 Task: Design a T-Shirt Graphic.
Action: Mouse moved to (37, 0)
Screenshot: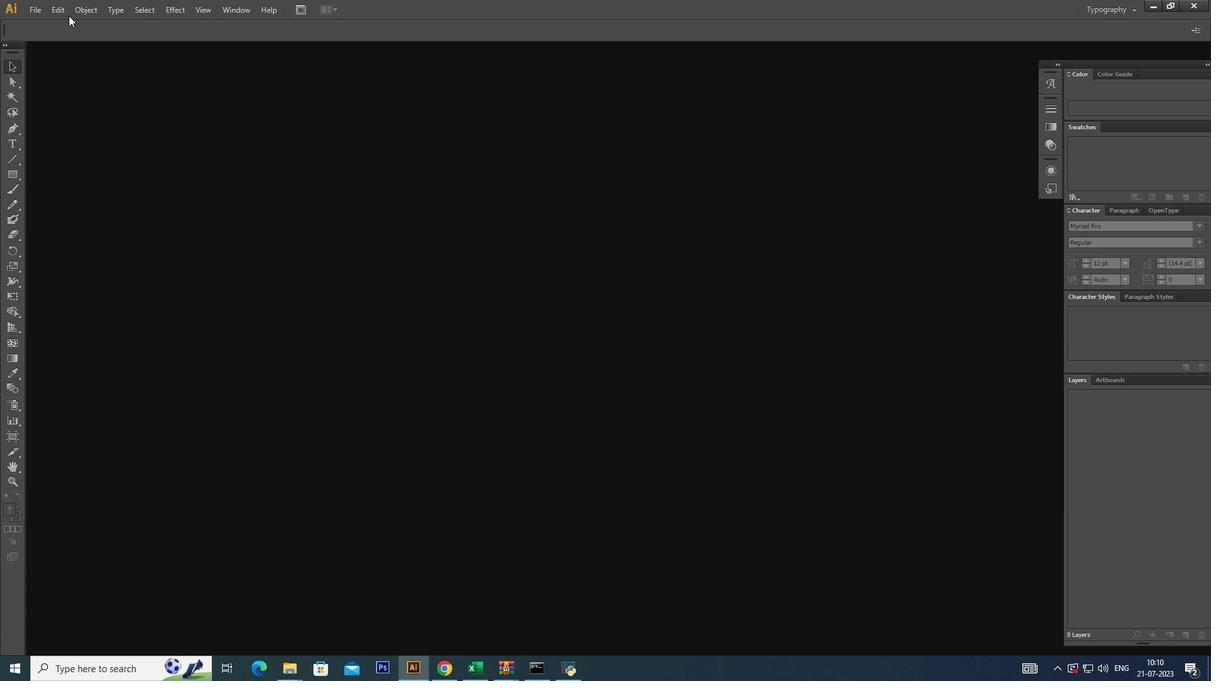 
Action: Mouse pressed left at (37, 0)
Screenshot: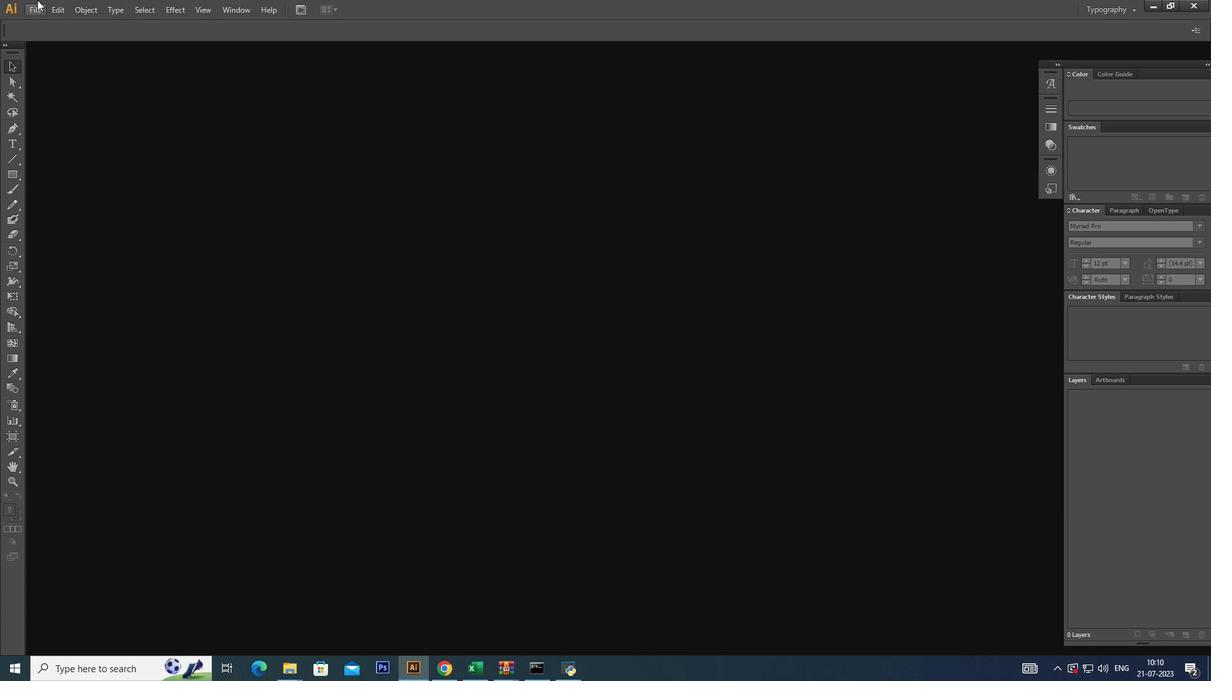 
Action: Mouse moved to (68, 46)
Screenshot: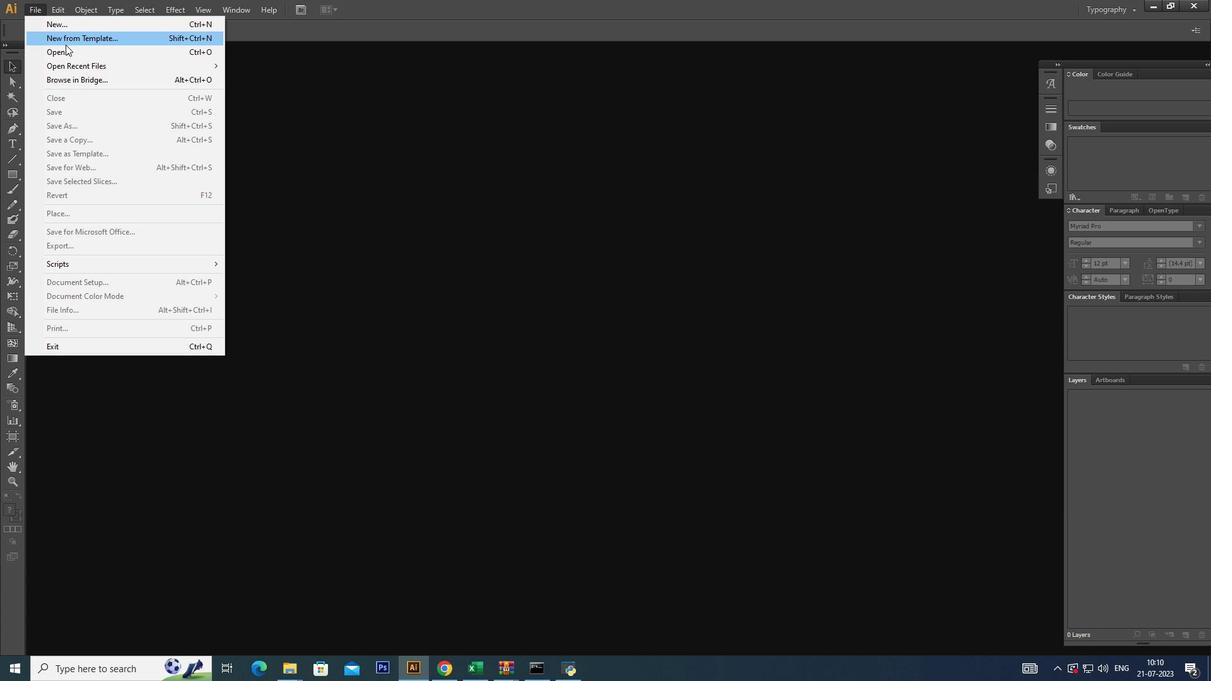 
Action: Mouse pressed left at (68, 46)
Screenshot: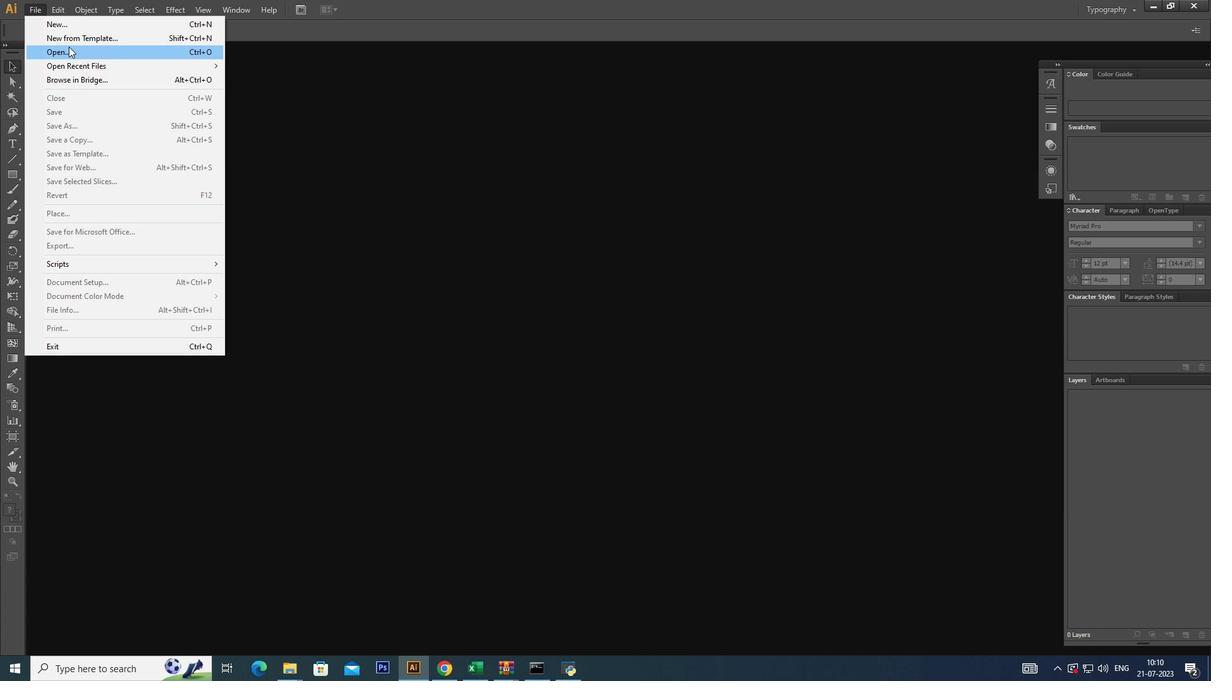 
Action: Mouse moved to (108, 68)
Screenshot: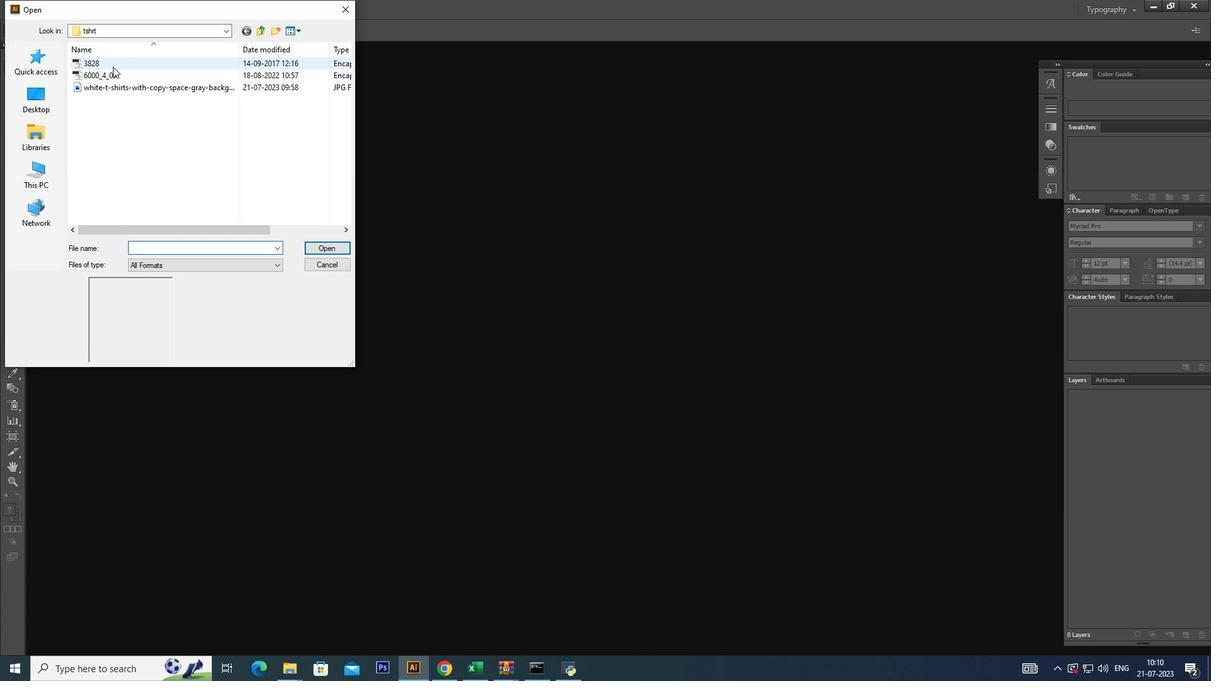 
Action: Mouse pressed left at (108, 68)
Screenshot: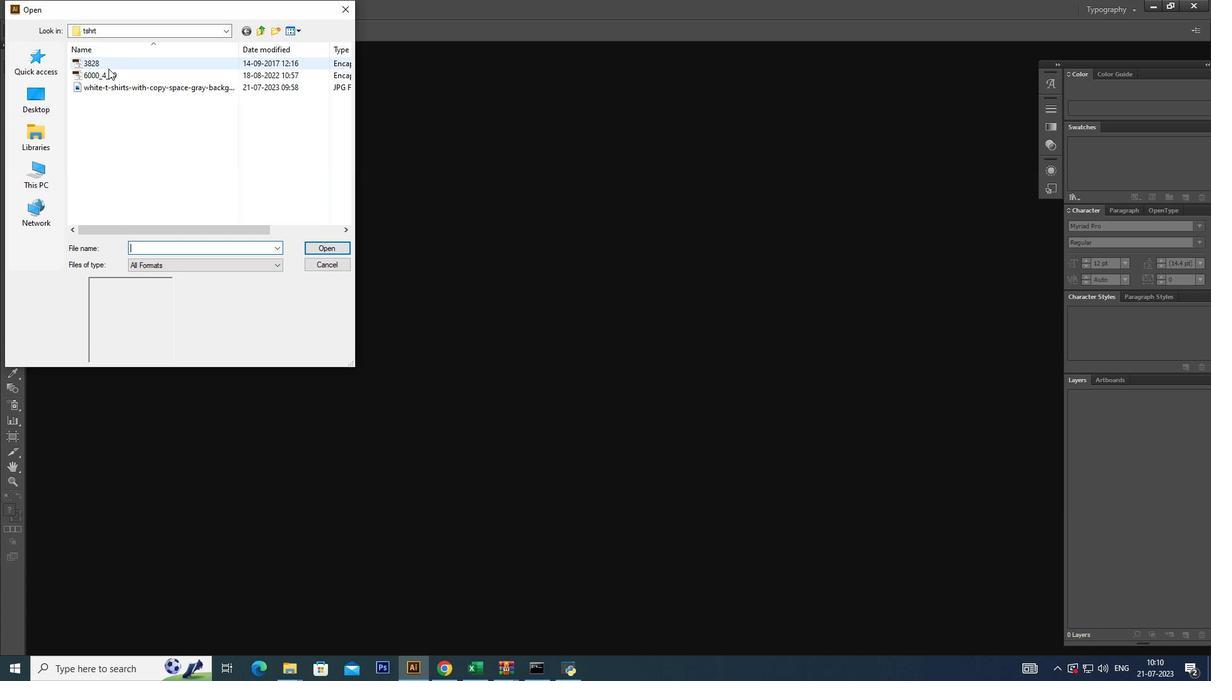 
Action: Mouse moved to (119, 73)
Screenshot: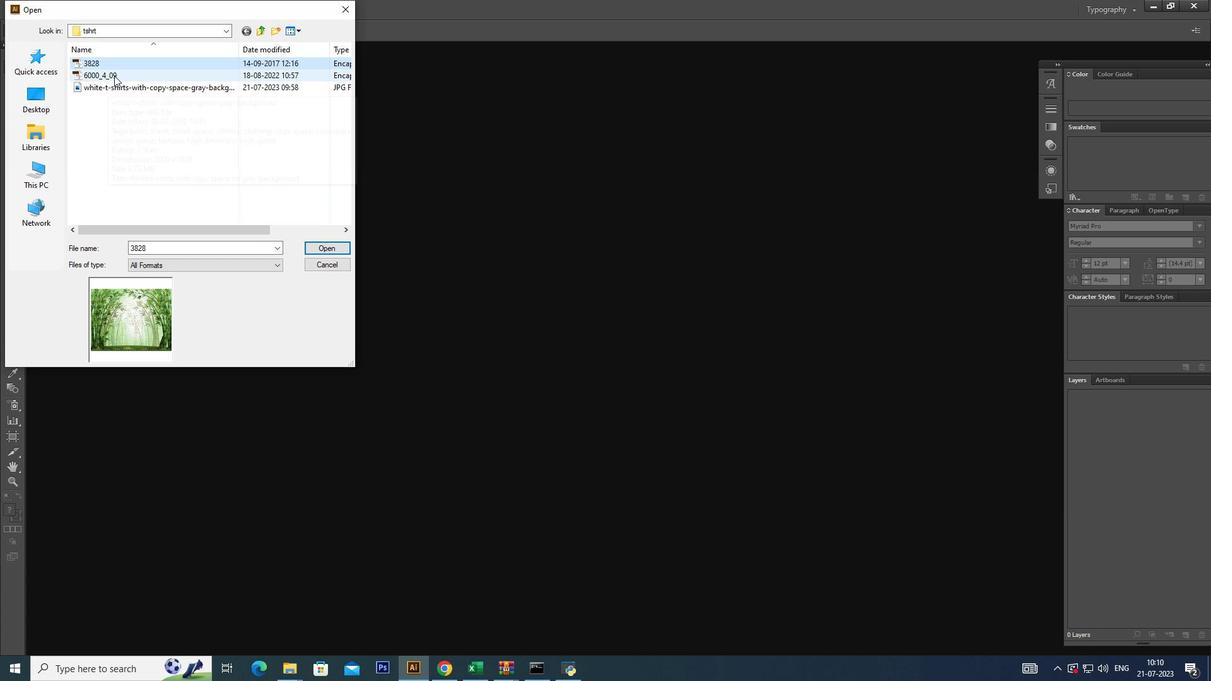 
Action: Mouse pressed left at (119, 73)
Screenshot: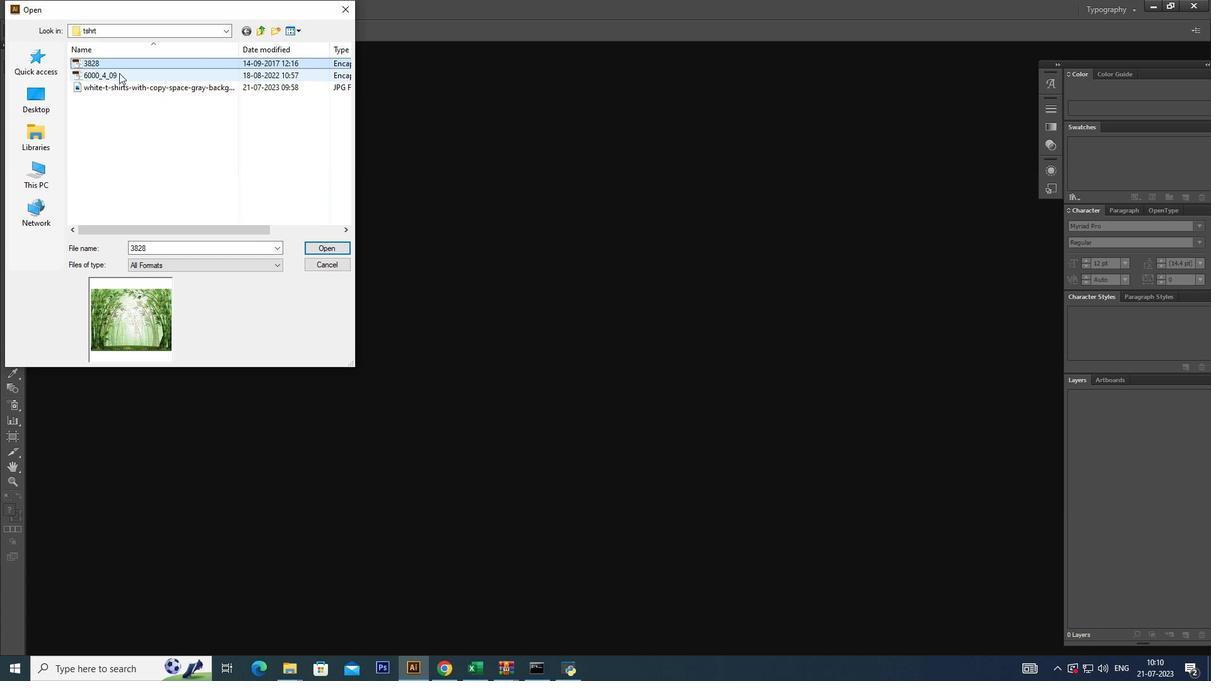 
Action: Mouse moved to (338, 249)
Screenshot: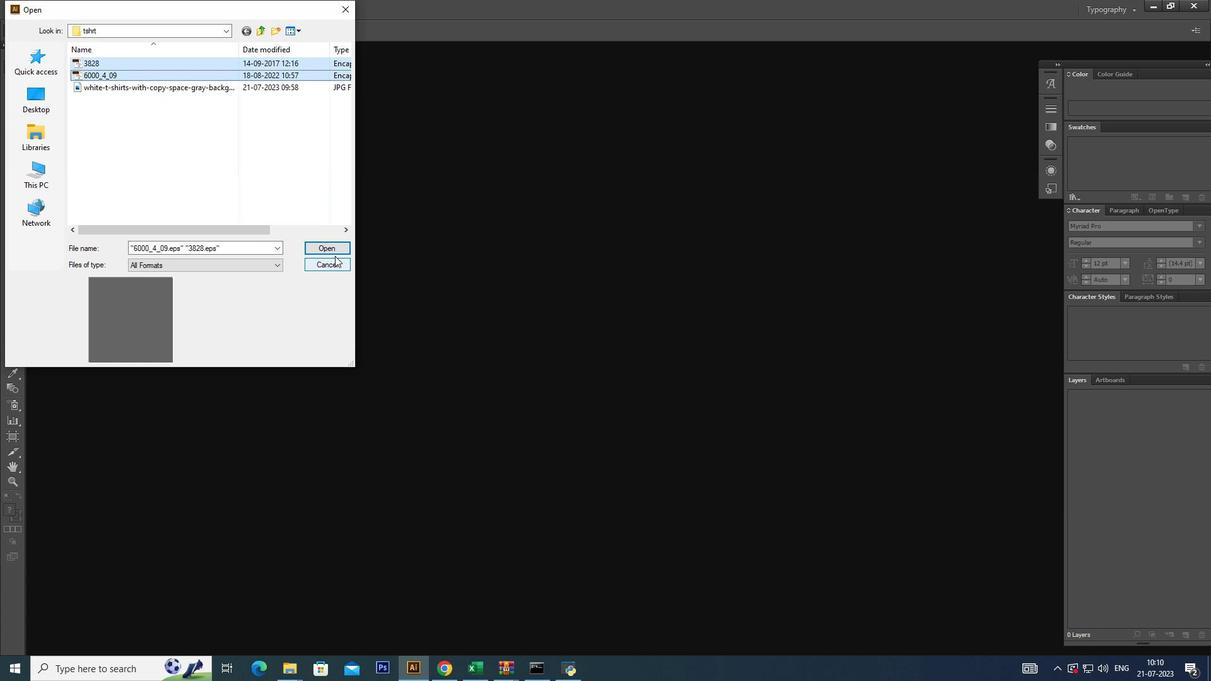 
Action: Mouse pressed left at (338, 249)
Screenshot: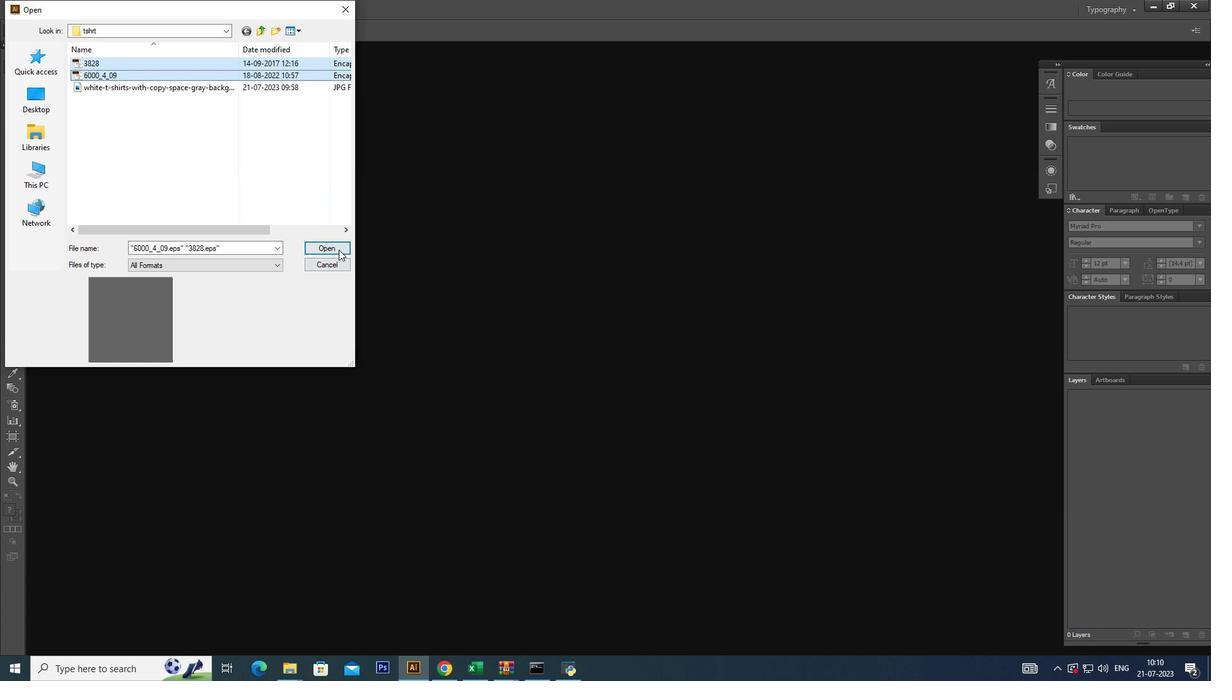 
Action: Mouse moved to (706, 370)
Screenshot: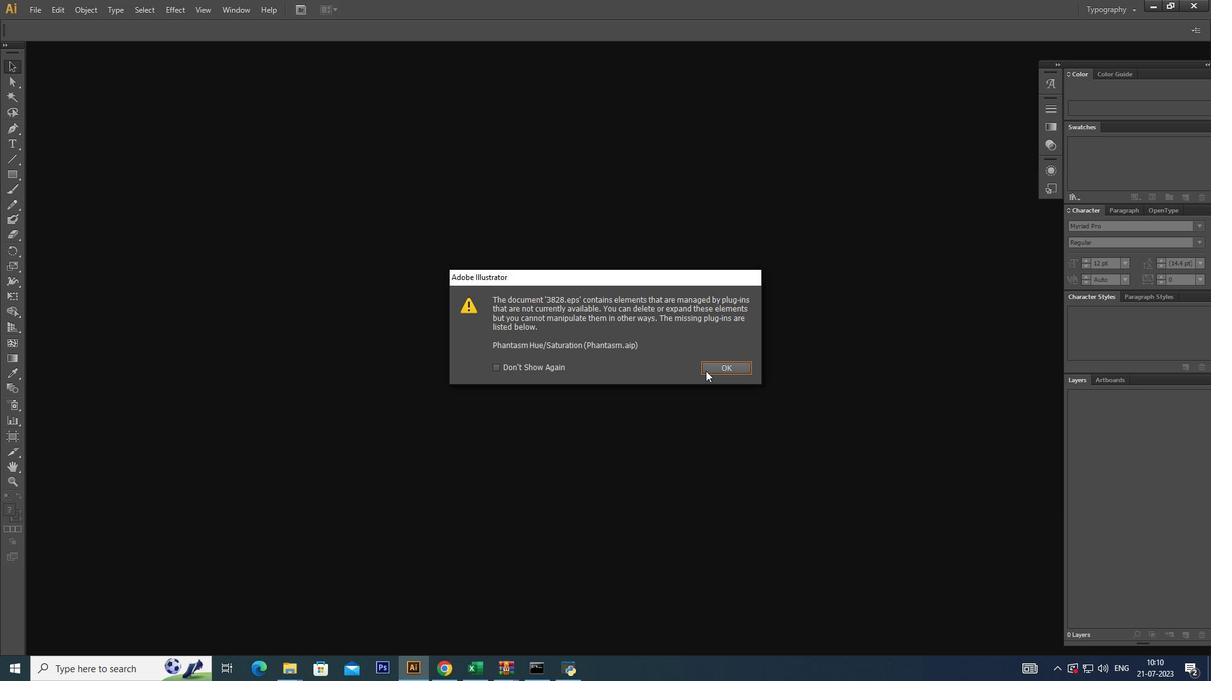 
Action: Mouse pressed left at (706, 370)
Screenshot: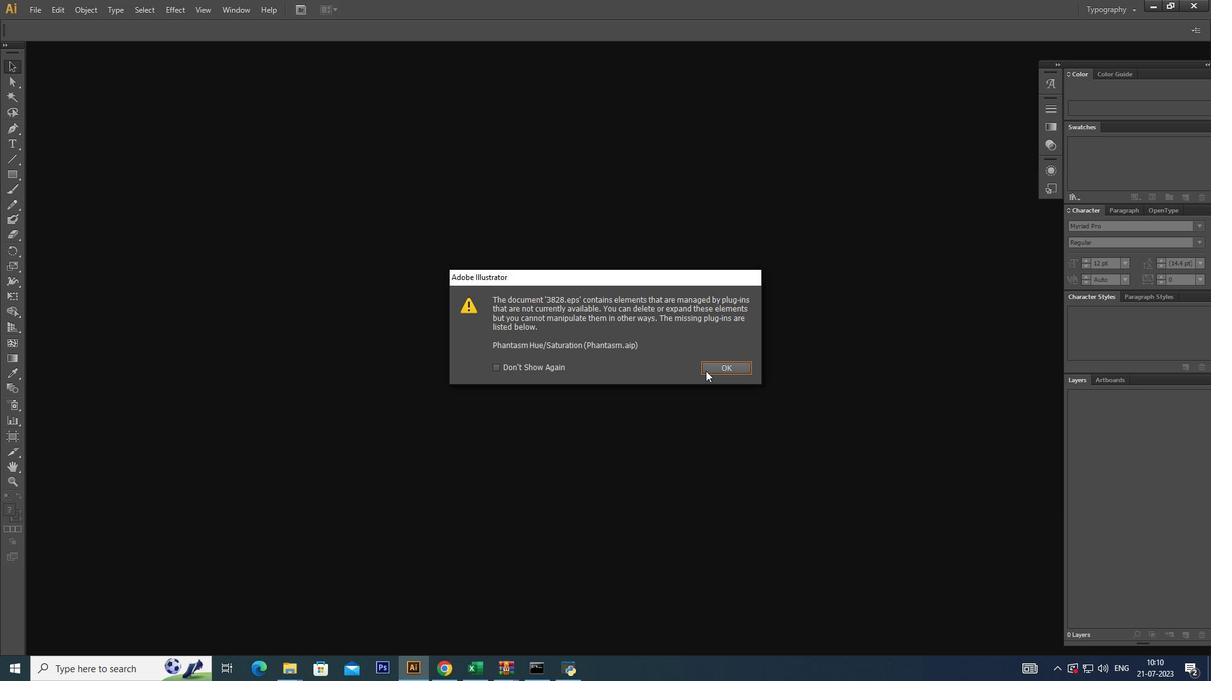 
Action: Mouse moved to (666, 353)
Screenshot: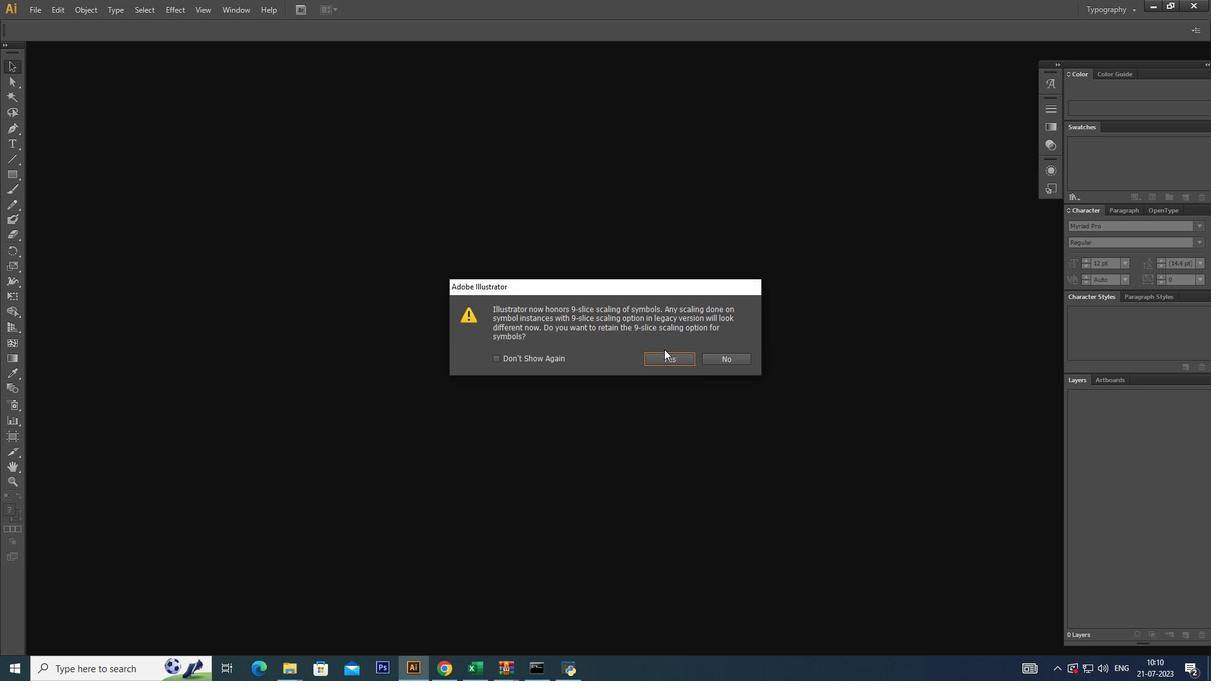 
Action: Mouse pressed left at (666, 353)
Screenshot: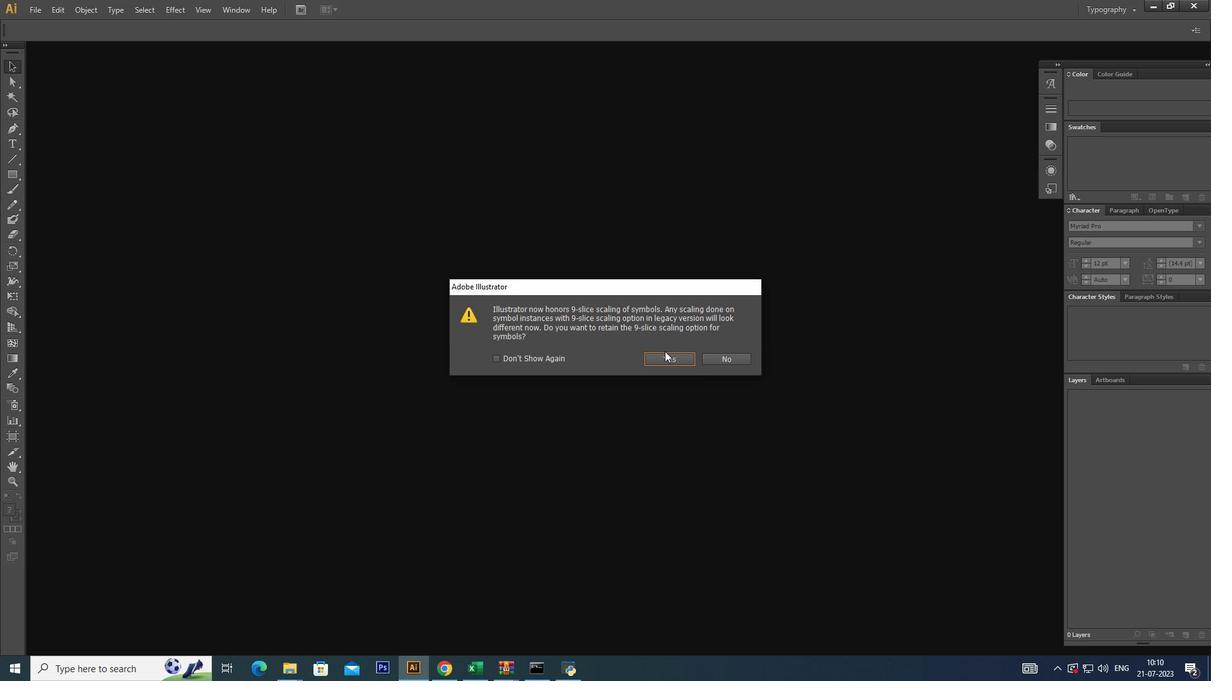 
Action: Mouse moved to (671, 357)
Screenshot: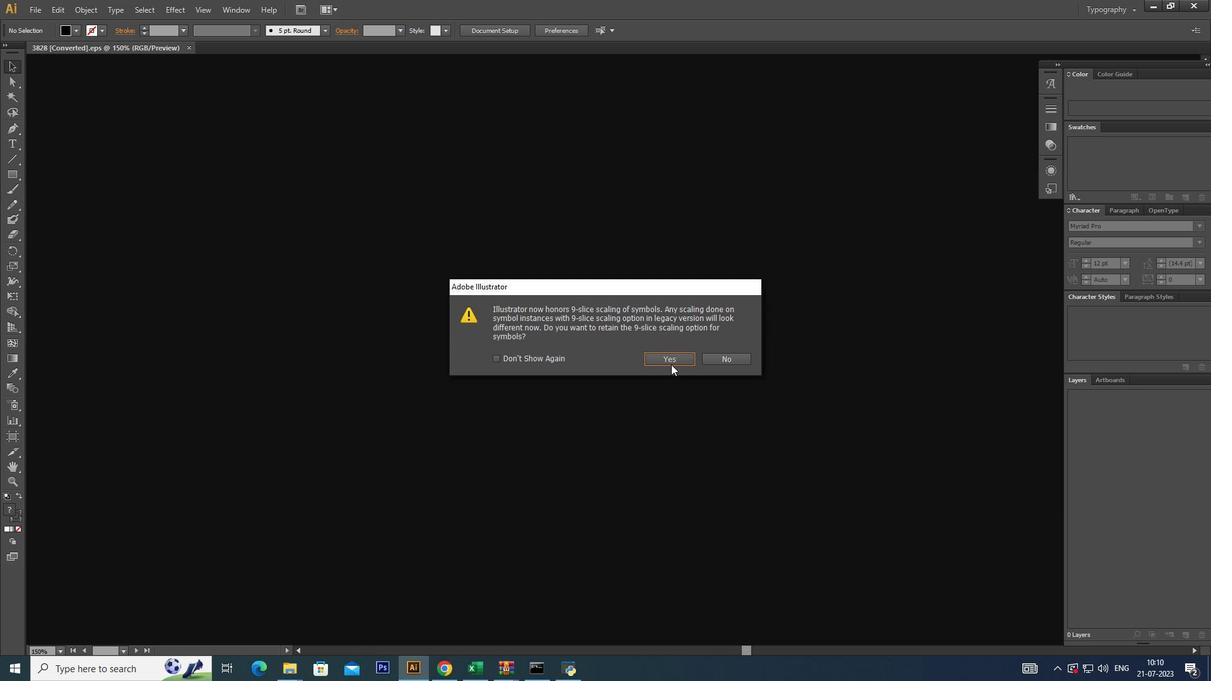 
Action: Mouse pressed left at (671, 357)
Screenshot: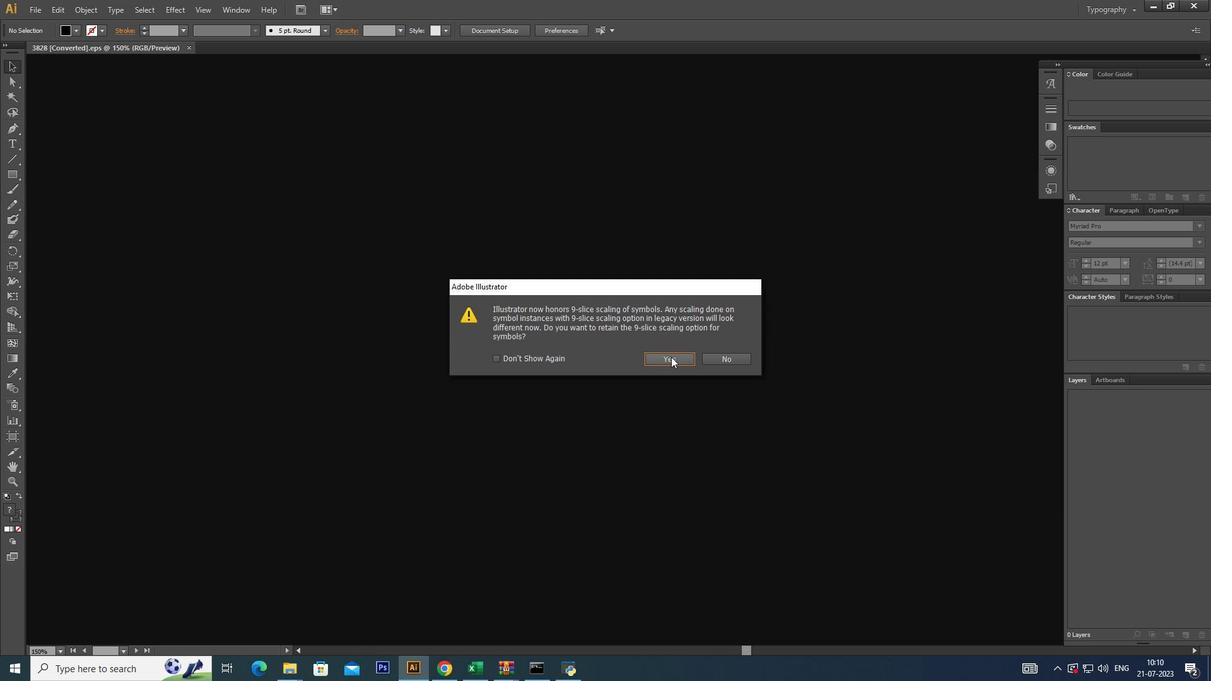 
Action: Mouse moved to (116, 52)
Screenshot: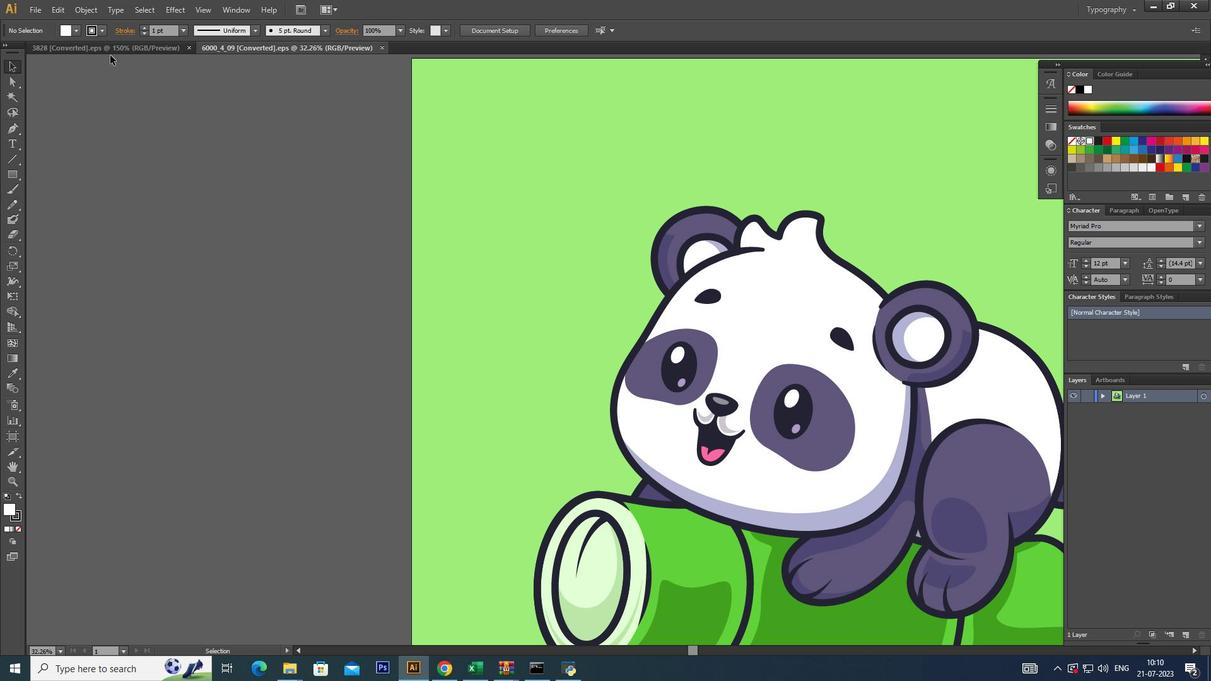 
Action: Mouse pressed left at (116, 52)
Screenshot: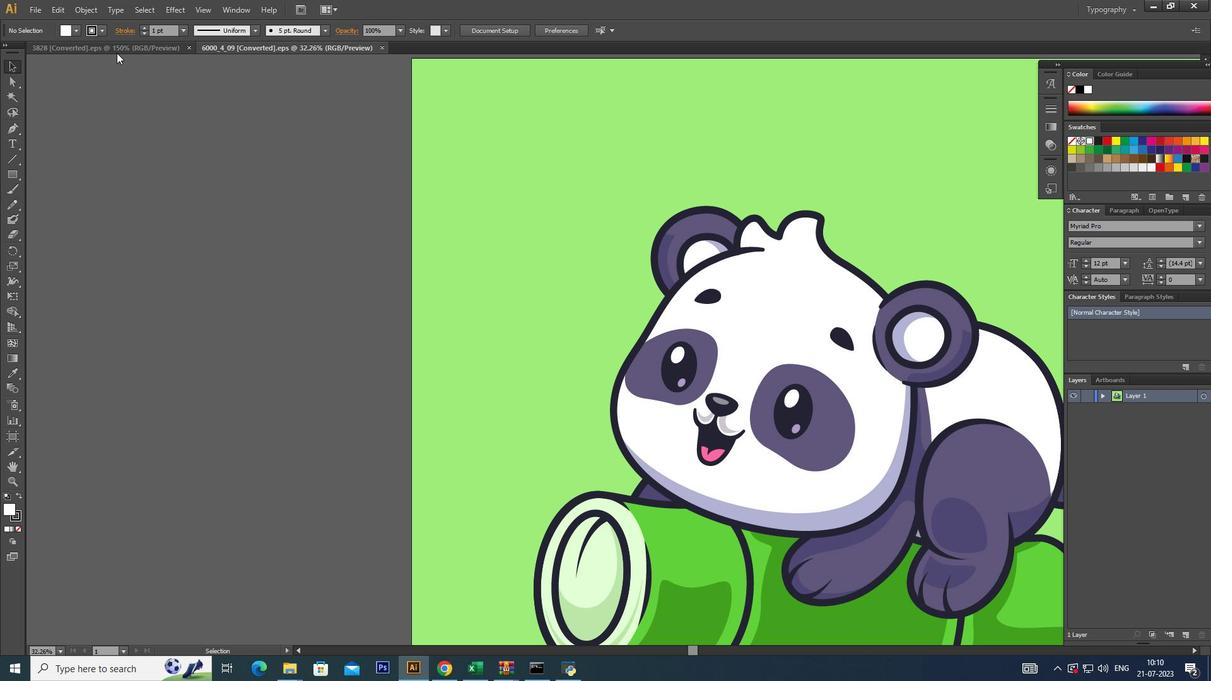 
Action: Mouse moved to (35, 8)
Screenshot: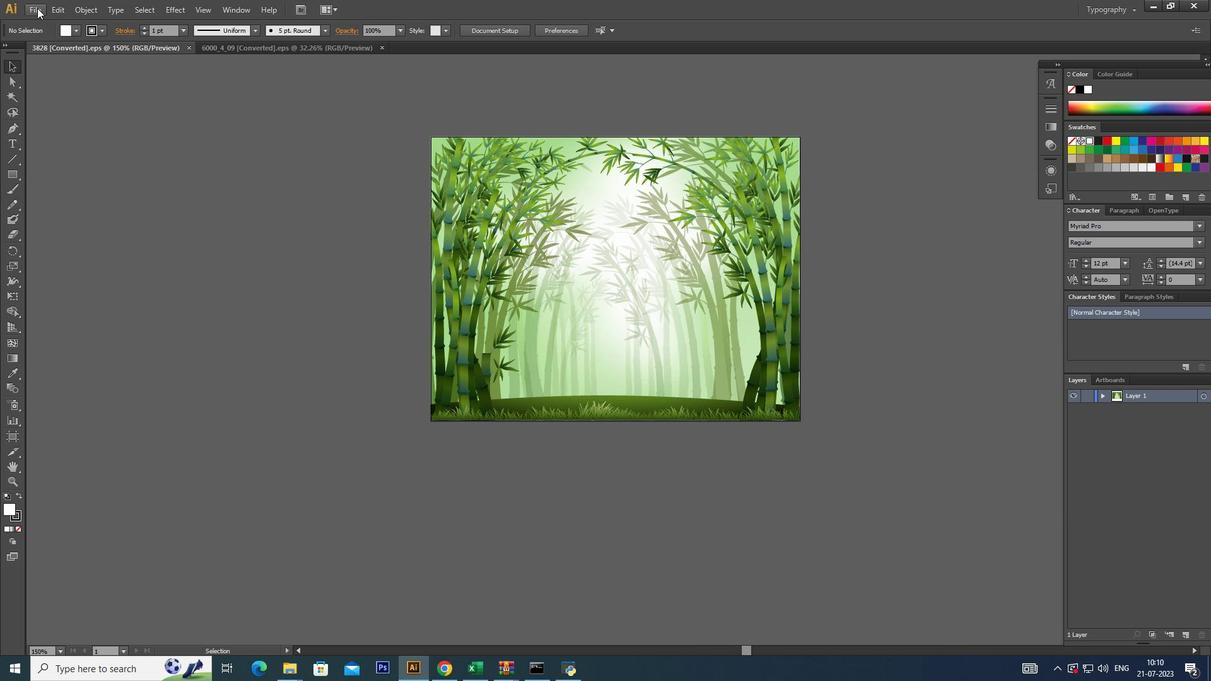 
Action: Mouse pressed left at (35, 8)
Screenshot: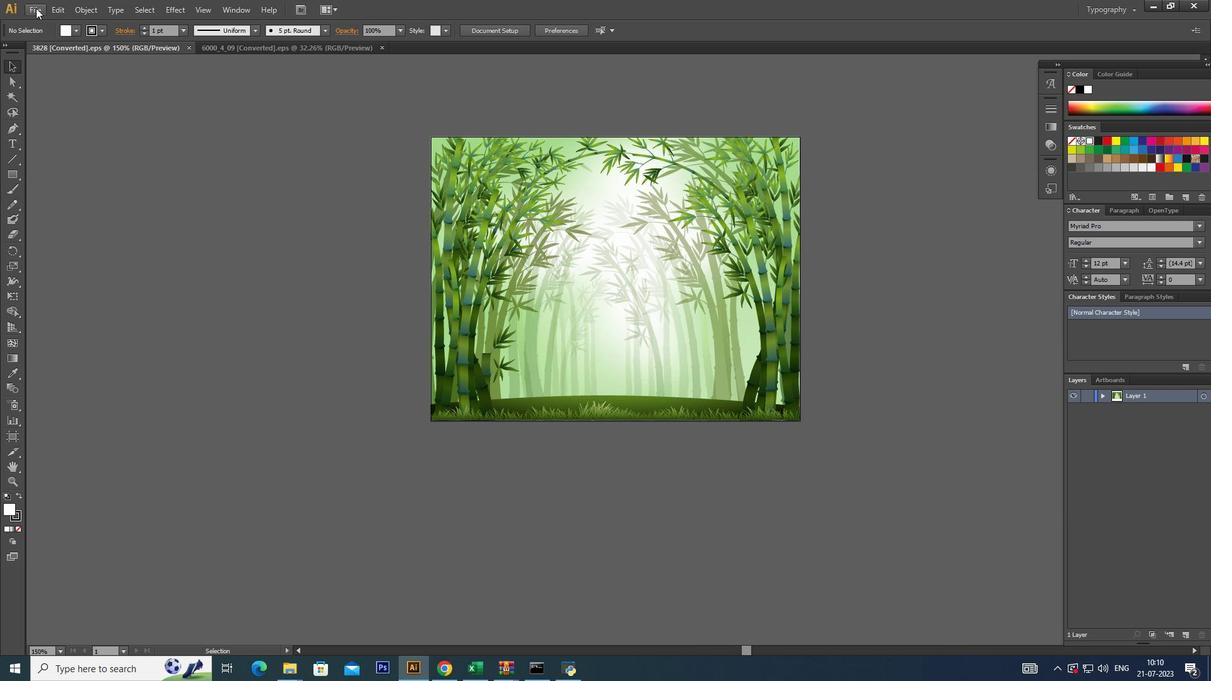 
Action: Mouse moved to (46, 18)
Screenshot: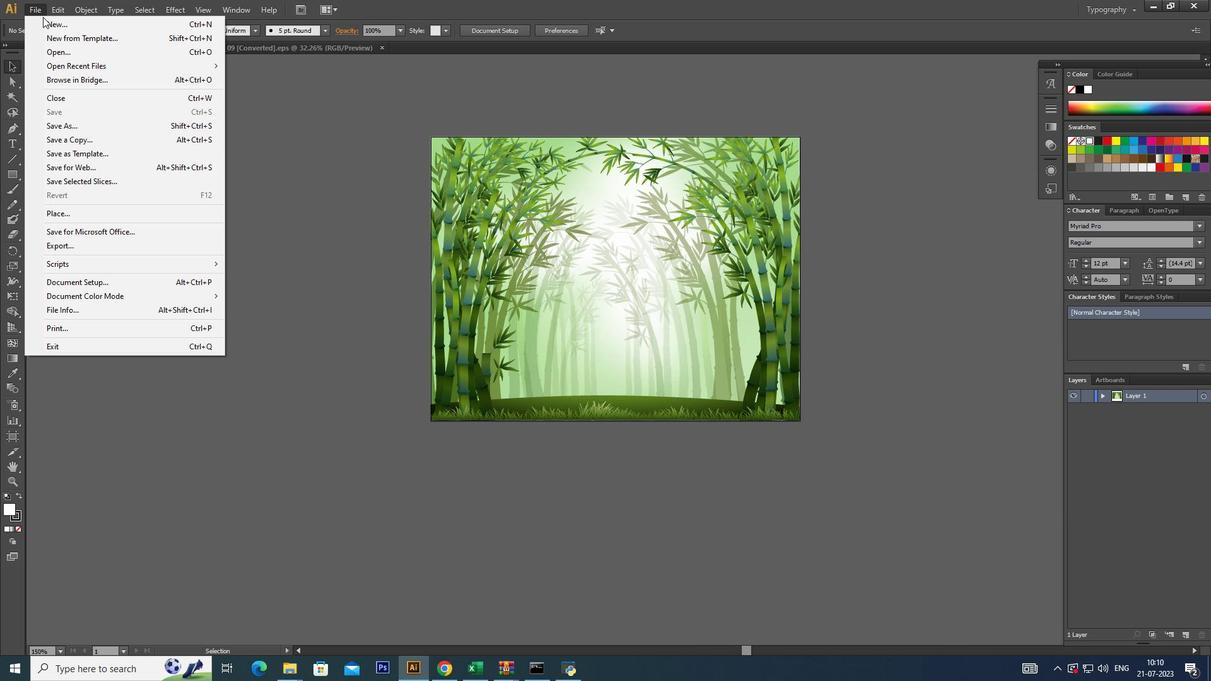 
Action: Mouse pressed left at (46, 18)
Screenshot: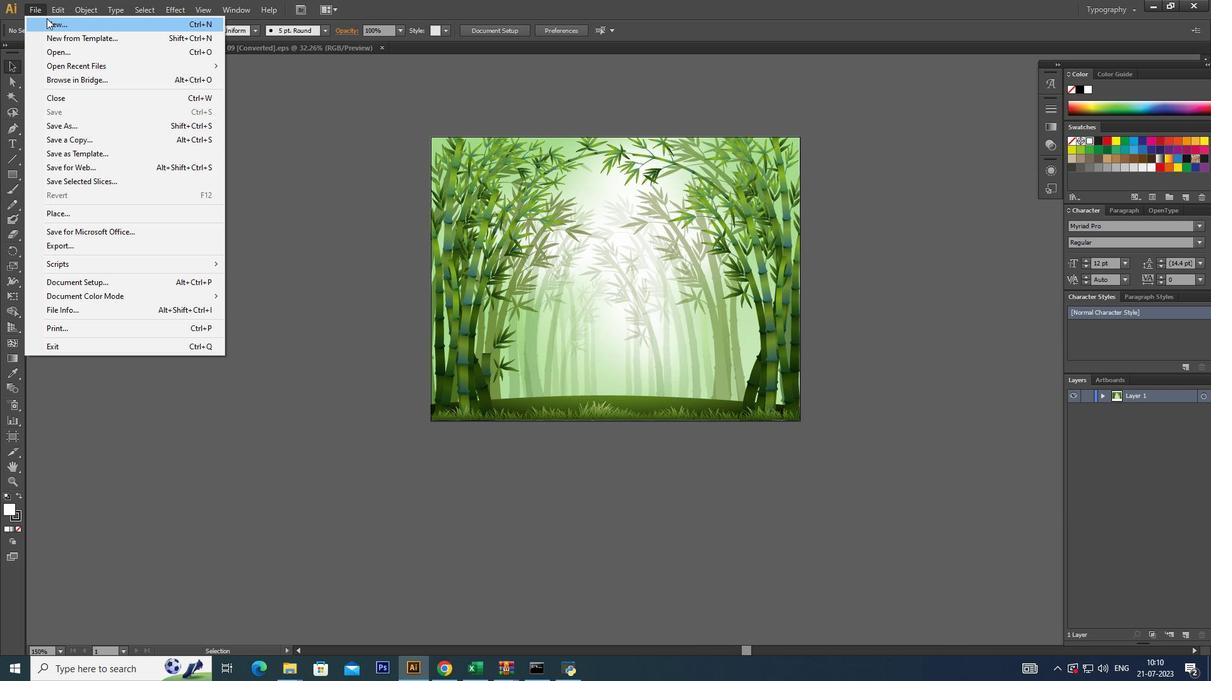 
Action: Mouse moved to (662, 446)
Screenshot: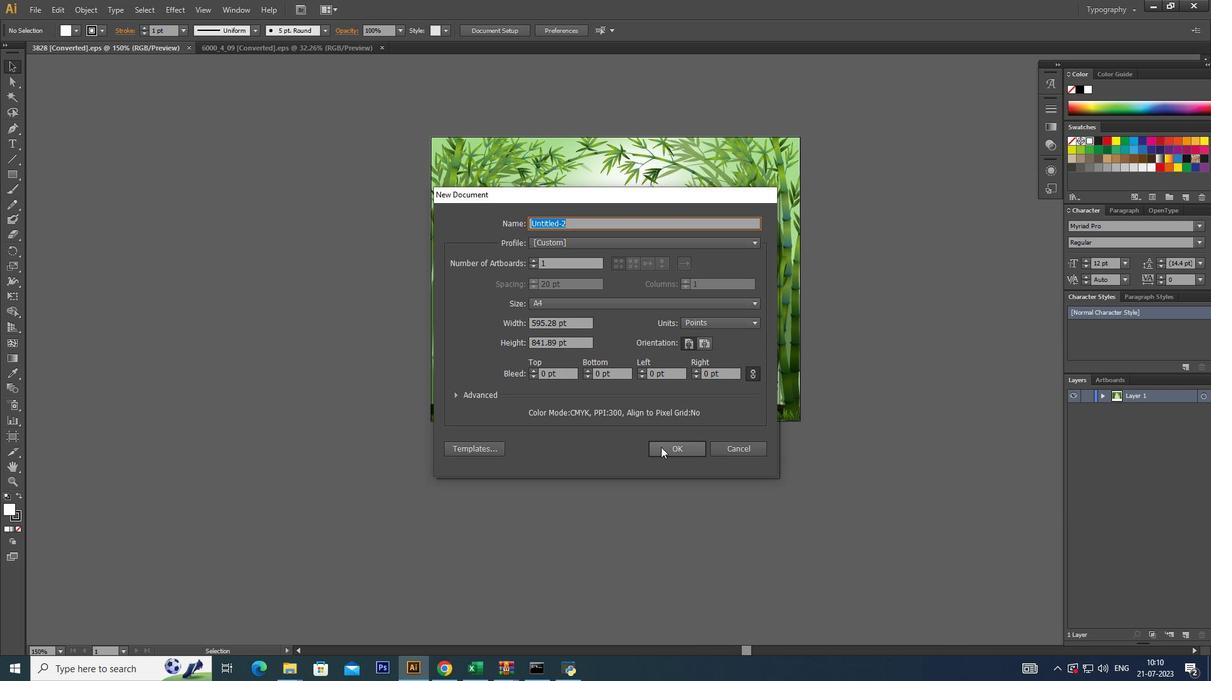 
Action: Mouse pressed left at (662, 446)
Screenshot: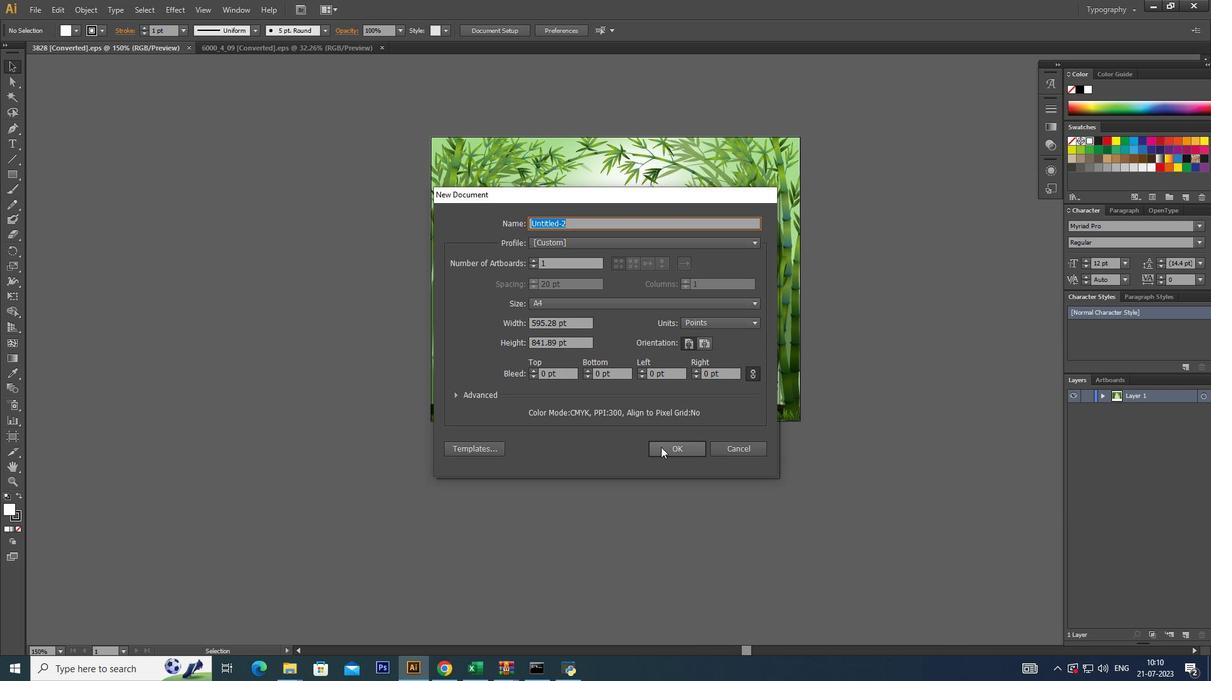 
Action: Mouse moved to (97, 49)
Screenshot: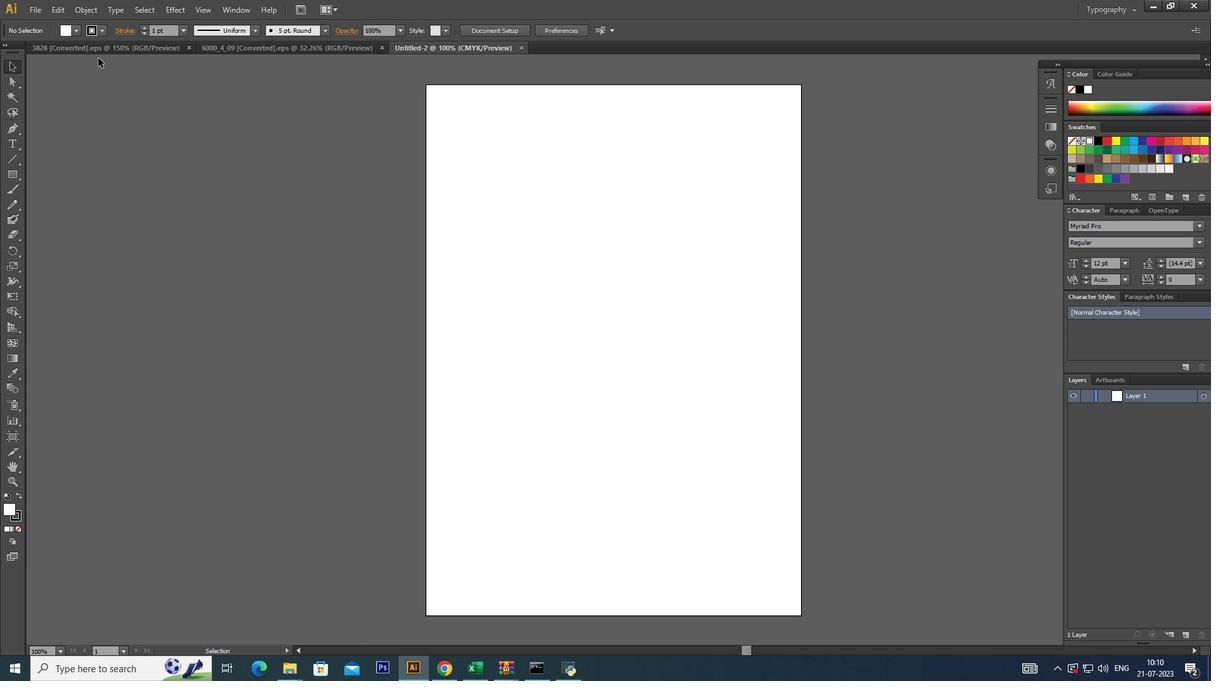 
Action: Mouse pressed left at (97, 49)
Screenshot: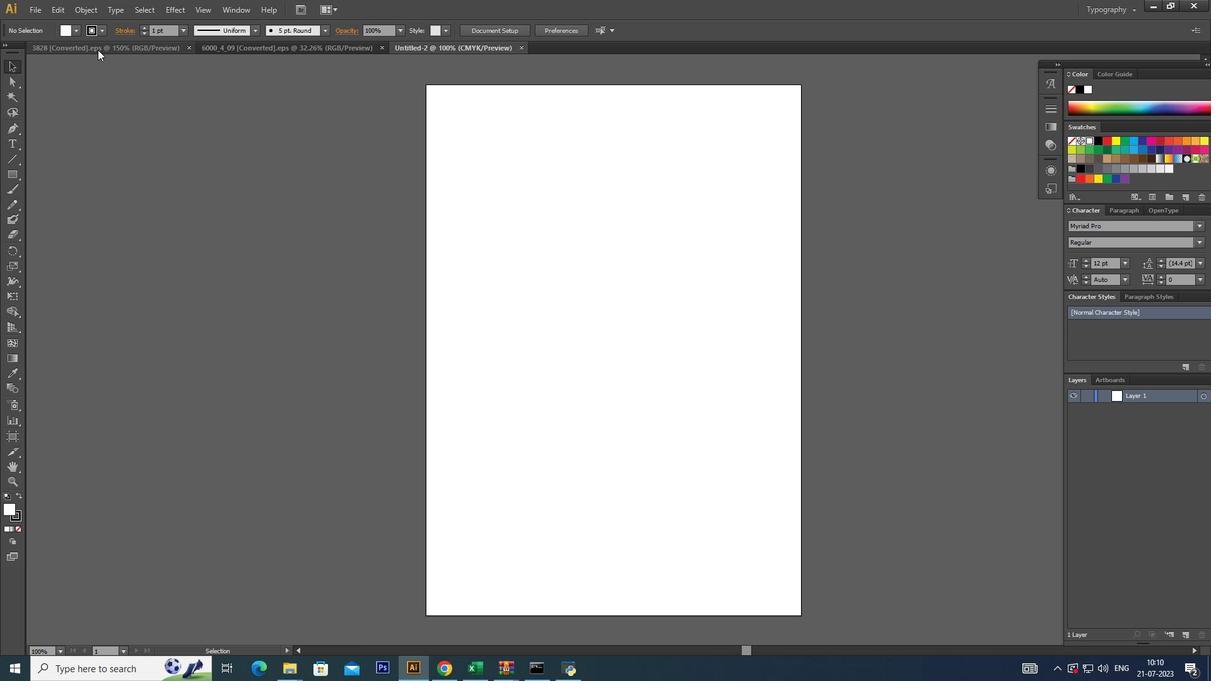 
Action: Mouse moved to (509, 195)
Screenshot: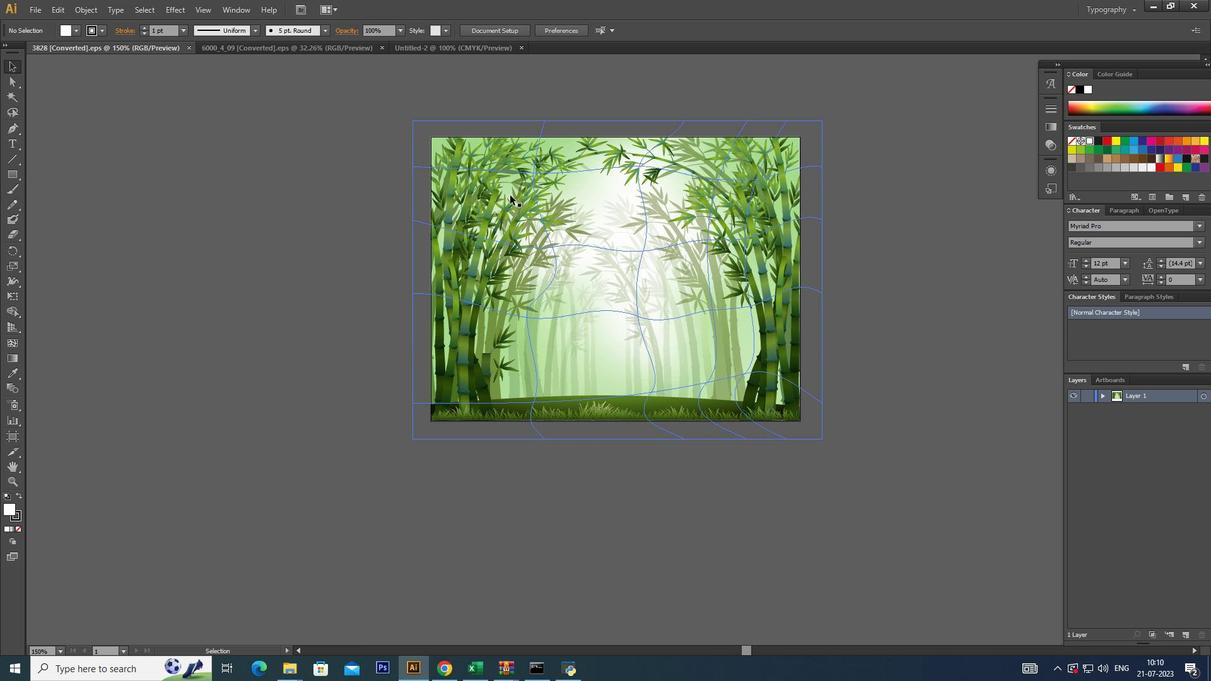 
Action: Mouse pressed left at (509, 195)
Screenshot: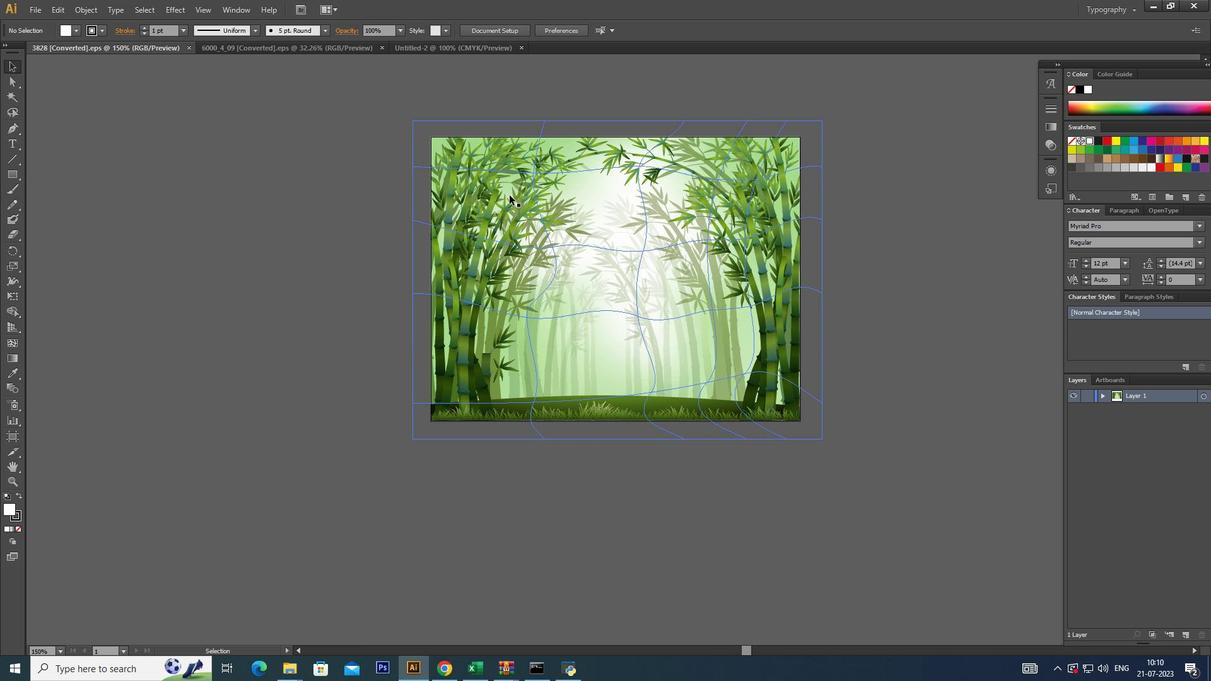 
Action: Mouse moved to (414, 44)
Screenshot: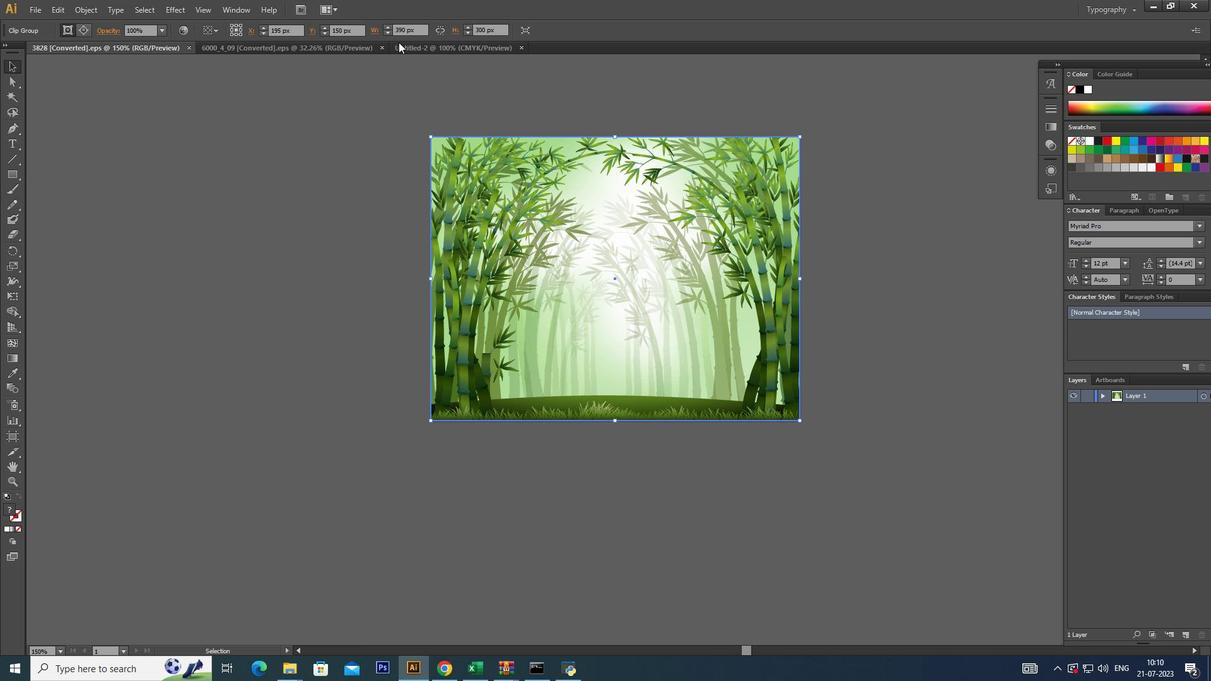 
Action: Mouse pressed left at (414, 44)
Screenshot: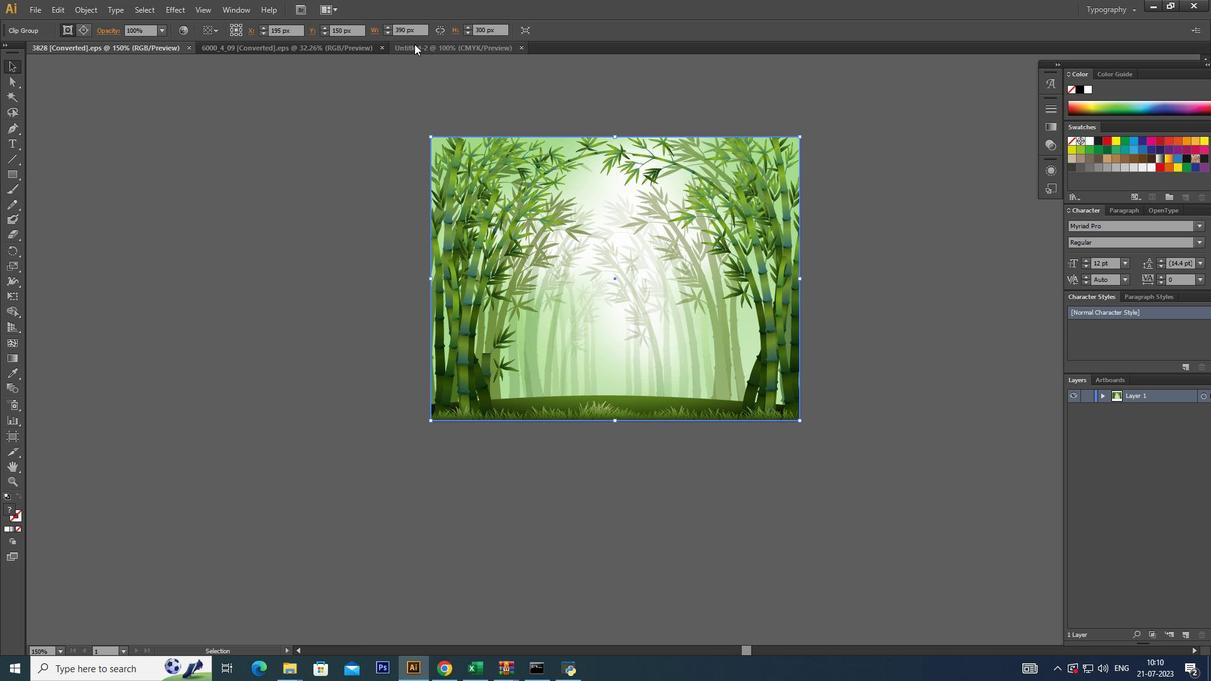 
Action: Mouse moved to (1189, 633)
Screenshot: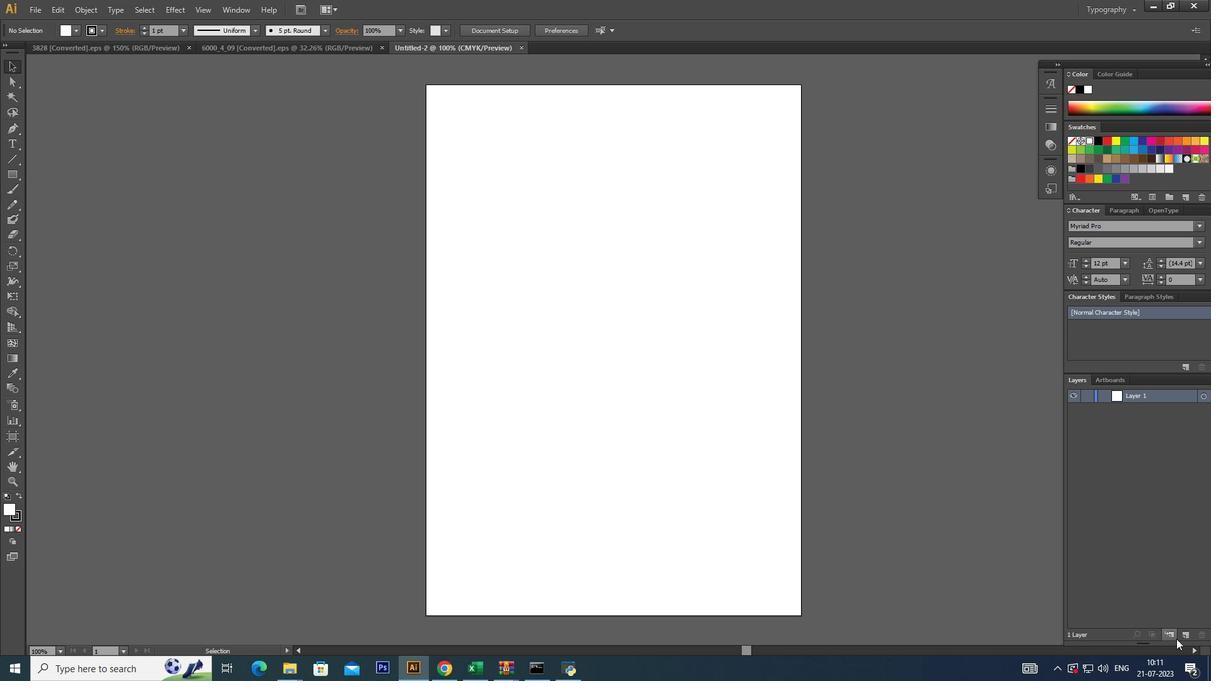 
Action: Mouse pressed left at (1189, 633)
Screenshot: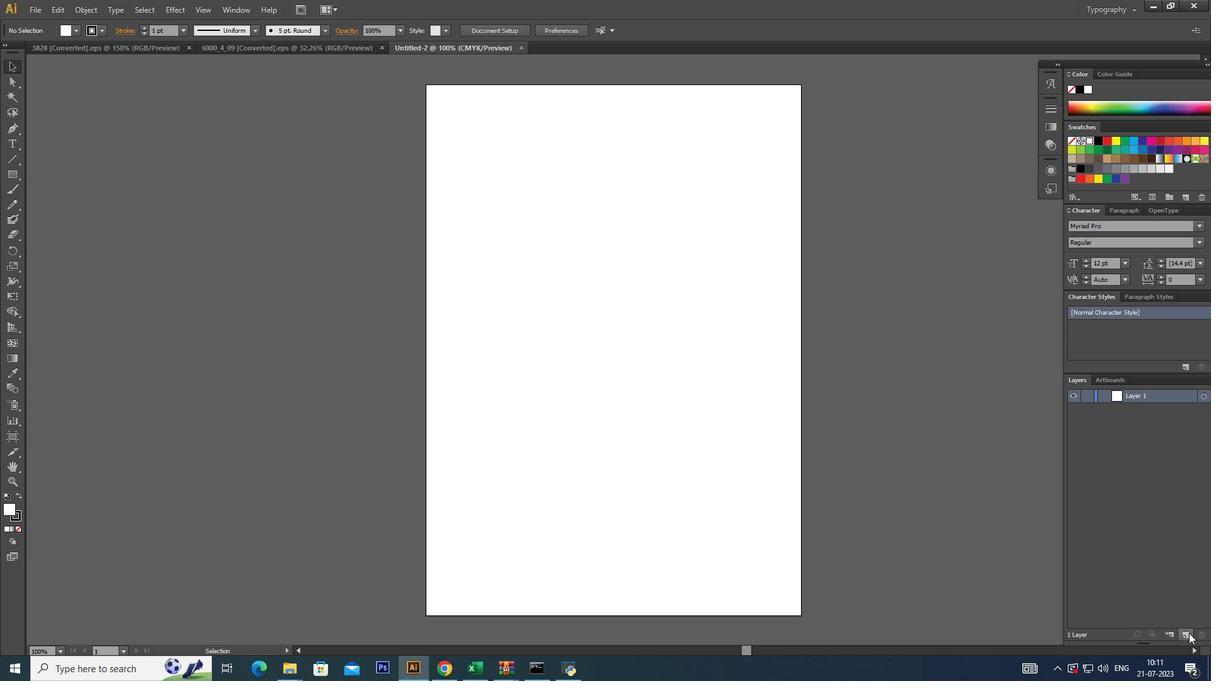 
Action: Mouse moved to (13, 174)
Screenshot: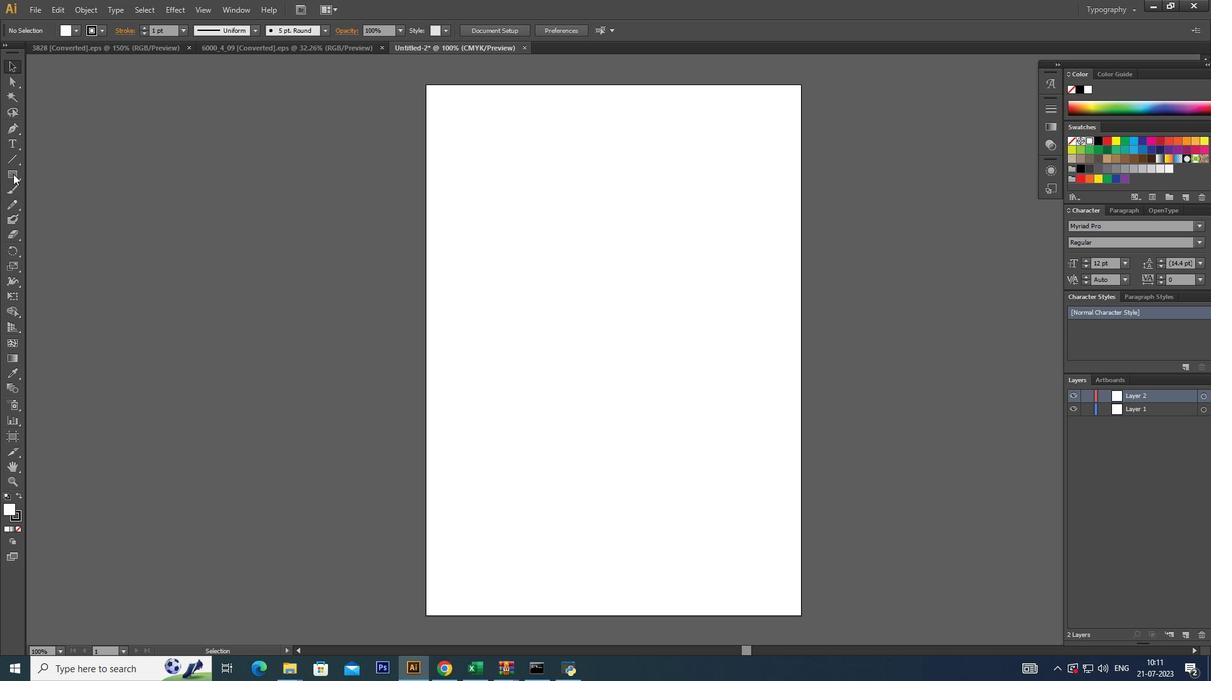 
Action: Mouse pressed left at (13, 174)
Screenshot: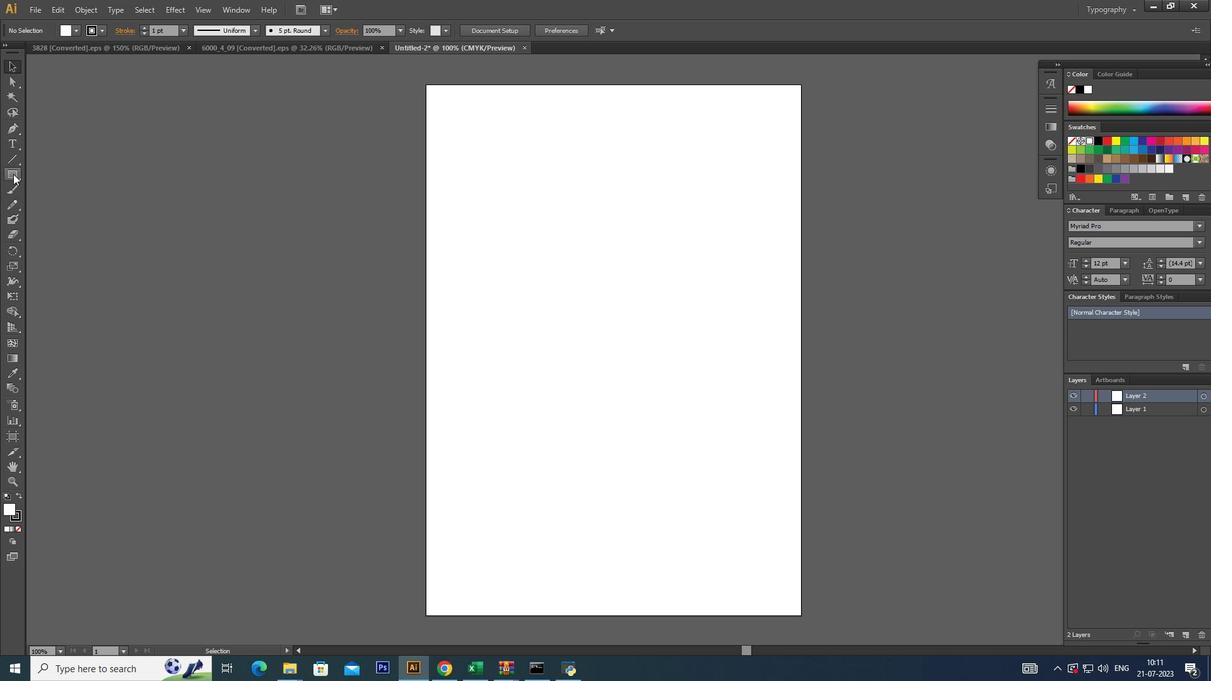 
Action: Mouse moved to (424, 85)
Screenshot: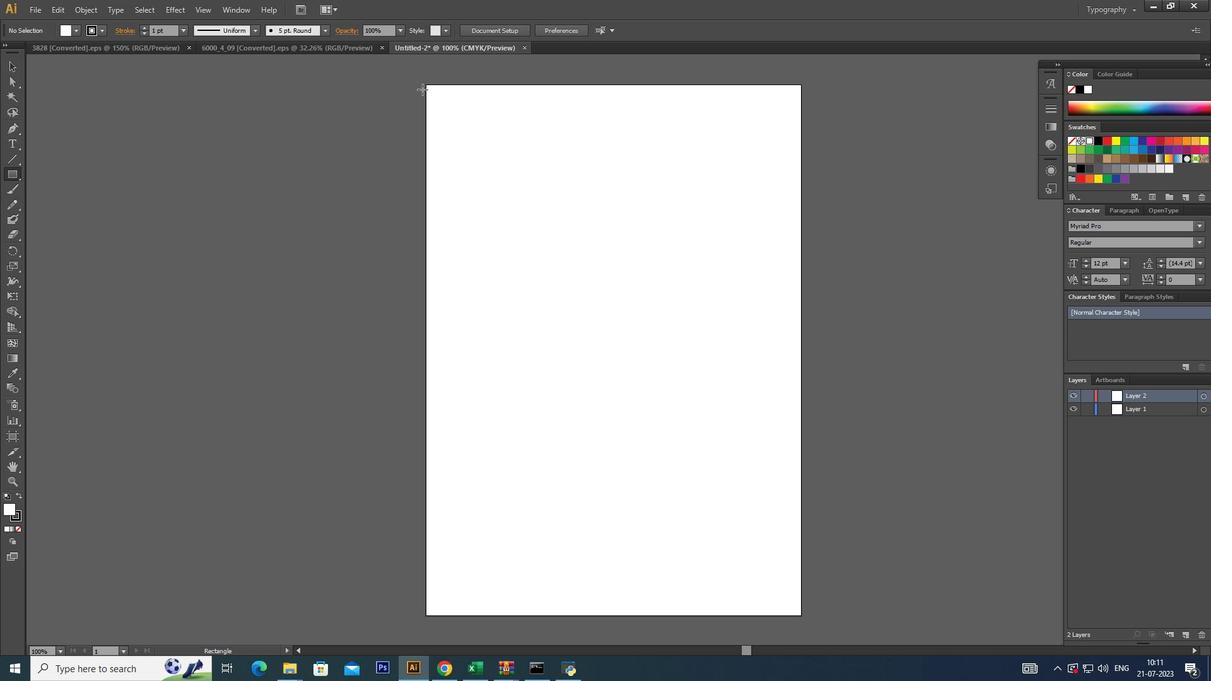 
Action: Mouse pressed left at (424, 85)
Screenshot: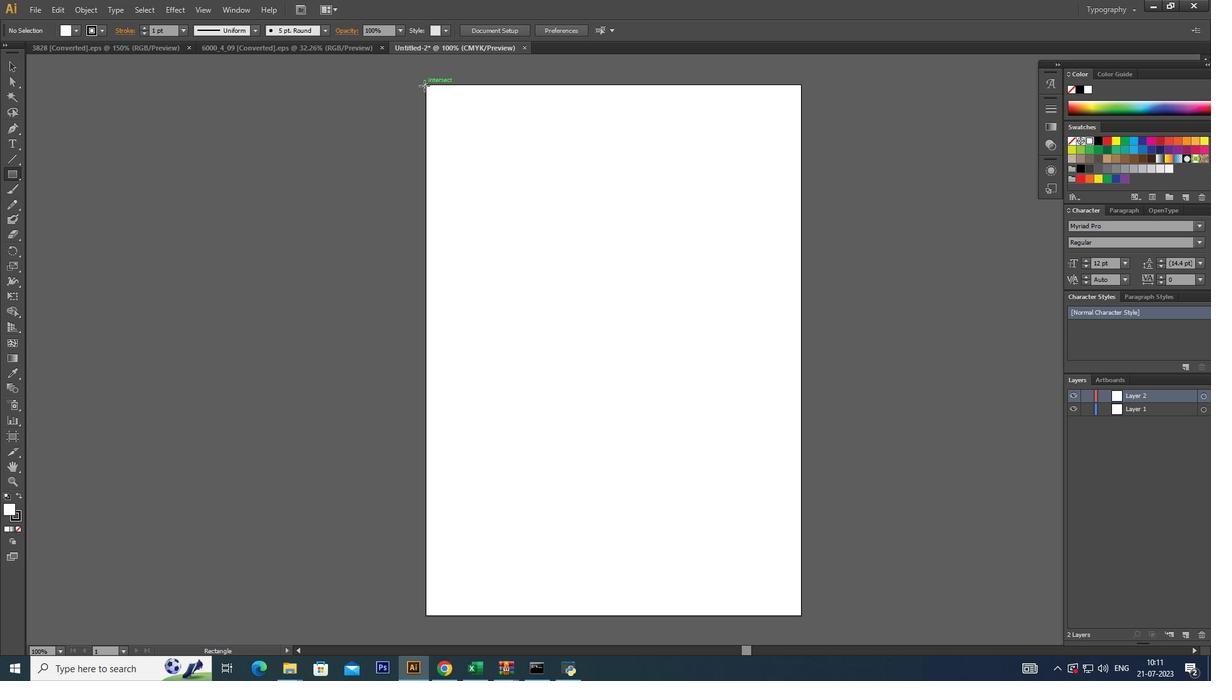 
Action: Mouse moved to (76, 27)
Screenshot: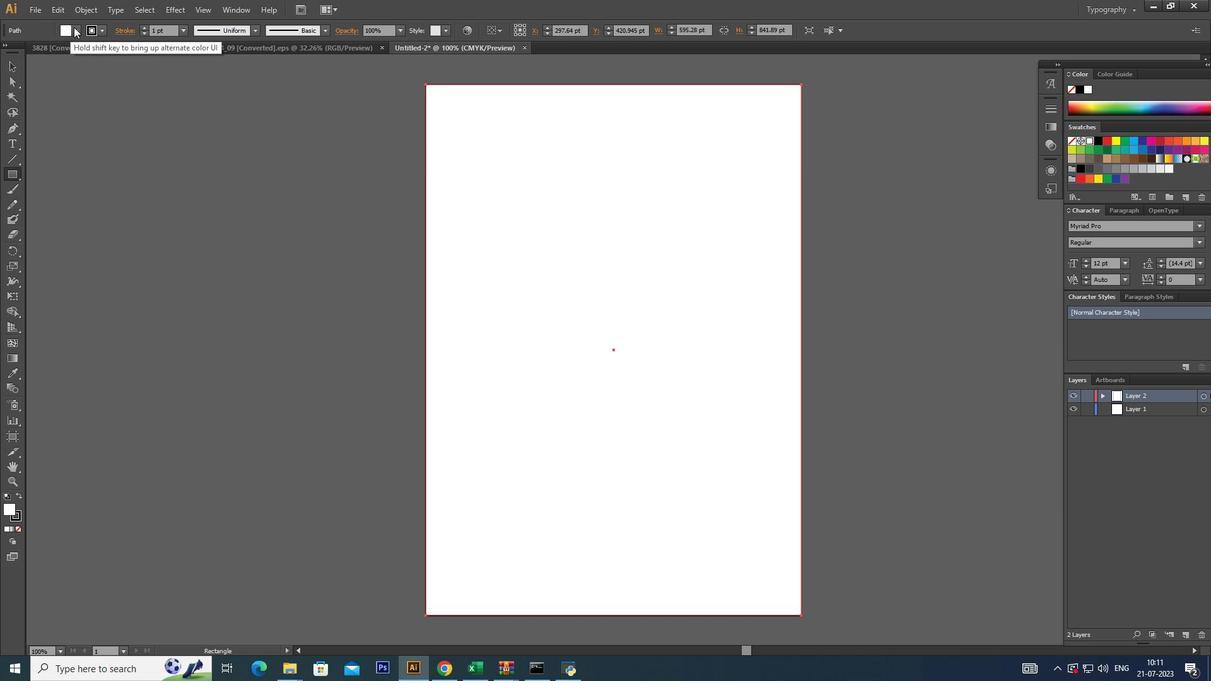 
Action: Mouse pressed left at (76, 27)
Screenshot: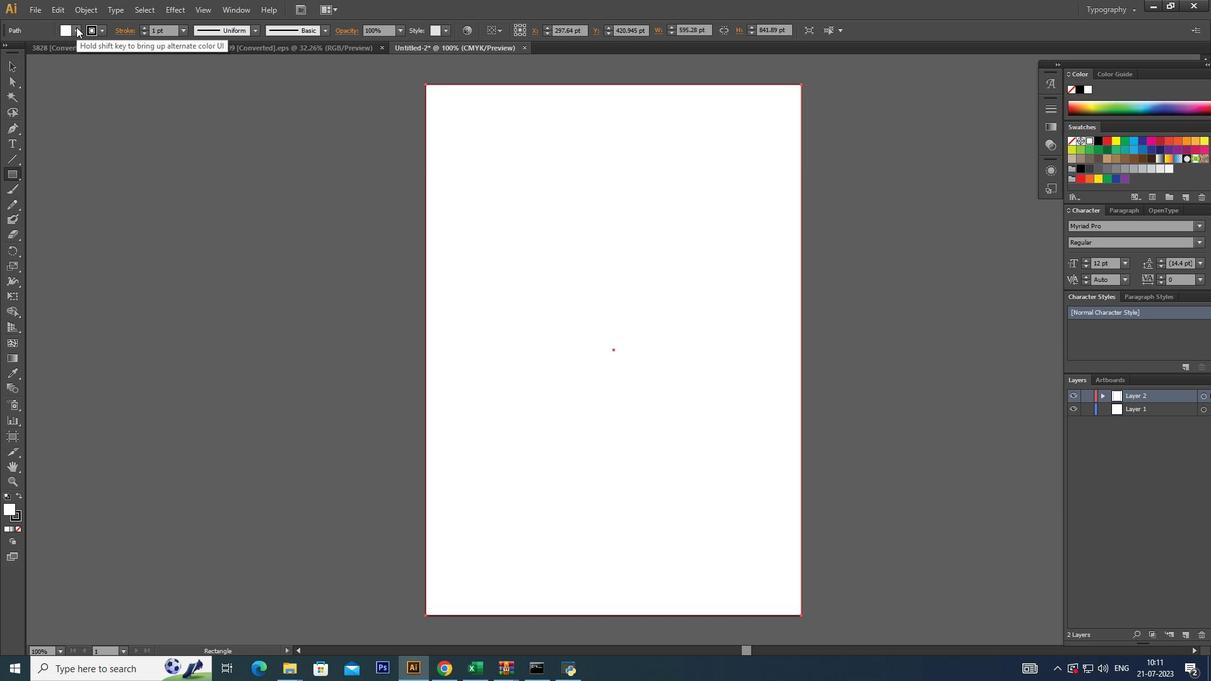 
Action: Mouse moved to (34, 61)
Screenshot: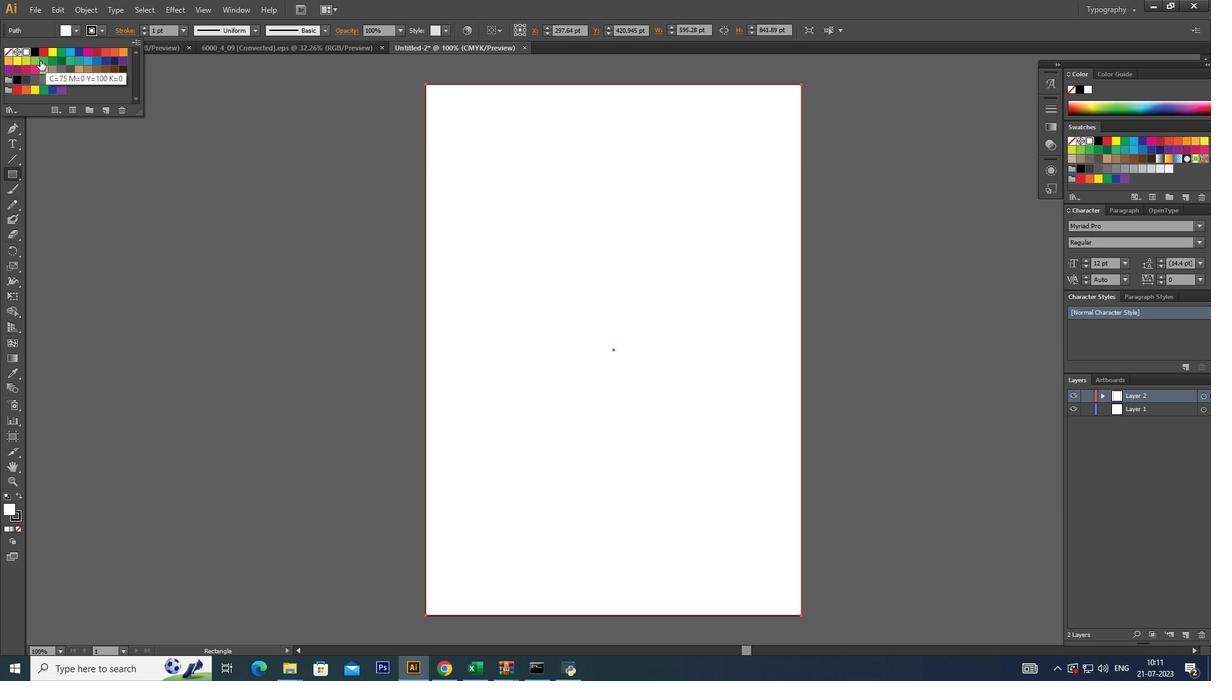 
Action: Mouse pressed left at (34, 61)
Screenshot: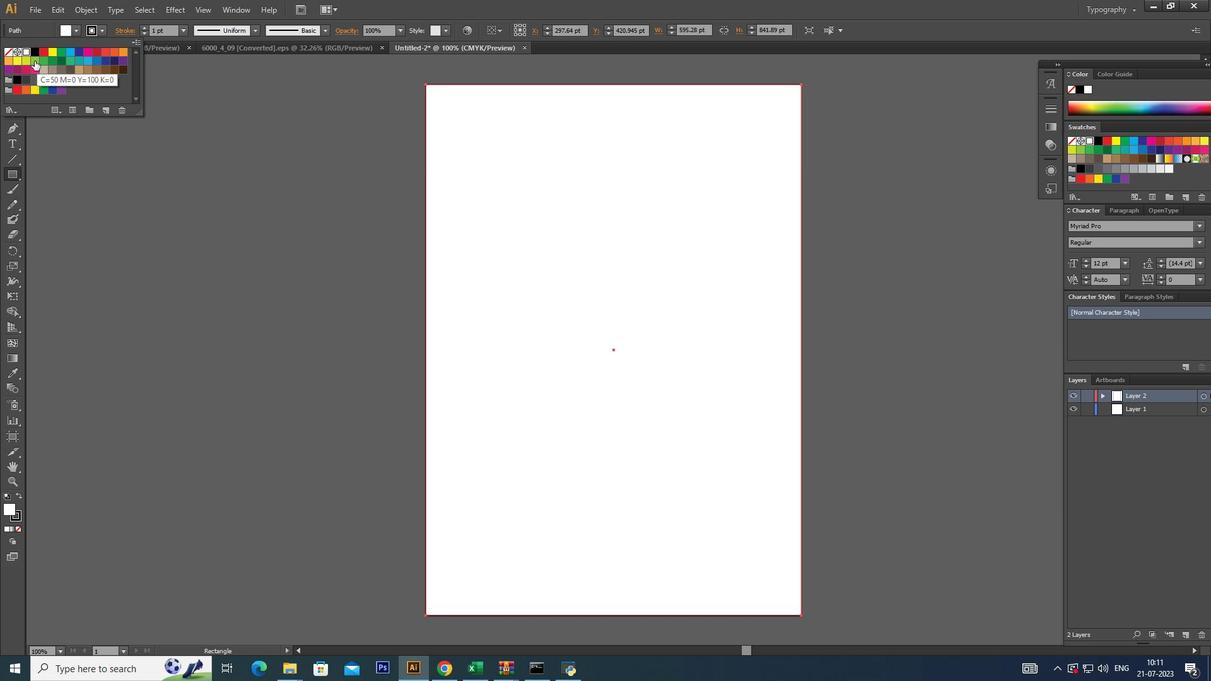 
Action: Mouse moved to (75, 25)
Screenshot: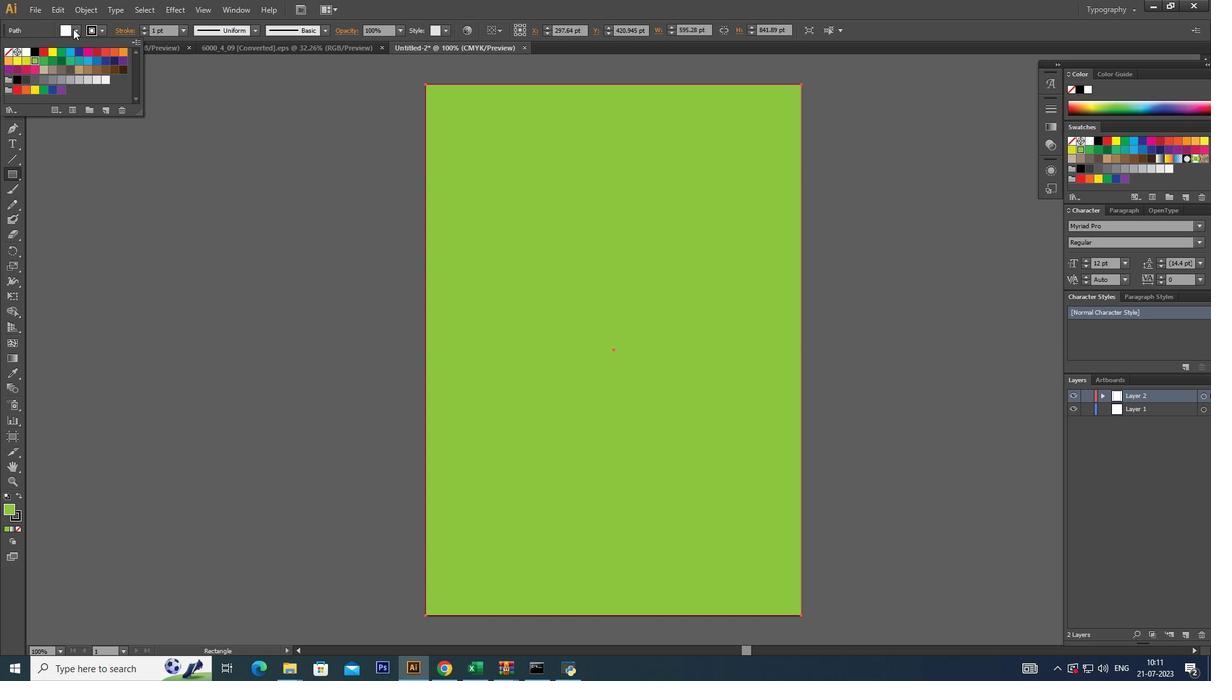 
Action: Mouse pressed left at (75, 25)
Screenshot: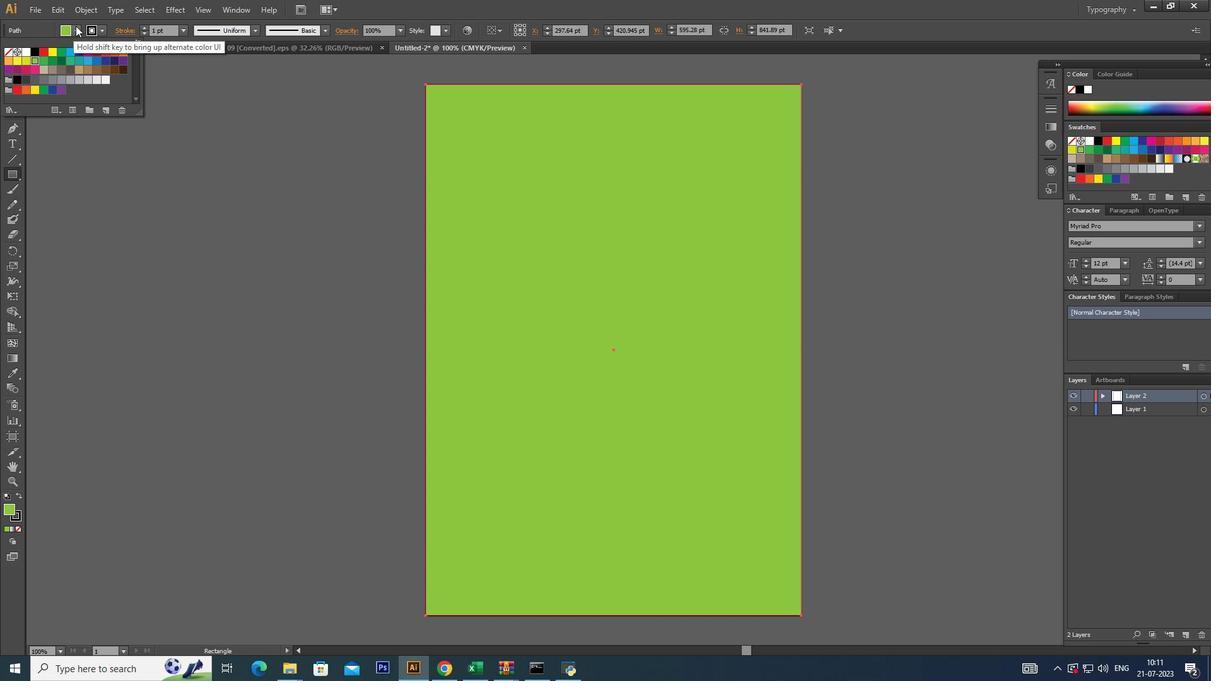 
Action: Mouse moved to (346, 290)
Screenshot: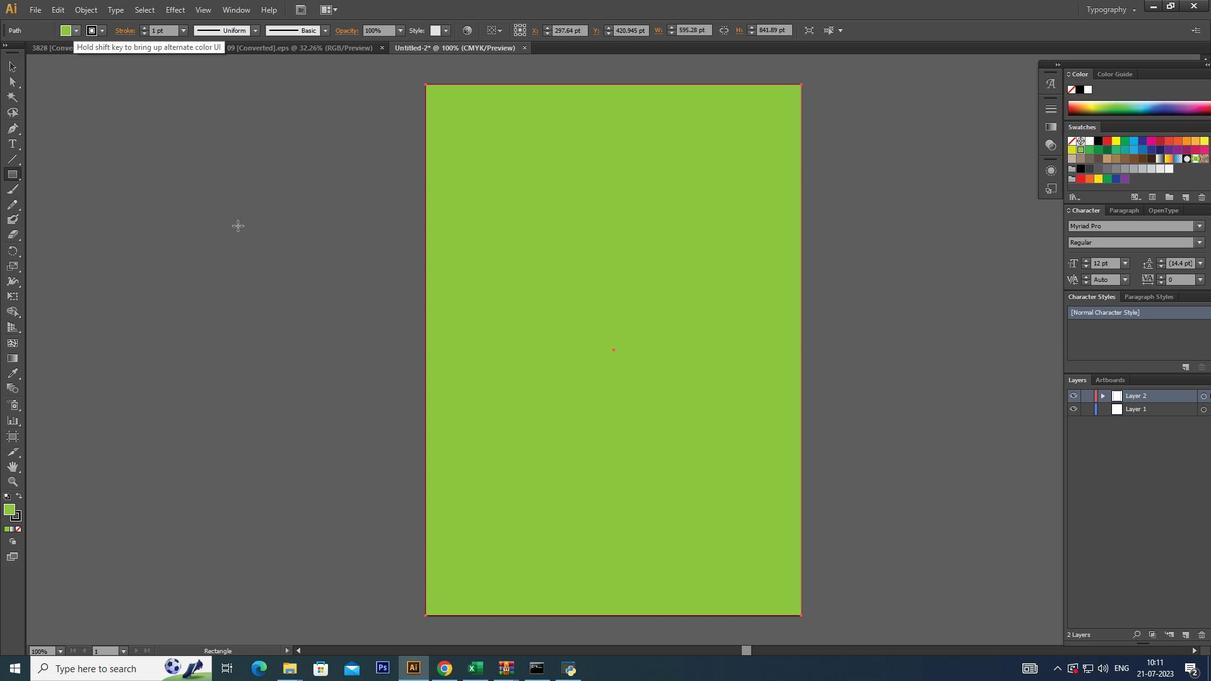 
Action: Mouse pressed left at (346, 290)
Screenshot: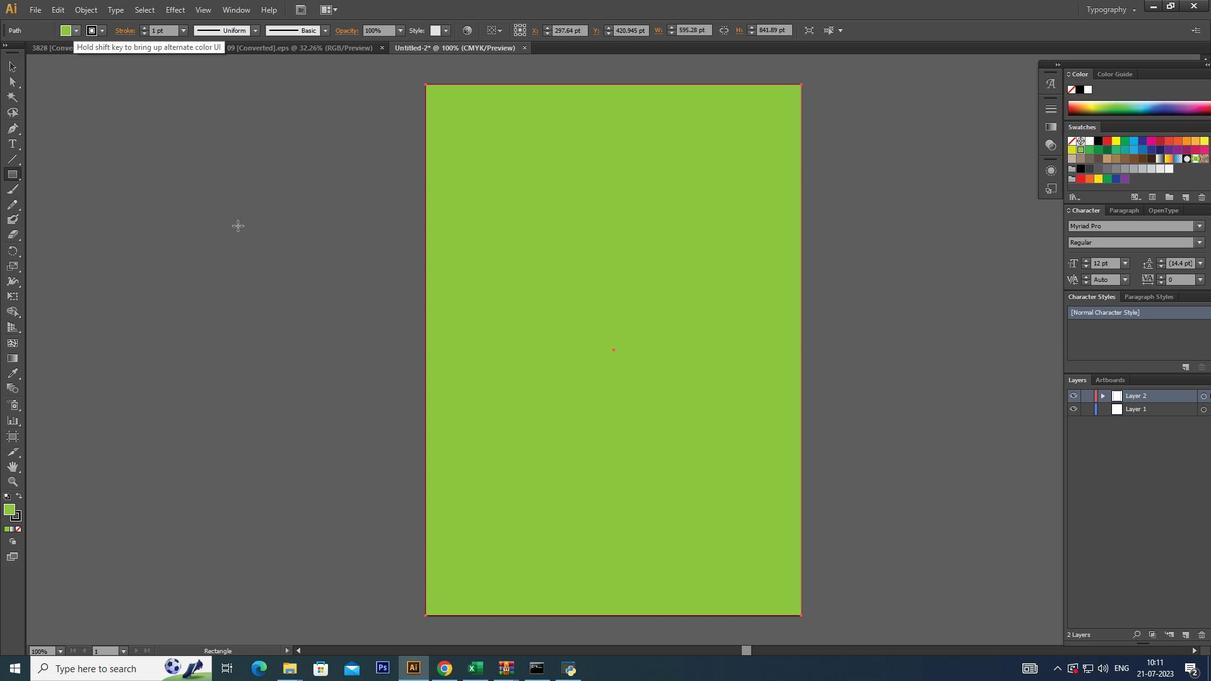 
Action: Mouse moved to (8, 61)
Screenshot: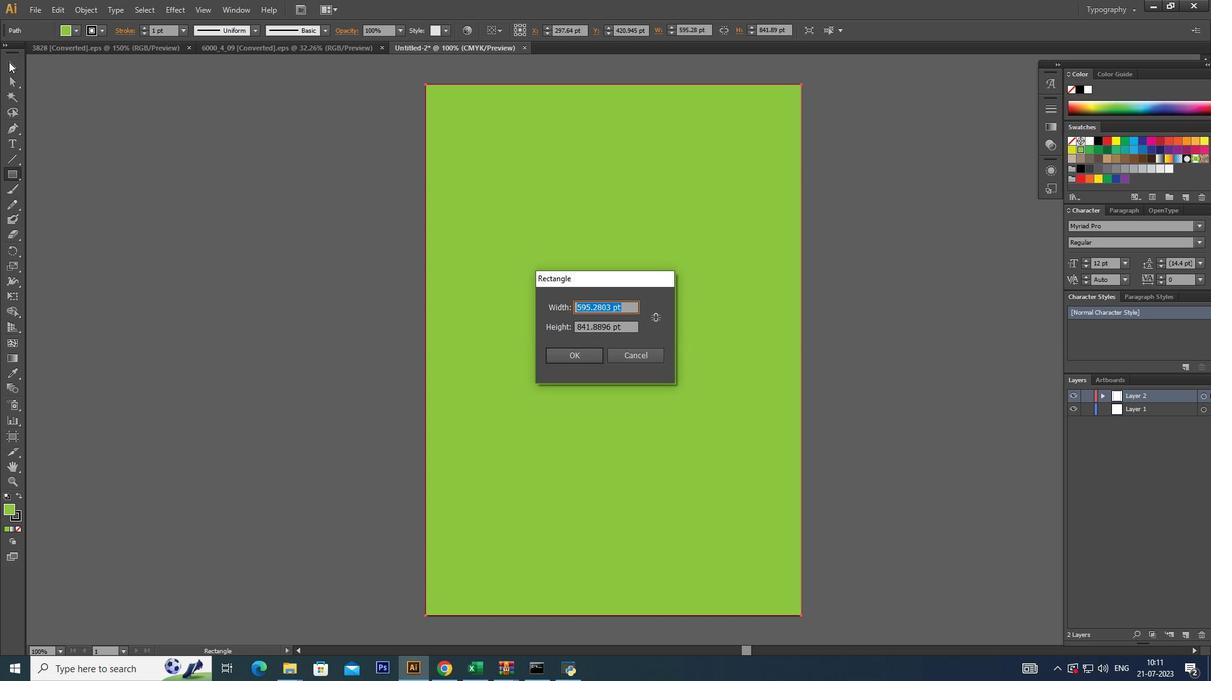 
Action: Mouse pressed left at (8, 61)
Screenshot: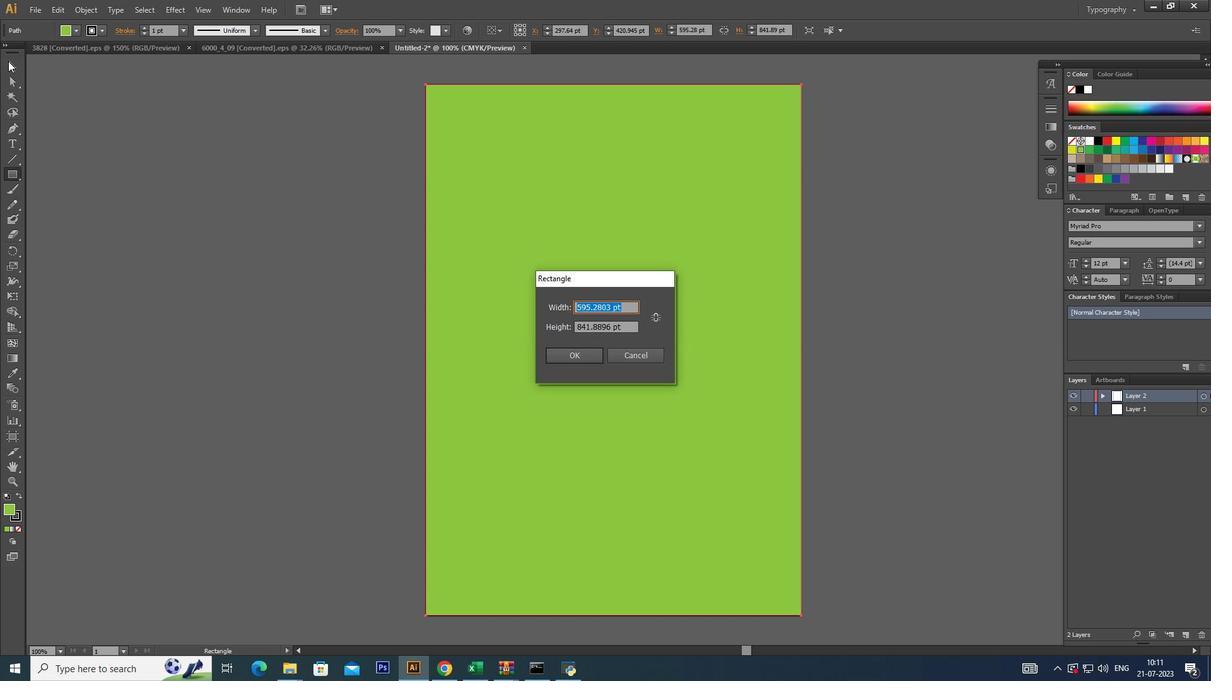 
Action: Mouse moved to (598, 358)
Screenshot: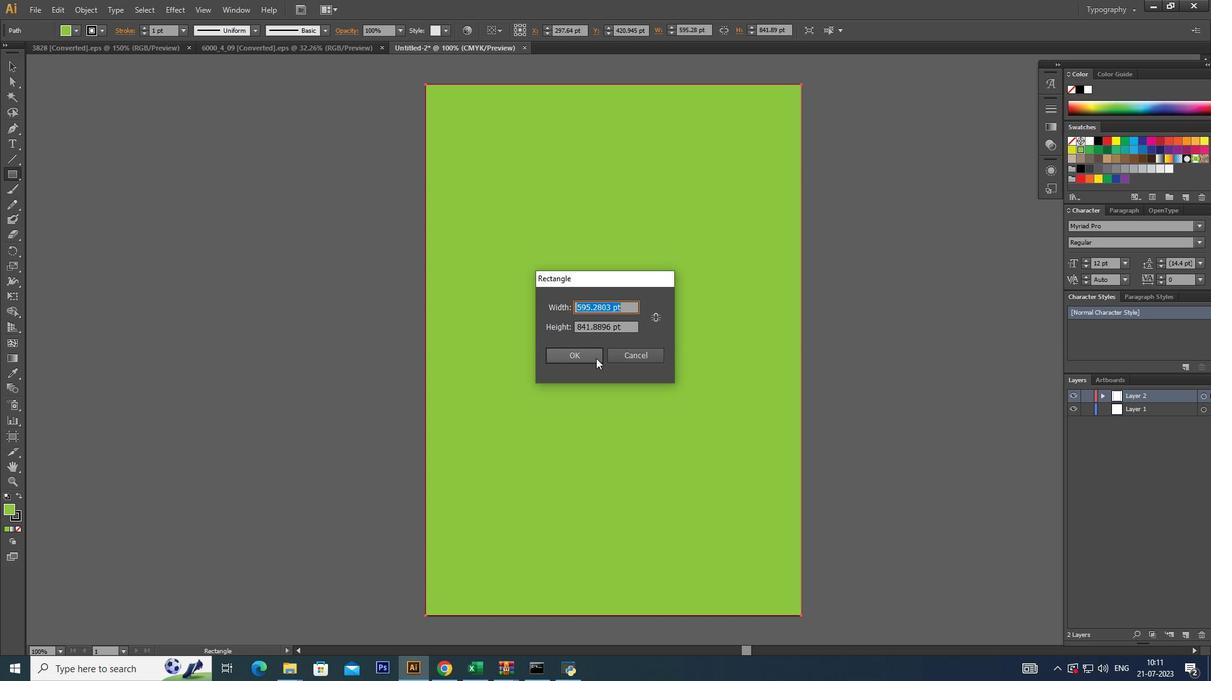 
Action: Mouse pressed left at (598, 358)
Screenshot: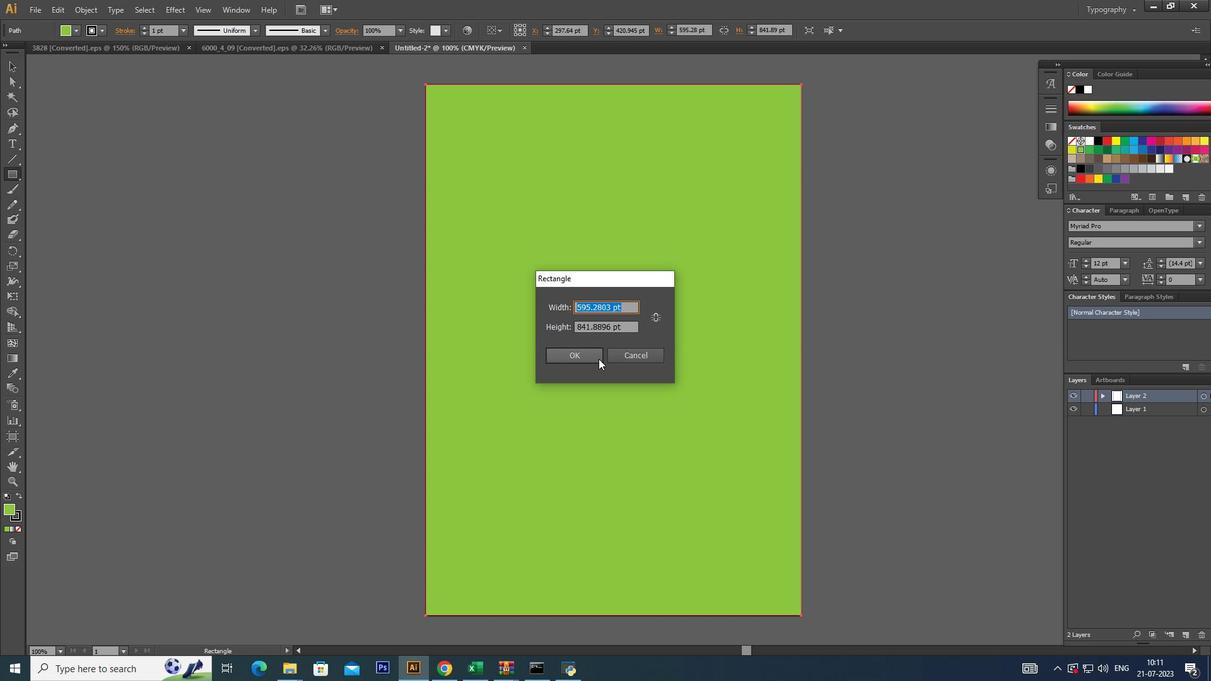 
Action: Mouse moved to (269, 236)
Screenshot: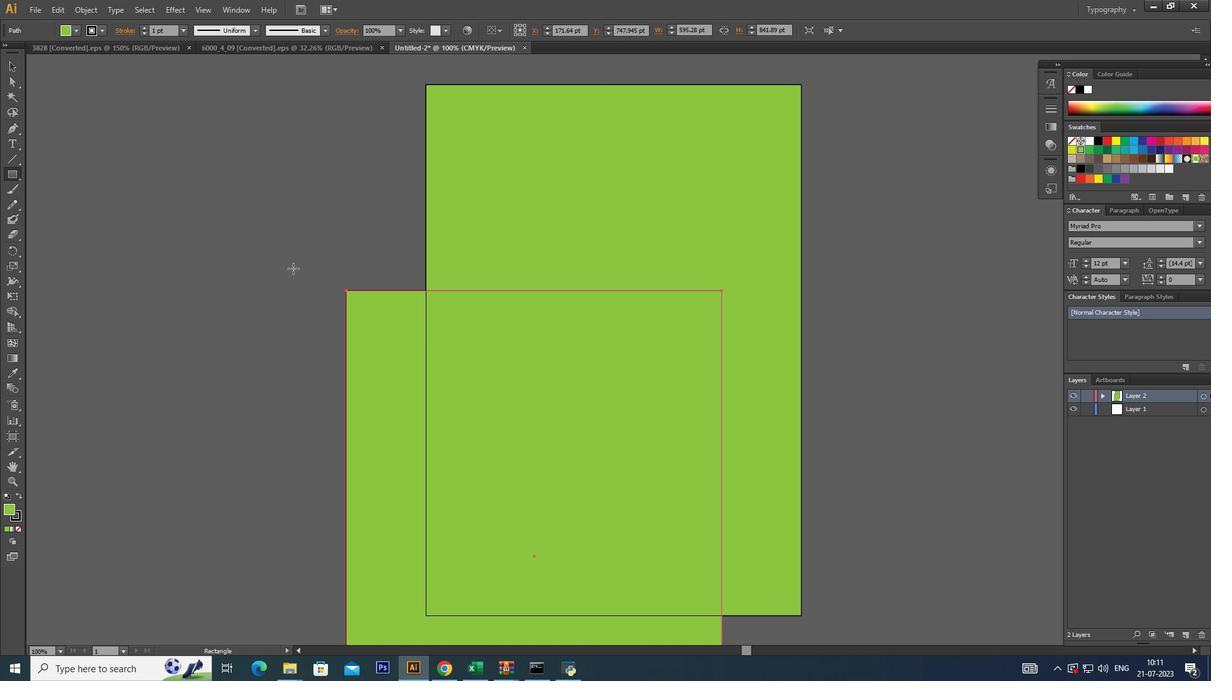 
Action: Key pressed ctrl+Z
Screenshot: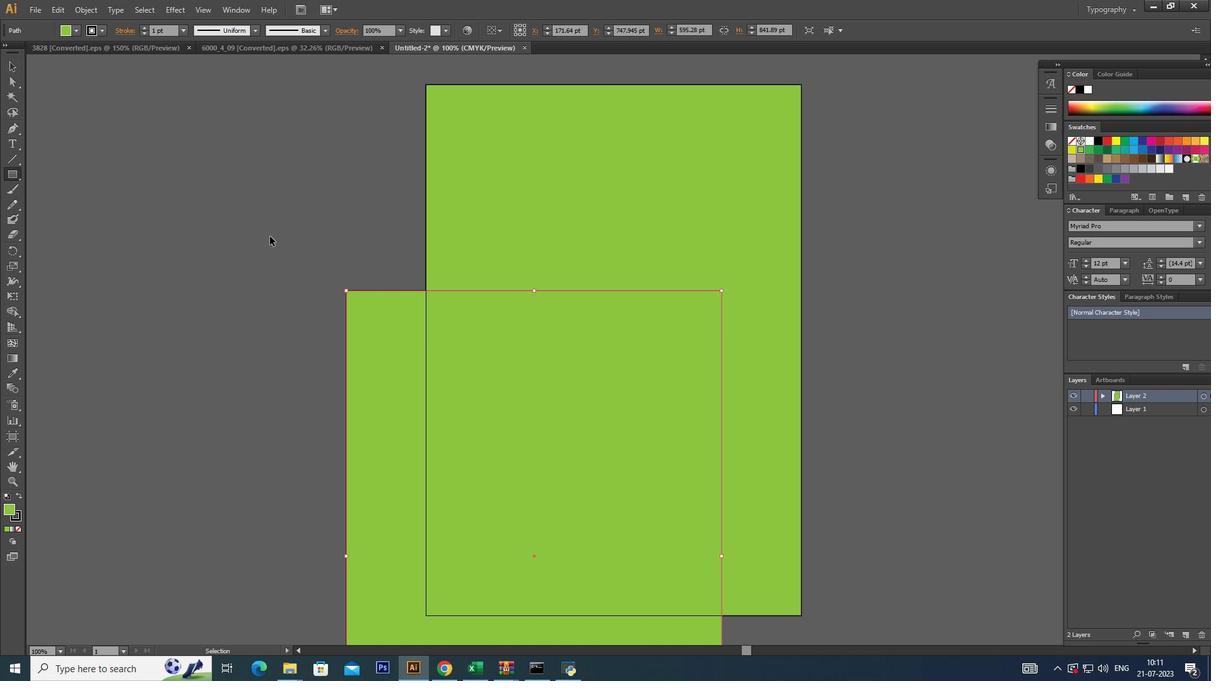 
Action: Mouse moved to (16, 64)
Screenshot: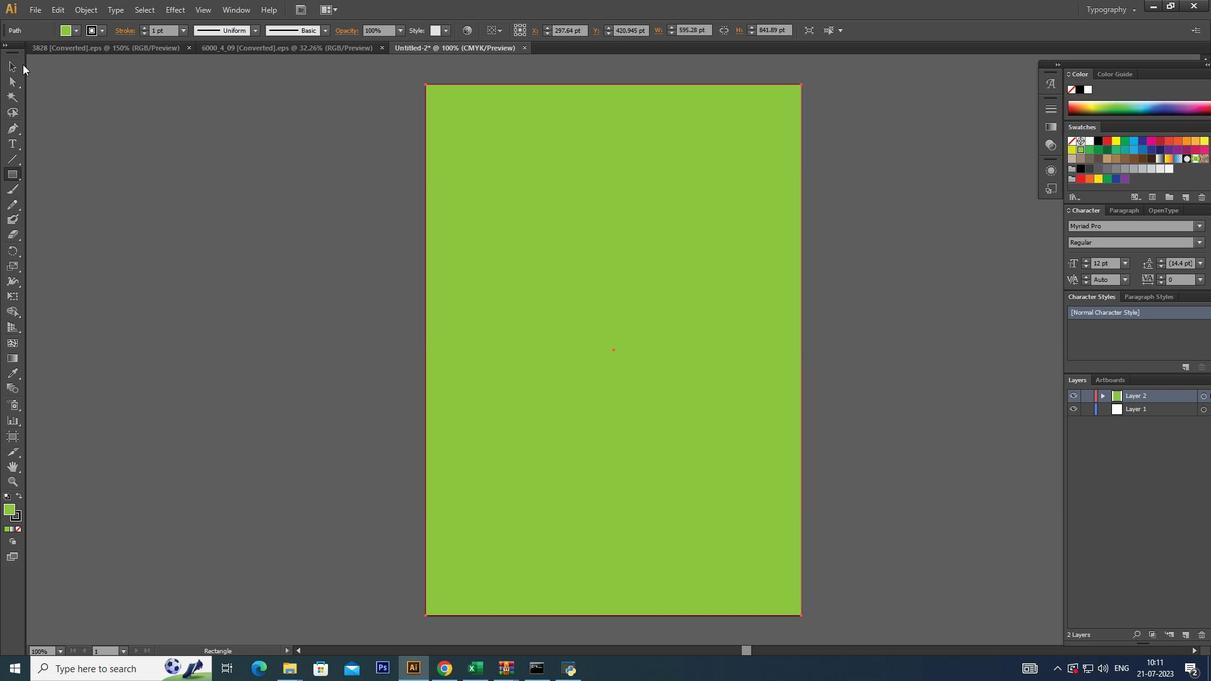 
Action: Mouse pressed left at (16, 64)
Screenshot: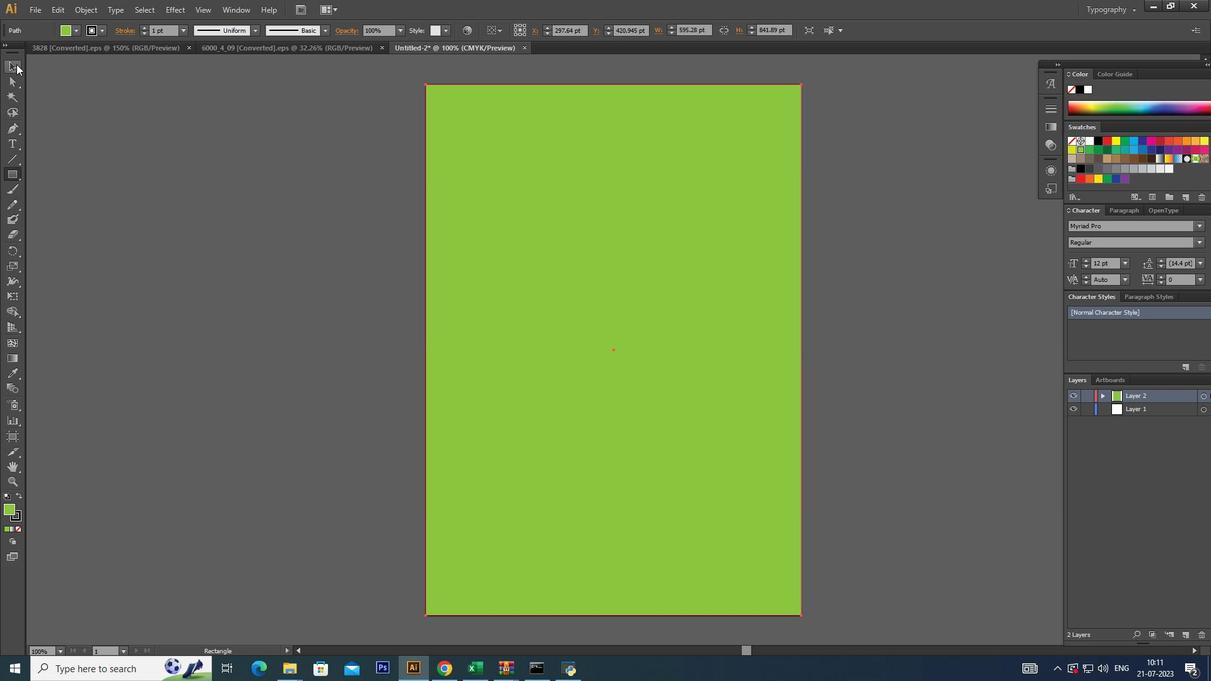 
Action: Mouse moved to (151, 120)
Screenshot: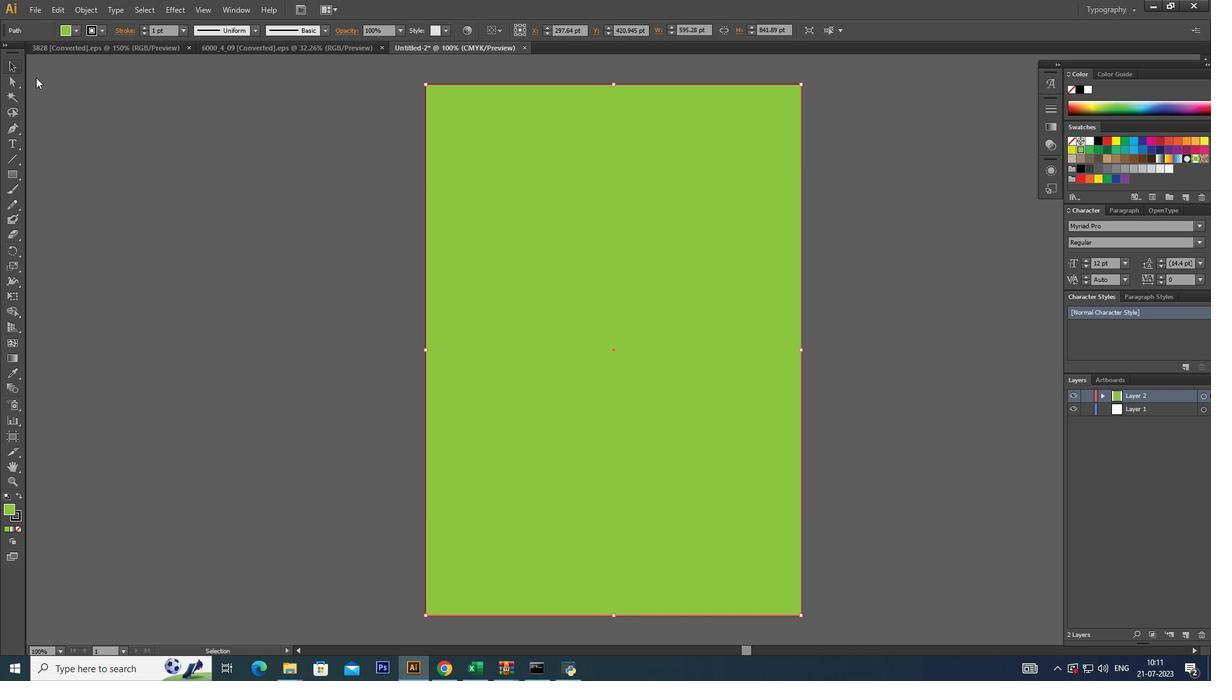 
Action: Mouse pressed left at (151, 120)
Screenshot: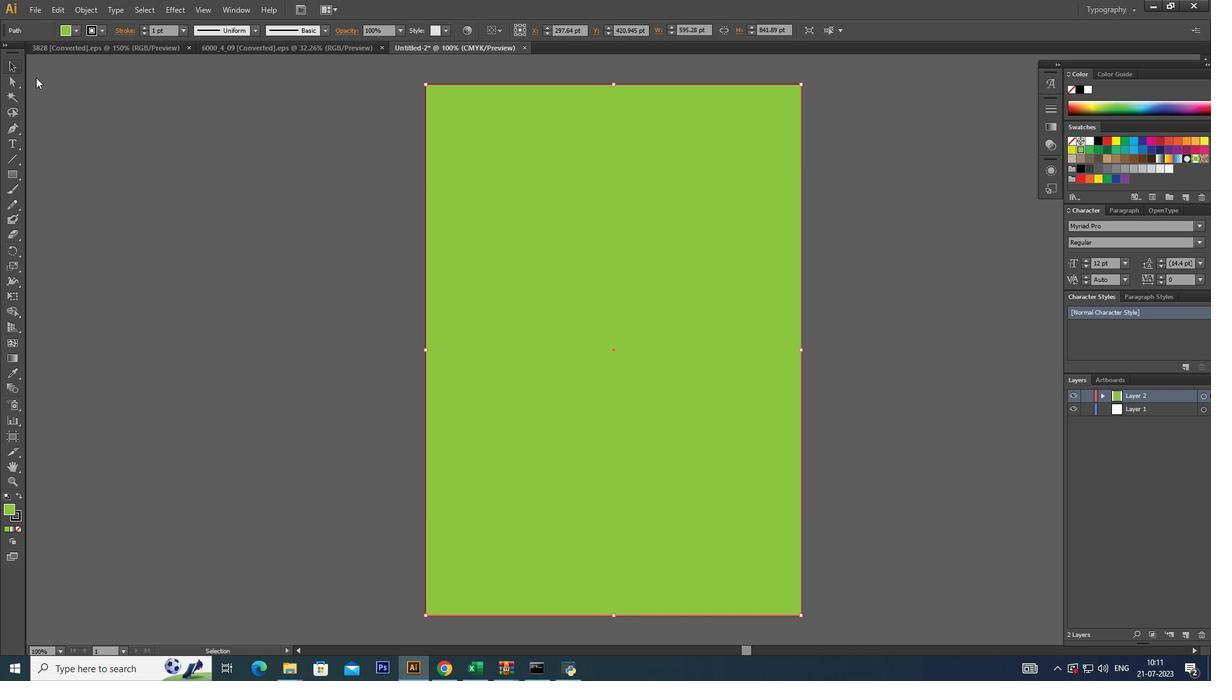 
Action: Mouse moved to (257, 51)
Screenshot: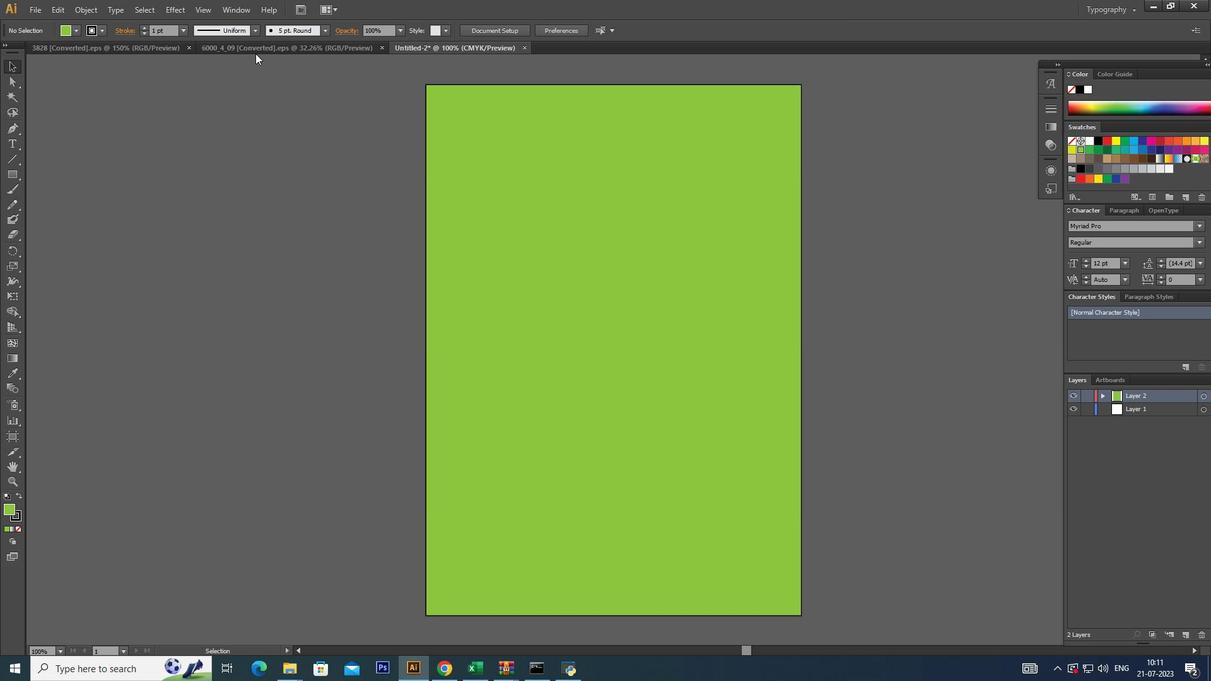 
Action: Mouse pressed left at (257, 51)
Screenshot: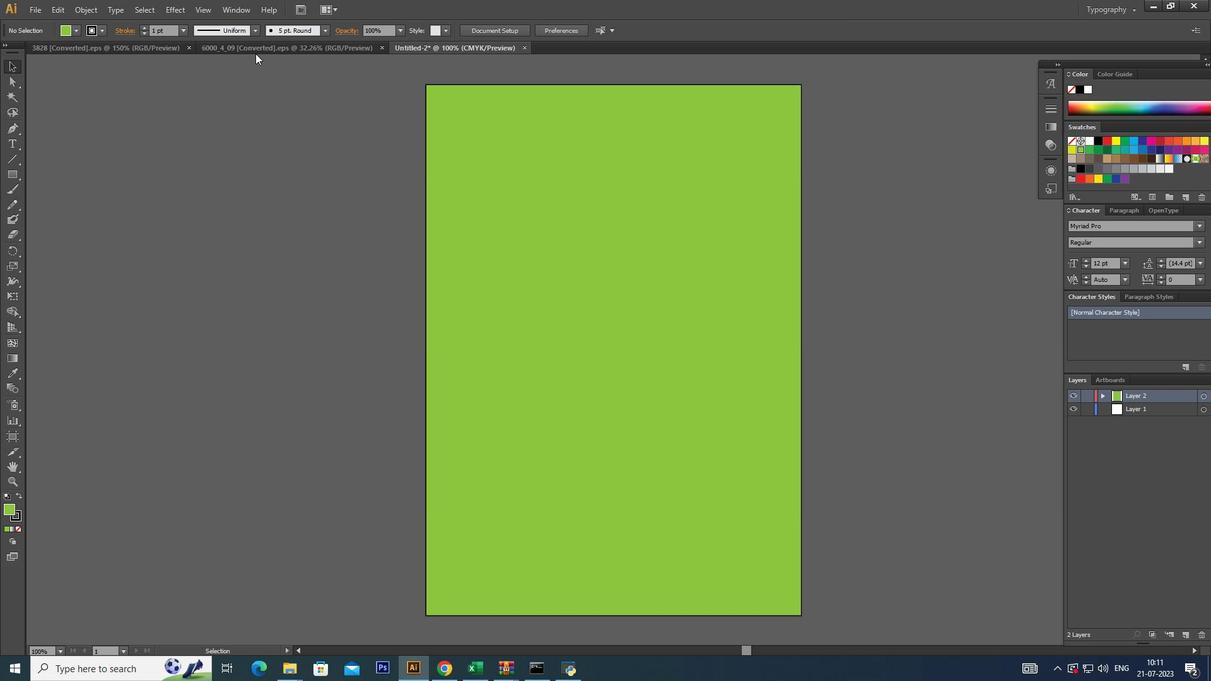 
Action: Mouse moved to (818, 333)
Screenshot: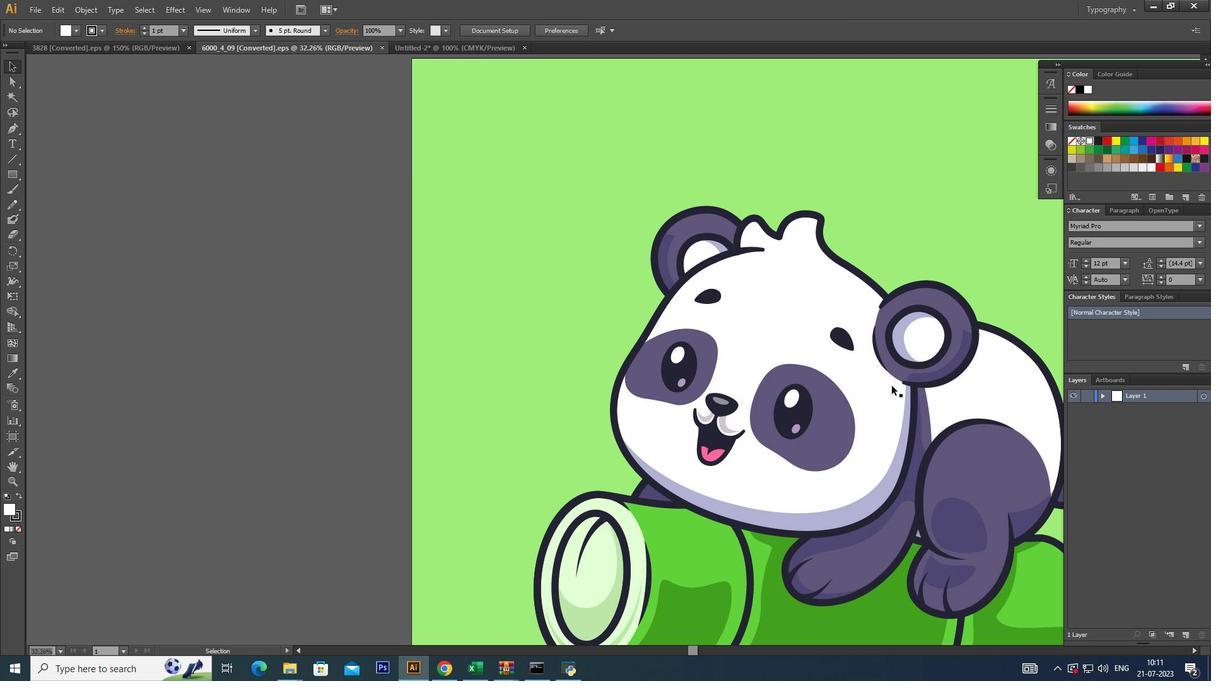 
Action: Mouse pressed left at (818, 333)
Screenshot: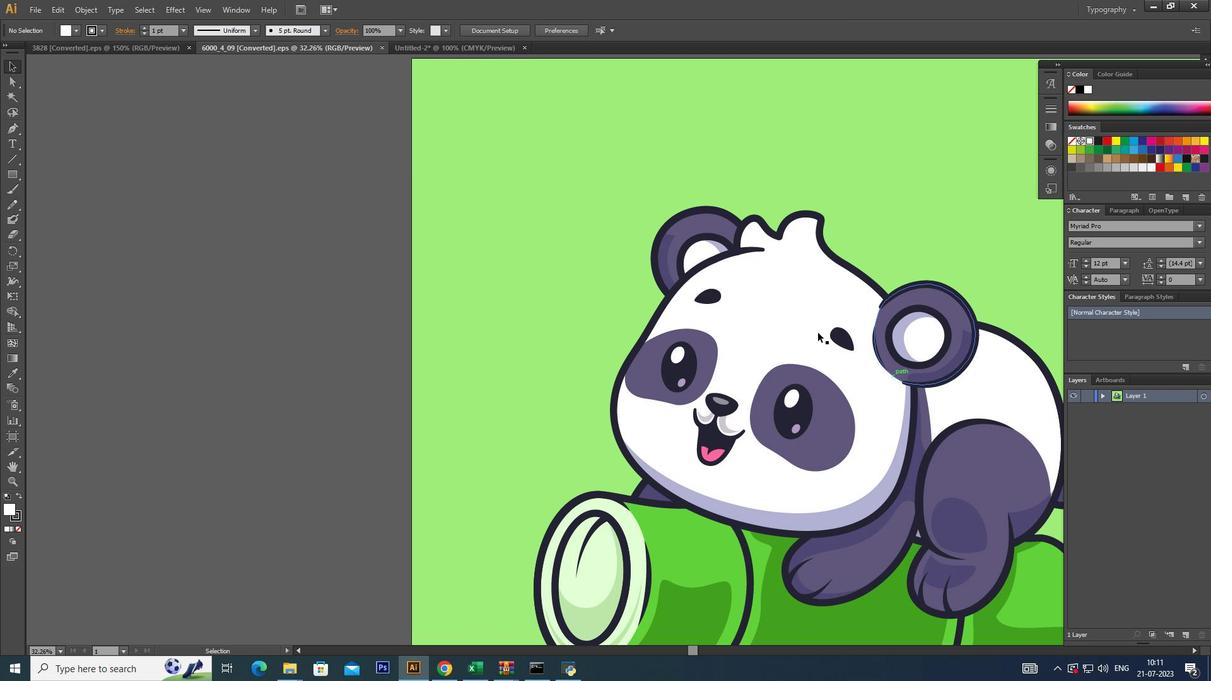 
Action: Mouse moved to (818, 333)
Screenshot: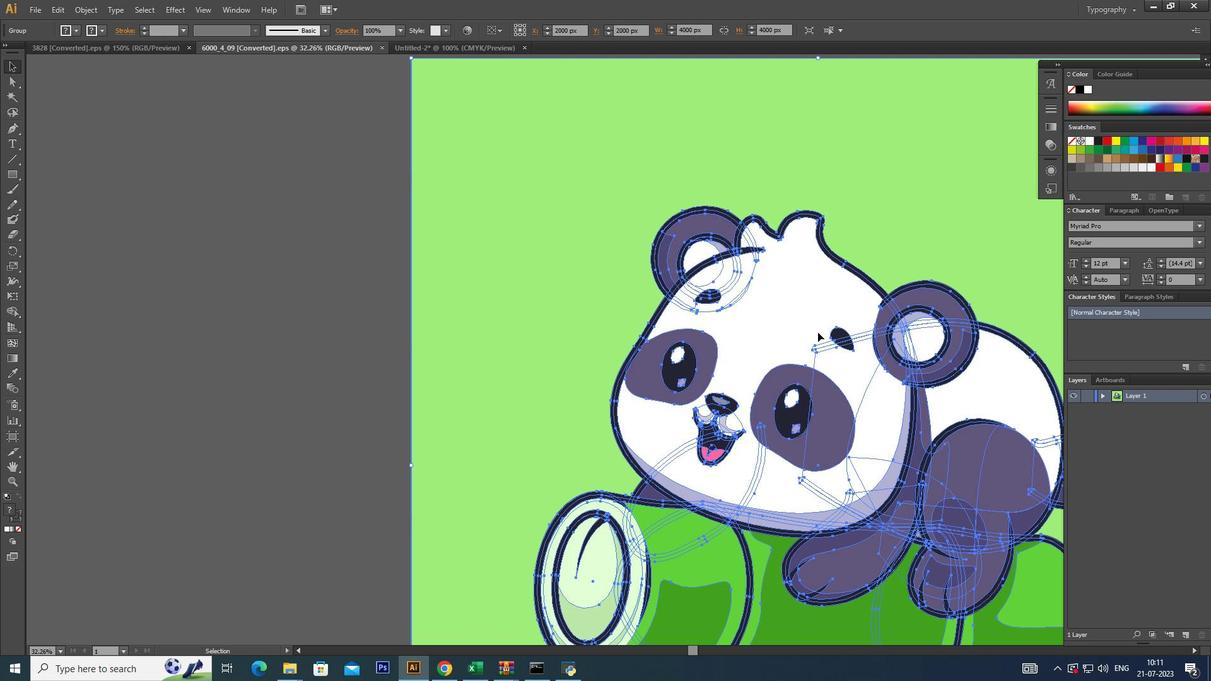 
Action: Mouse pressed right at (818, 333)
Screenshot: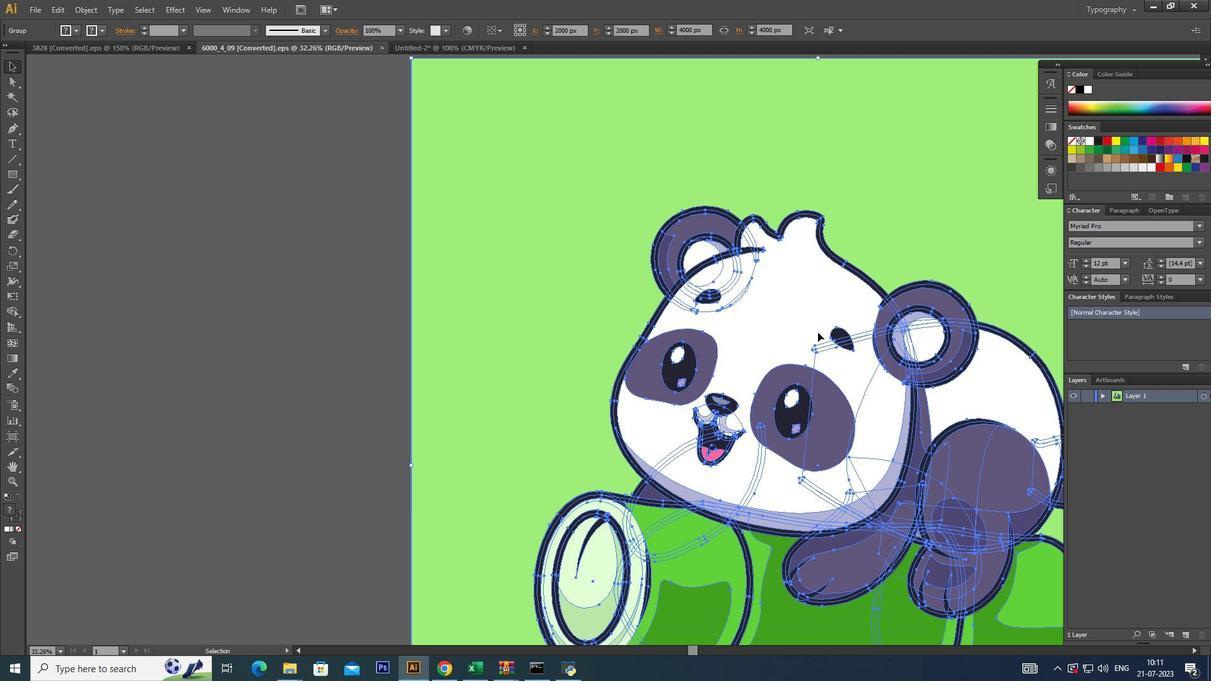 
Action: Mouse moved to (876, 402)
Screenshot: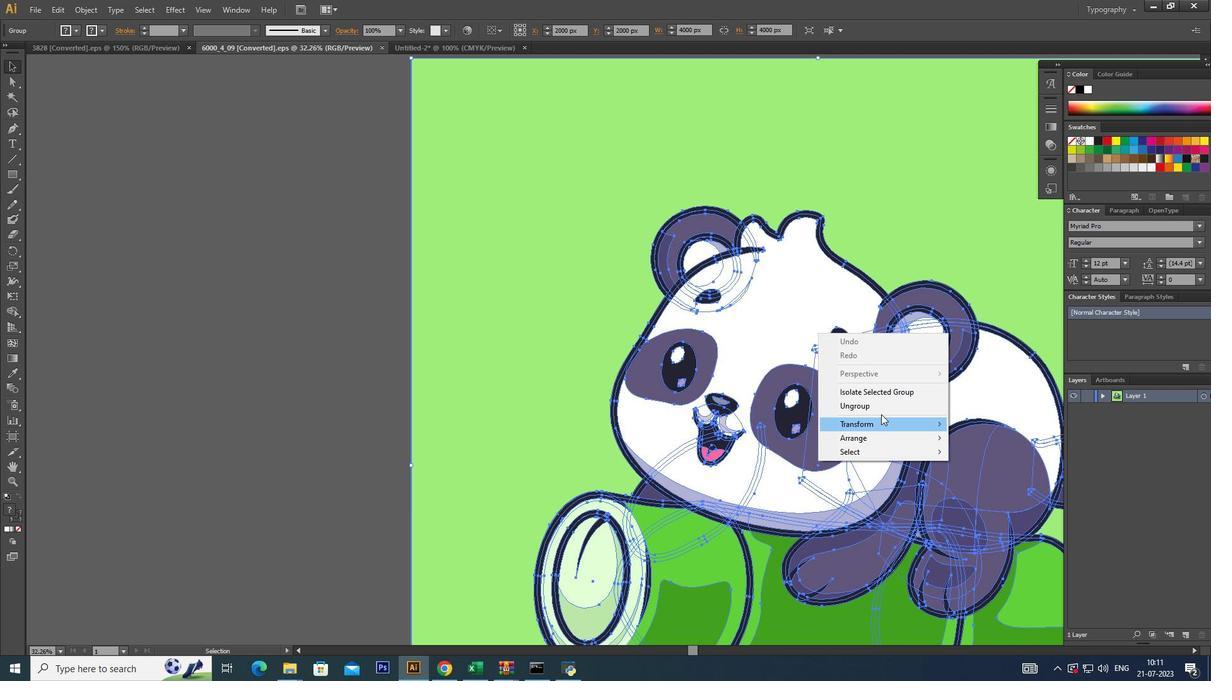 
Action: Mouse pressed left at (876, 402)
Screenshot: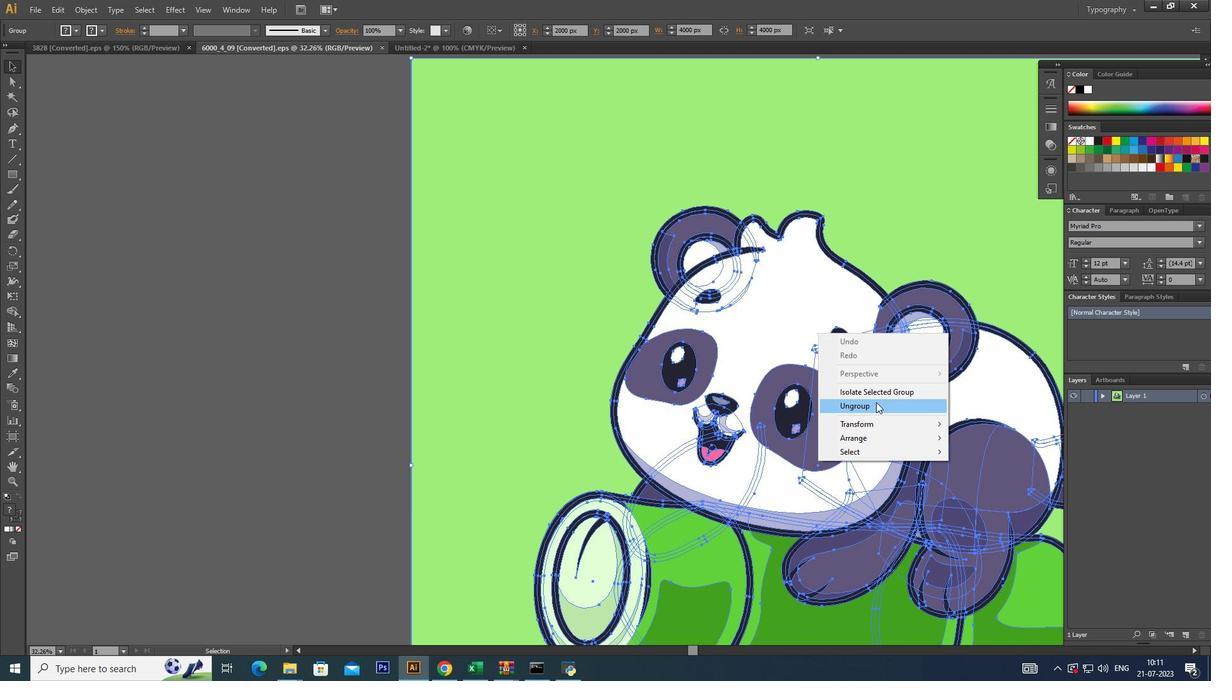 
Action: Mouse moved to (158, 290)
Screenshot: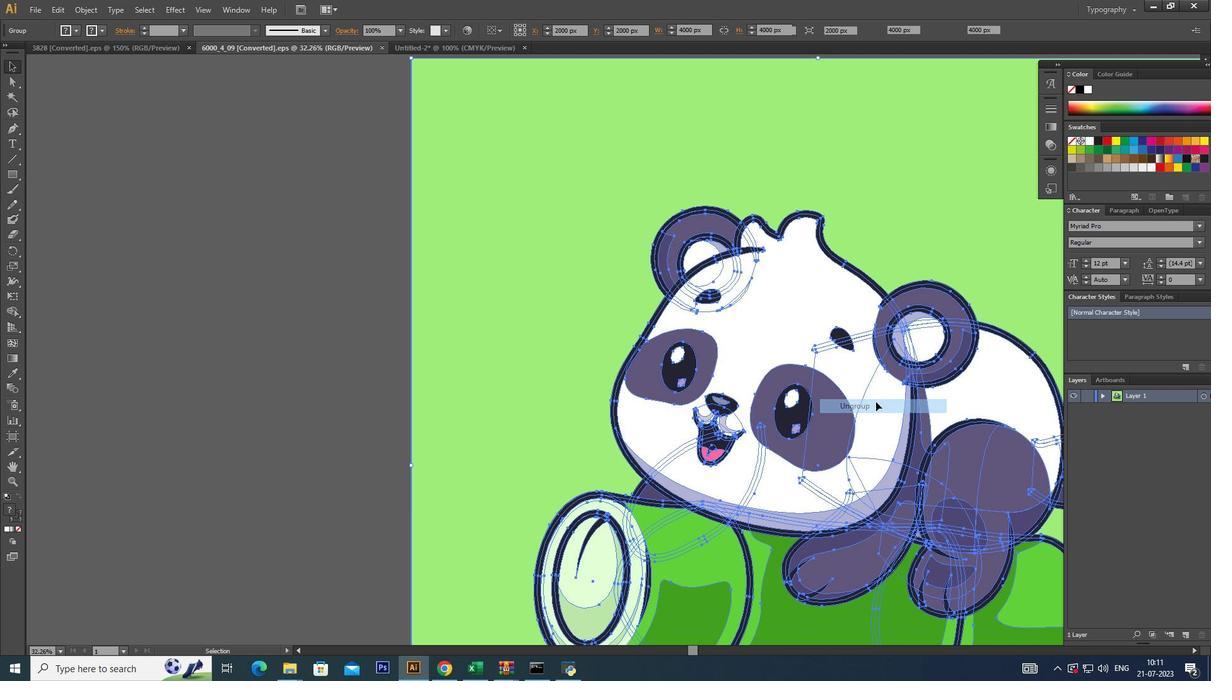 
Action: Mouse pressed left at (158, 290)
Screenshot: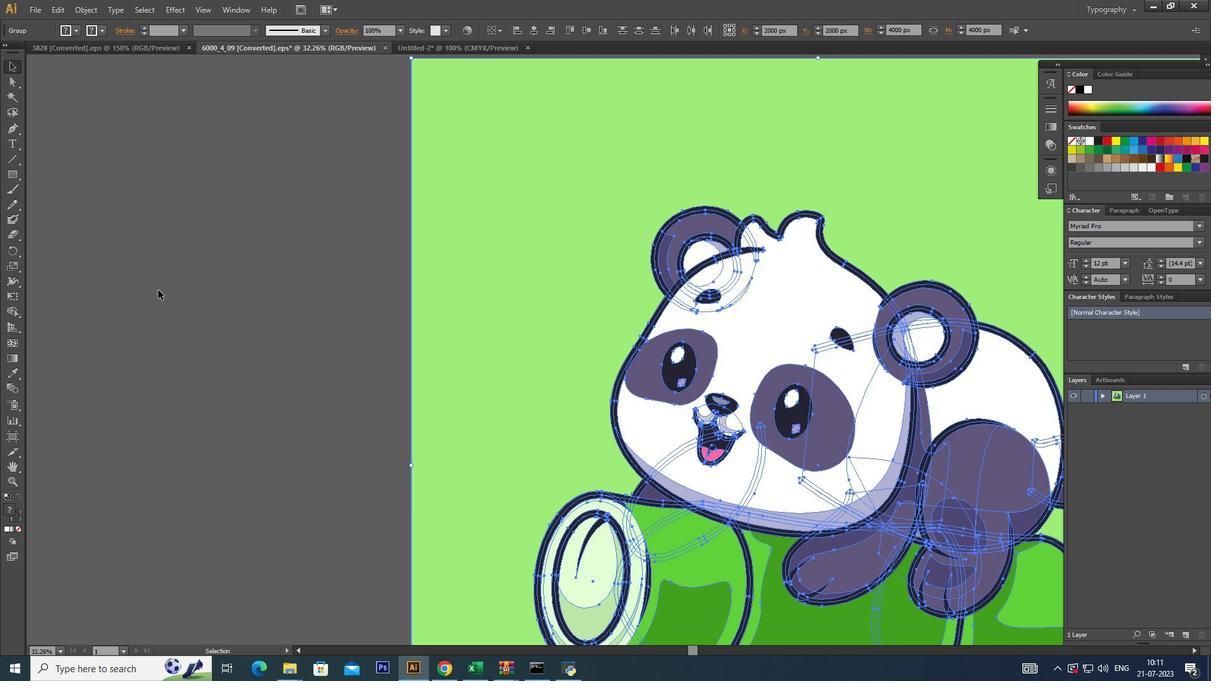 
Action: Mouse moved to (755, 372)
Screenshot: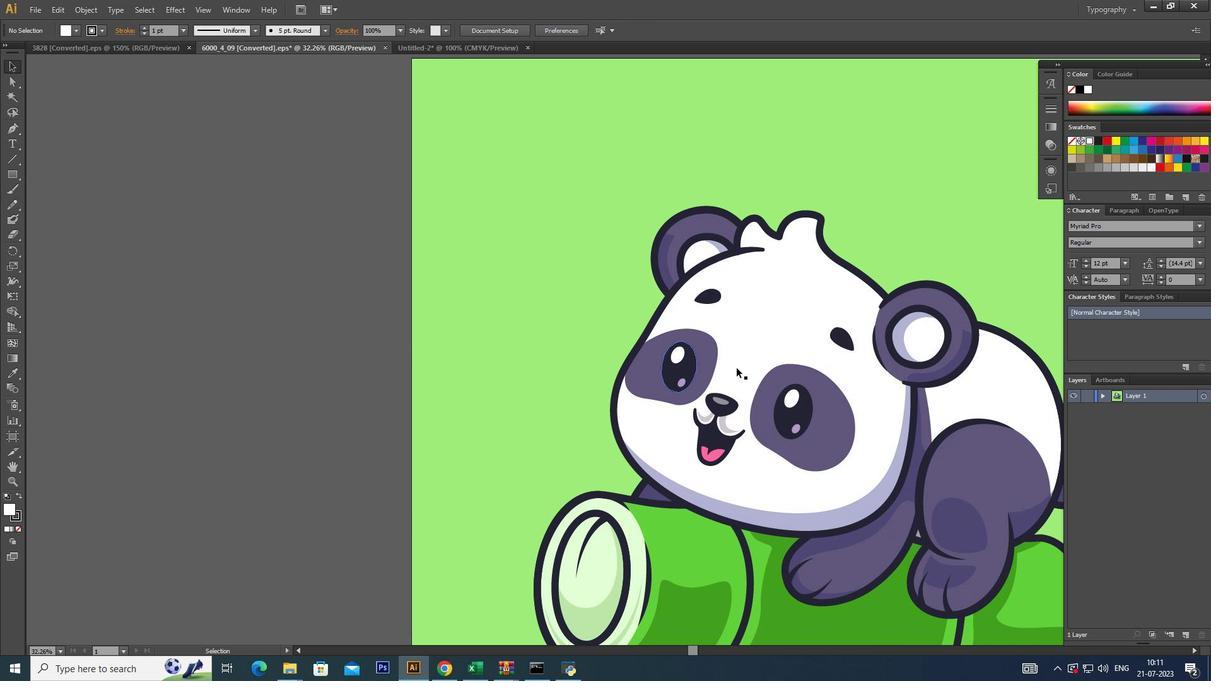 
Action: Mouse pressed left at (755, 372)
Screenshot: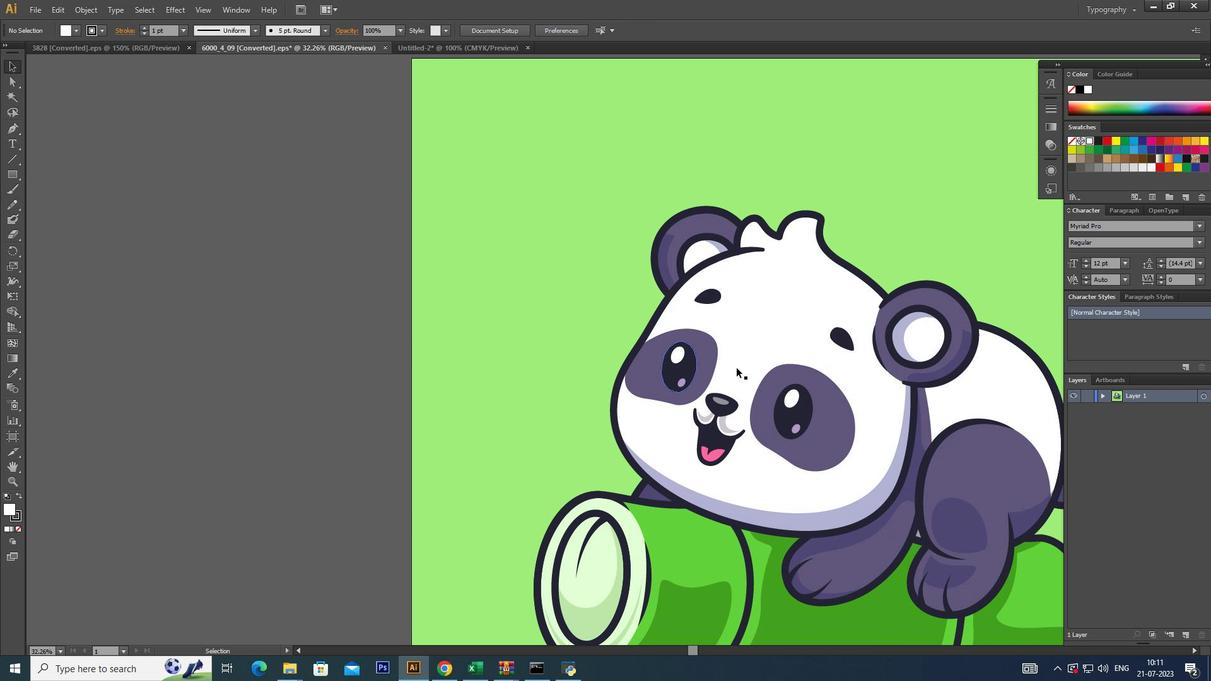 
Action: Mouse moved to (829, 344)
Screenshot: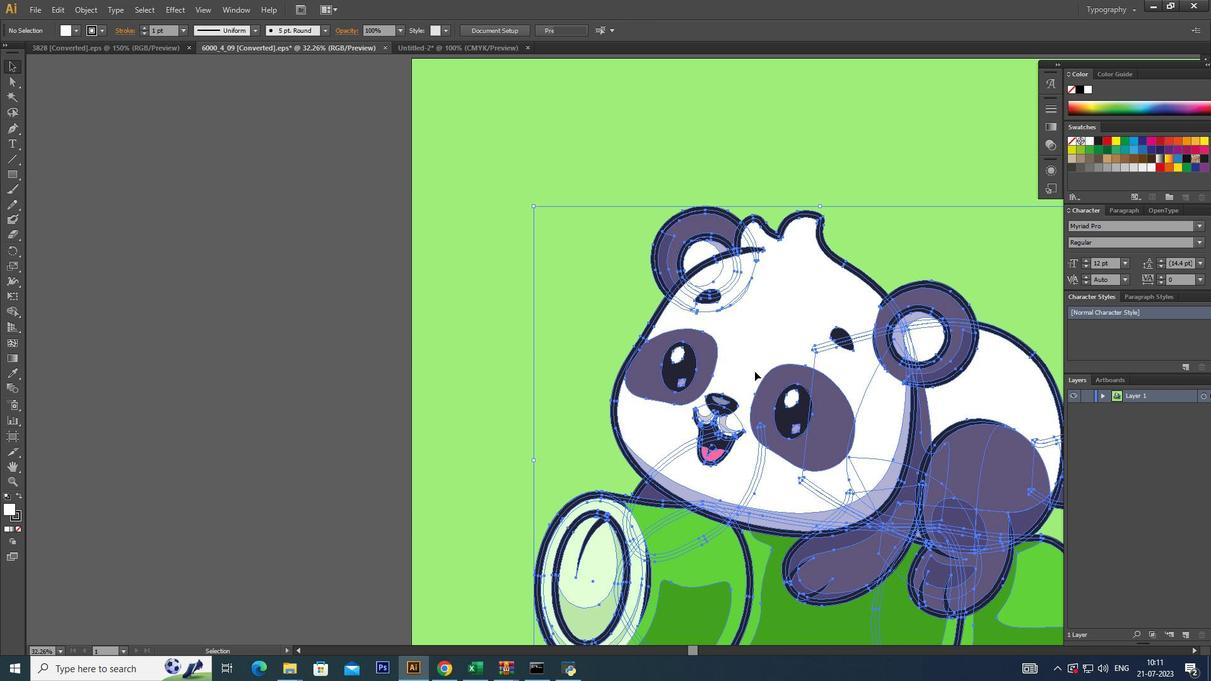
Action: Mouse pressed left at (829, 344)
Screenshot: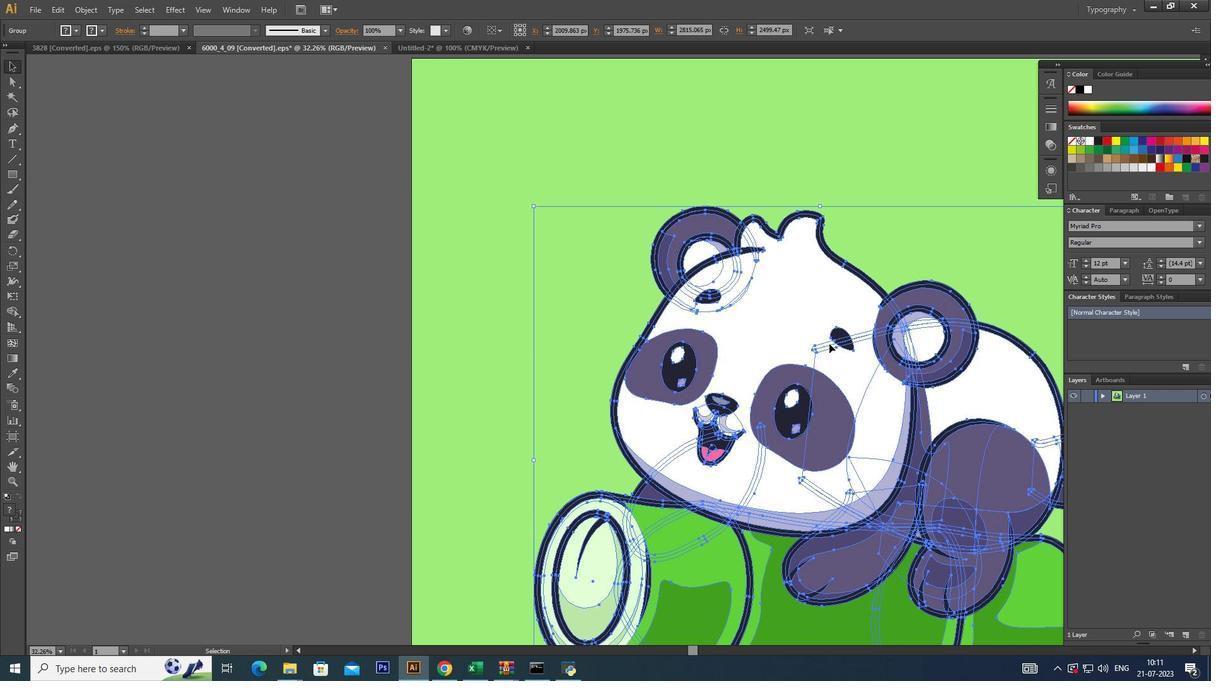
Action: Mouse moved to (538, 295)
Screenshot: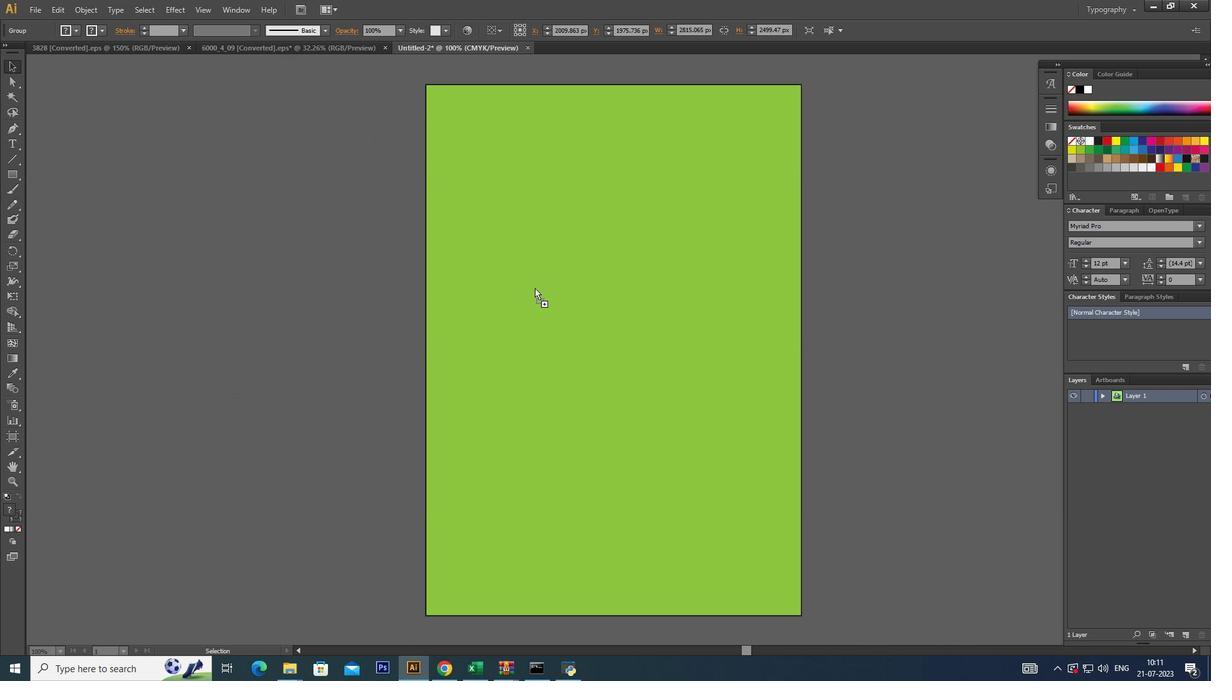 
Action: Key pressed <<189>><<189>><<189>><<189>>
Screenshot: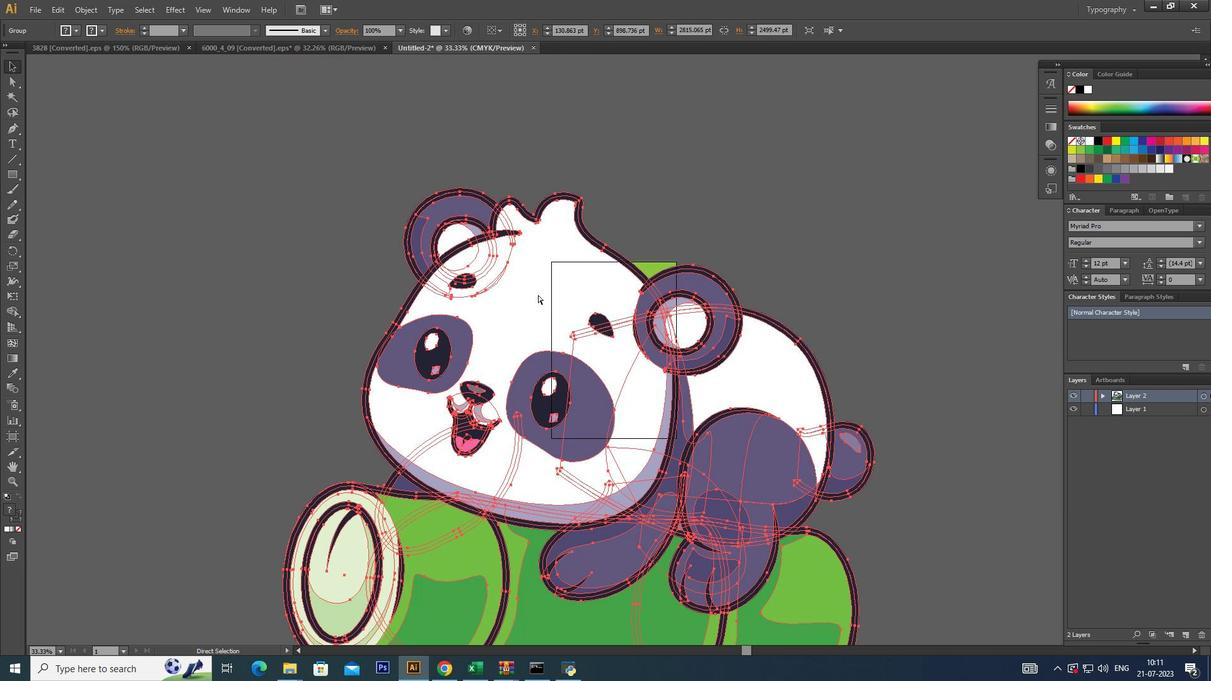 
Action: Mouse moved to (809, 227)
Screenshot: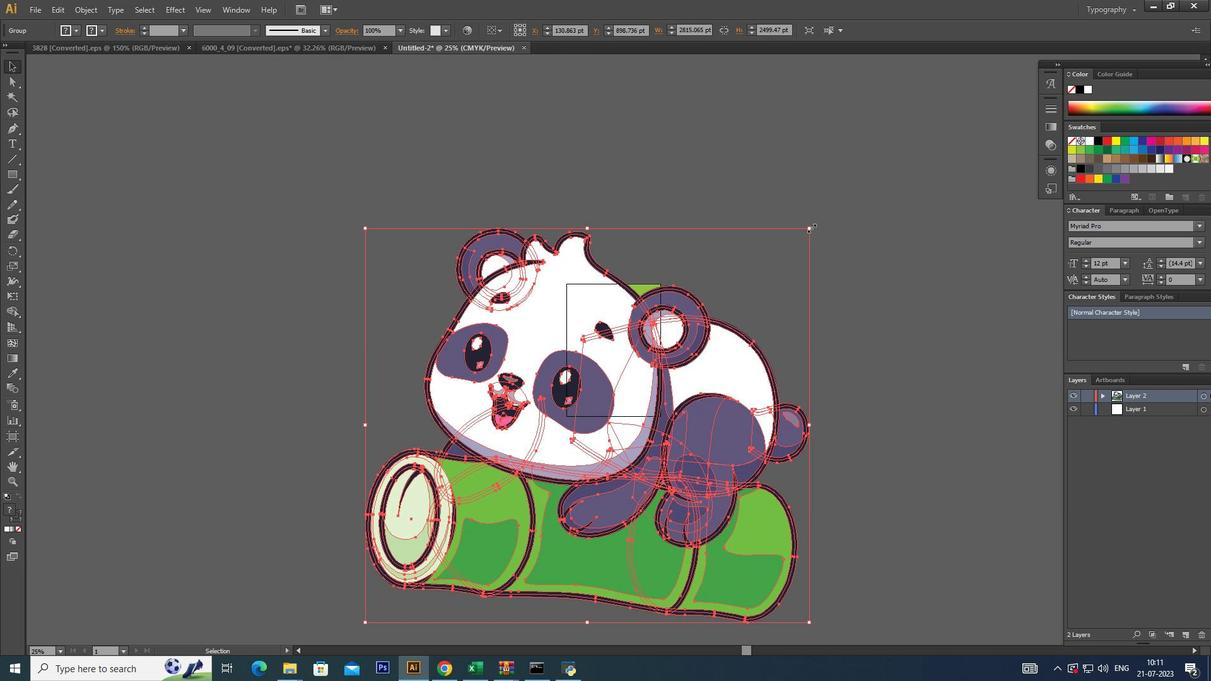 
Action: Key pressed <Key.shift><Key.alt_l>
Screenshot: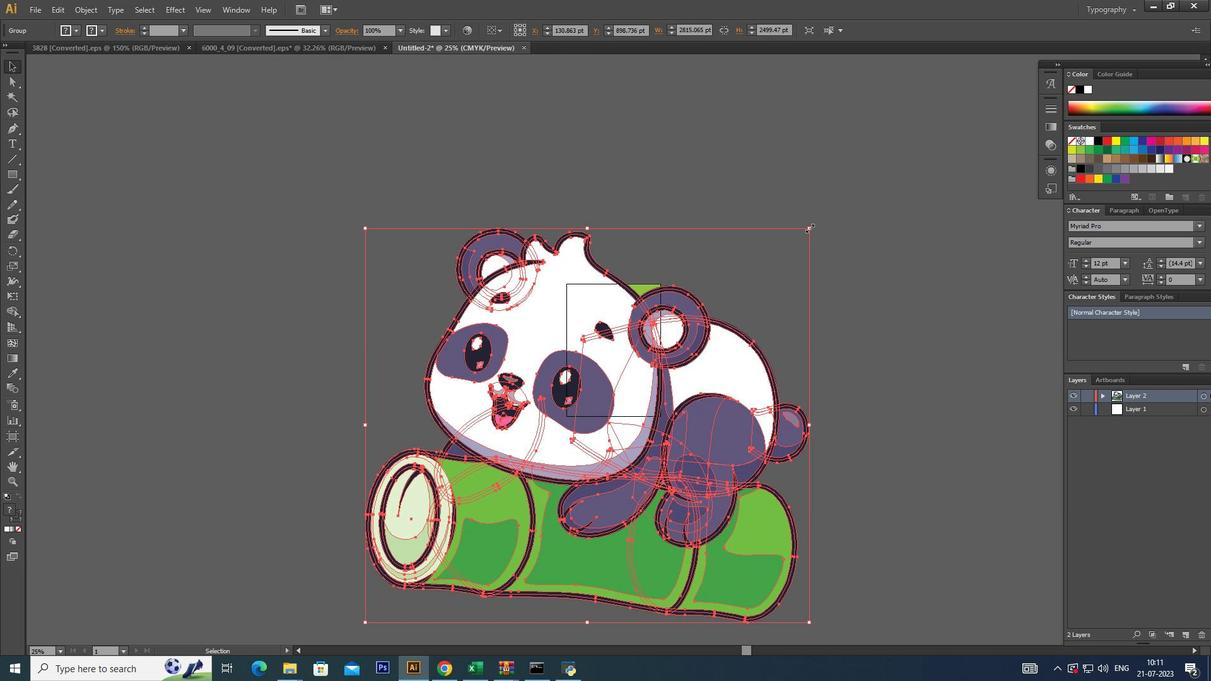 
Action: Mouse pressed left at (809, 227)
Screenshot: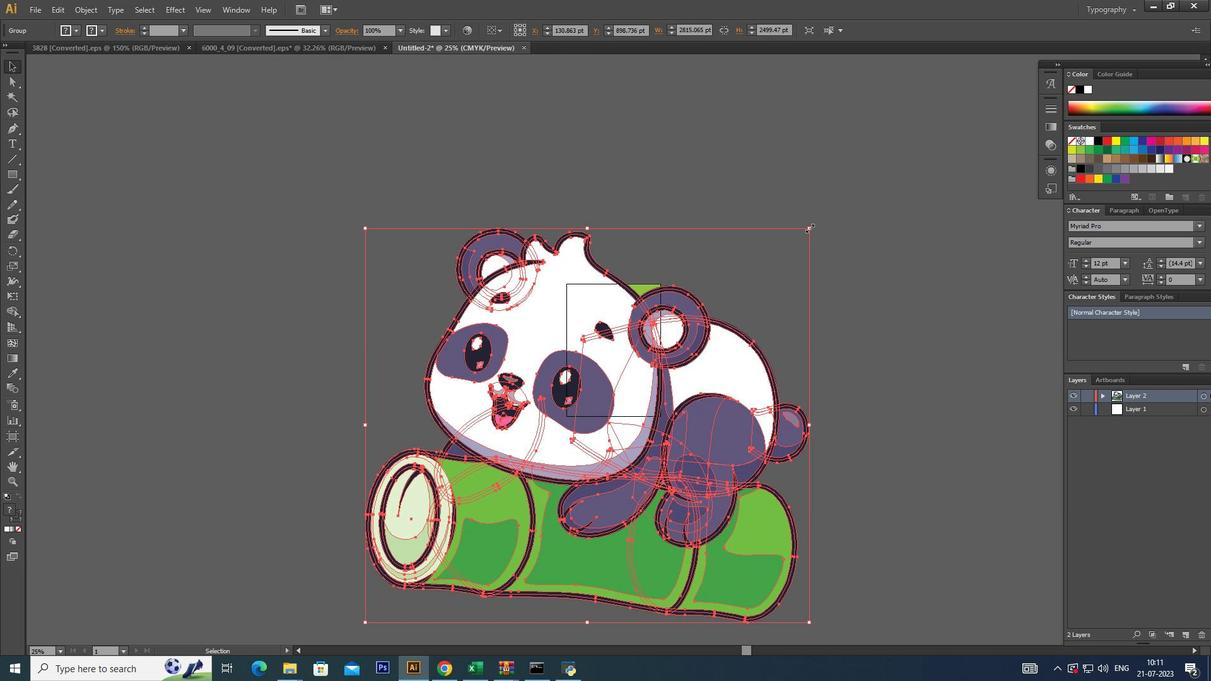 
Action: Mouse moved to (761, 281)
Screenshot: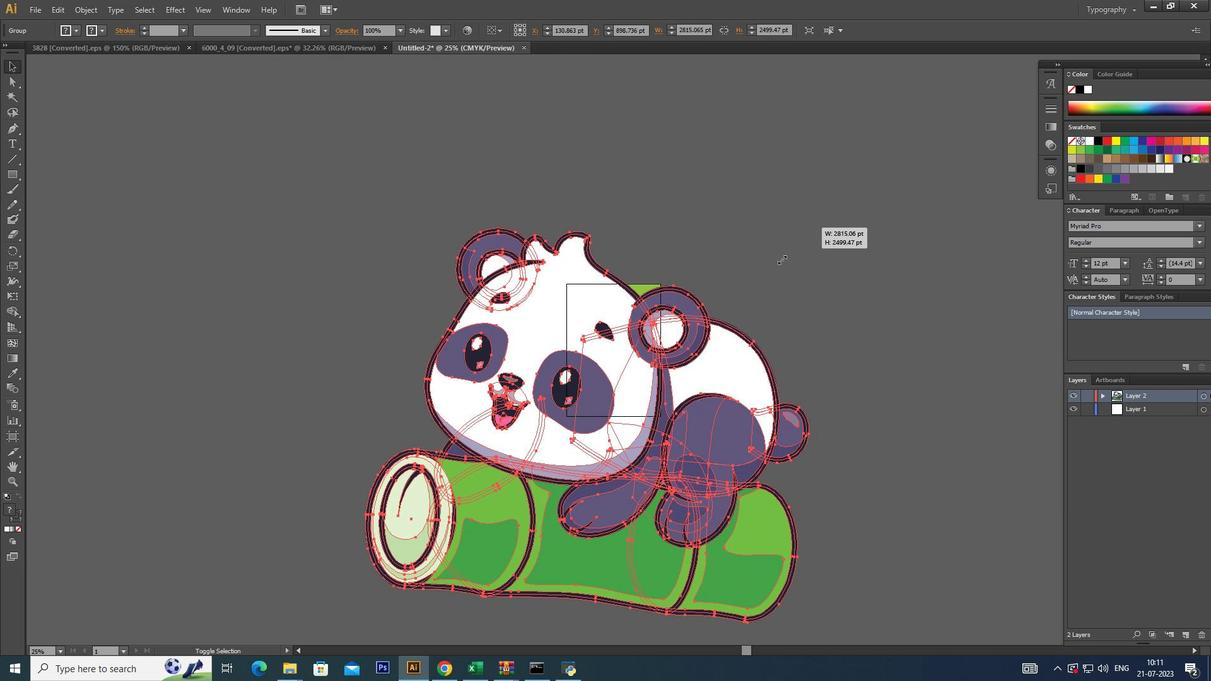 
Action: Key pressed <Key.alt_l>
Screenshot: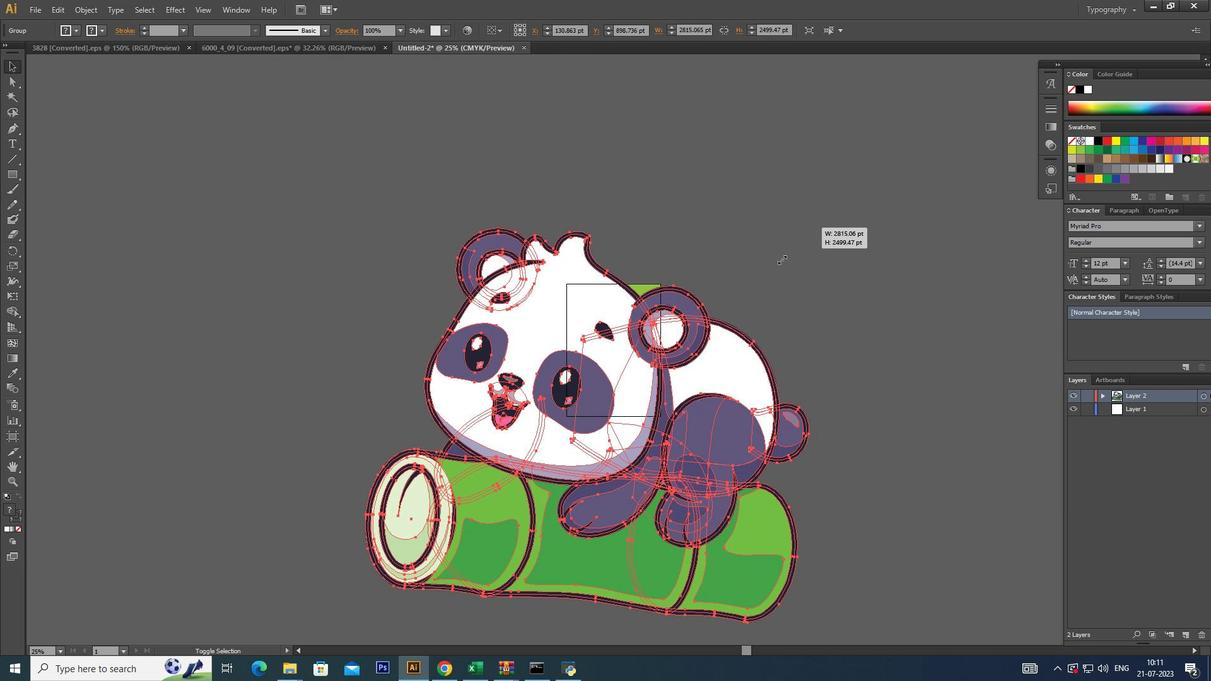 
Action: Mouse moved to (755, 288)
Screenshot: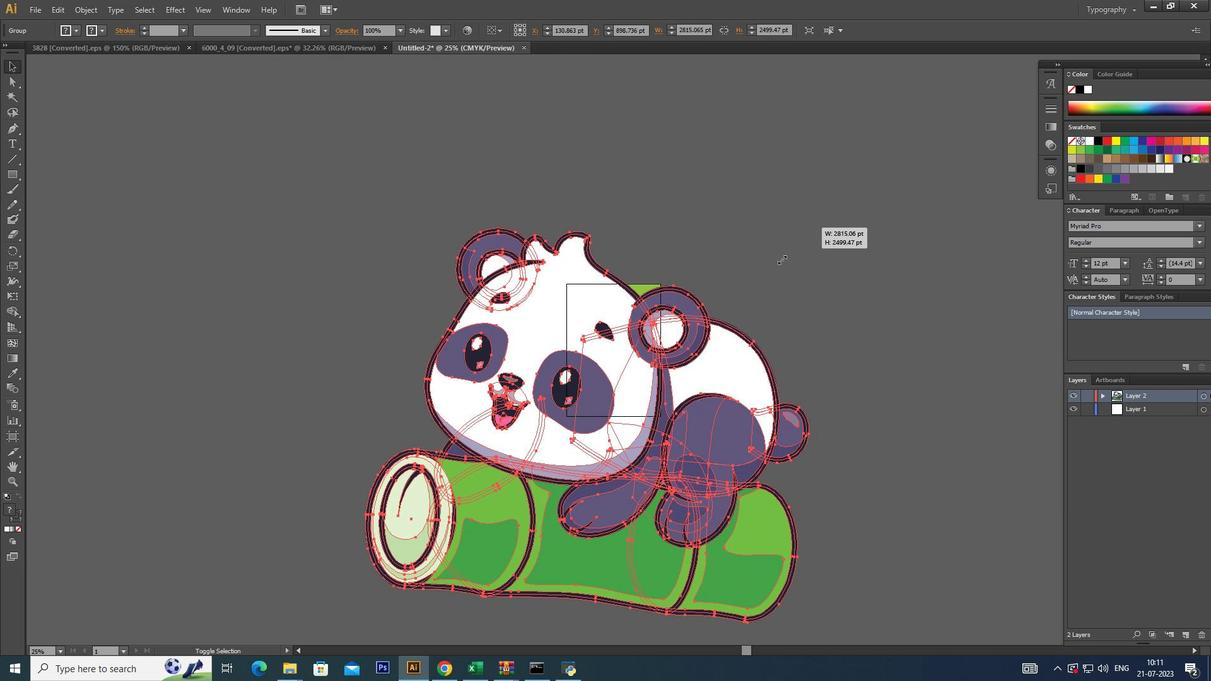 
Action: Key pressed <Key.alt_l>
Screenshot: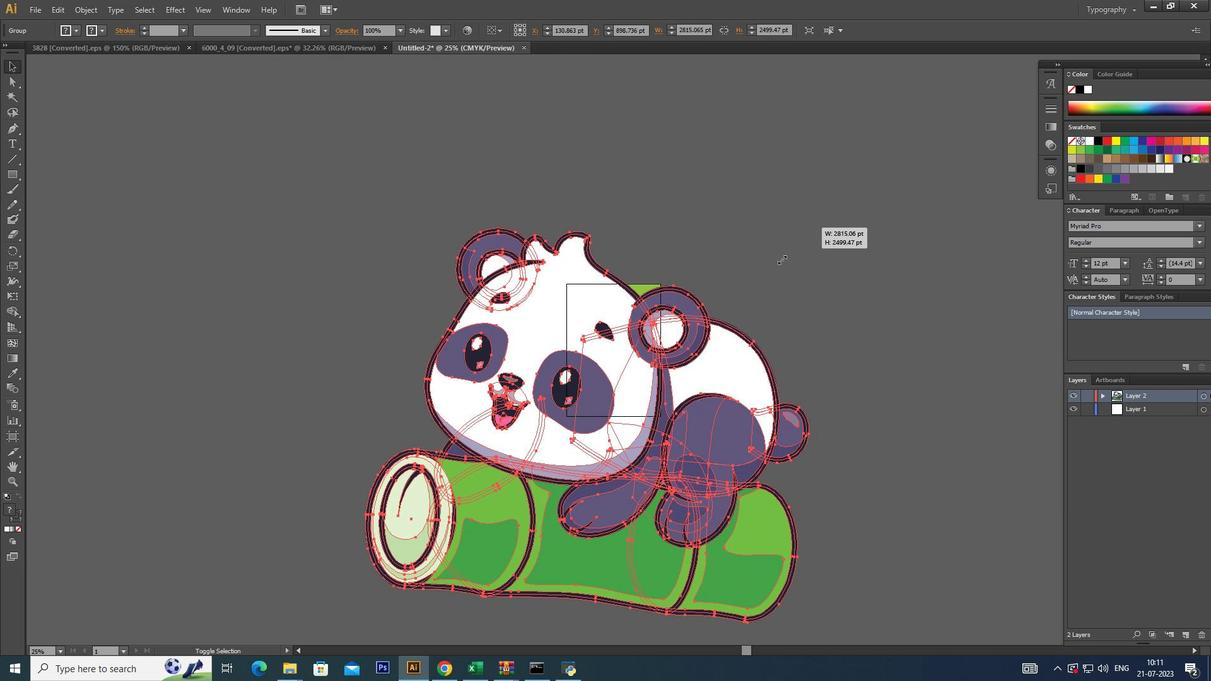 
Action: Mouse moved to (750, 293)
Screenshot: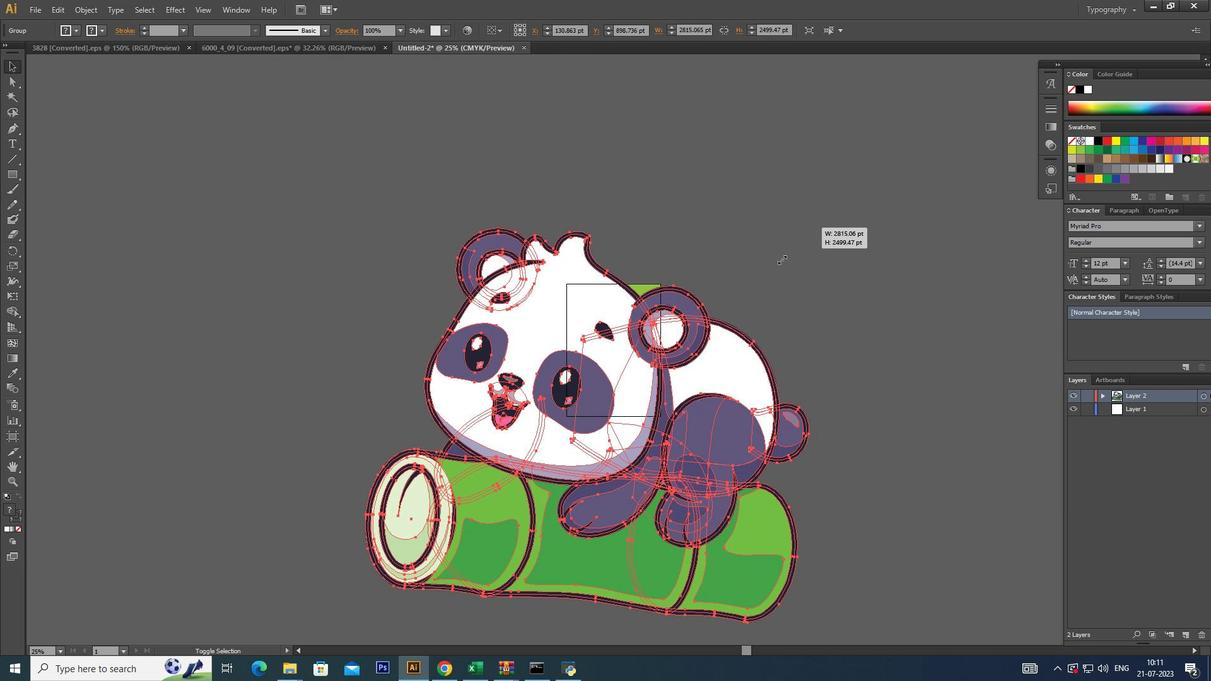 
Action: Key pressed <Key.alt_l>
Screenshot: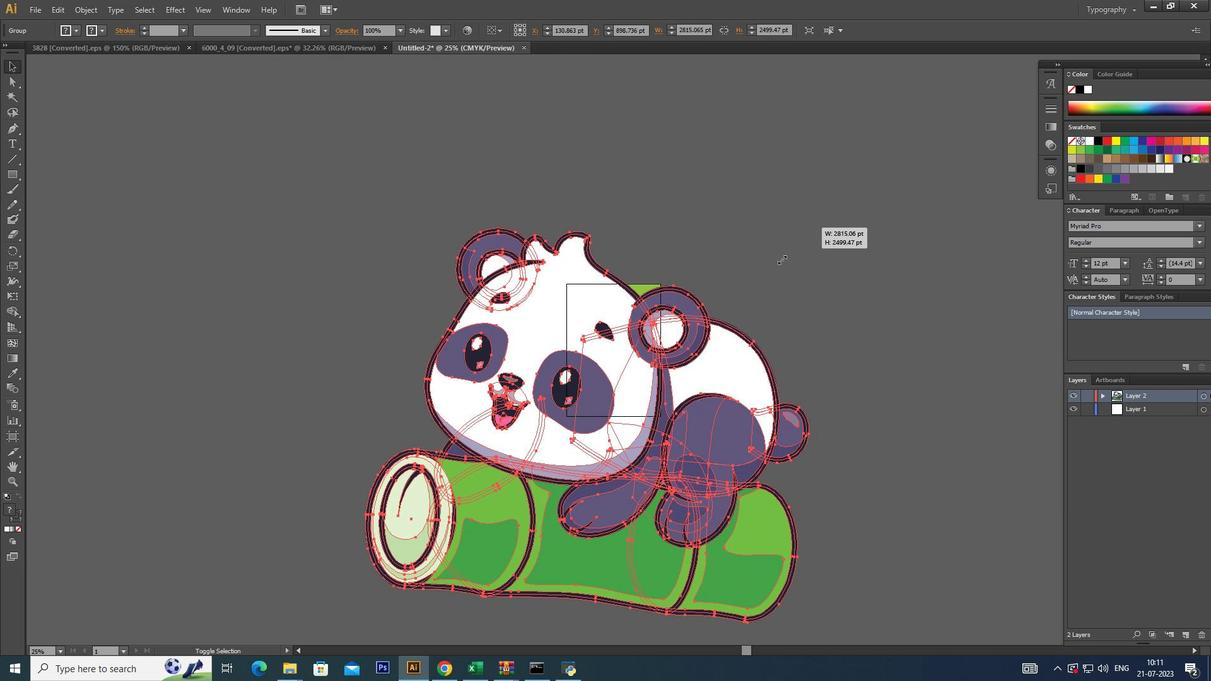 
Action: Mouse moved to (746, 297)
Screenshot: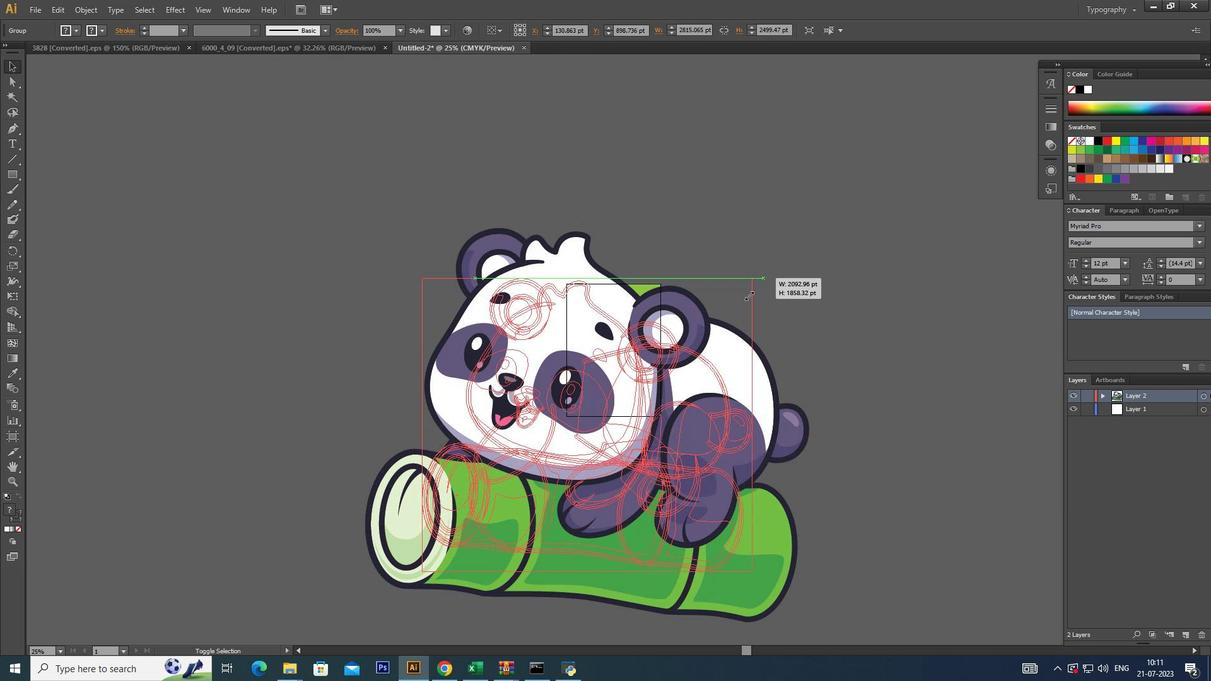 
Action: Key pressed <Key.alt_l>
Screenshot: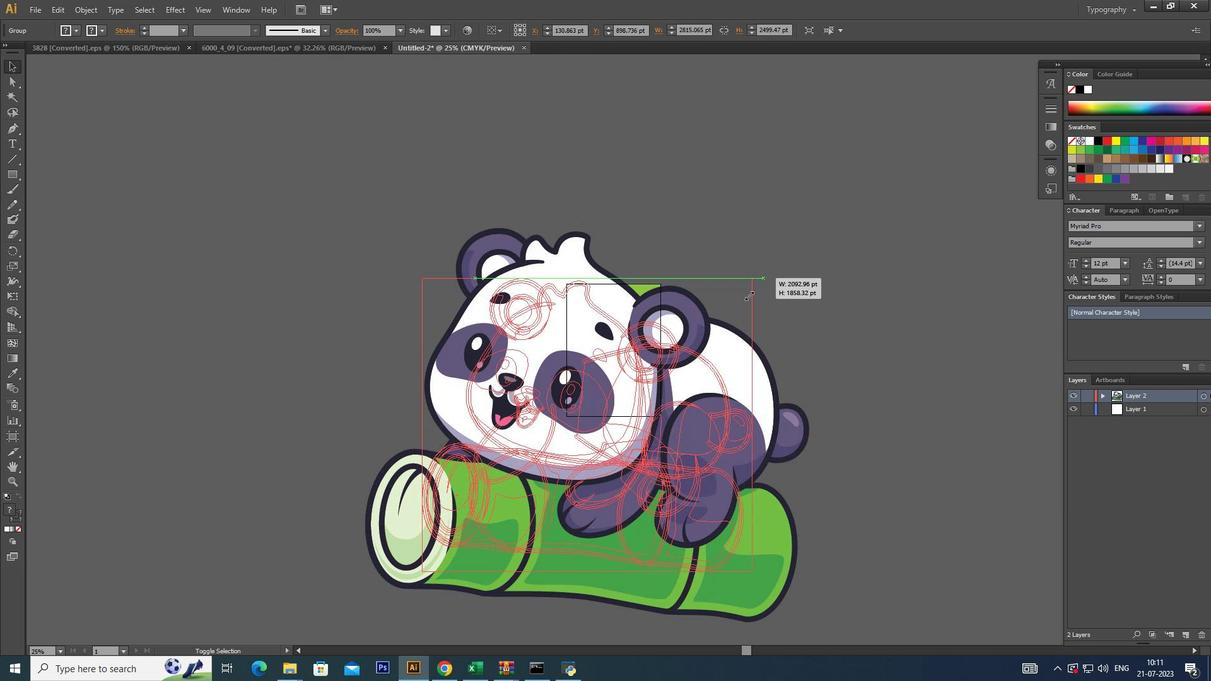 
Action: Mouse moved to (744, 298)
Screenshot: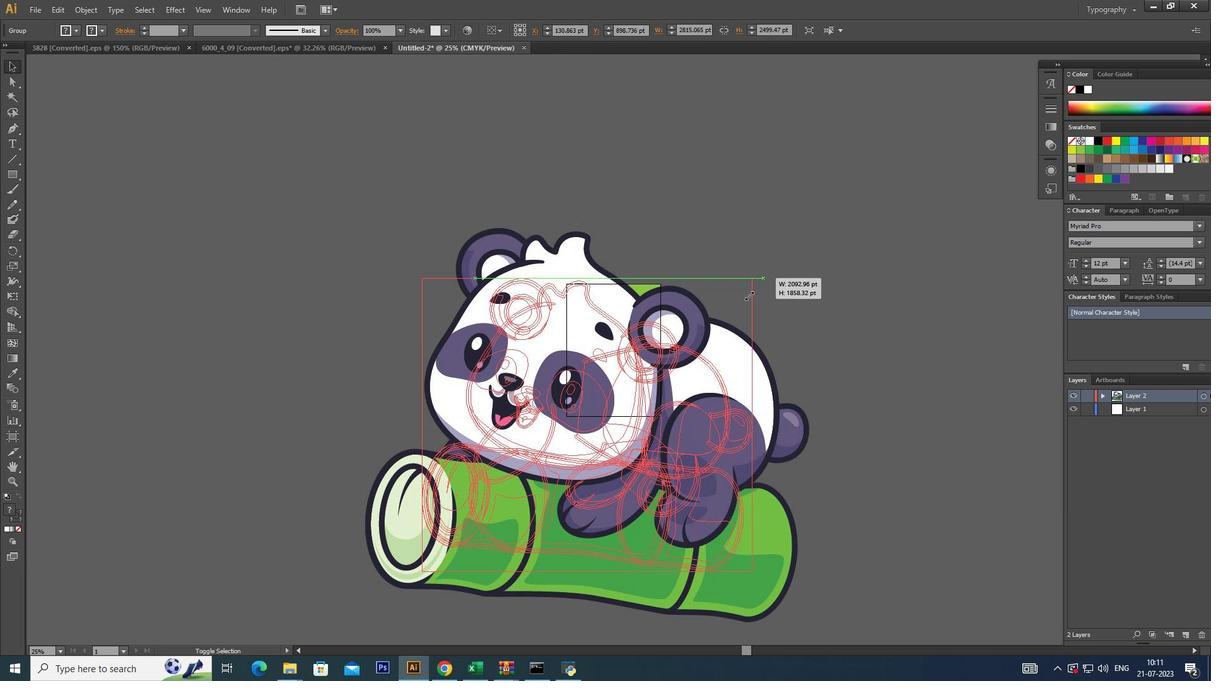 
Action: Key pressed <Key.alt_l>
Screenshot: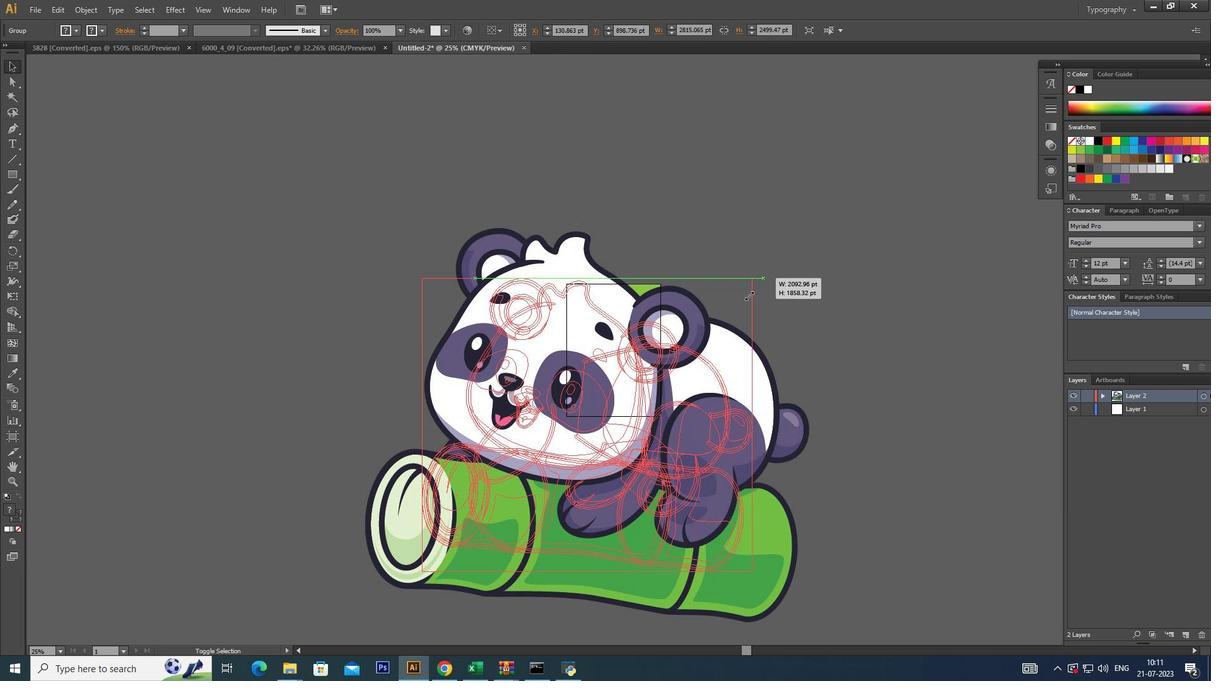 
Action: Mouse moved to (740, 302)
Screenshot: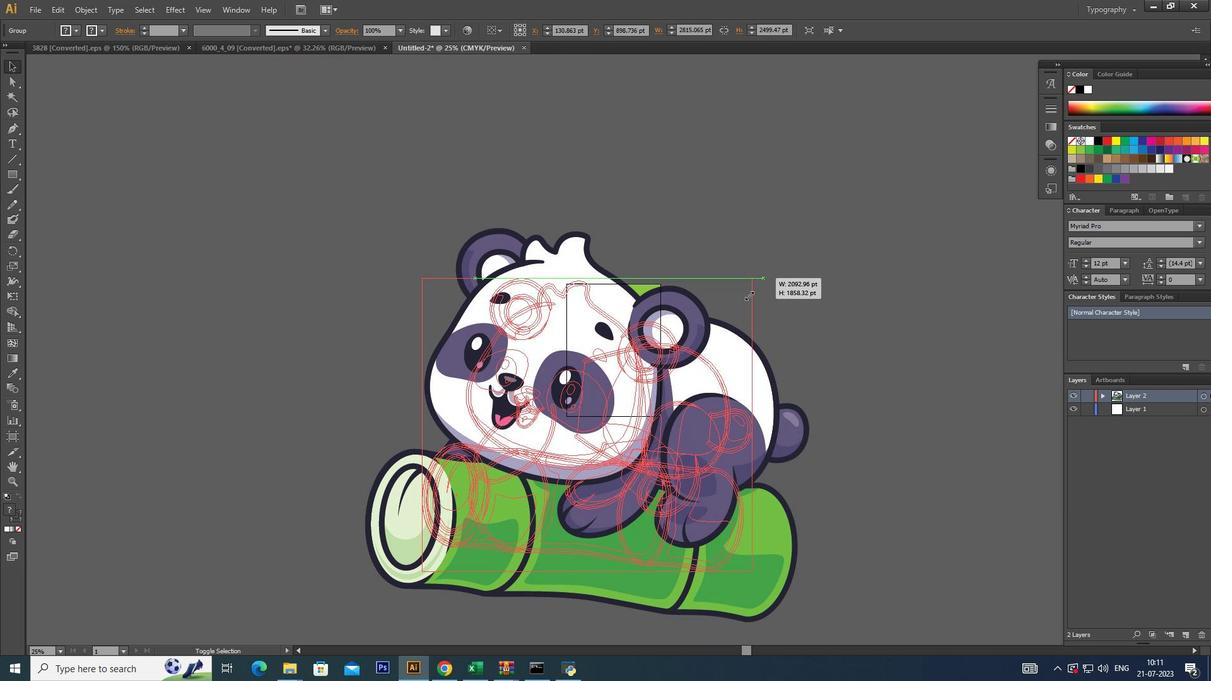 
Action: Key pressed <Key.alt_l>
Screenshot: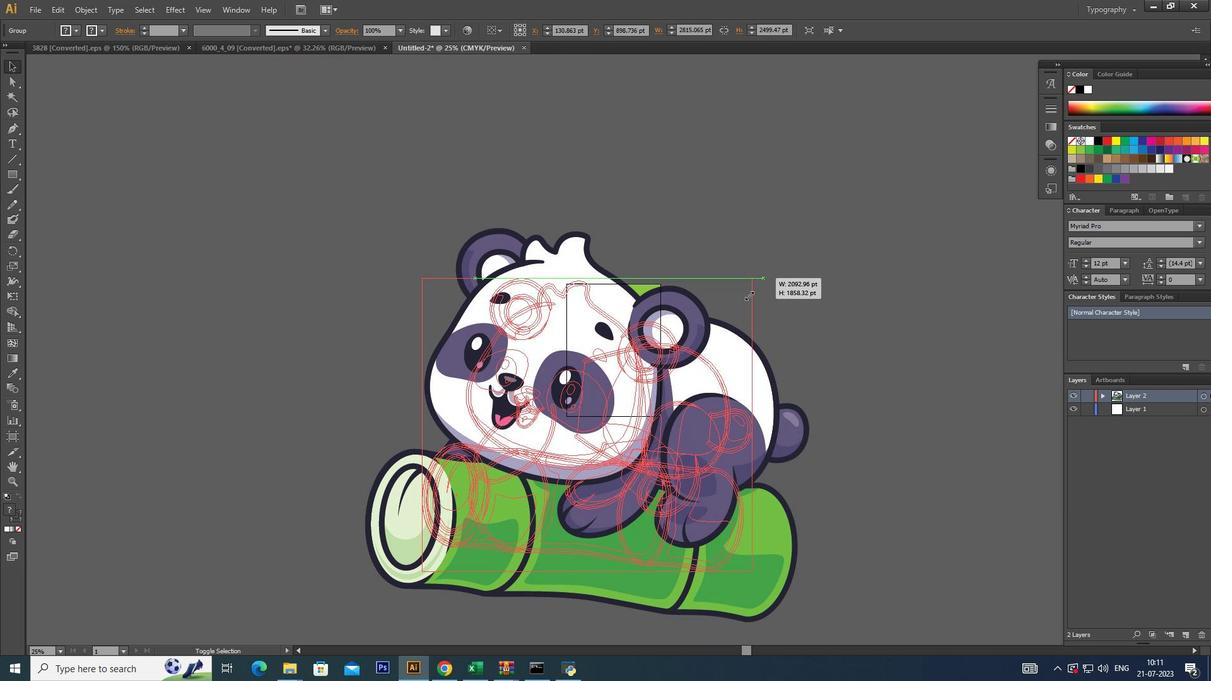 
Action: Mouse moved to (739, 303)
Screenshot: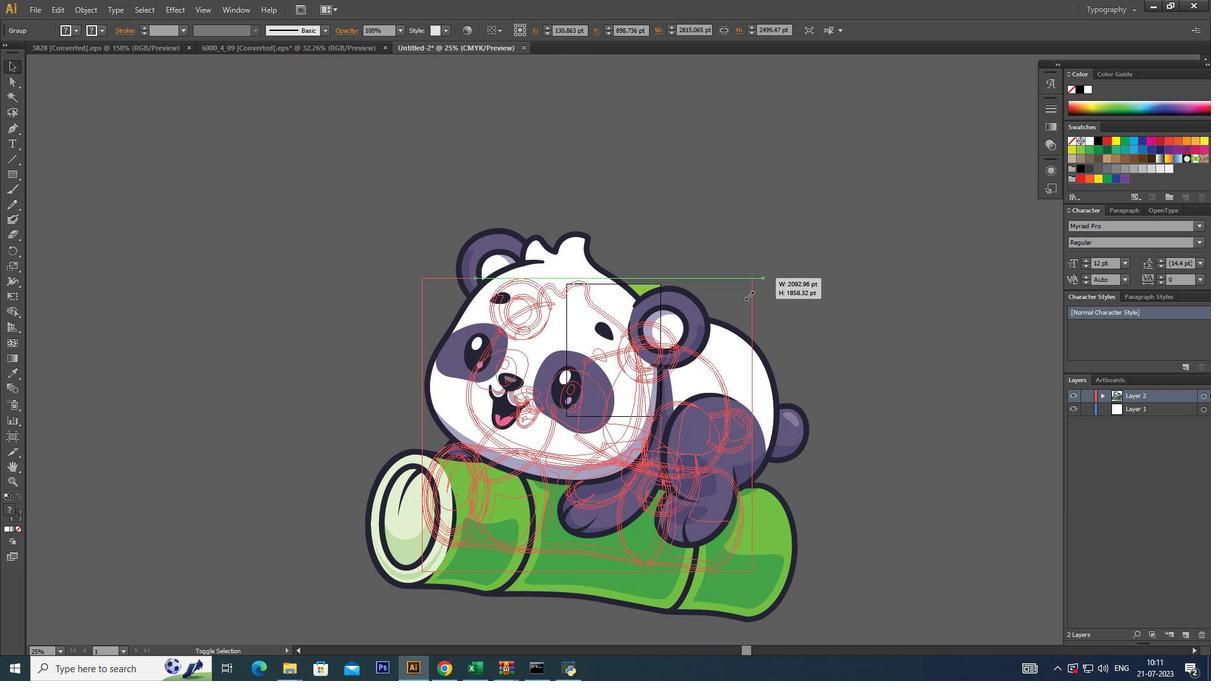 
Action: Key pressed <Key.alt_l>
Screenshot: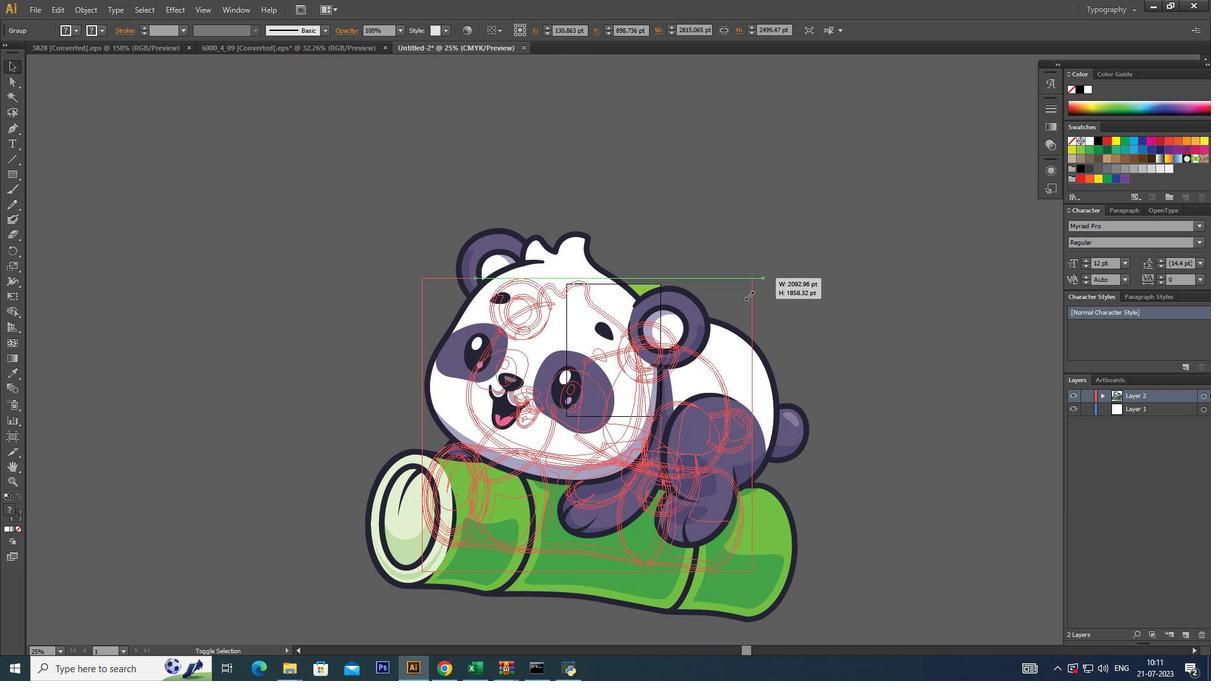 
Action: Mouse moved to (737, 305)
Screenshot: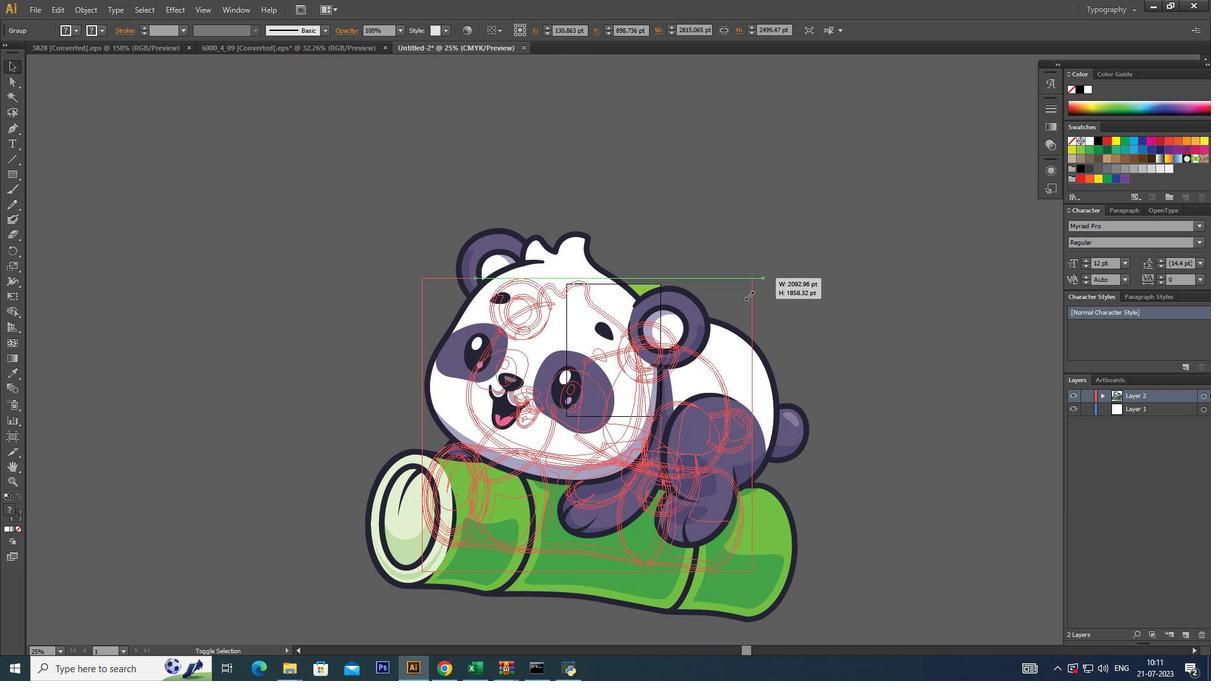 
Action: Key pressed <Key.alt_l>
Screenshot: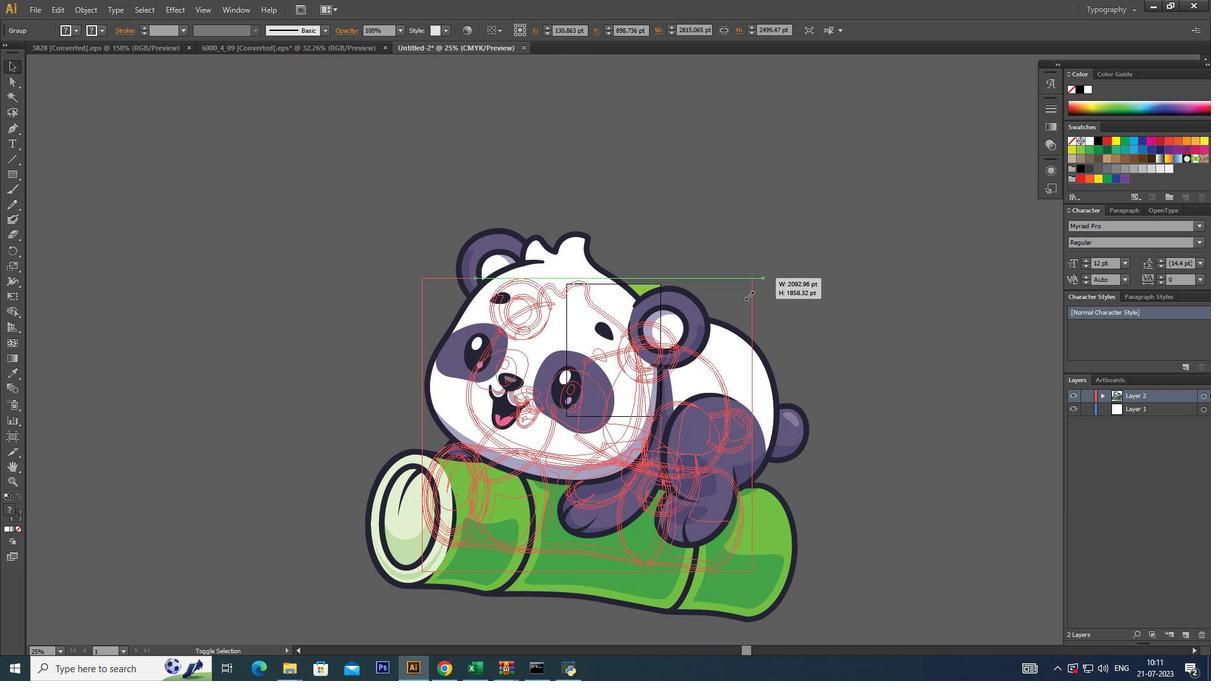 
Action: Mouse moved to (735, 307)
Screenshot: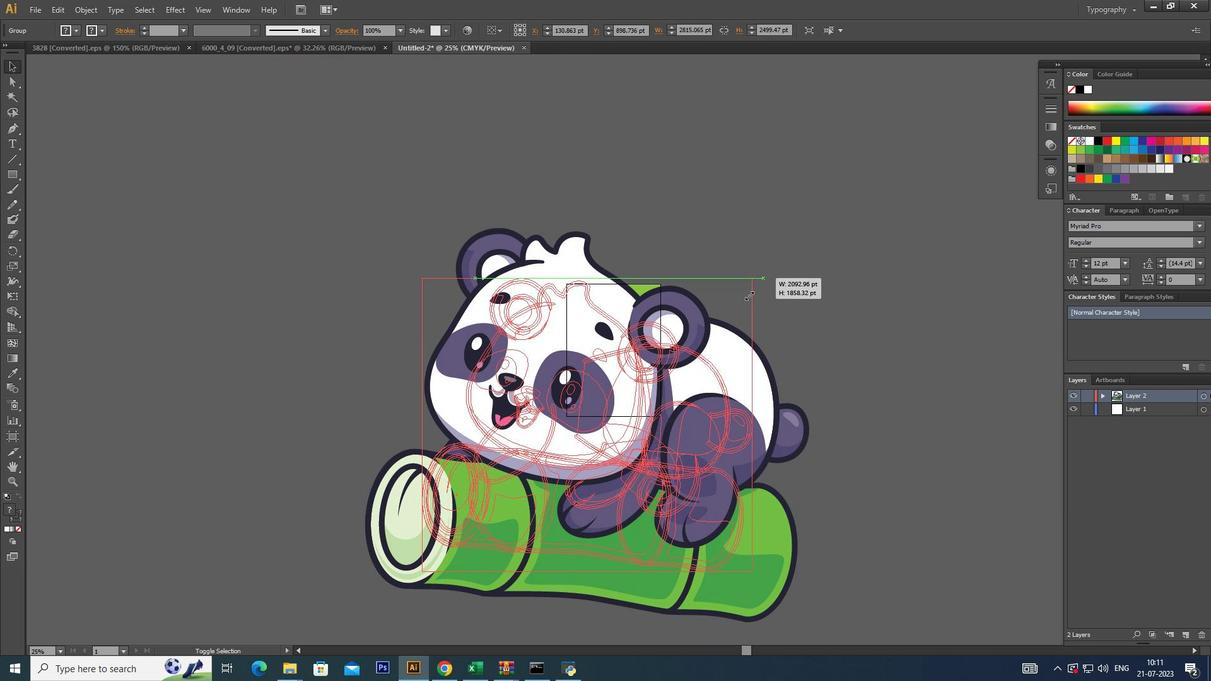 
Action: Key pressed <Key.alt_l>
Screenshot: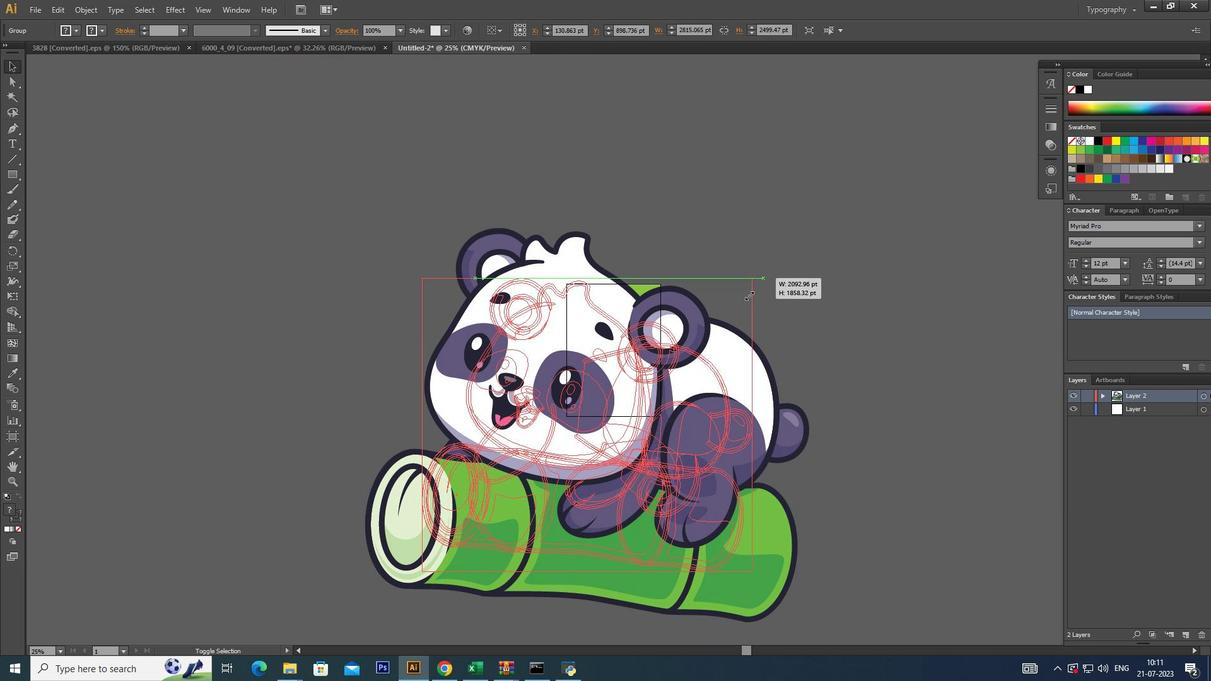 
Action: Mouse moved to (733, 309)
Screenshot: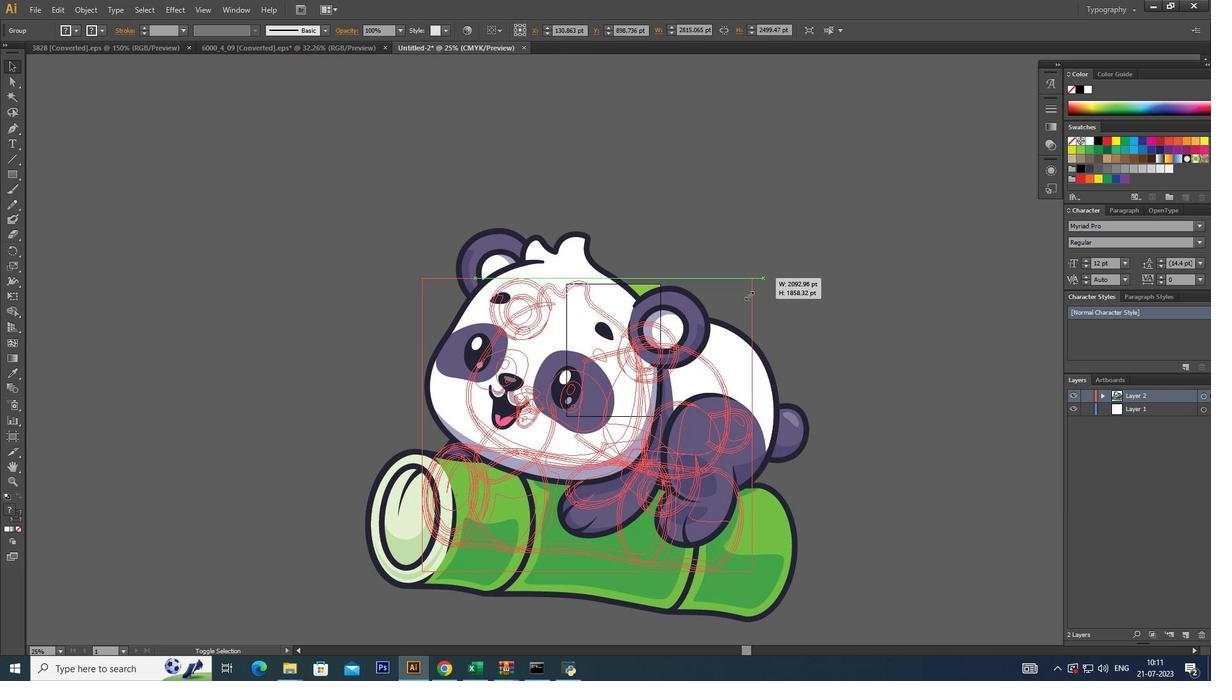 
Action: Key pressed <Key.alt_l>
Screenshot: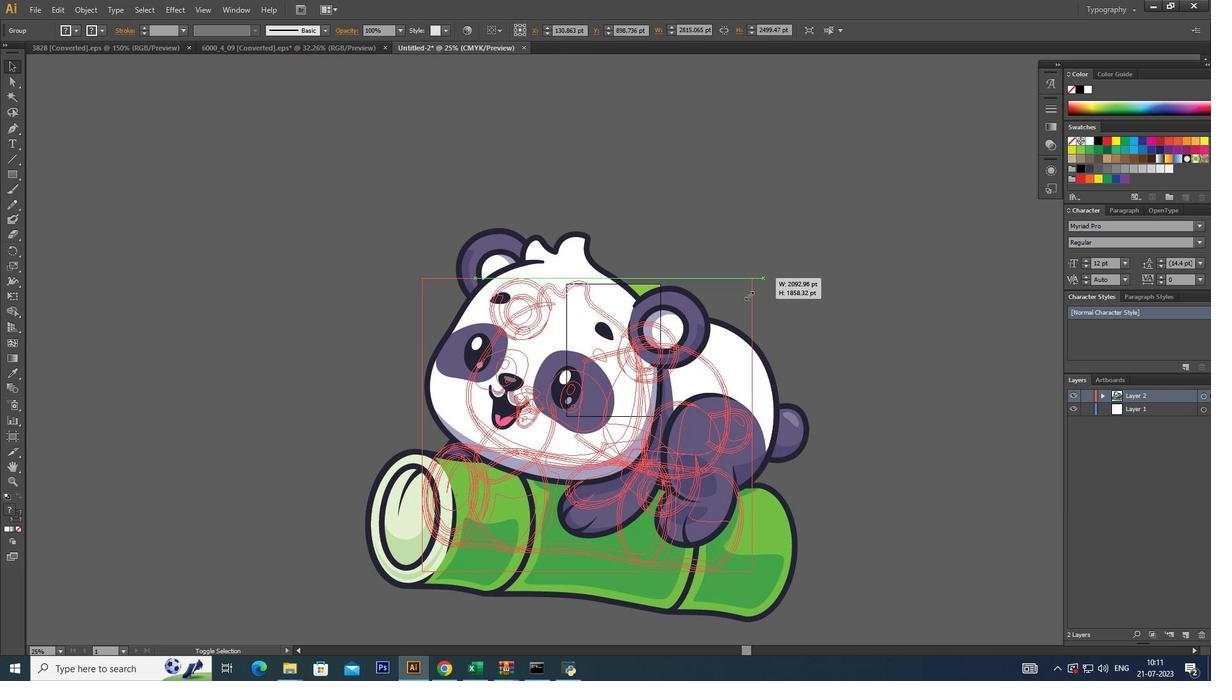 
Action: Mouse moved to (733, 309)
Screenshot: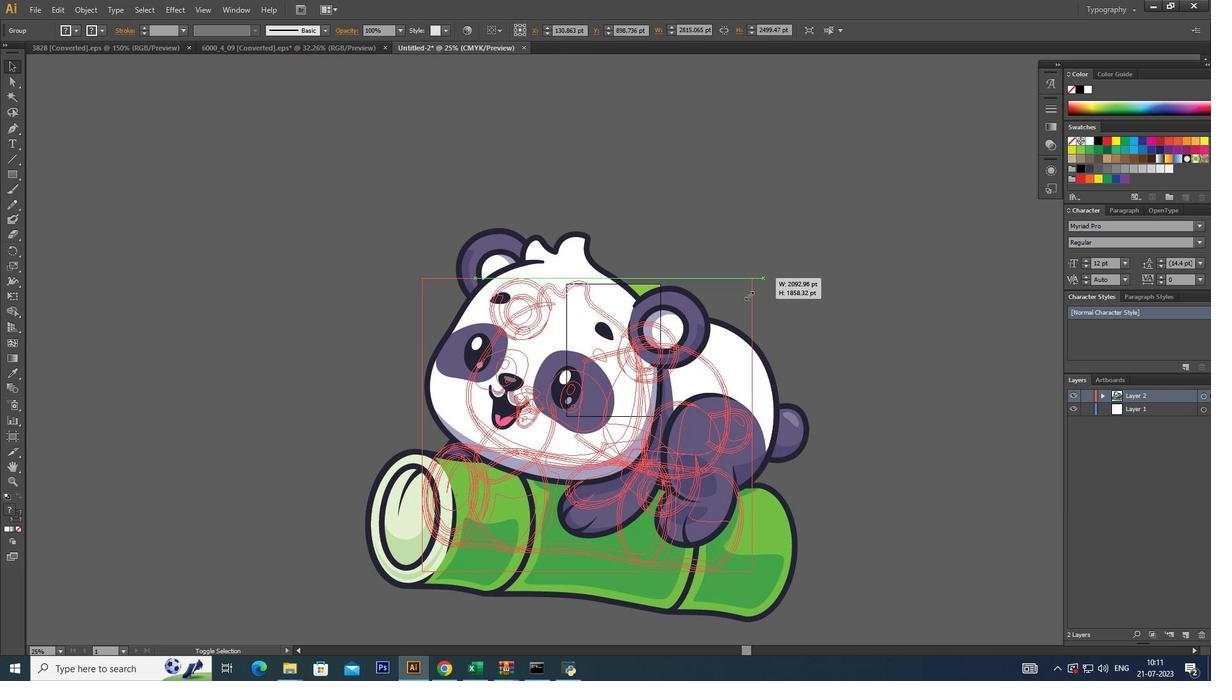
Action: Key pressed <Key.alt_l>
Screenshot: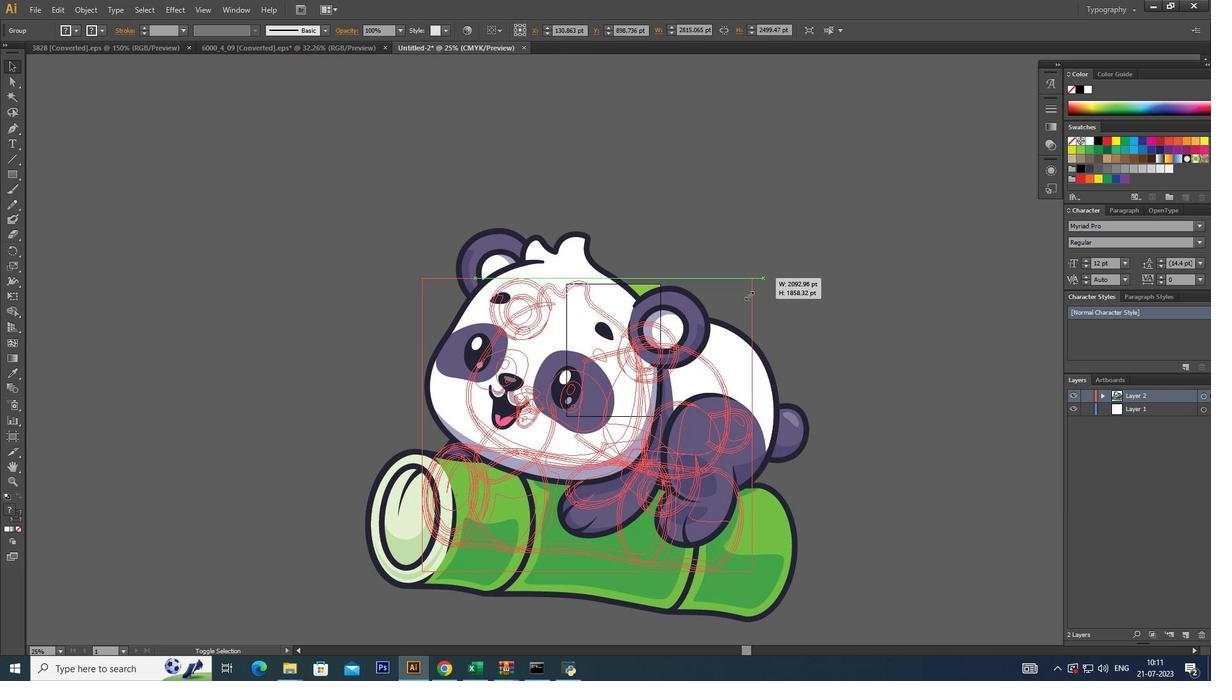 
Action: Mouse moved to (732, 309)
Screenshot: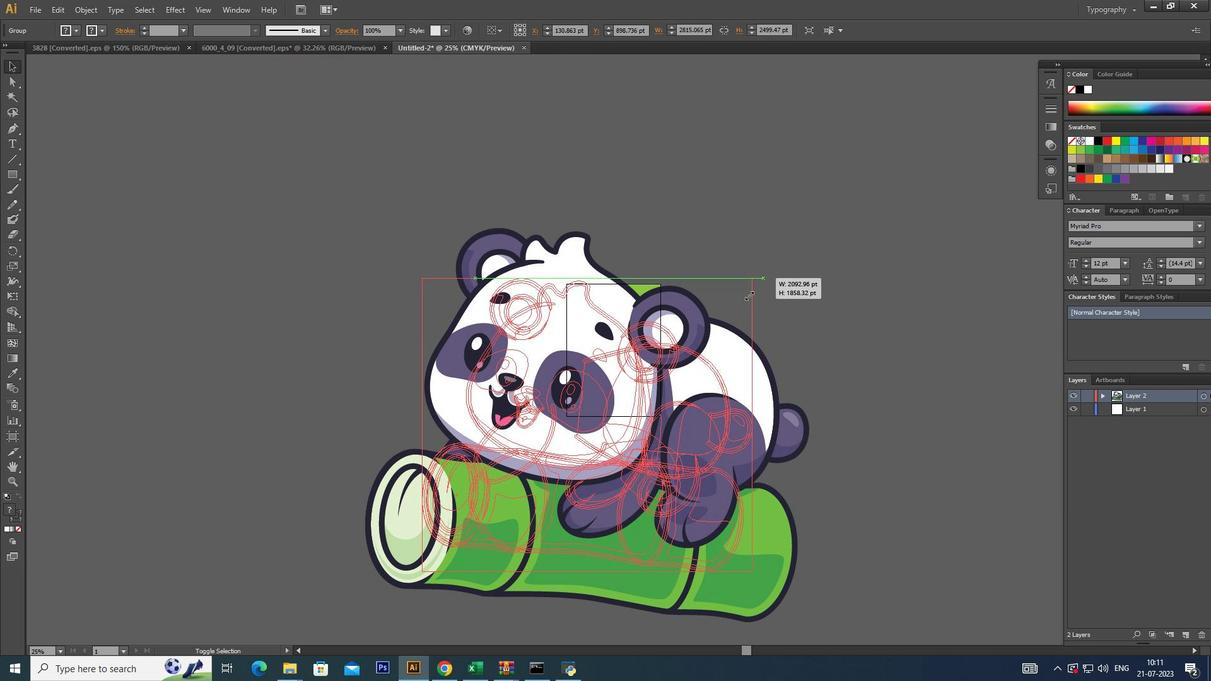 
Action: Key pressed <Key.alt_l>
Screenshot: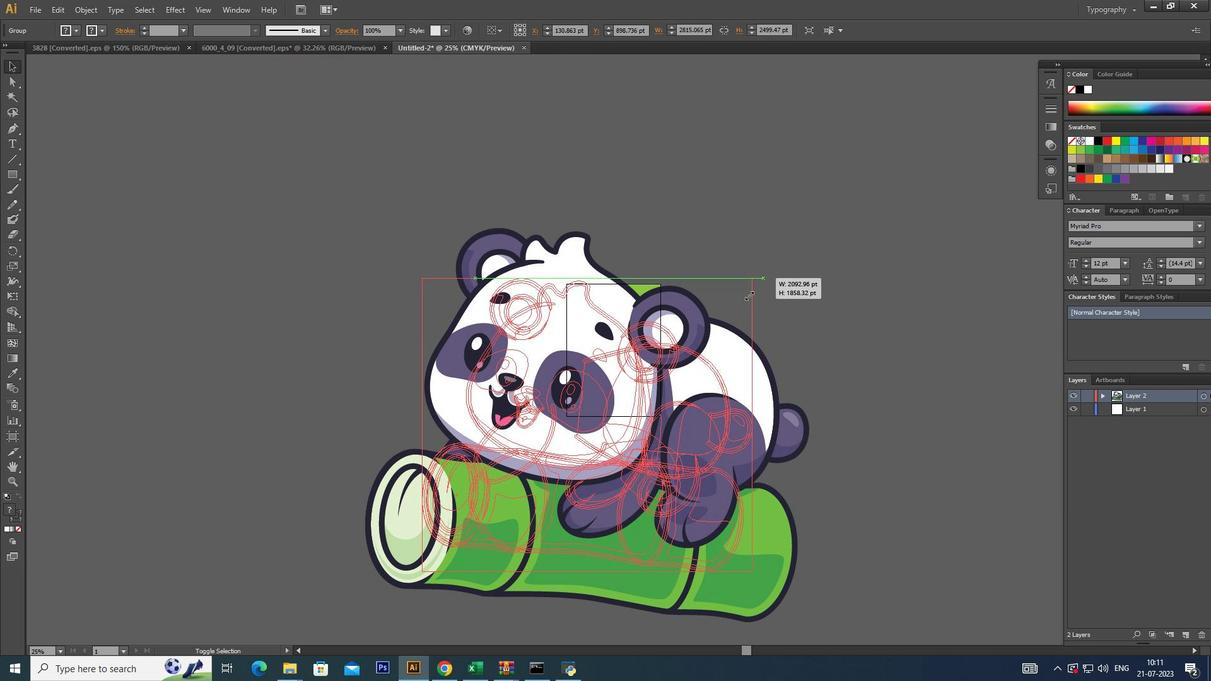 
Action: Mouse moved to (731, 310)
Screenshot: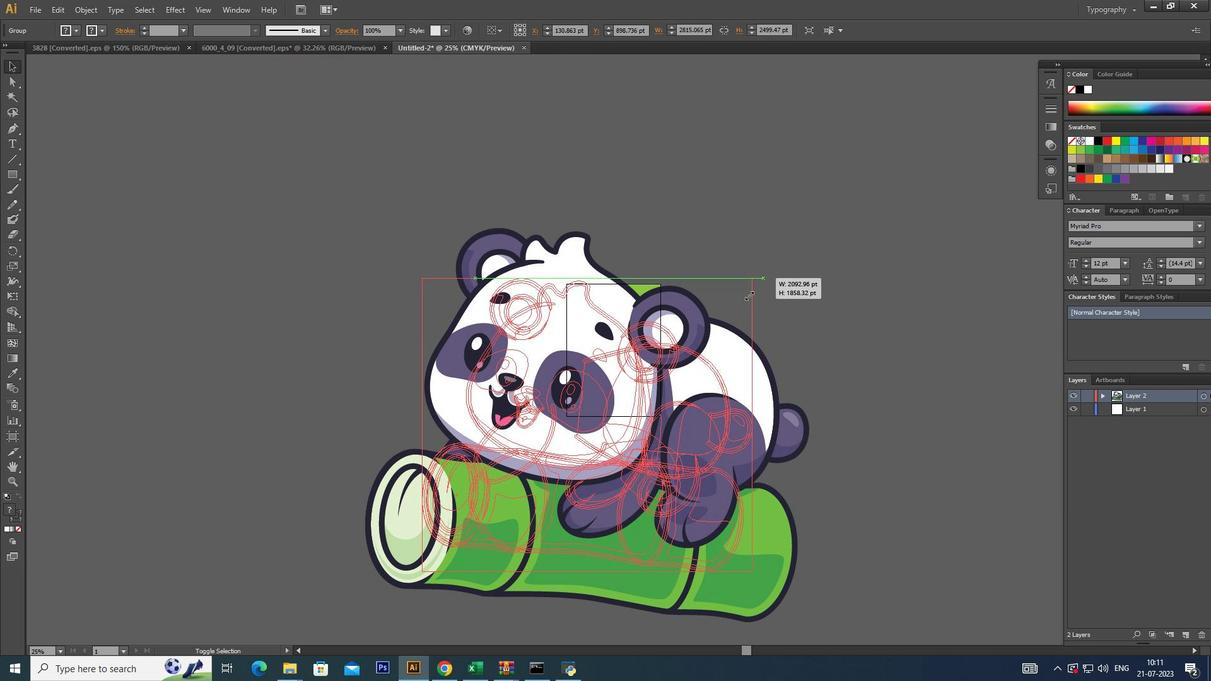 
Action: Key pressed <Key.alt_l>
Screenshot: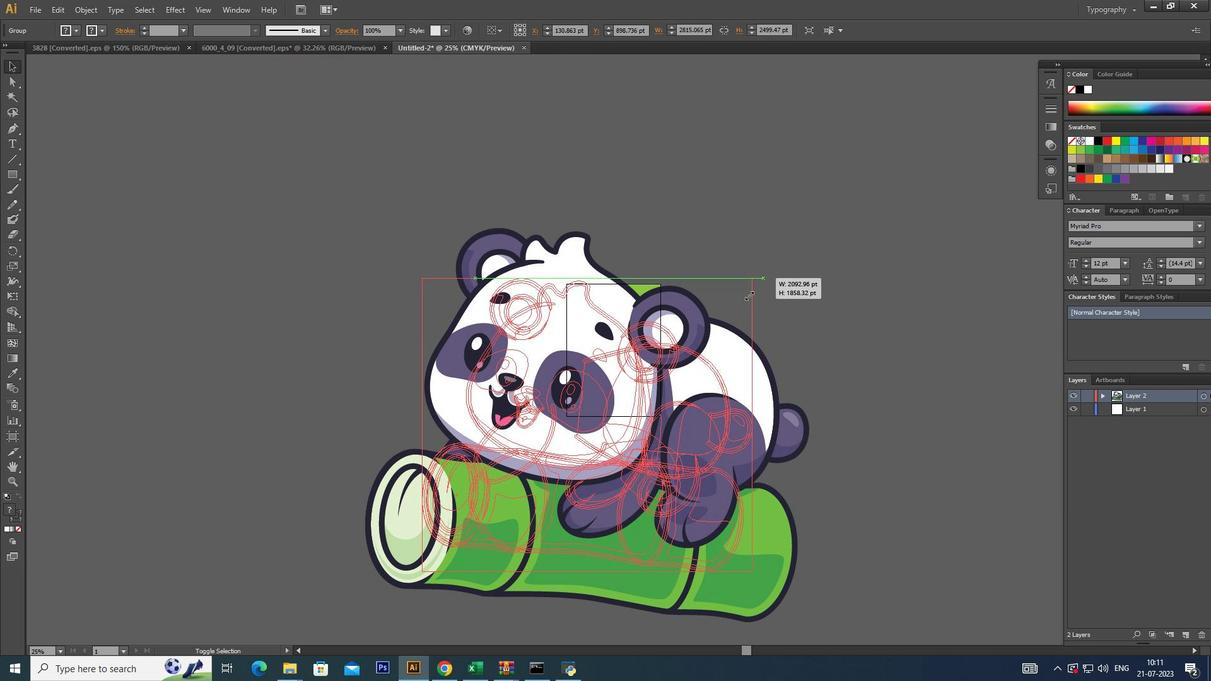 
Action: Mouse moved to (731, 310)
Screenshot: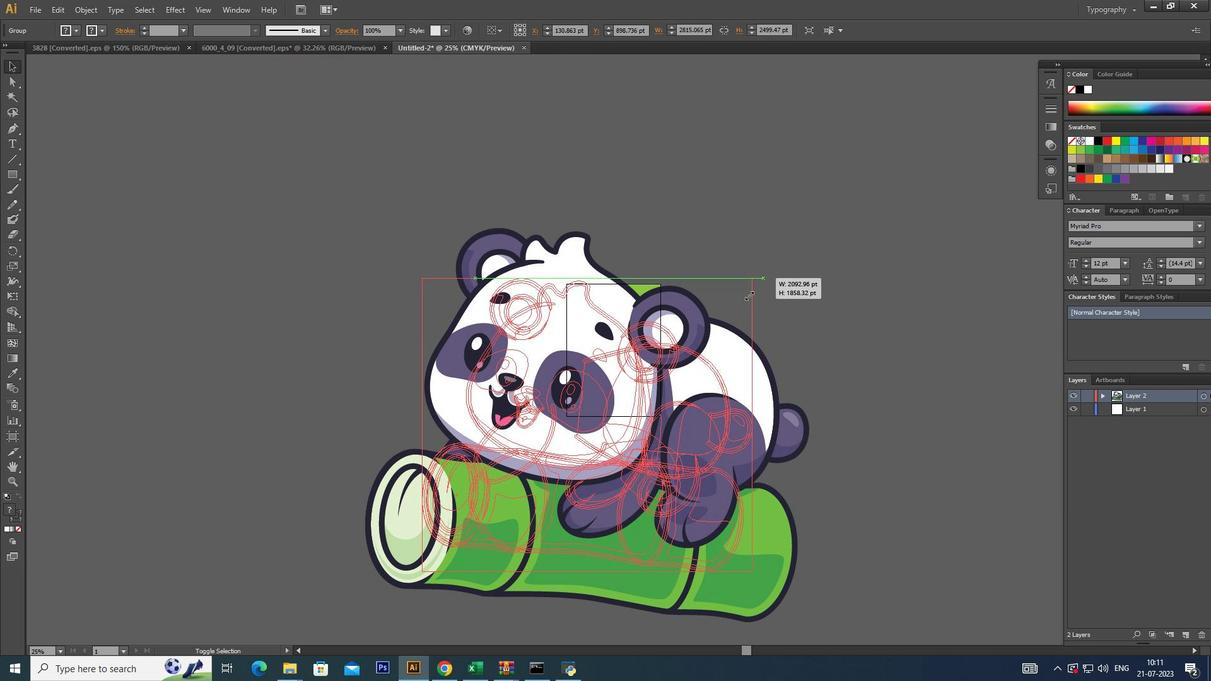 
Action: Key pressed <Key.alt_l>
Screenshot: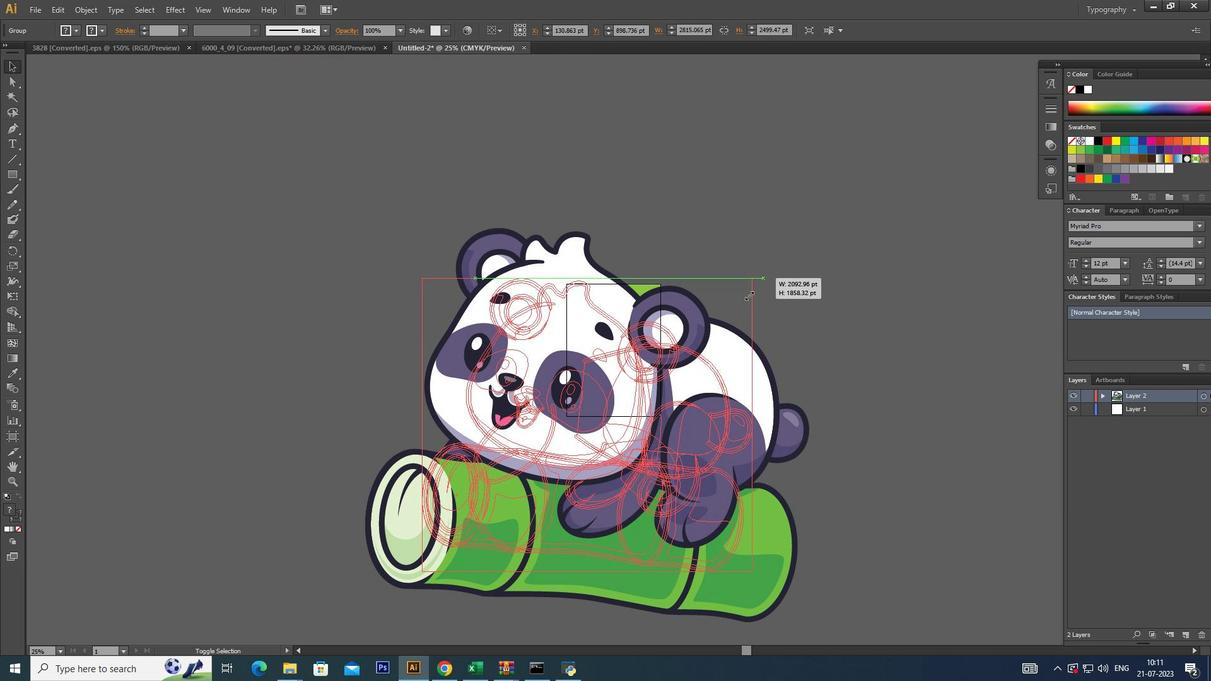 
Action: Mouse moved to (729, 312)
Screenshot: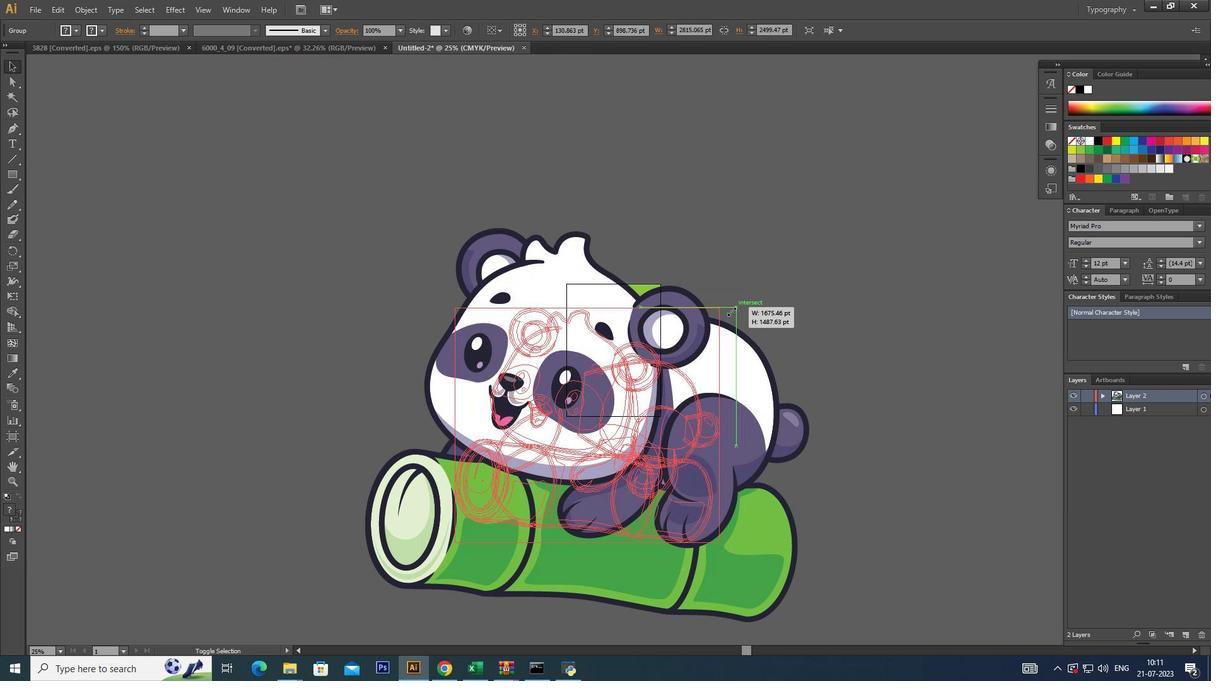 
Action: Key pressed <Key.alt_l>
Screenshot: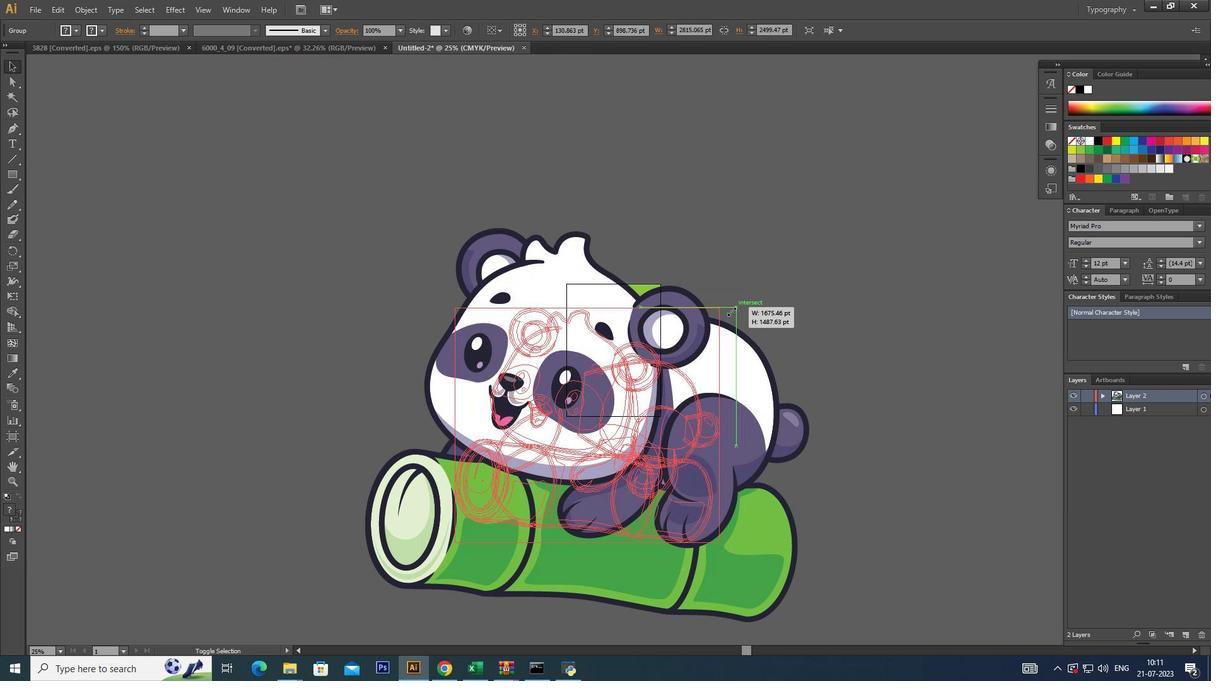 
Action: Mouse moved to (727, 314)
Screenshot: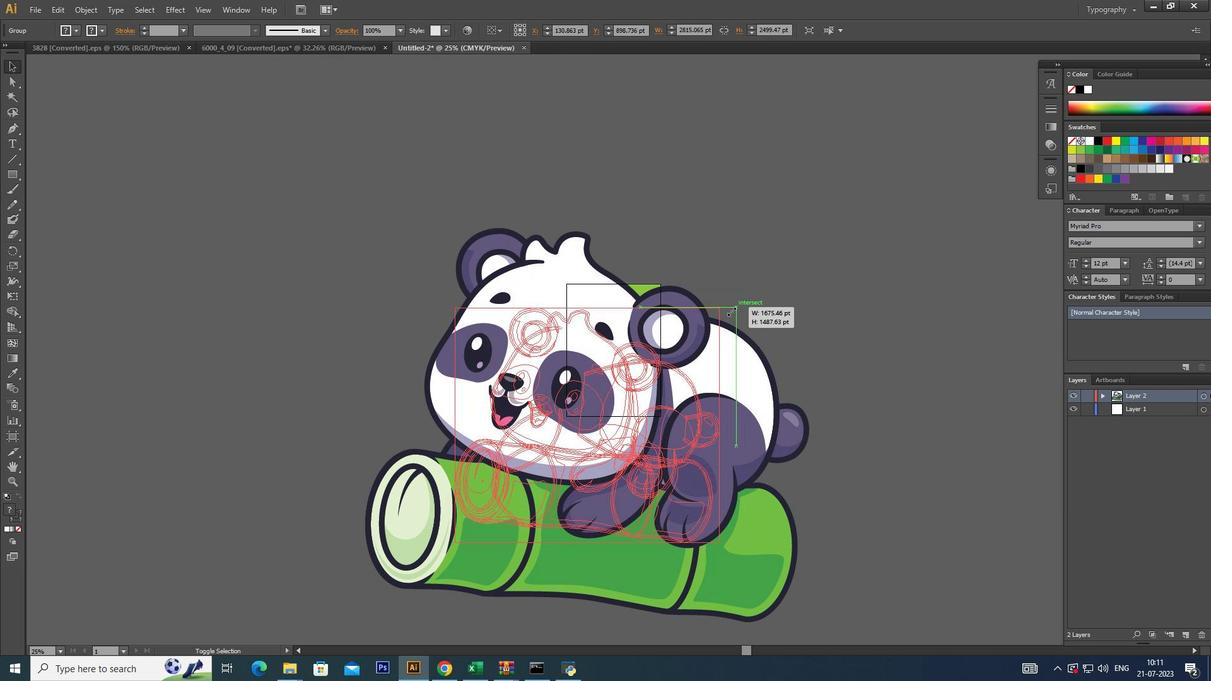 
Action: Key pressed <Key.alt_l>
Screenshot: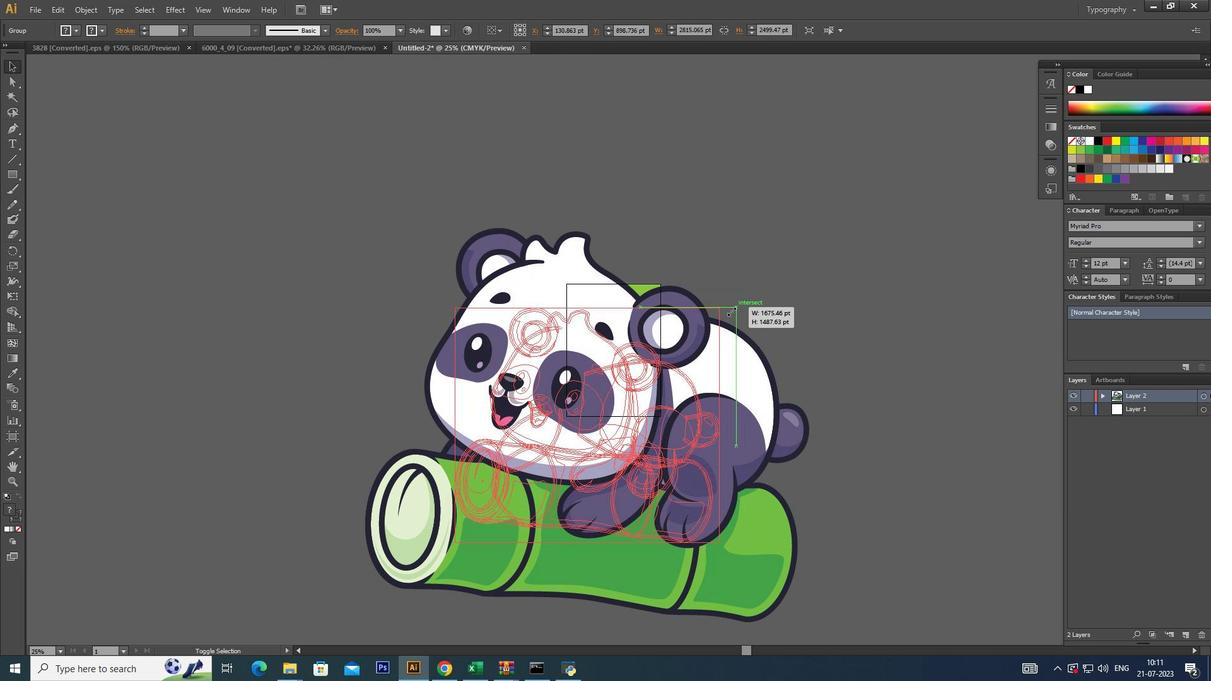 
Action: Mouse moved to (722, 319)
Screenshot: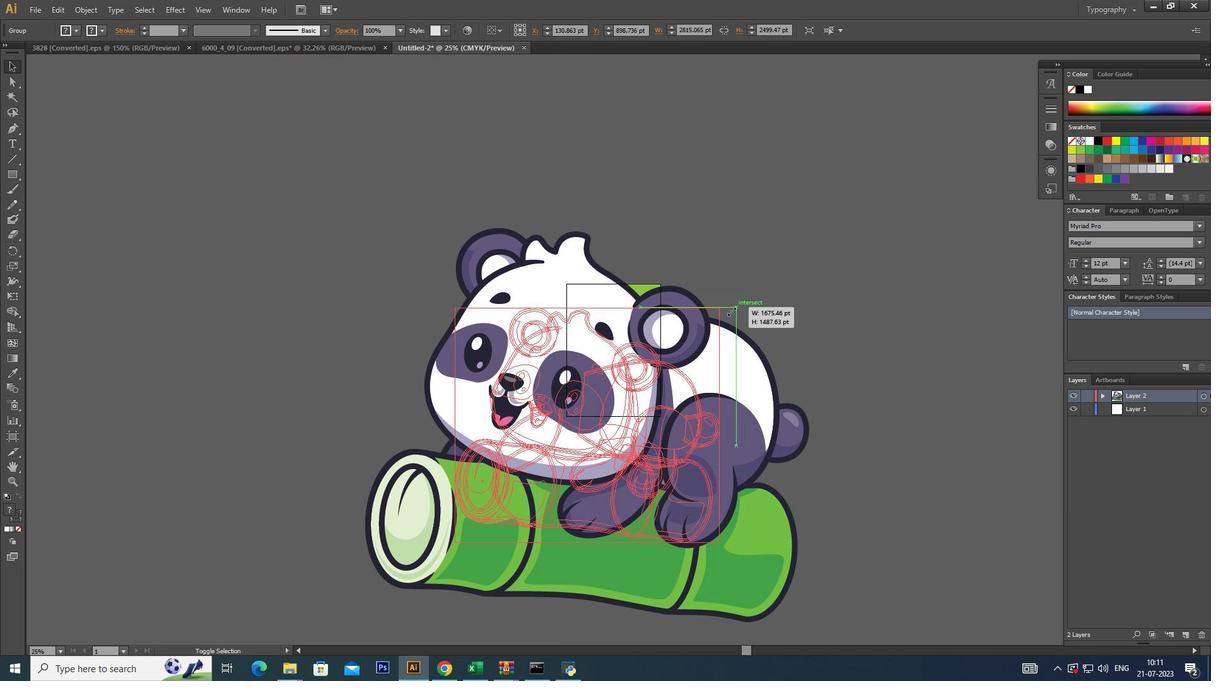 
Action: Key pressed <Key.alt_l>
Screenshot: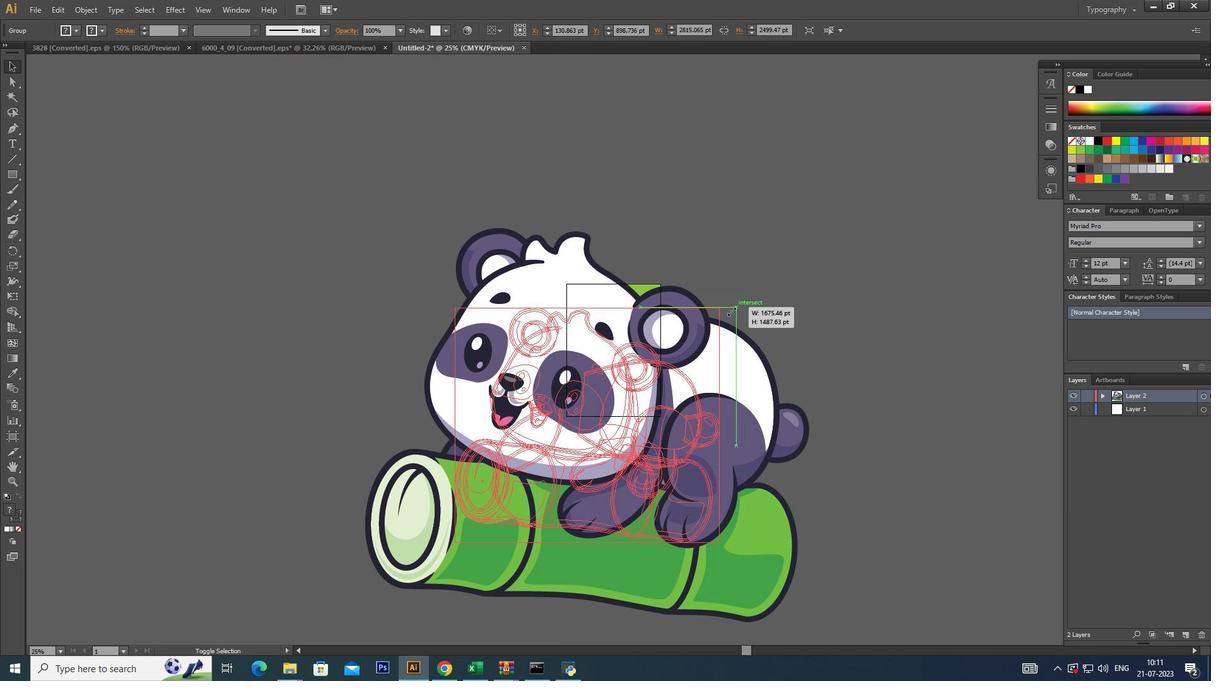 
Action: Mouse moved to (720, 321)
Screenshot: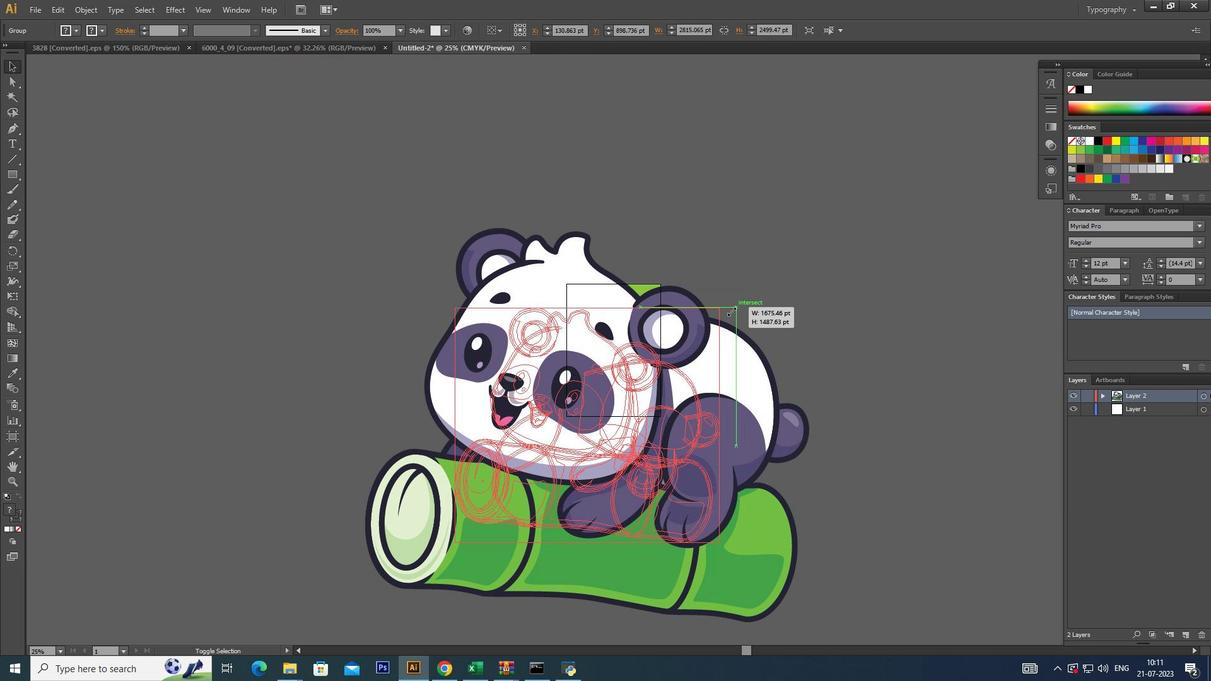 
Action: Key pressed <Key.alt_l>
Screenshot: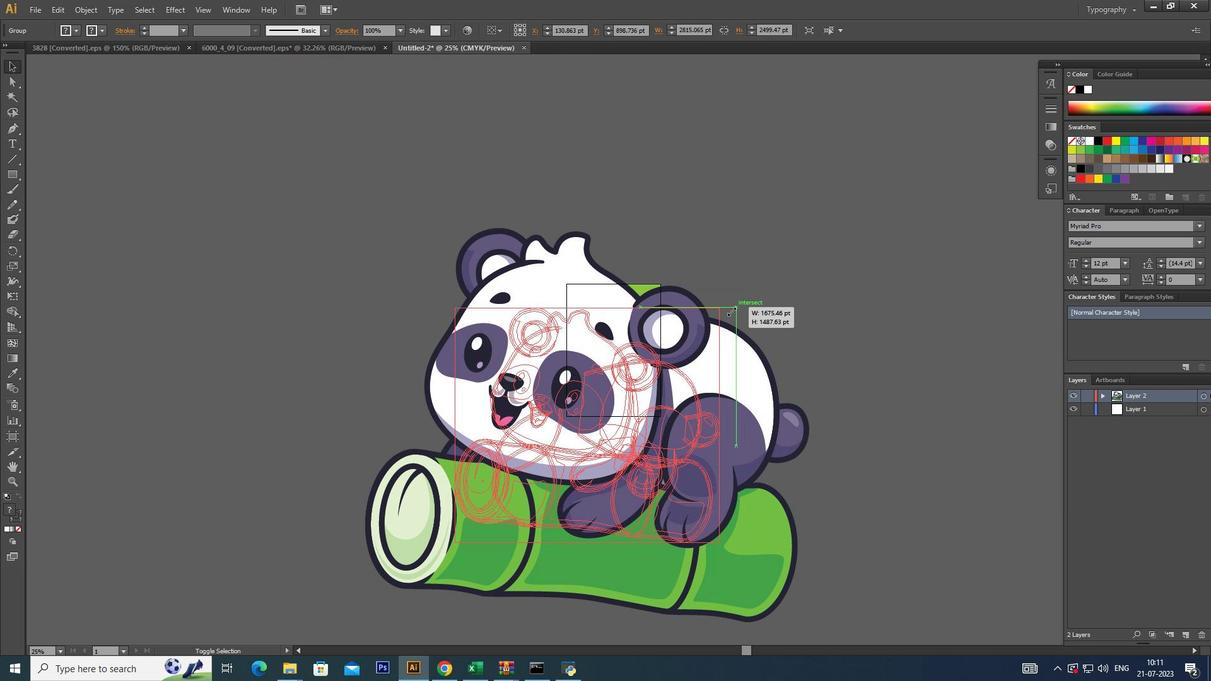 
Action: Mouse moved to (717, 325)
Screenshot: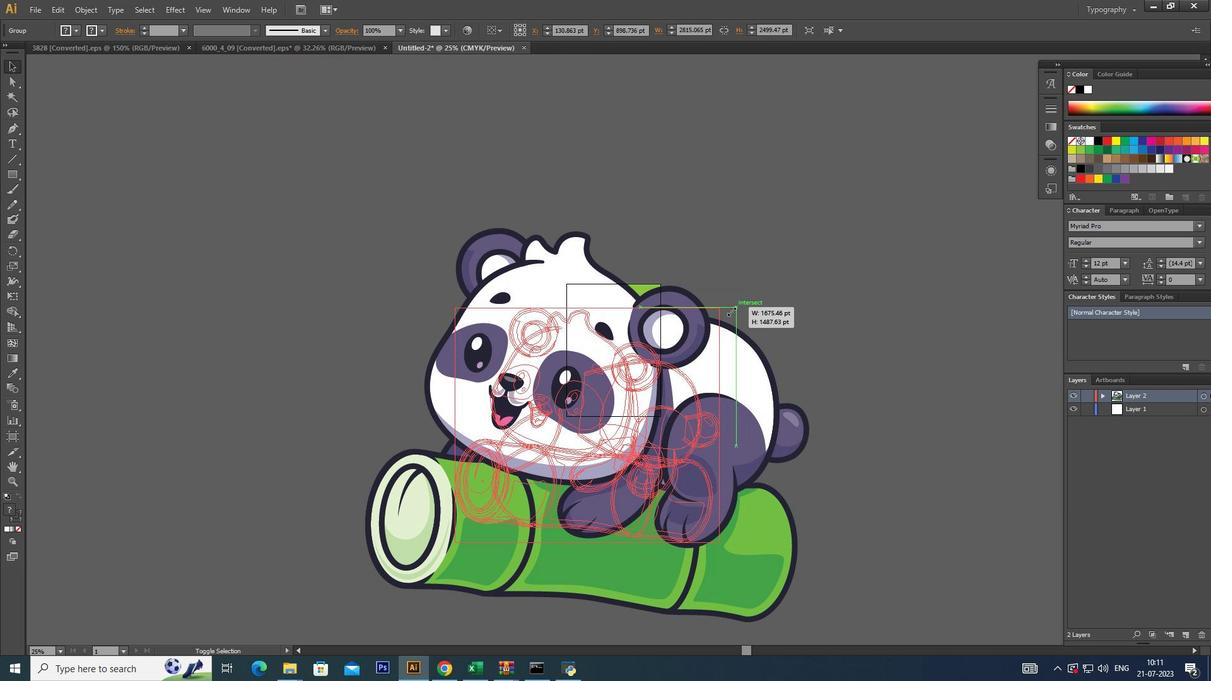 
Action: Key pressed <Key.alt_l><Key.alt_l><Key.alt_l><Key.alt_l><Key.alt_l>
Screenshot: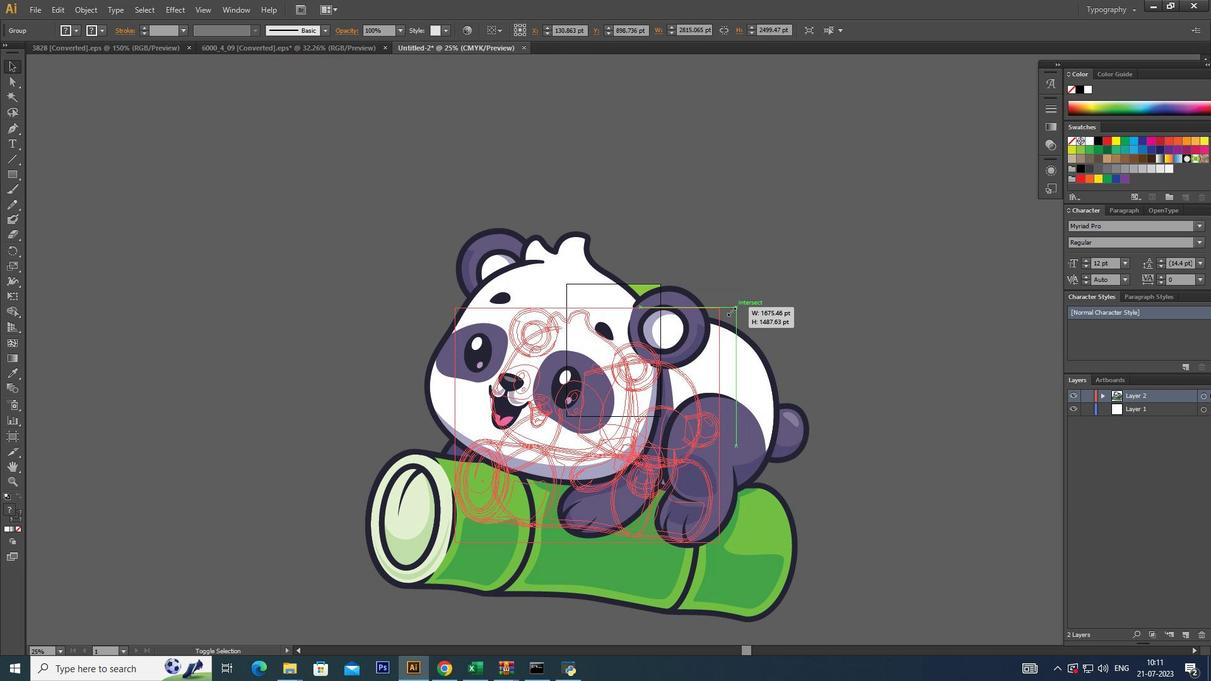 
Action: Mouse moved to (714, 328)
Screenshot: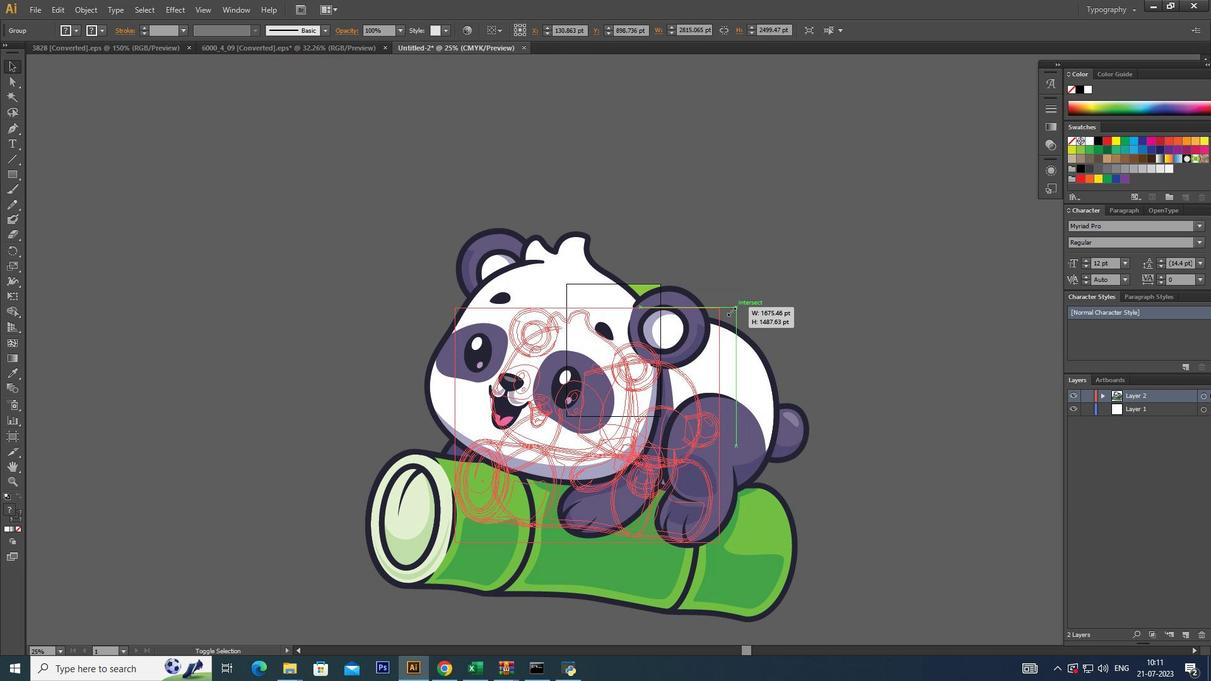 
Action: Key pressed <Key.alt_l>
Screenshot: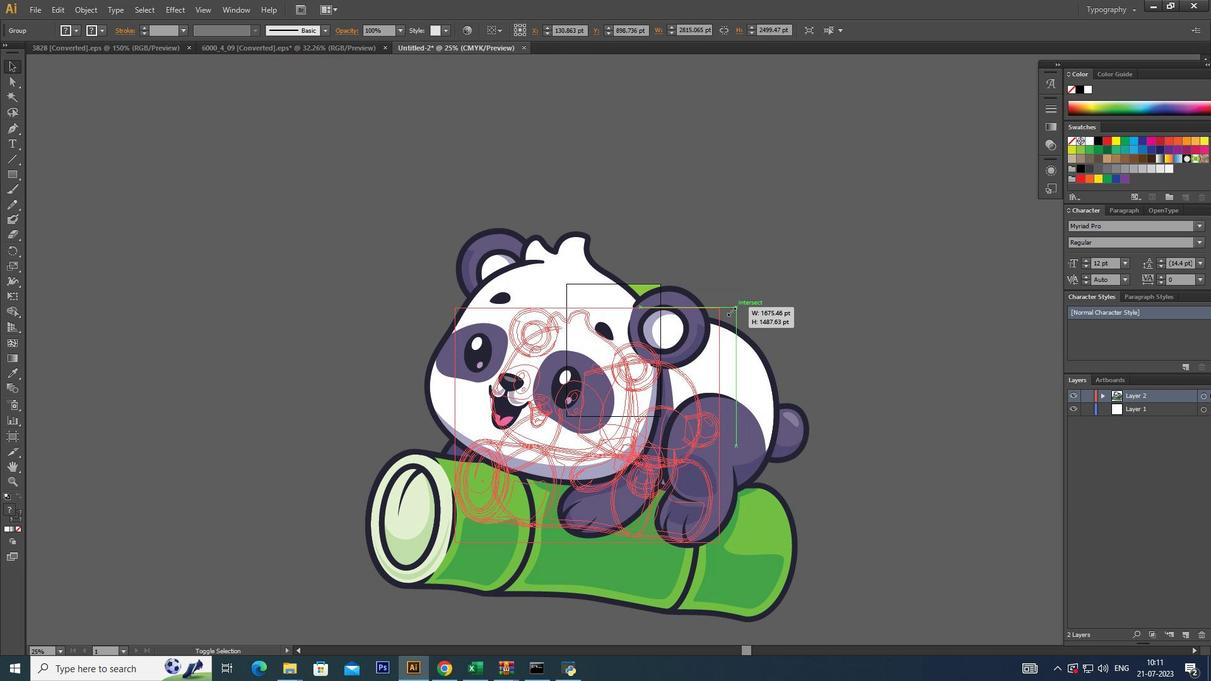 
Action: Mouse moved to (710, 331)
Screenshot: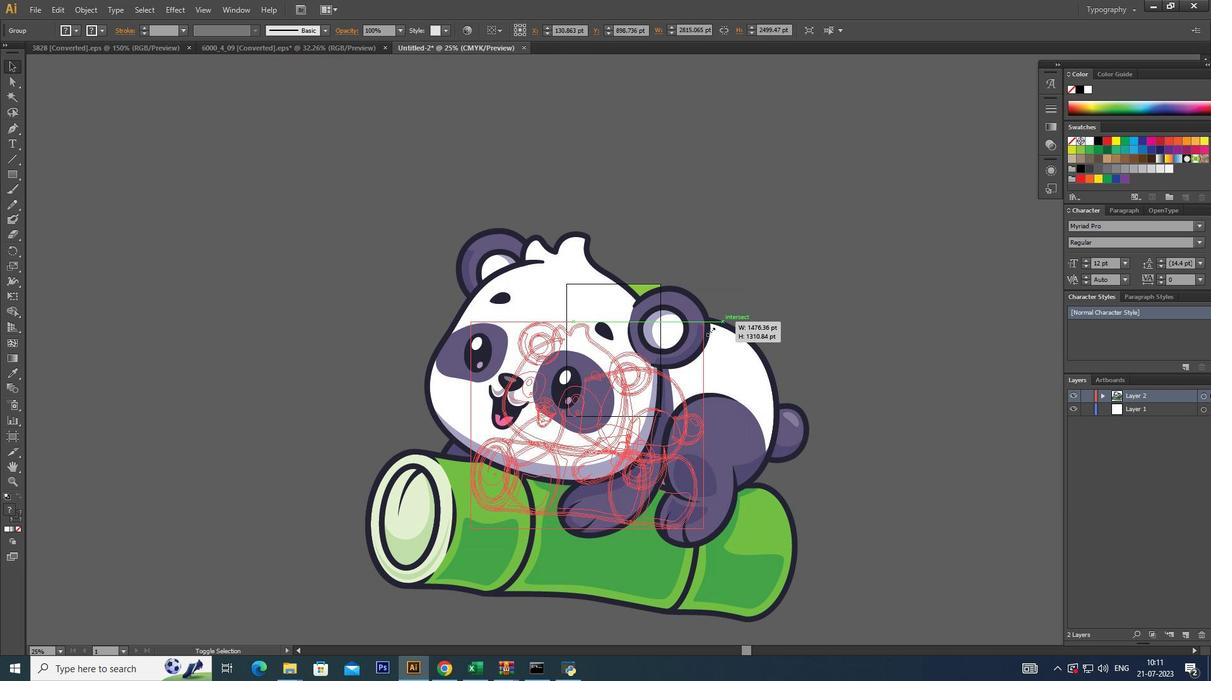
Action: Key pressed <Key.alt_l>
Screenshot: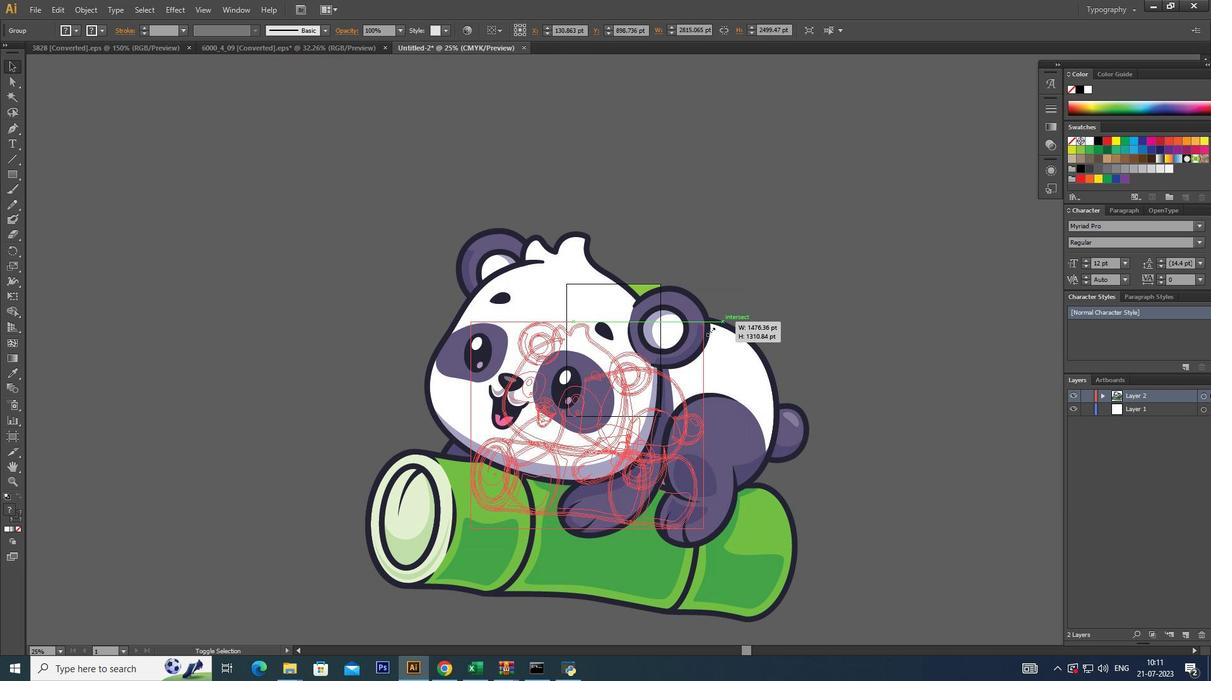 
Action: Mouse moved to (702, 337)
Screenshot: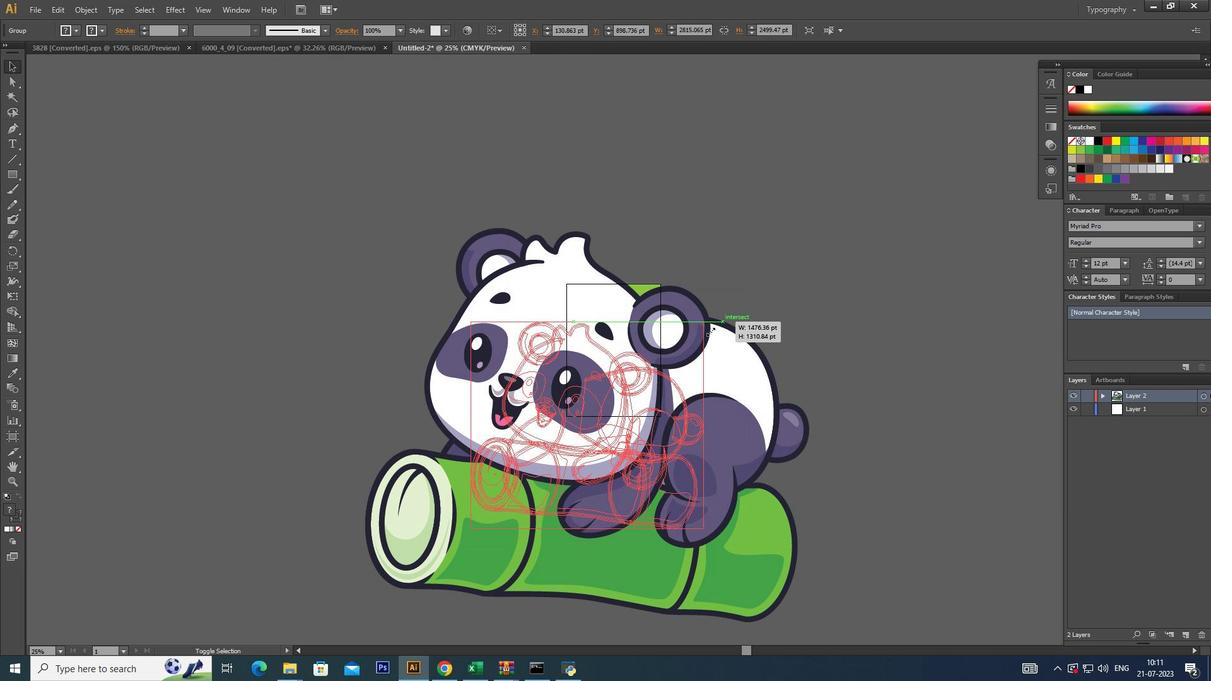 
Action: Key pressed <Key.alt_l>
Screenshot: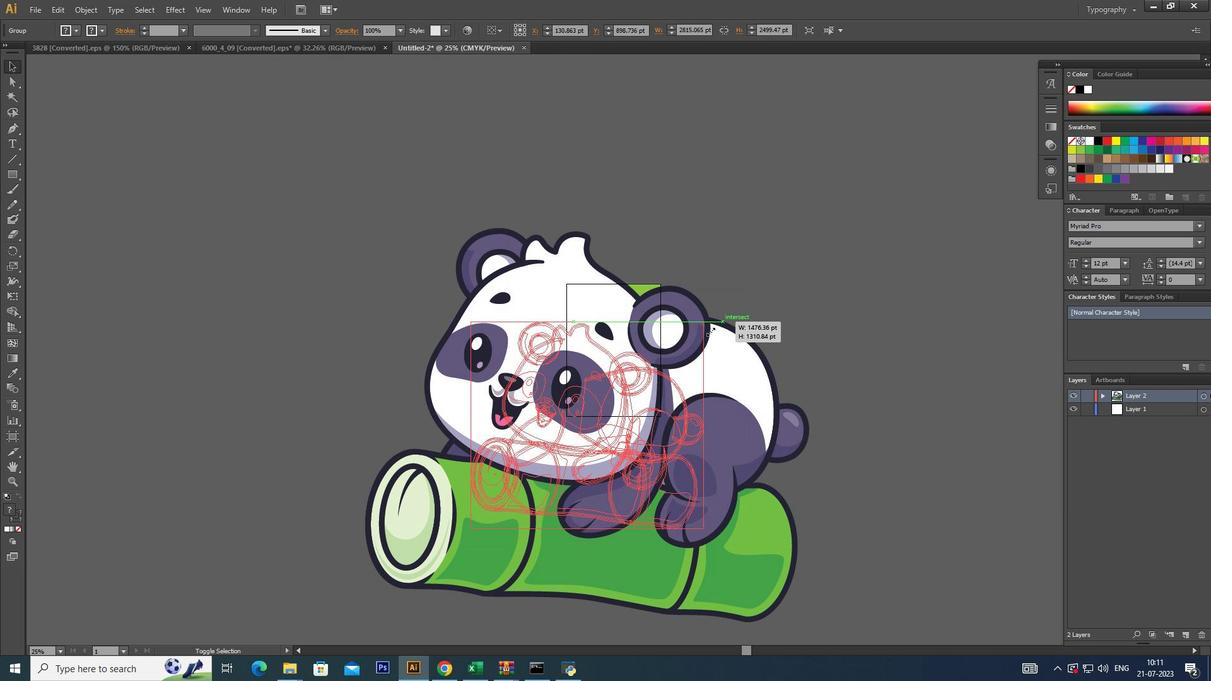 
Action: Mouse moved to (697, 341)
Screenshot: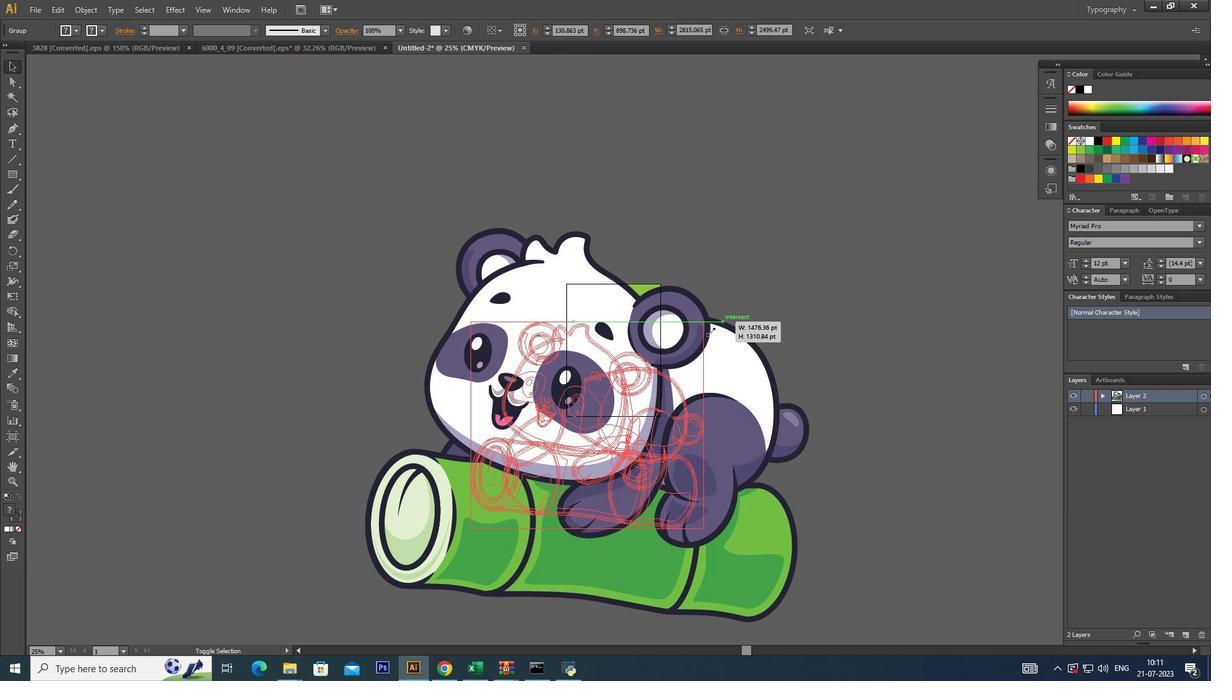 
Action: Key pressed <Key.alt_l>
Screenshot: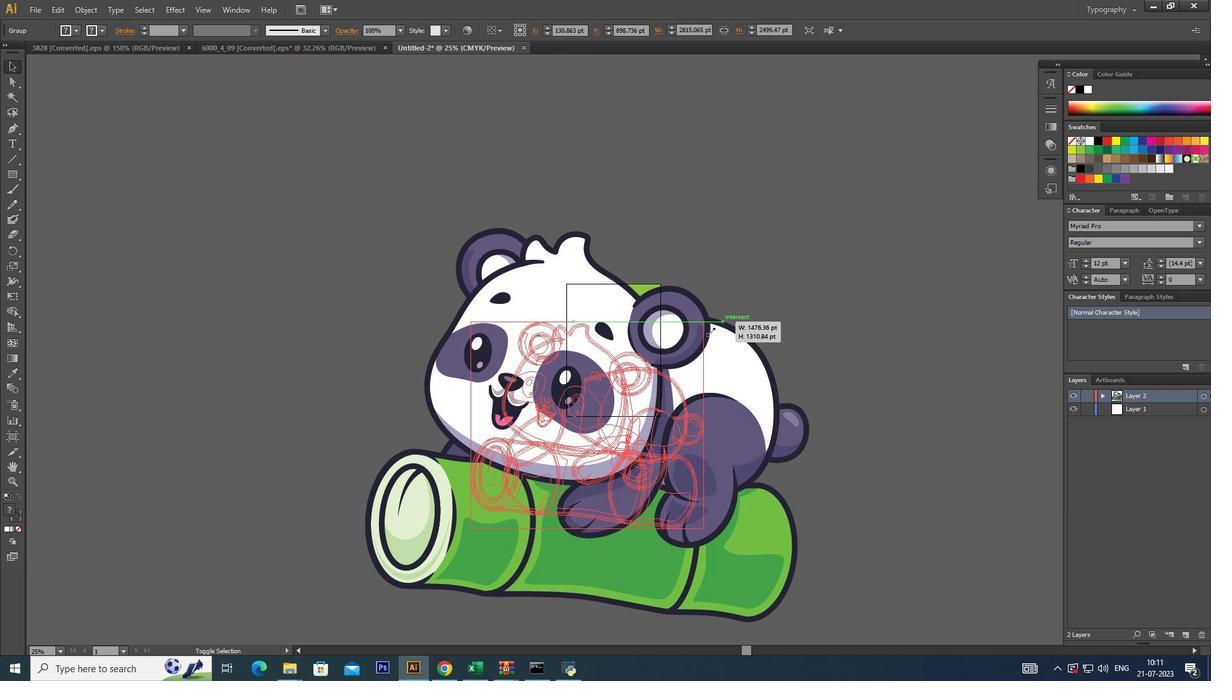 
Action: Mouse moved to (696, 343)
Screenshot: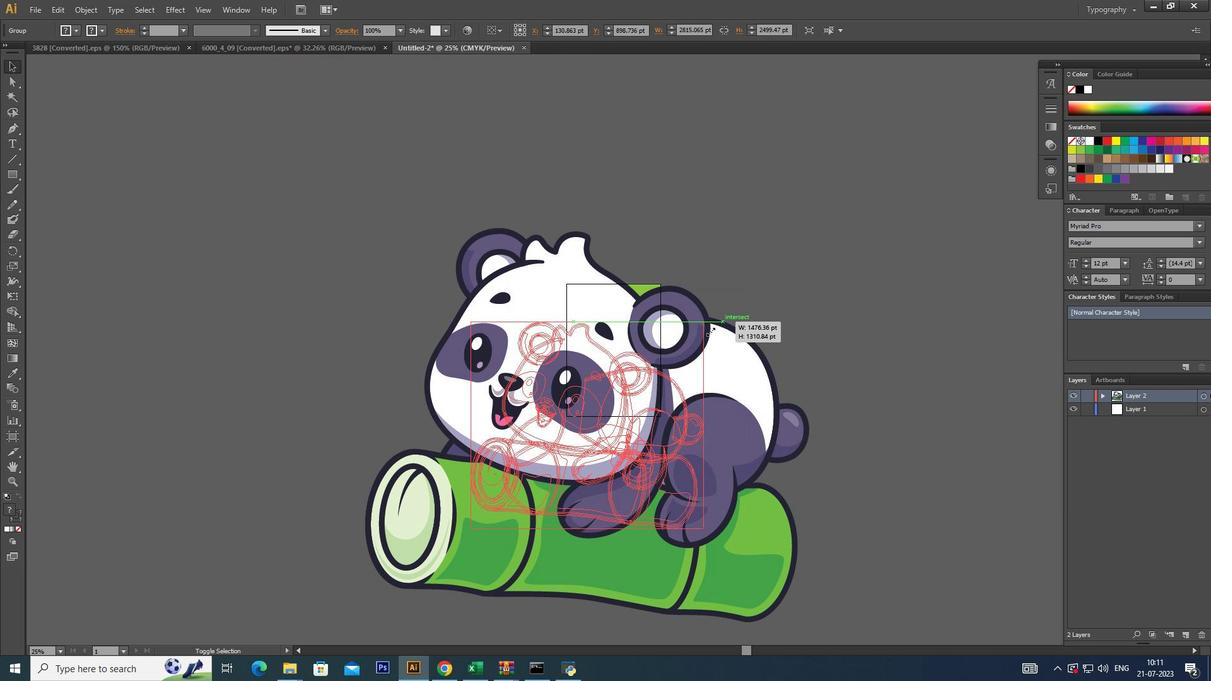 
Action: Key pressed <Key.alt_l><Key.alt_l><Key.alt_l><Key.alt_l><Key.alt_l><Key.alt_l><Key.alt_l><Key.alt_l><Key.alt_l><Key.alt_l><Key.alt_l><Key.alt_l><Key.alt_l><Key.alt_l>
Screenshot: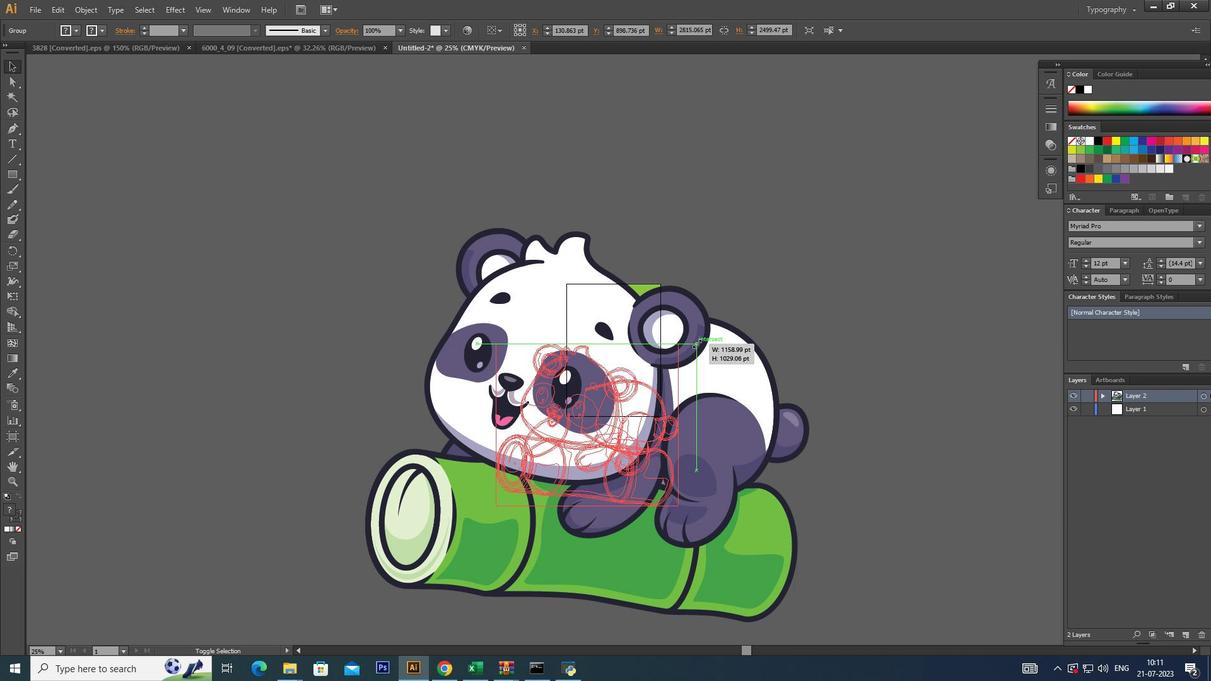 
Action: Mouse moved to (678, 345)
Screenshot: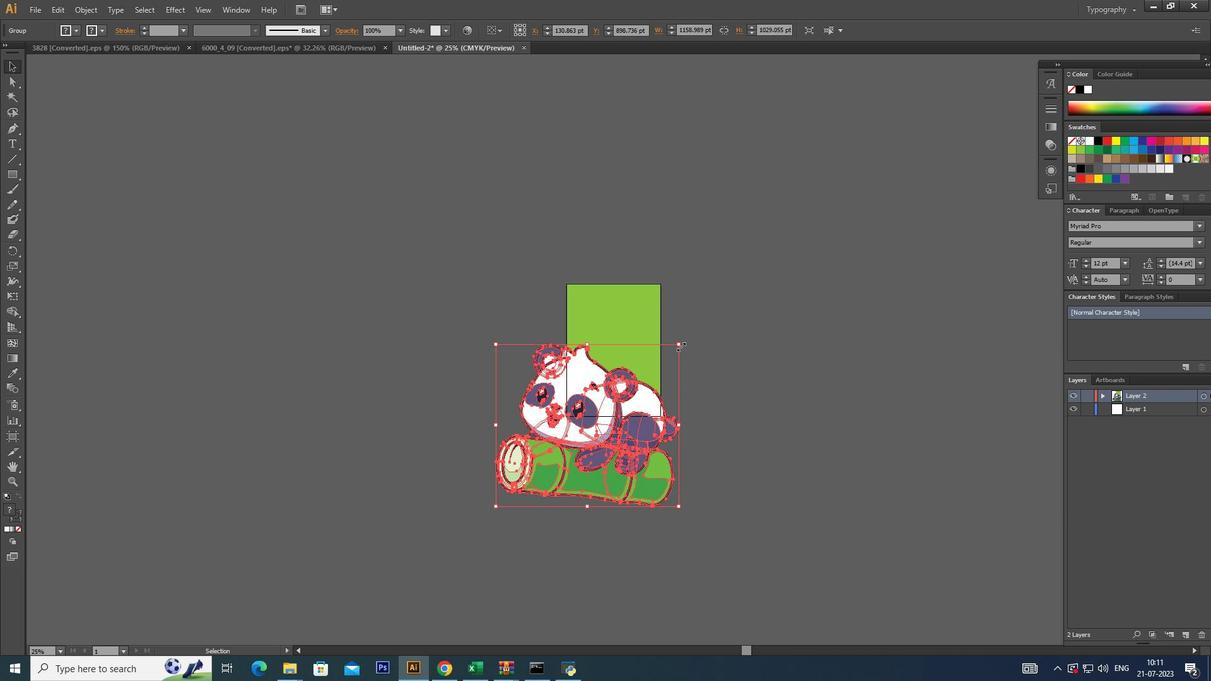 
Action: Mouse pressed left at (678, 345)
Screenshot: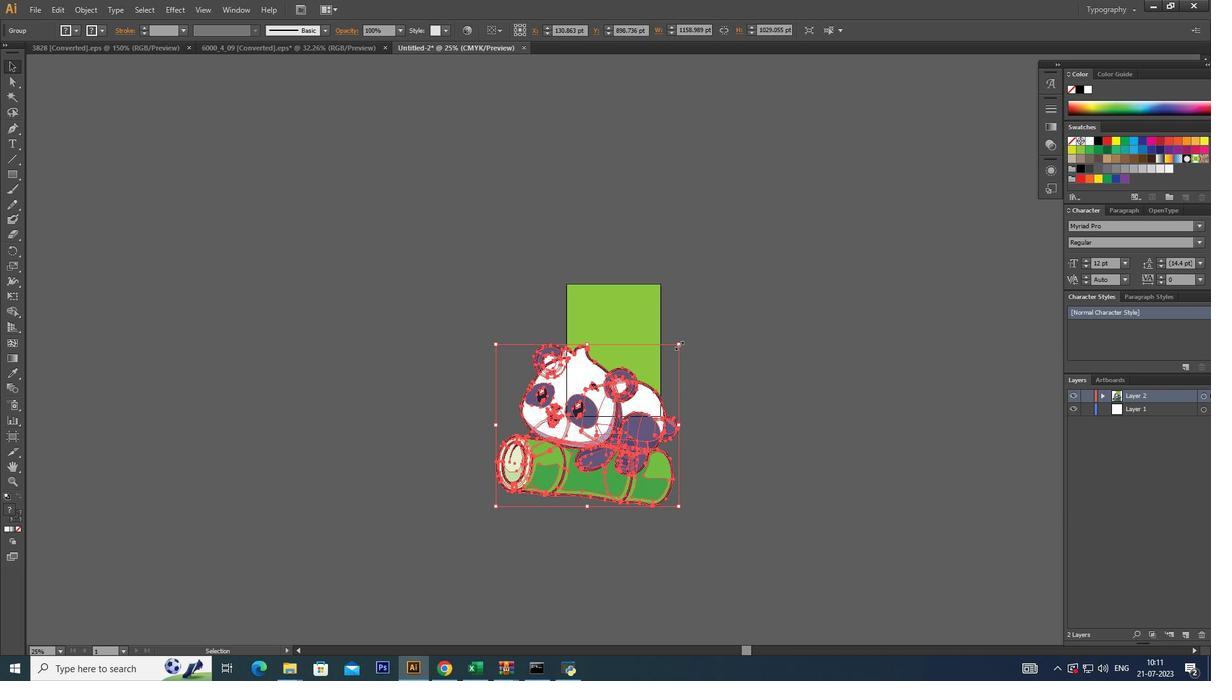 
Action: Key pressed <Key.shift><Key.alt_l>
Screenshot: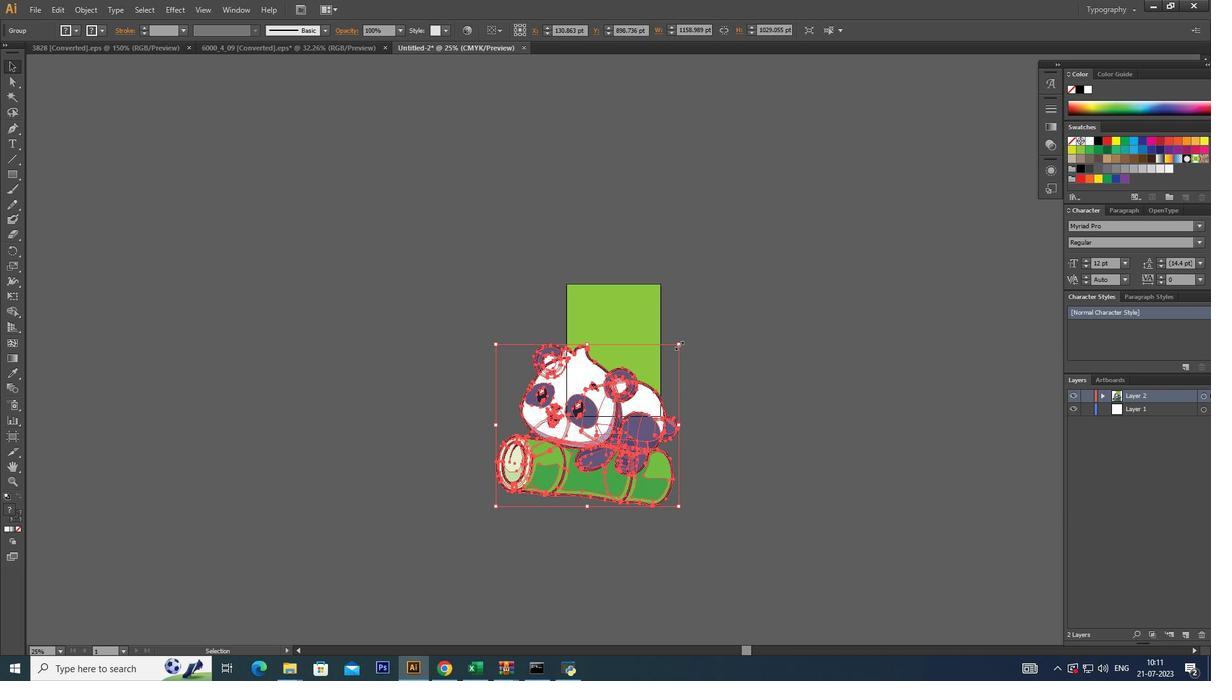 
Action: Mouse moved to (644, 366)
Screenshot: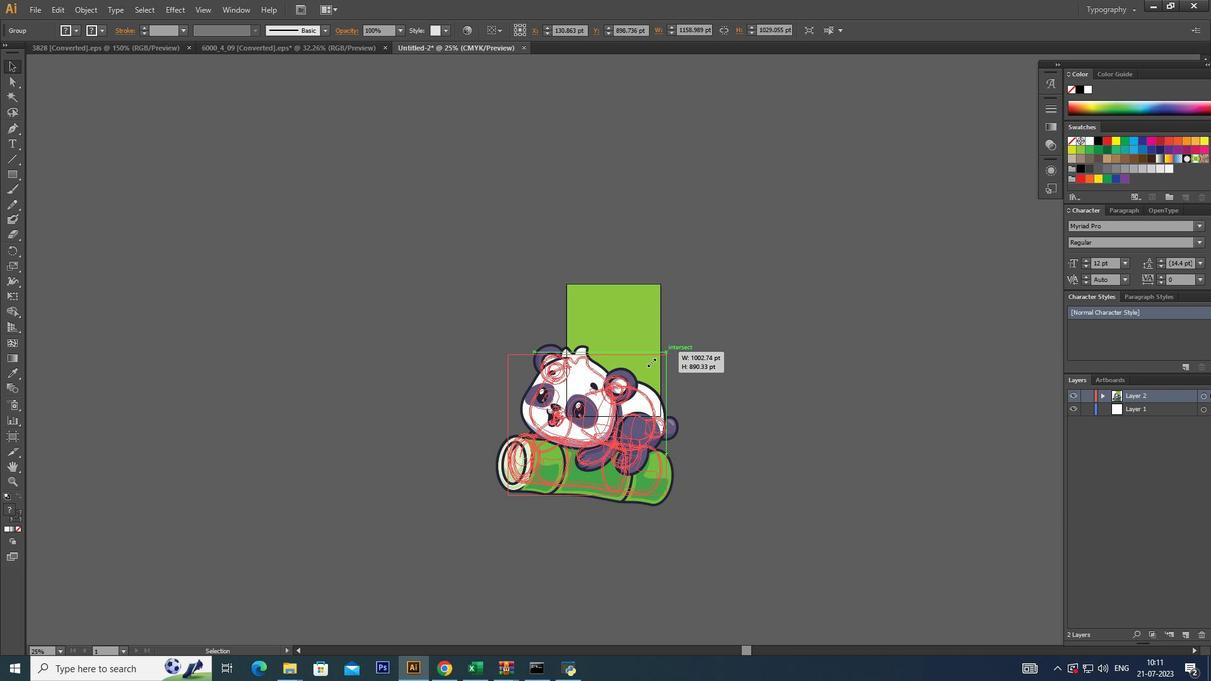 
Action: Key pressed <Key.shift><Key.alt_l>
Screenshot: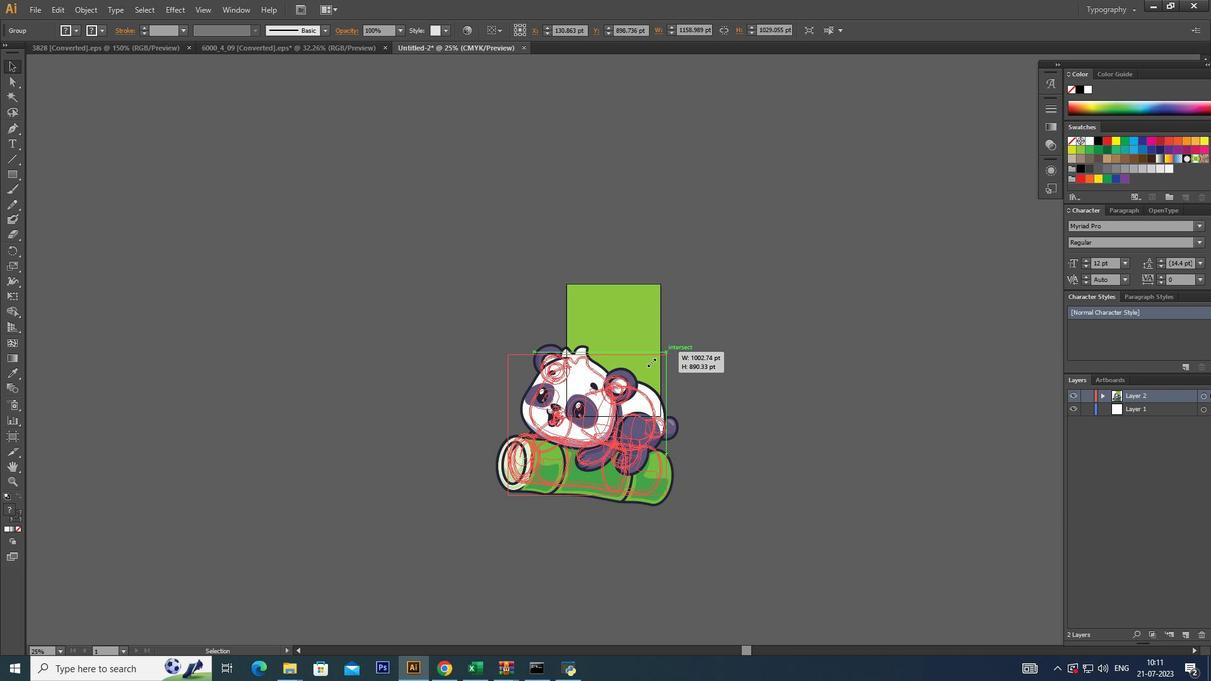 
Action: Mouse moved to (642, 367)
Screenshot: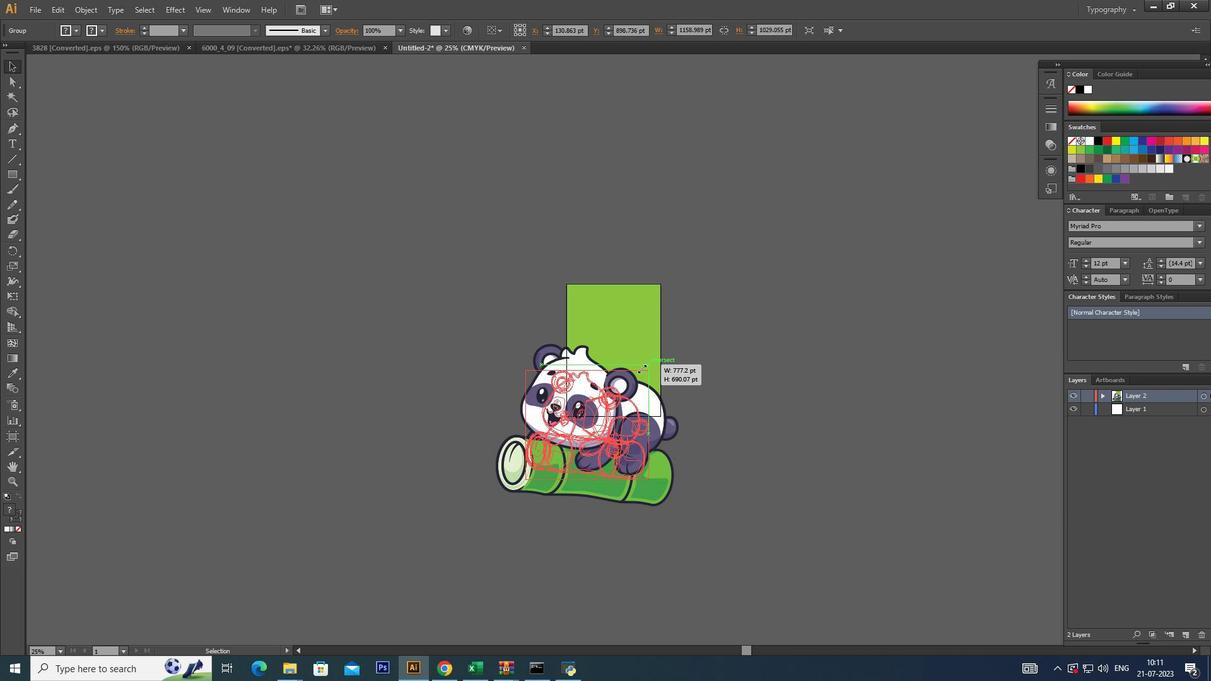 
Action: Key pressed <Key.shift><Key.alt_l>
Screenshot: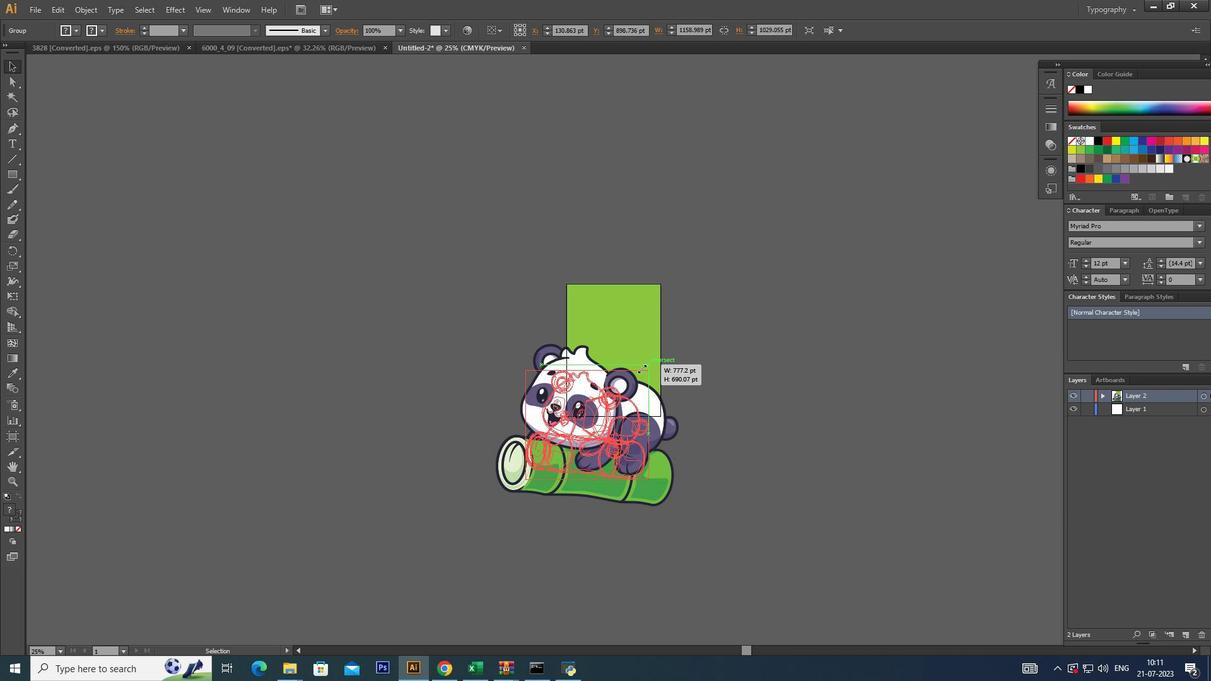 
Action: Mouse moved to (640, 369)
Screenshot: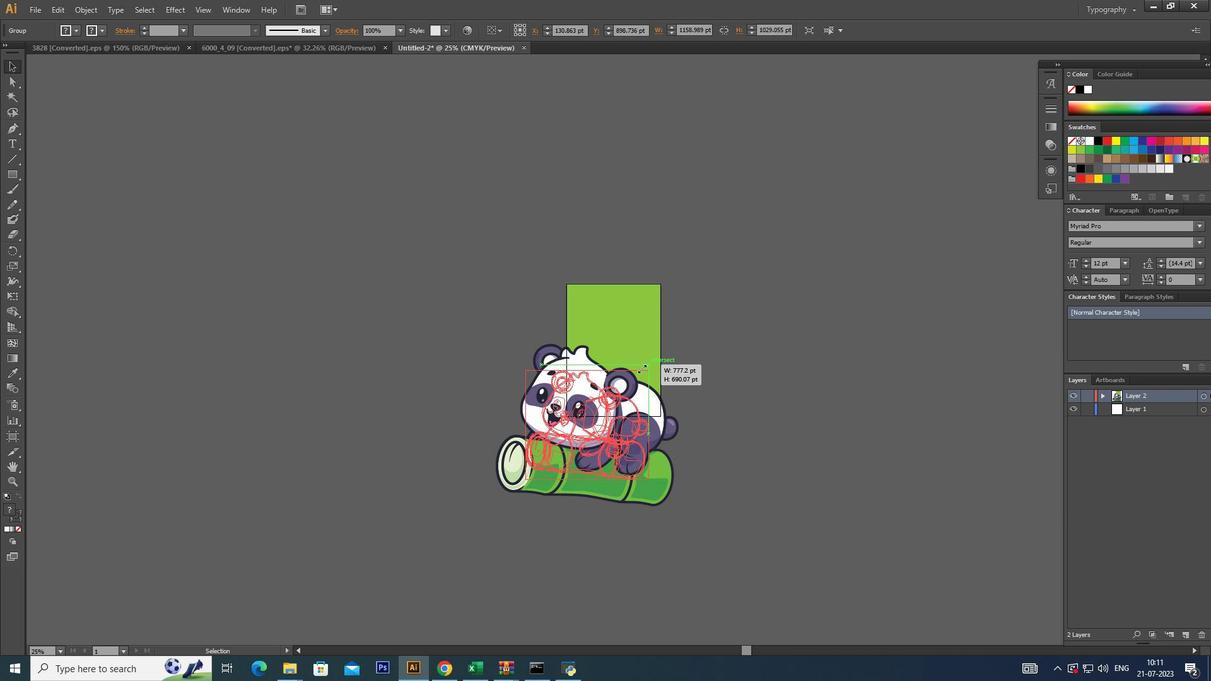 
Action: Key pressed <Key.shift>
Screenshot: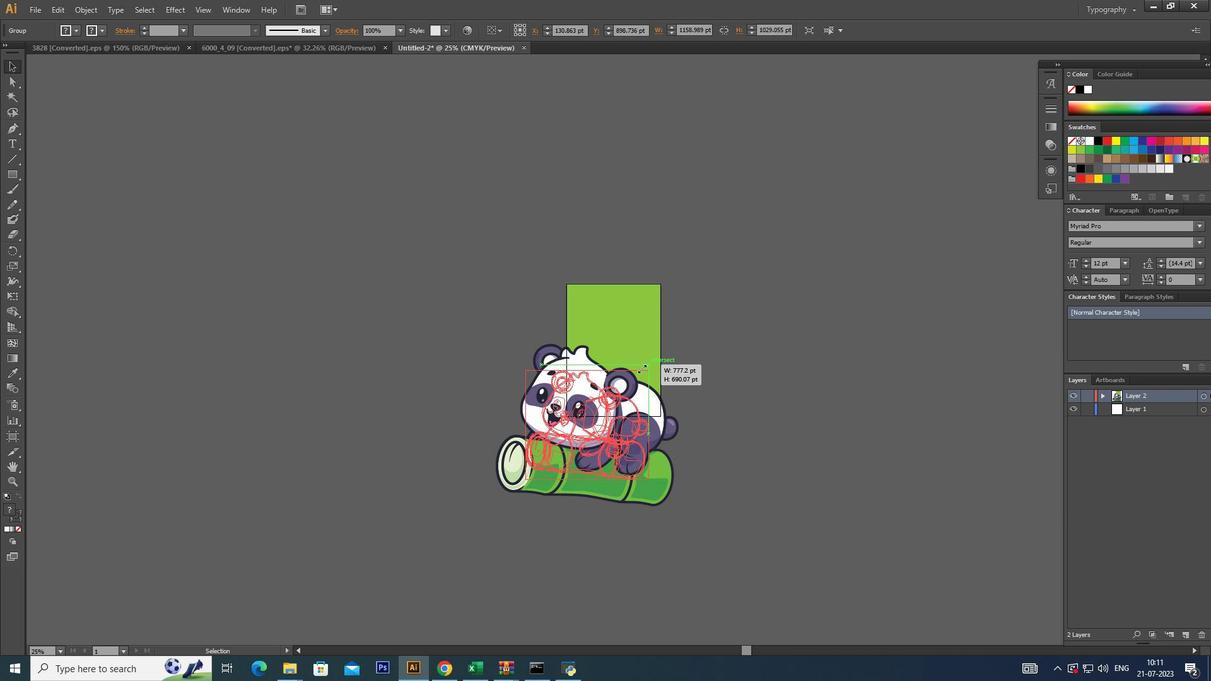 
Action: Mouse moved to (638, 369)
Screenshot: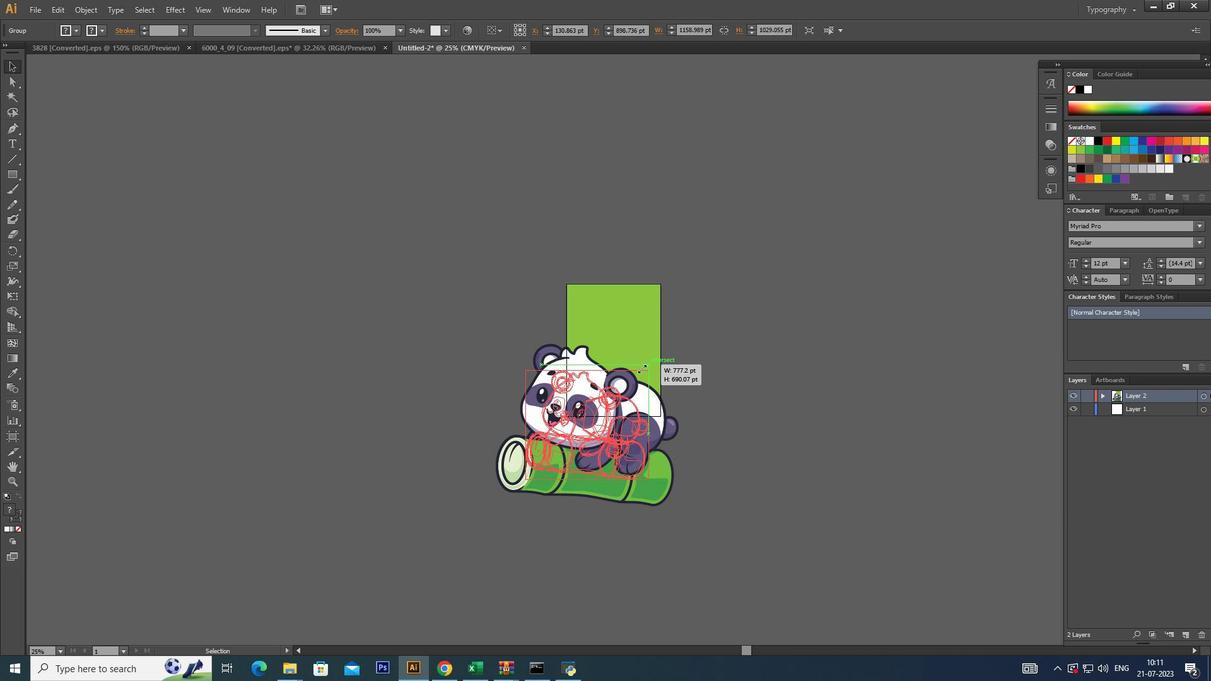 
Action: Key pressed <Key.alt_l><Key.shift><Key.alt_l><Key.shift><Key.alt_l><Key.shift><Key.alt_l><Key.shift><Key.alt_l><Key.shift><Key.alt_l><Key.shift><Key.alt_l><Key.shift><Key.alt_l><Key.shift><Key.alt_l><Key.shift><Key.alt_l><Key.shift><Key.alt_l><Key.shift><Key.alt_l><Key.shift><Key.alt_l><Key.shift><Key.alt_l><Key.shift><Key.alt_l><Key.shift><Key.alt_l>
Screenshot: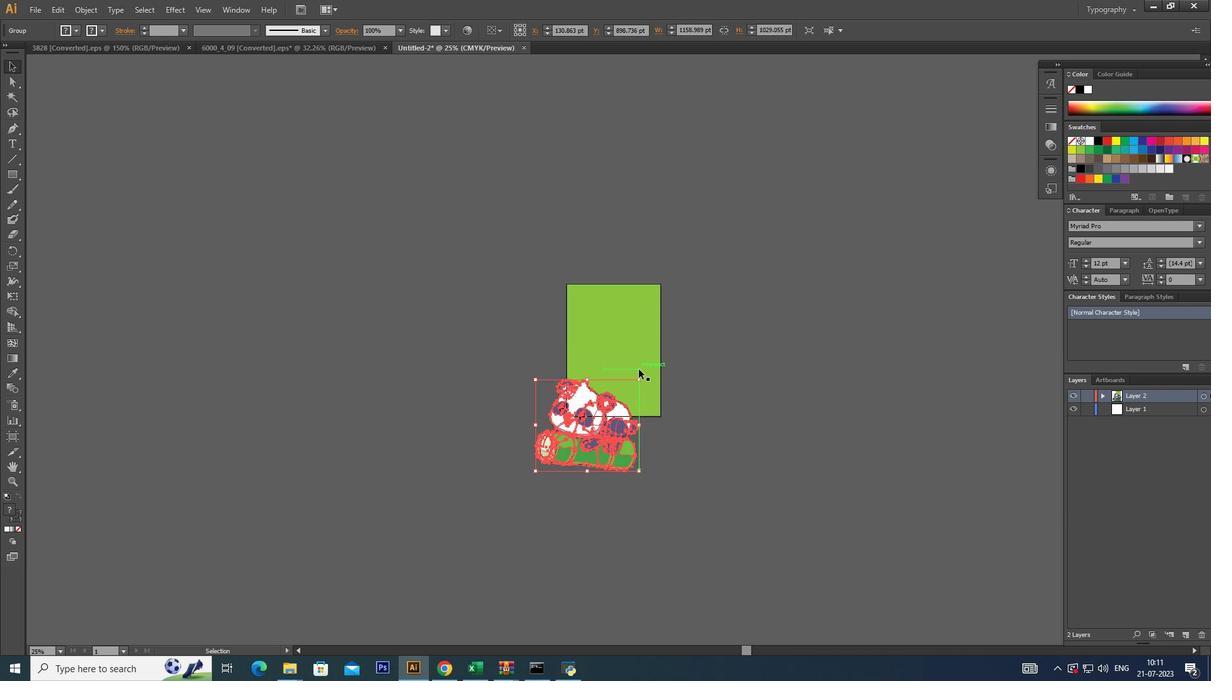 
Action: Mouse moved to (613, 424)
Screenshot: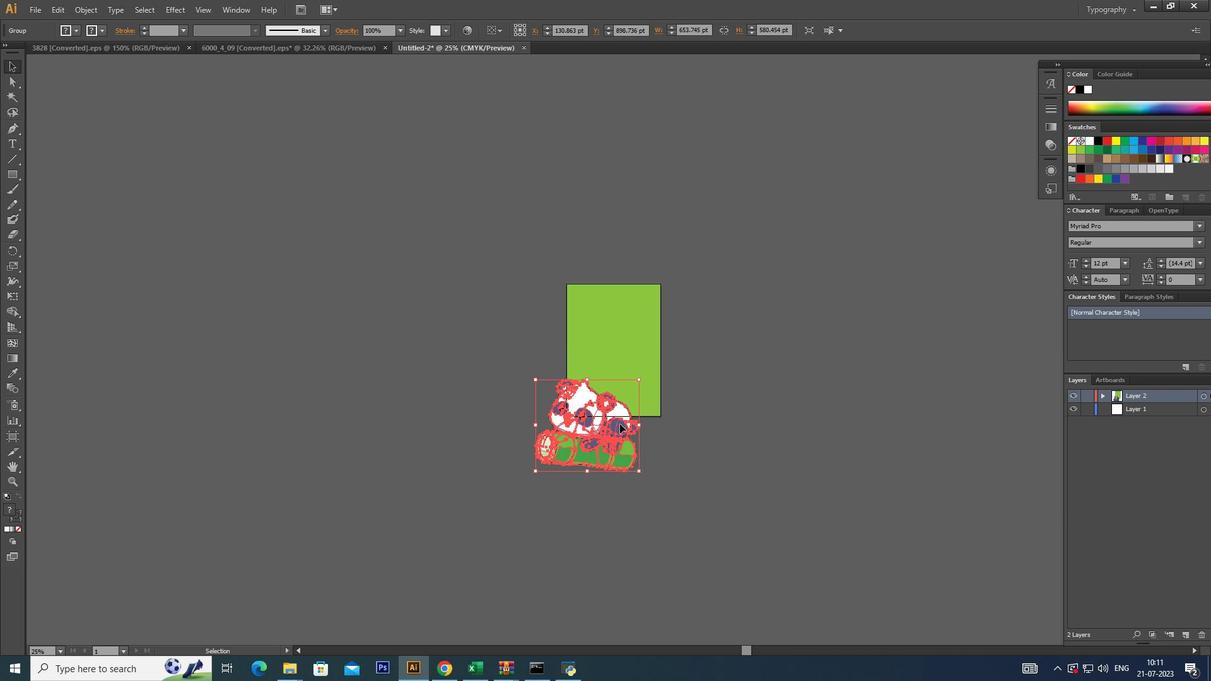 
Action: Mouse pressed left at (613, 424)
Screenshot: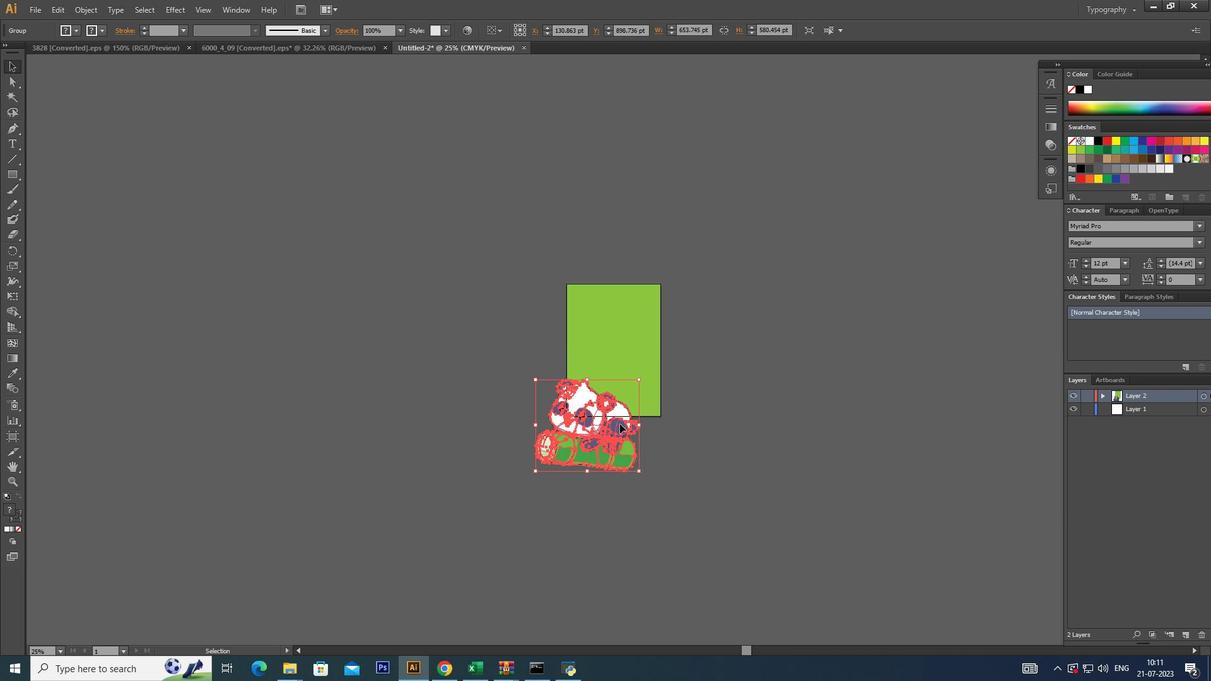 
Action: Mouse moved to (659, 309)
Screenshot: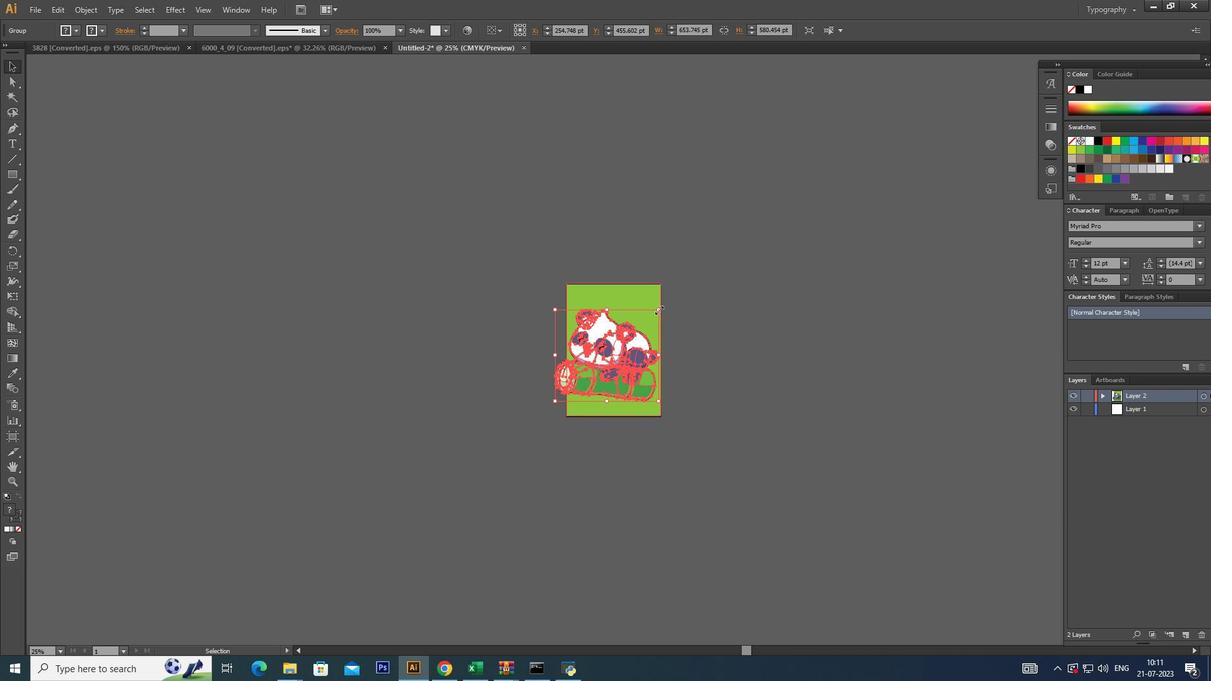
Action: Key pressed <Key.shift>
Screenshot: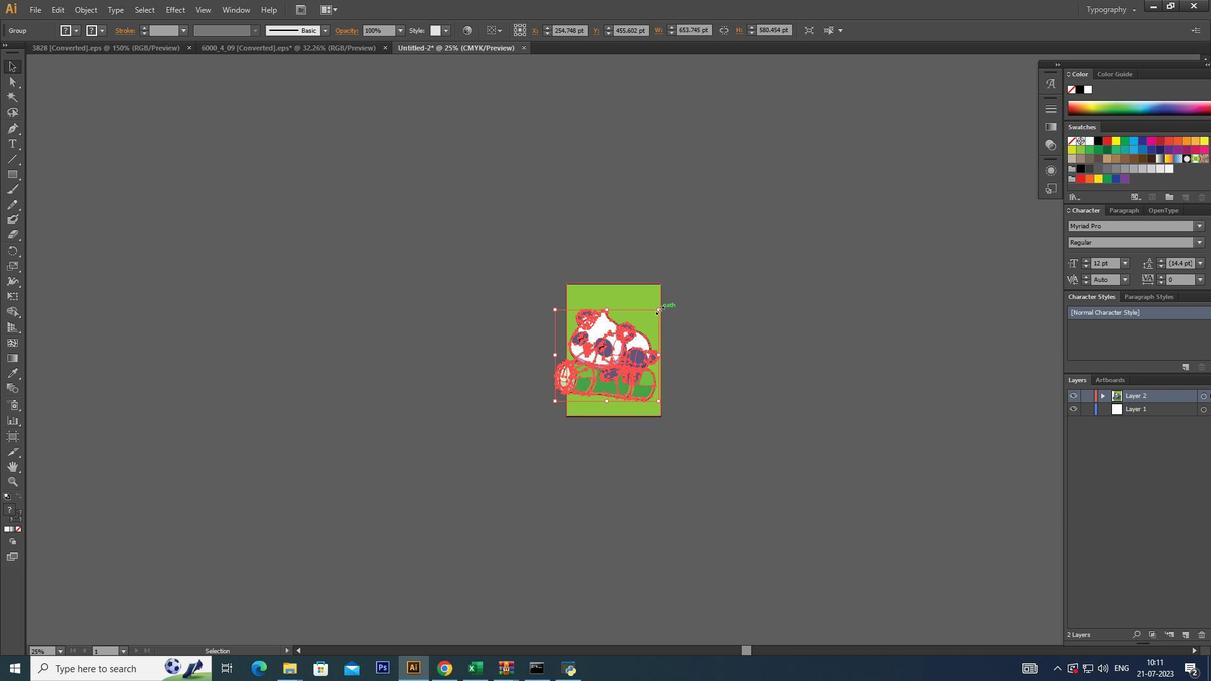 
Action: Mouse pressed left at (659, 309)
Screenshot: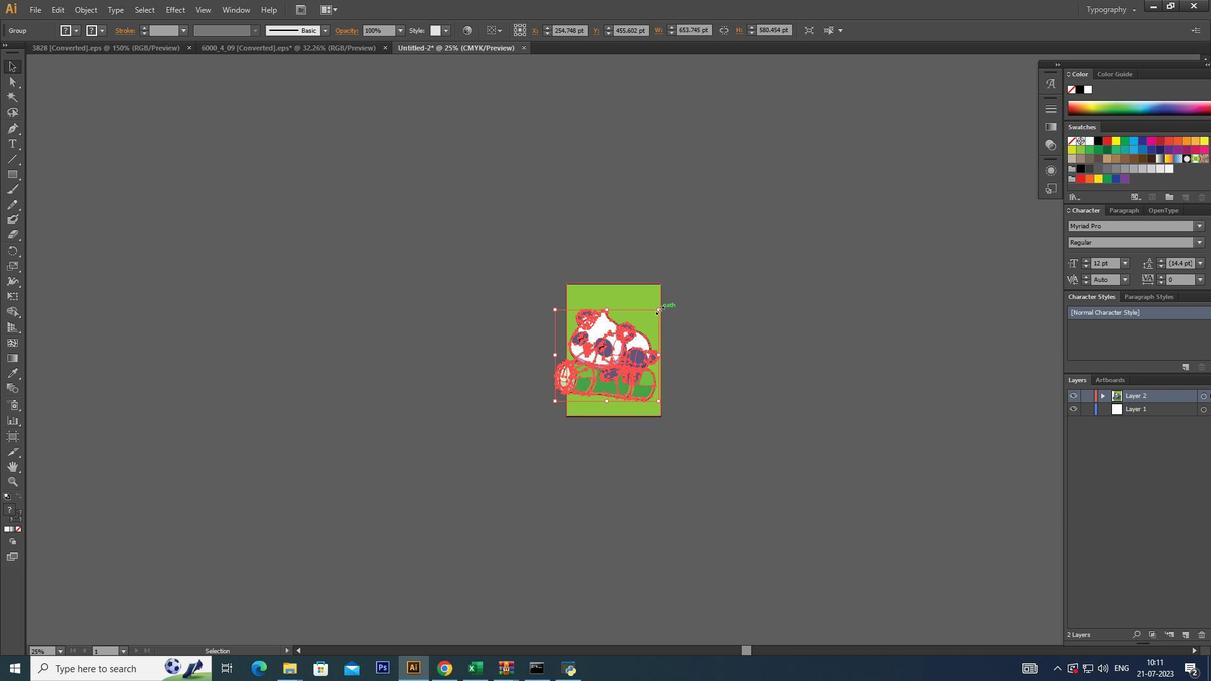 
Action: Key pressed <Key.alt_l>
Screenshot: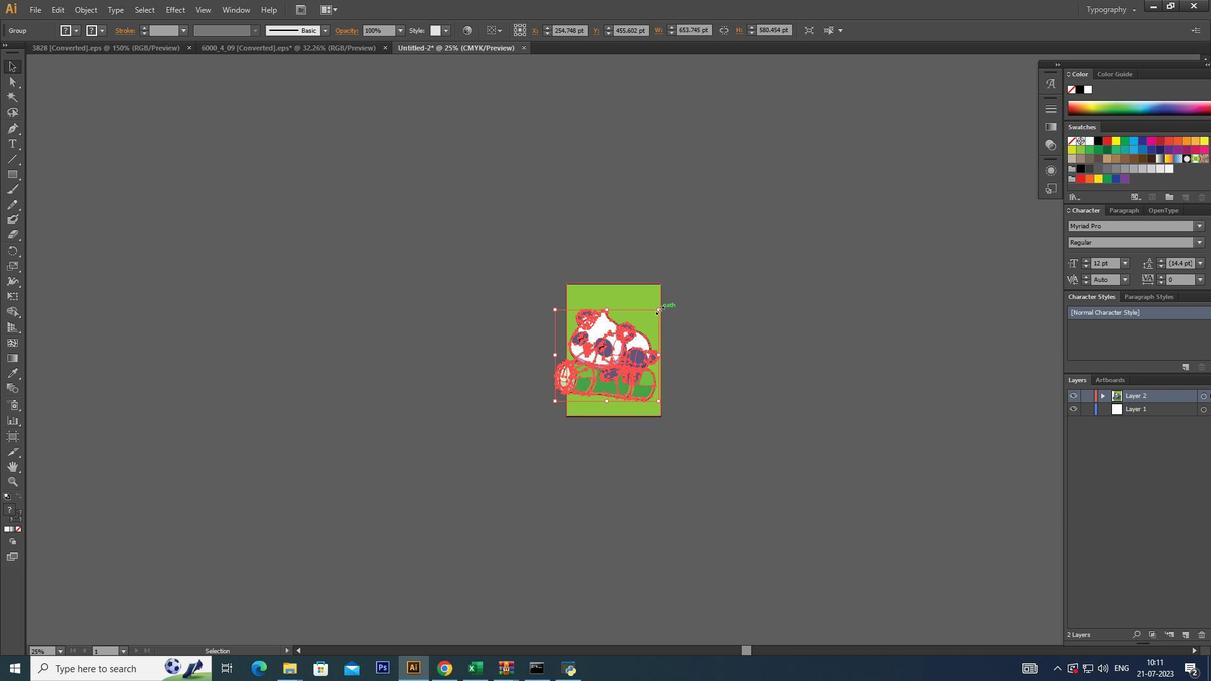 
Action: Mouse moved to (654, 321)
Screenshot: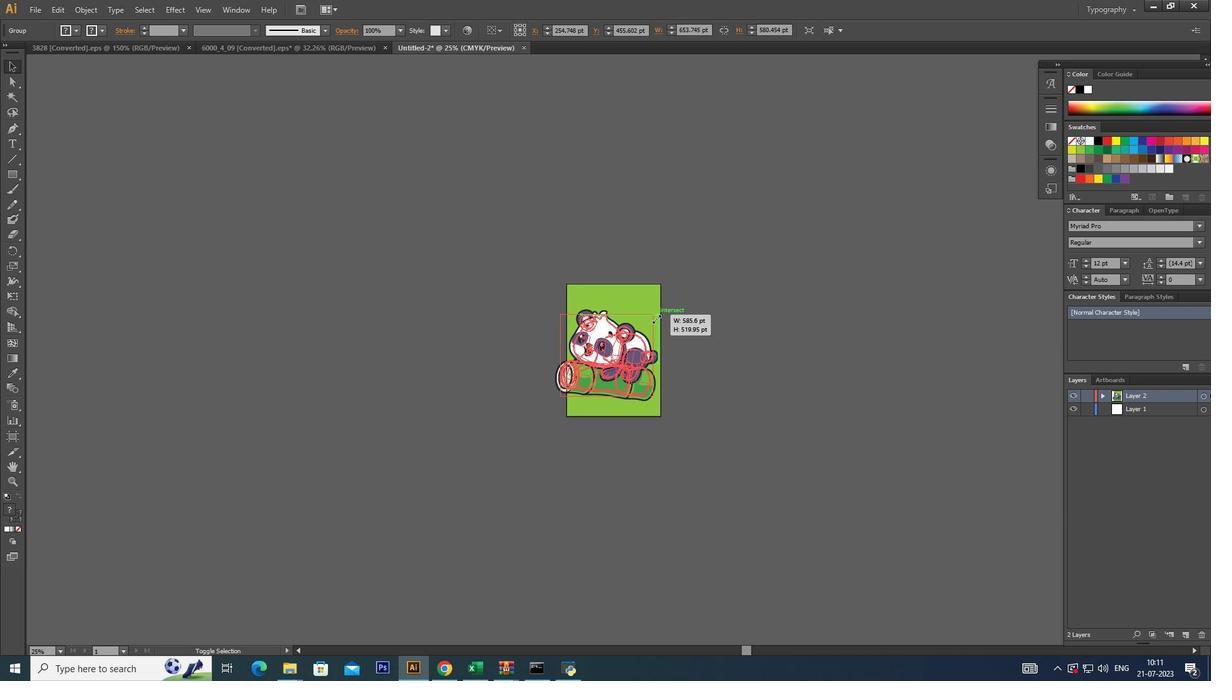 
Action: Key pressed <Key.alt_l>
Screenshot: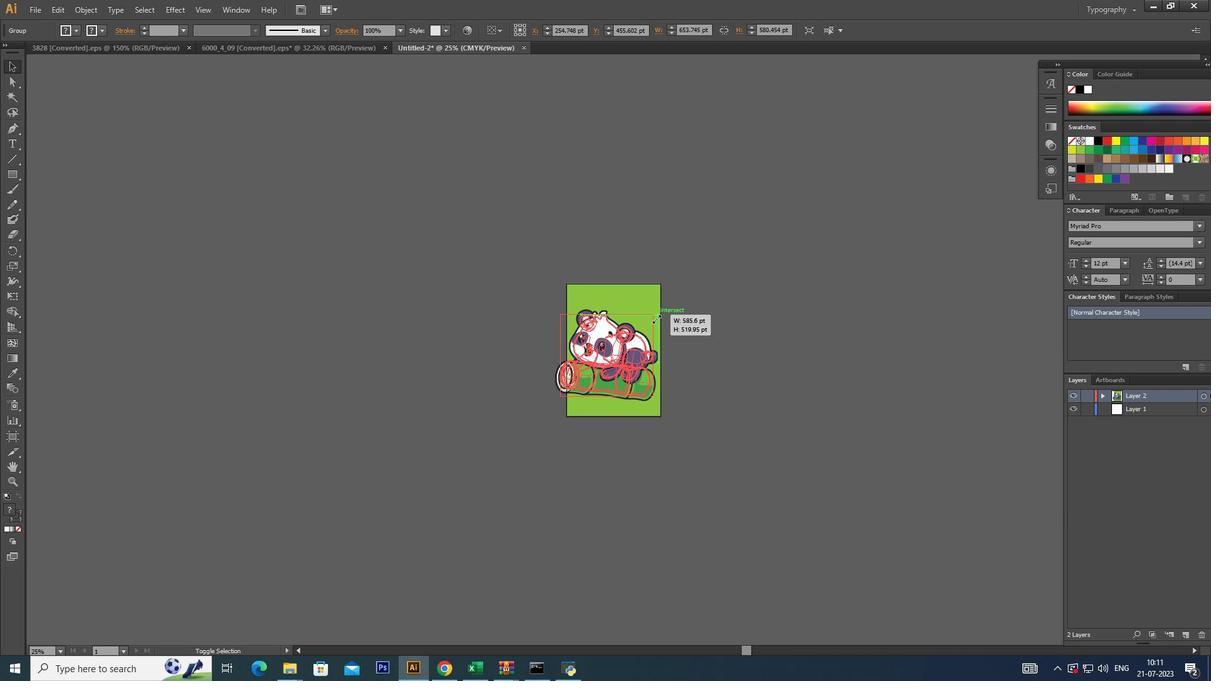 
Action: Mouse moved to (652, 322)
Screenshot: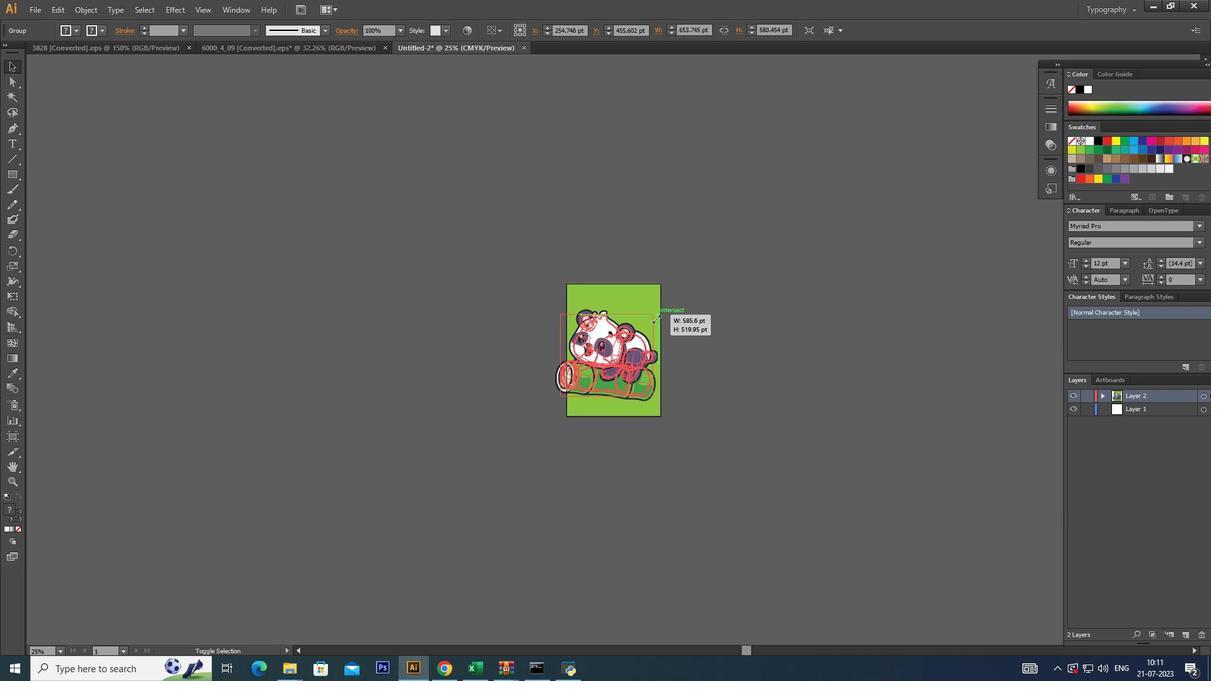 
Action: Key pressed <Key.alt_l>
Screenshot: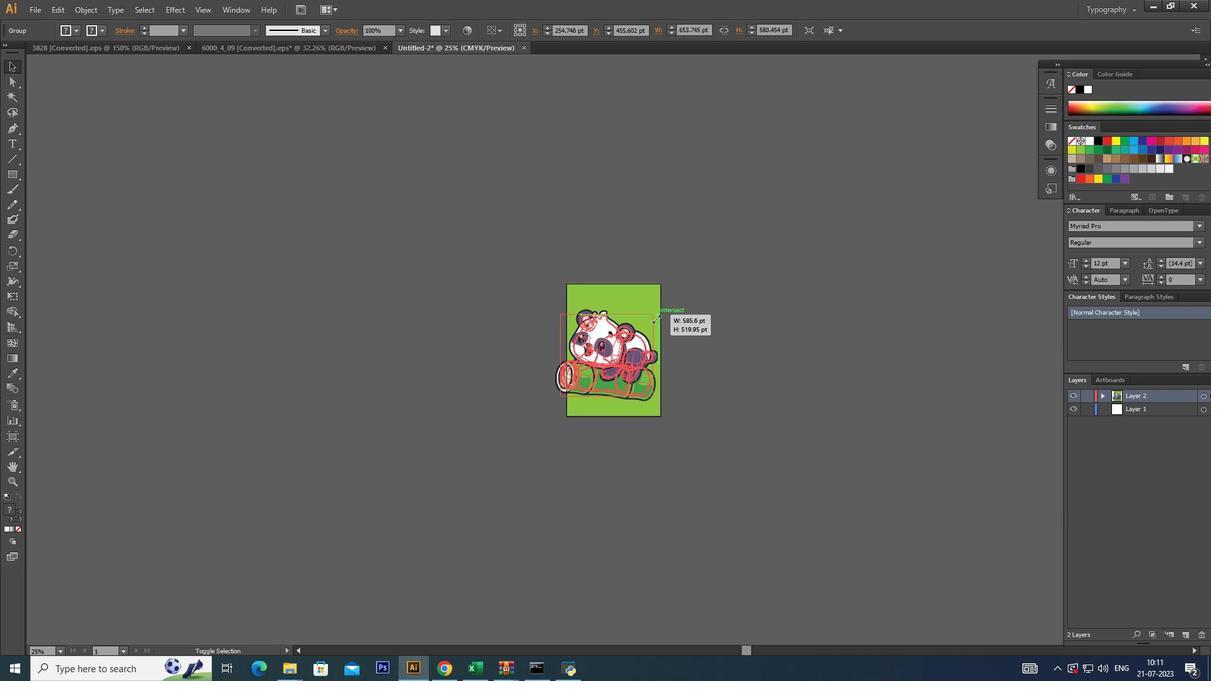 
Action: Mouse moved to (652, 323)
Screenshot: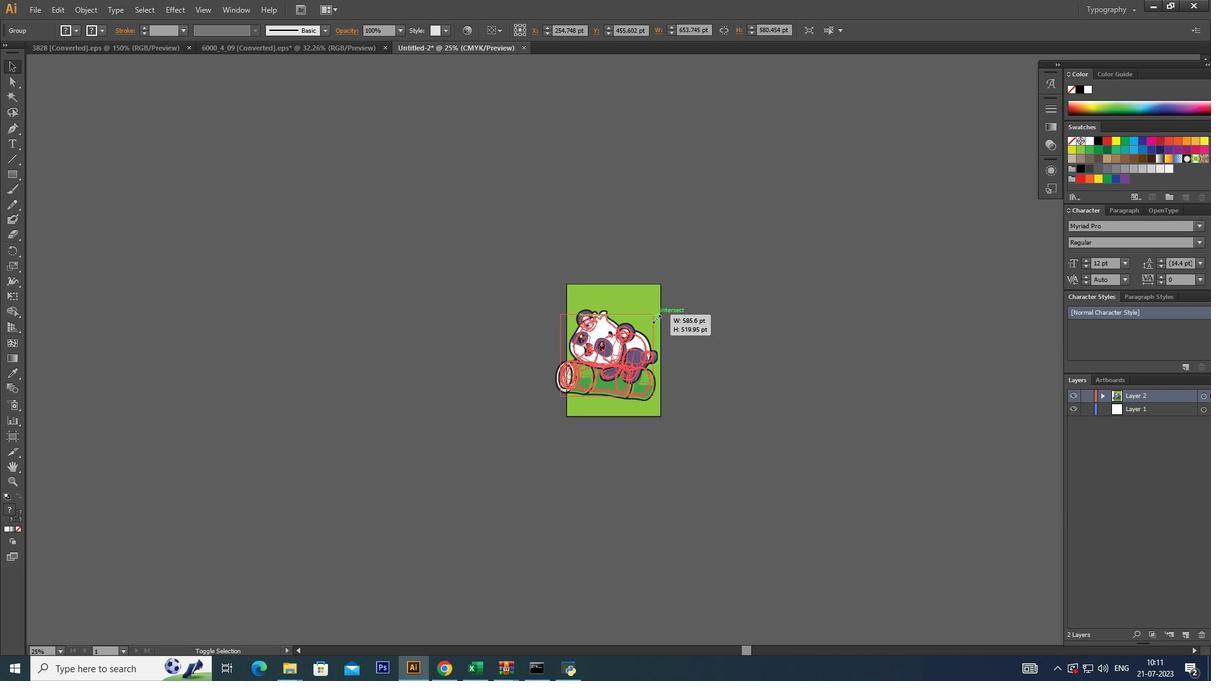 
Action: Key pressed <Key.alt_l>
Screenshot: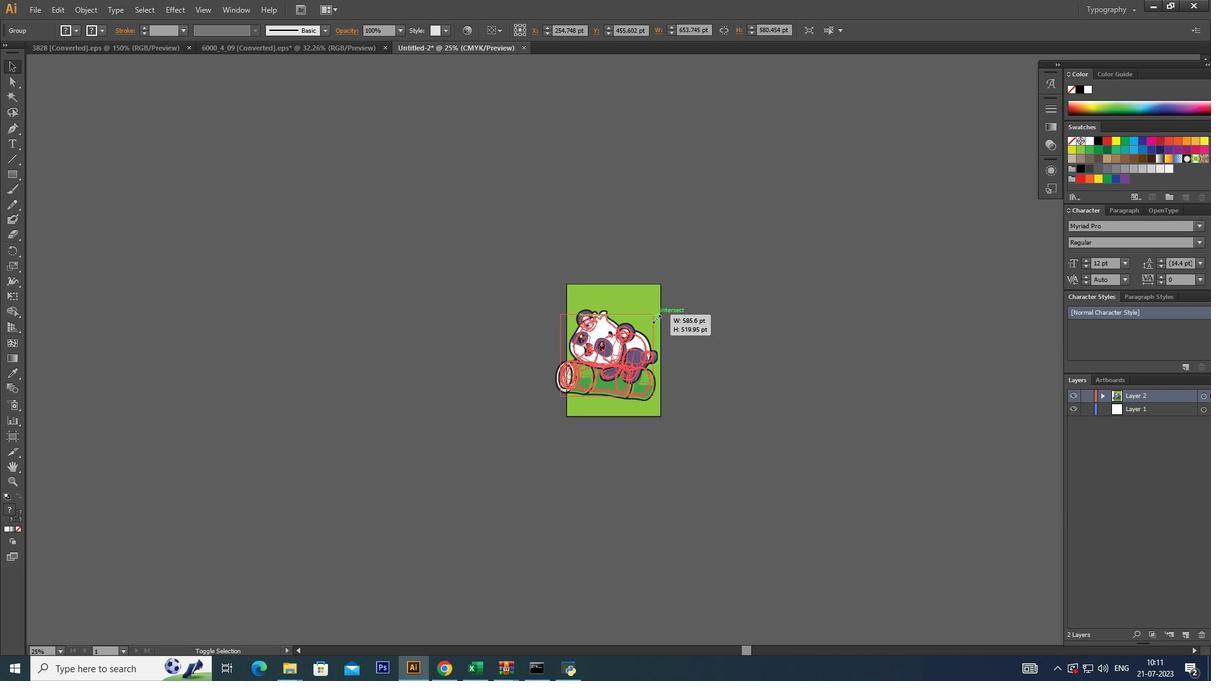 
Action: Mouse moved to (652, 323)
Screenshot: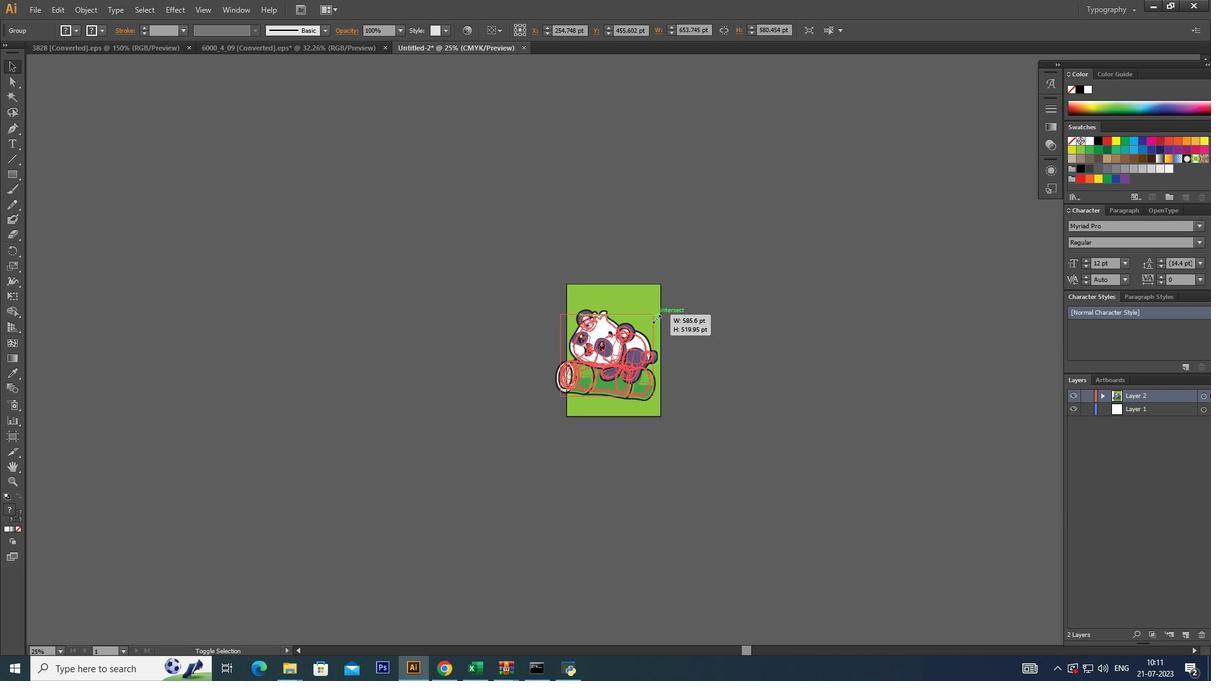 
Action: Key pressed <Key.alt_l>
Screenshot: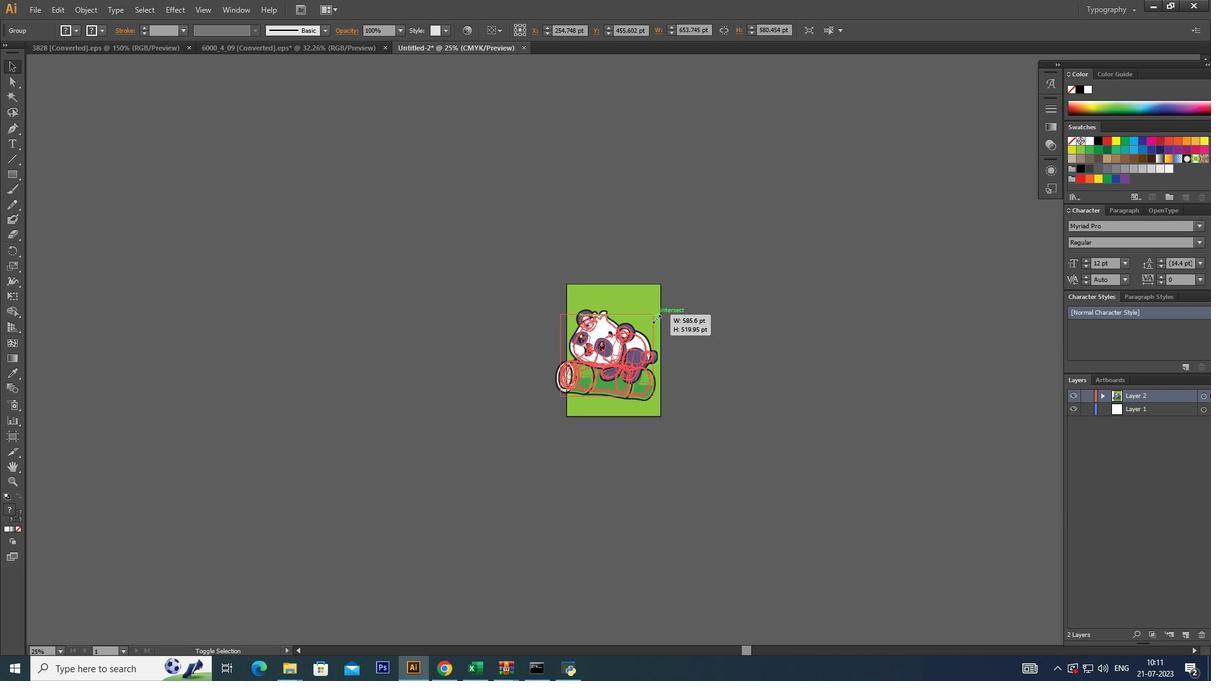 
Action: Mouse moved to (652, 324)
Screenshot: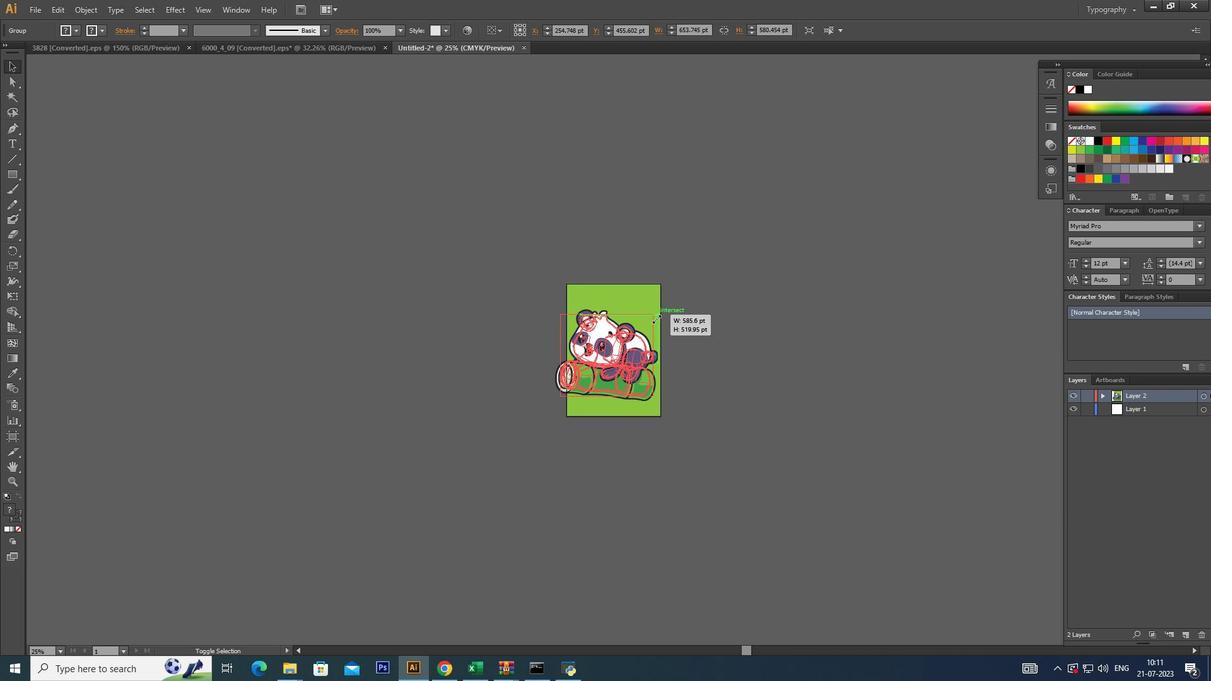 
Action: Key pressed <Key.alt_l><Key.alt_l><Key.alt_l>
Screenshot: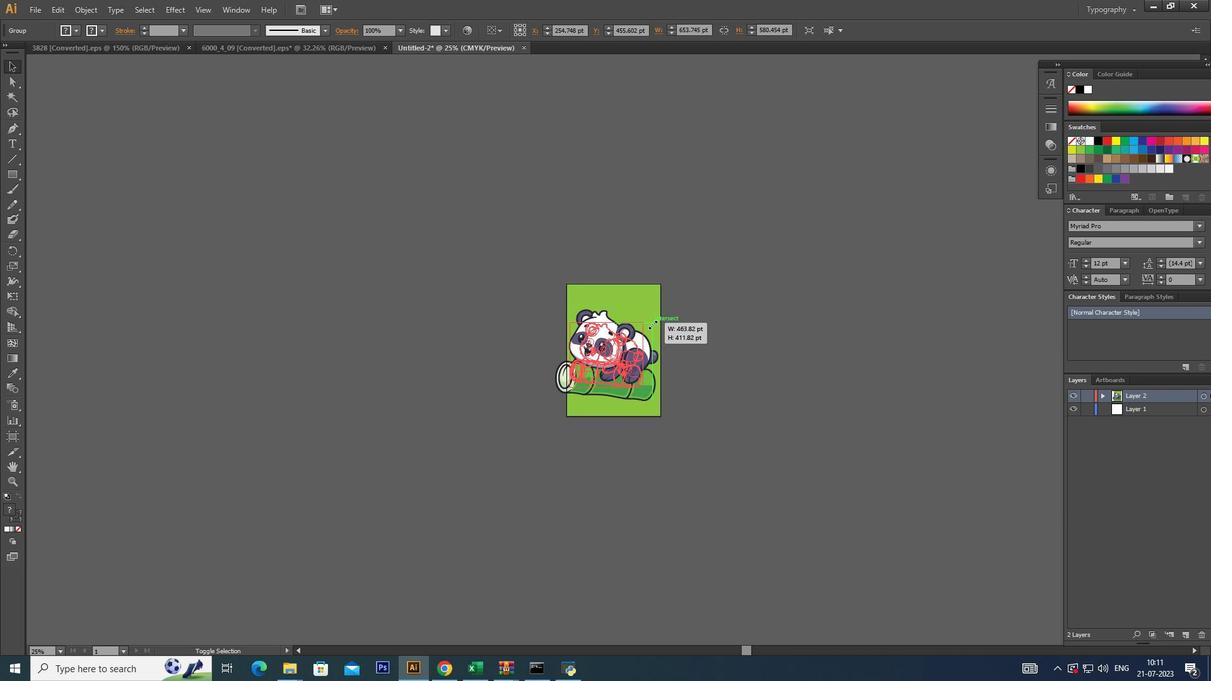 
Action: Mouse moved to (652, 324)
Screenshot: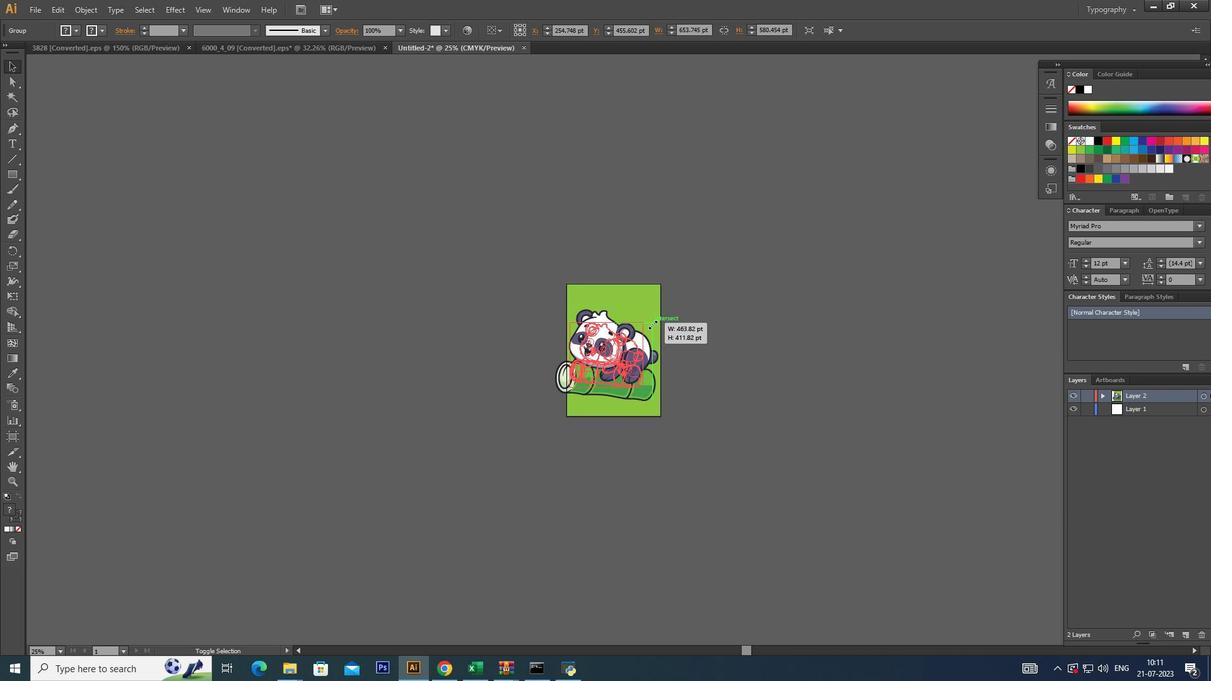 
Action: Key pressed <Key.alt_l>
Screenshot: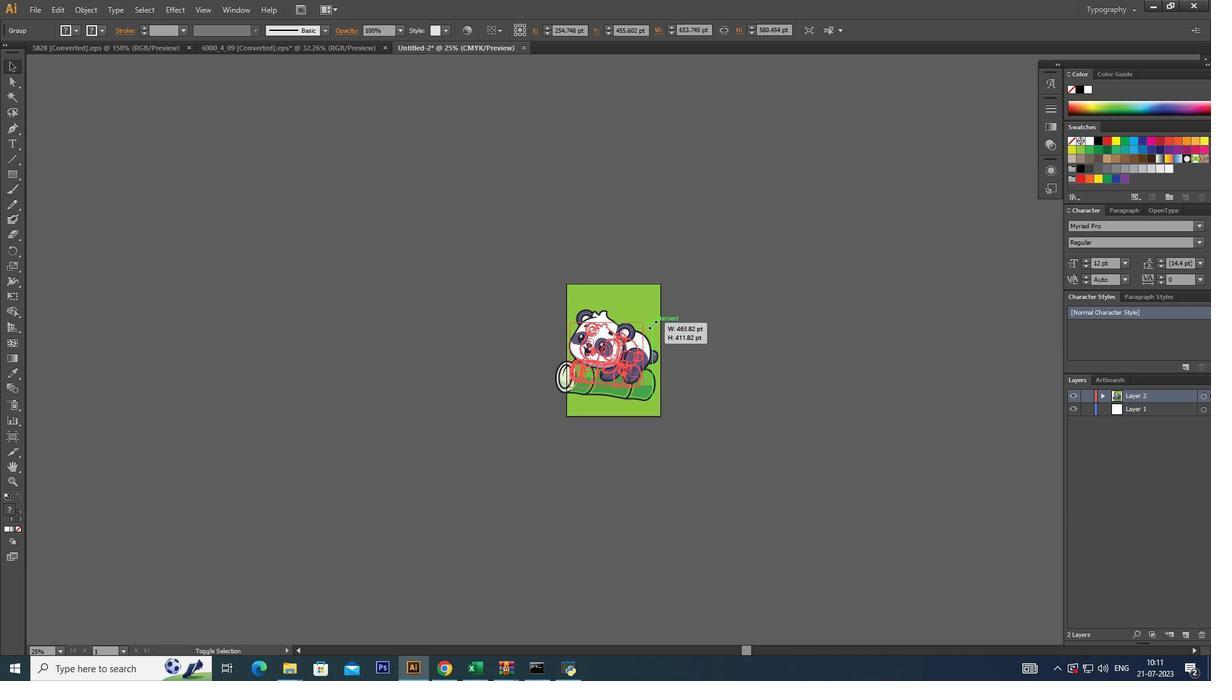 
Action: Mouse moved to (651, 324)
Screenshot: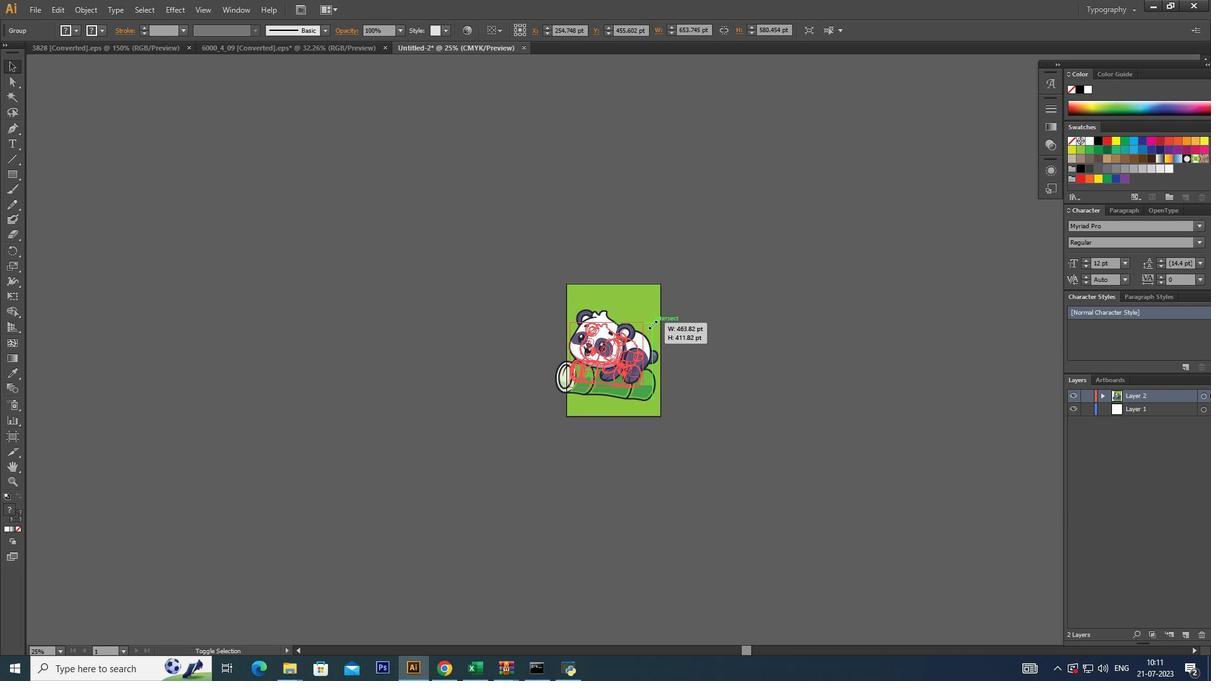 
Action: Key pressed <Key.alt_l><Key.alt_l><Key.alt_l><Key.alt_l>
Screenshot: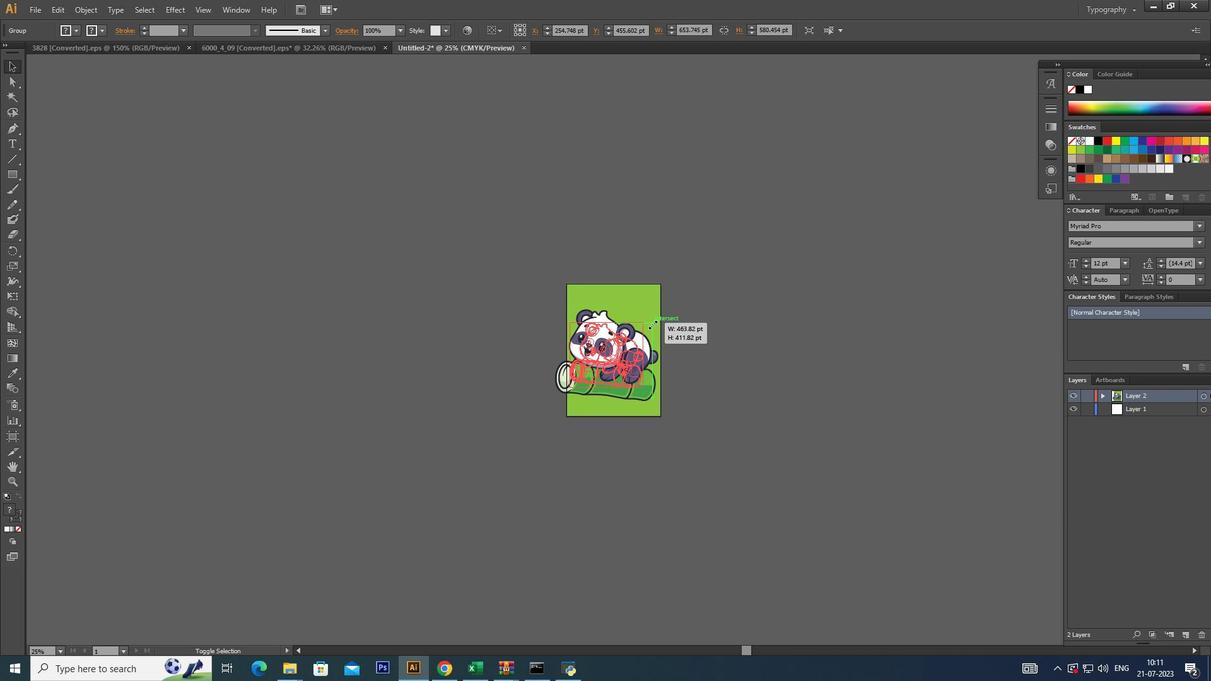 
Action: Mouse moved to (651, 325)
Screenshot: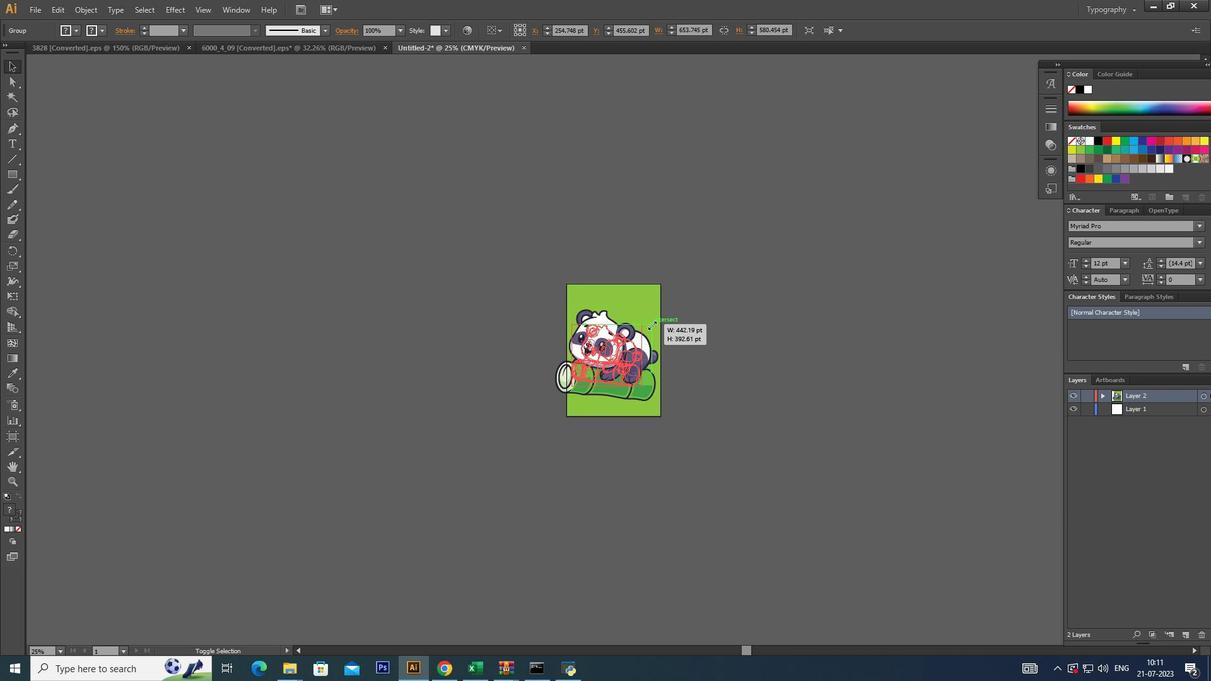
Action: Key pressed <Key.alt_l>
Screenshot: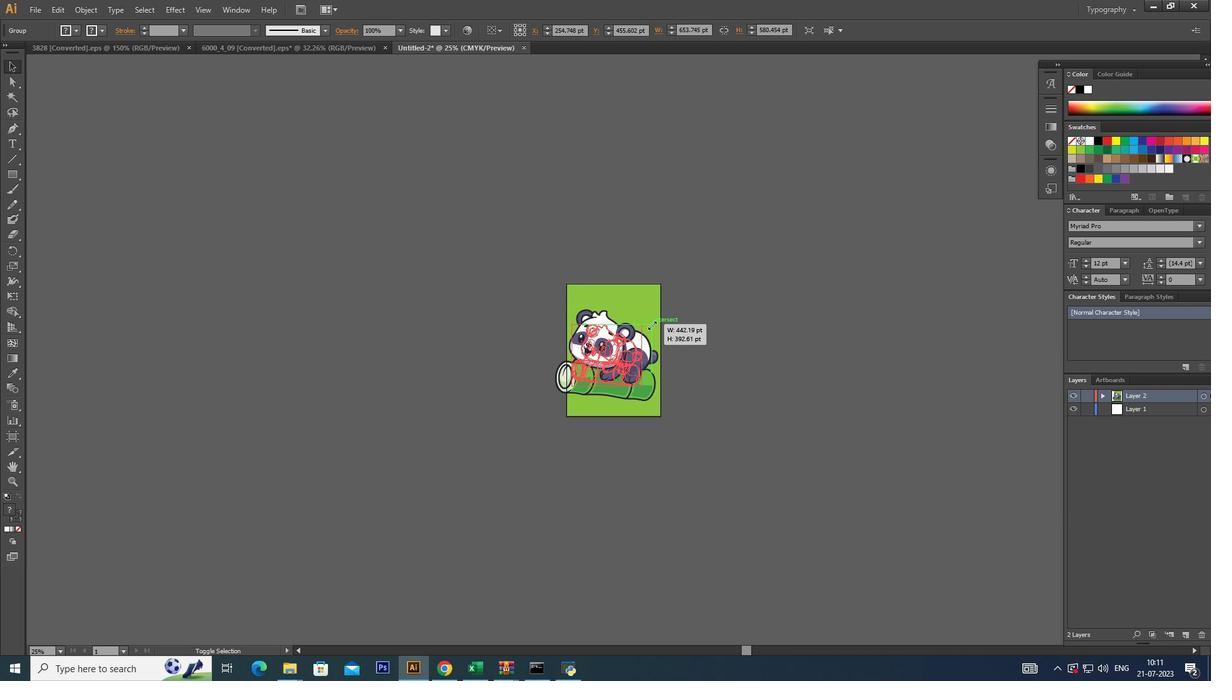 
Action: Mouse moved to (650, 326)
Screenshot: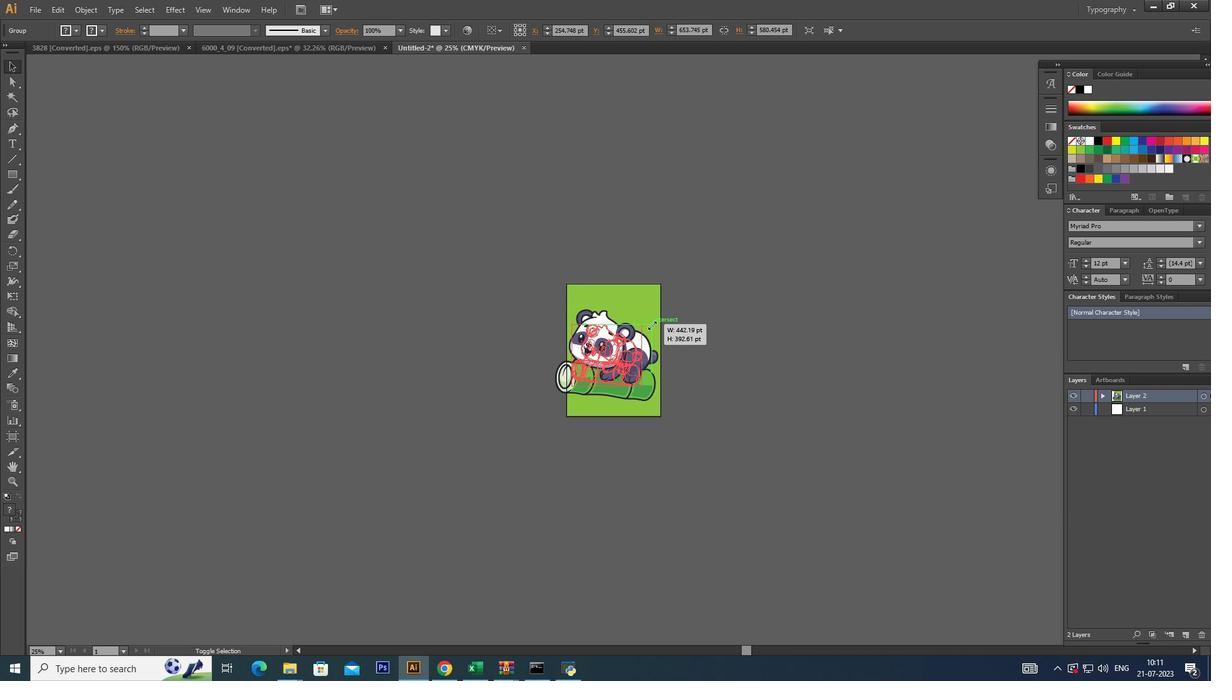 
Action: Key pressed <Key.alt_l><Key.alt_l><Key.alt_l><Key.alt_l><Key.alt_l><Key.alt_l><Key.alt_l><Key.alt_l><Key.alt_l><Key.alt_l><Key.alt_l><Key.alt_l><Key.alt_l><Key.alt_l><Key.alt_l><Key.alt_l><Key.alt_l>
Screenshot: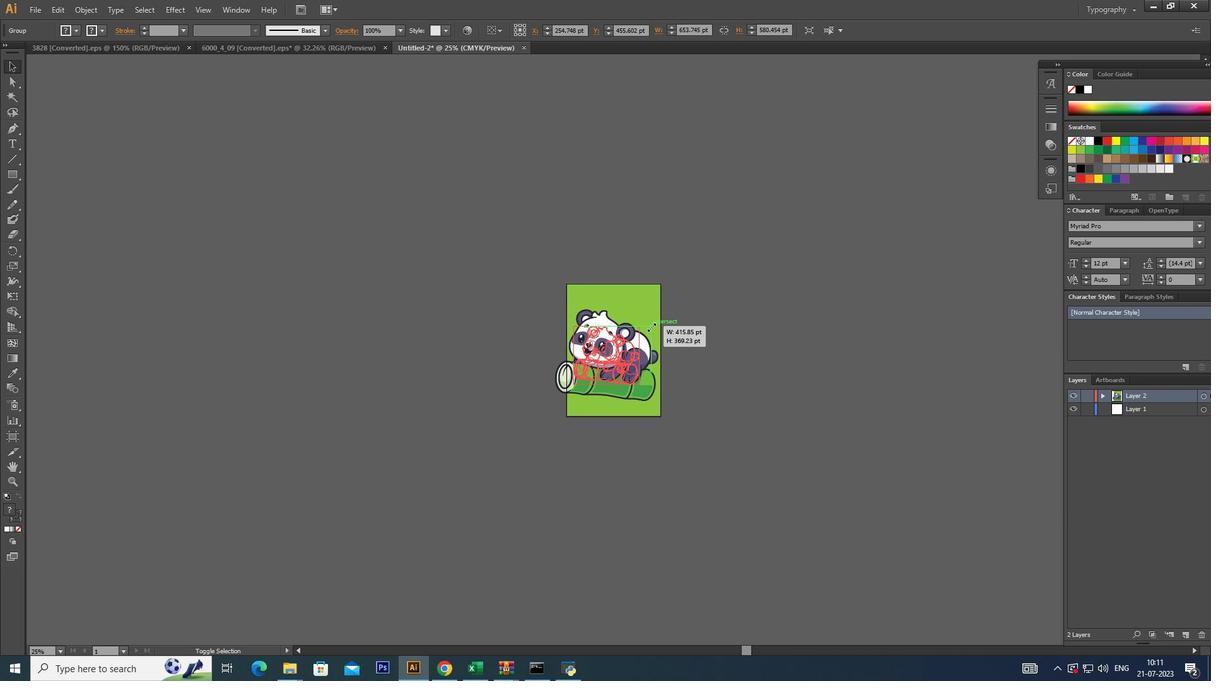 
Action: Mouse moved to (700, 324)
Screenshot: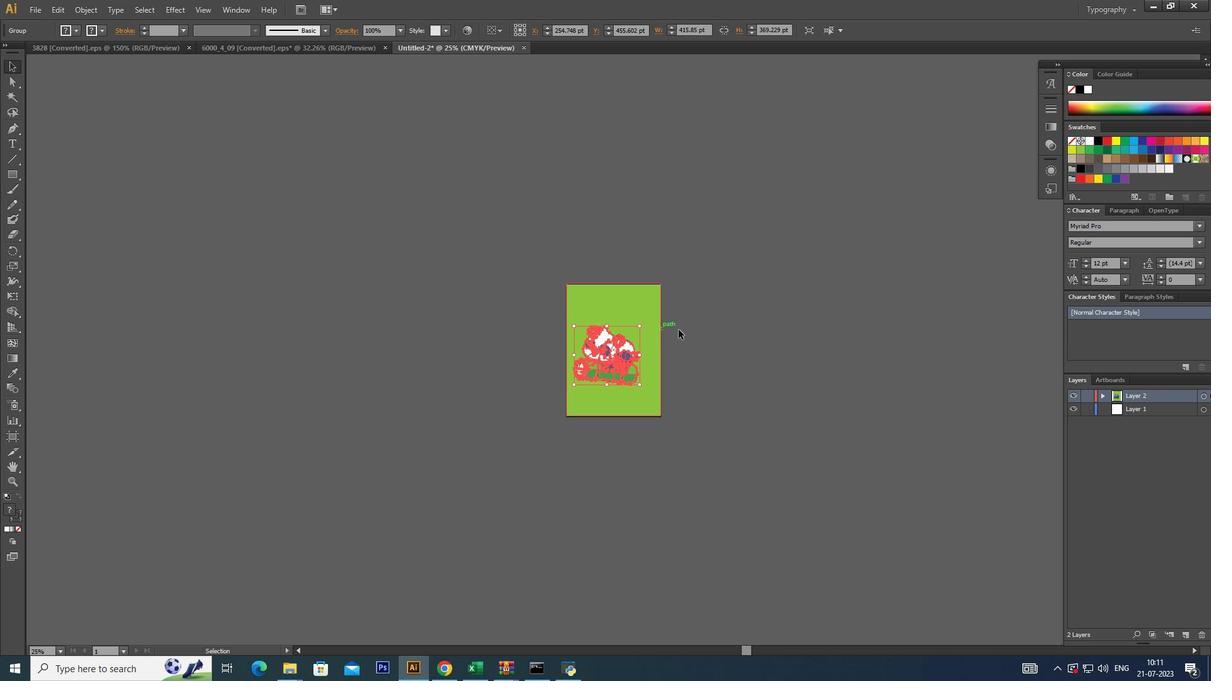 
Action: Mouse pressed left at (700, 324)
Screenshot: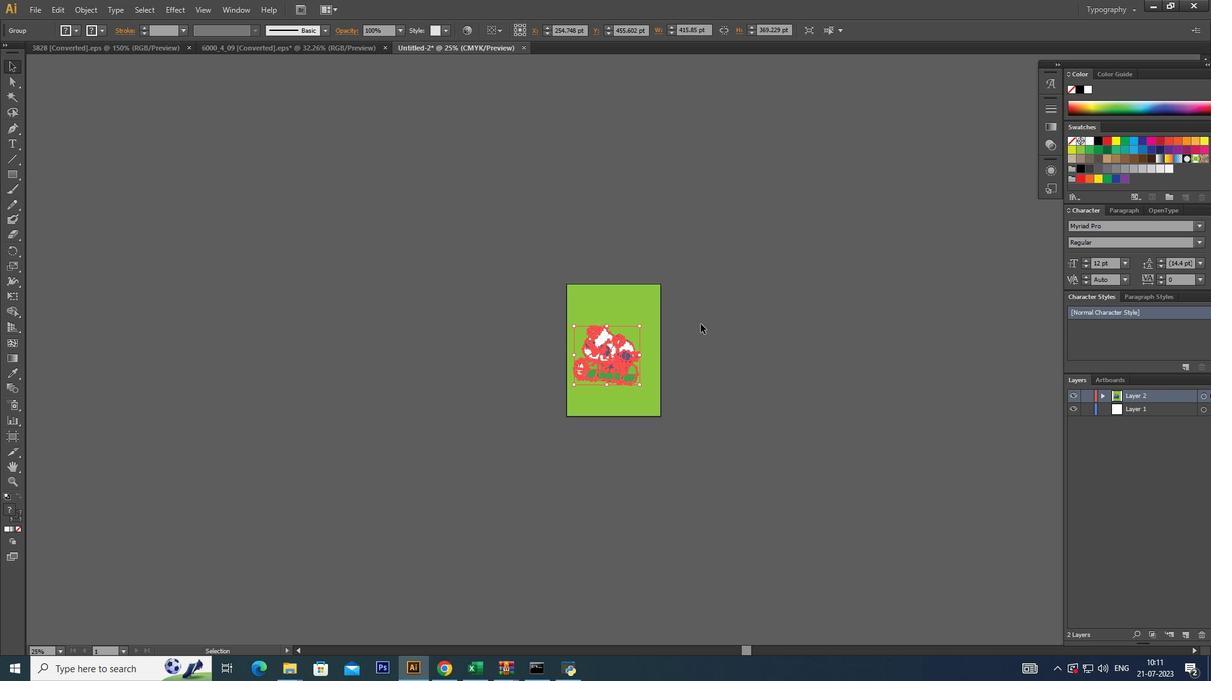 
Action: Key pressed <<187>><<187>>
Screenshot: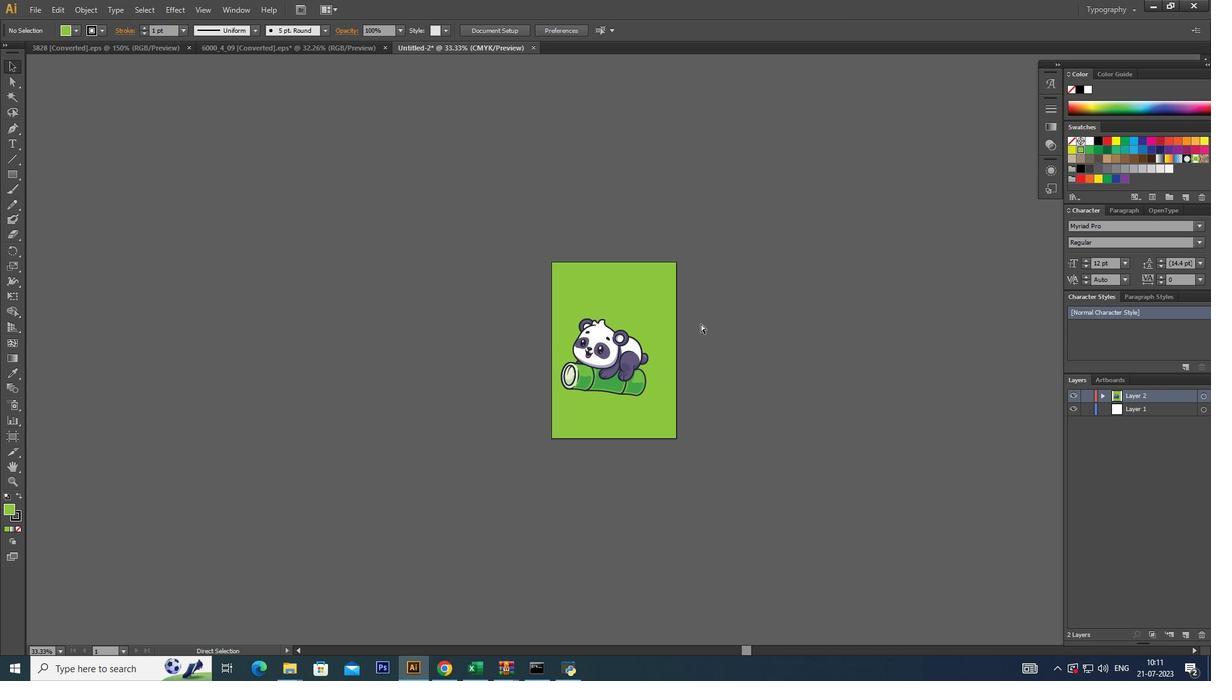 
Action: Mouse moved to (699, 327)
Screenshot: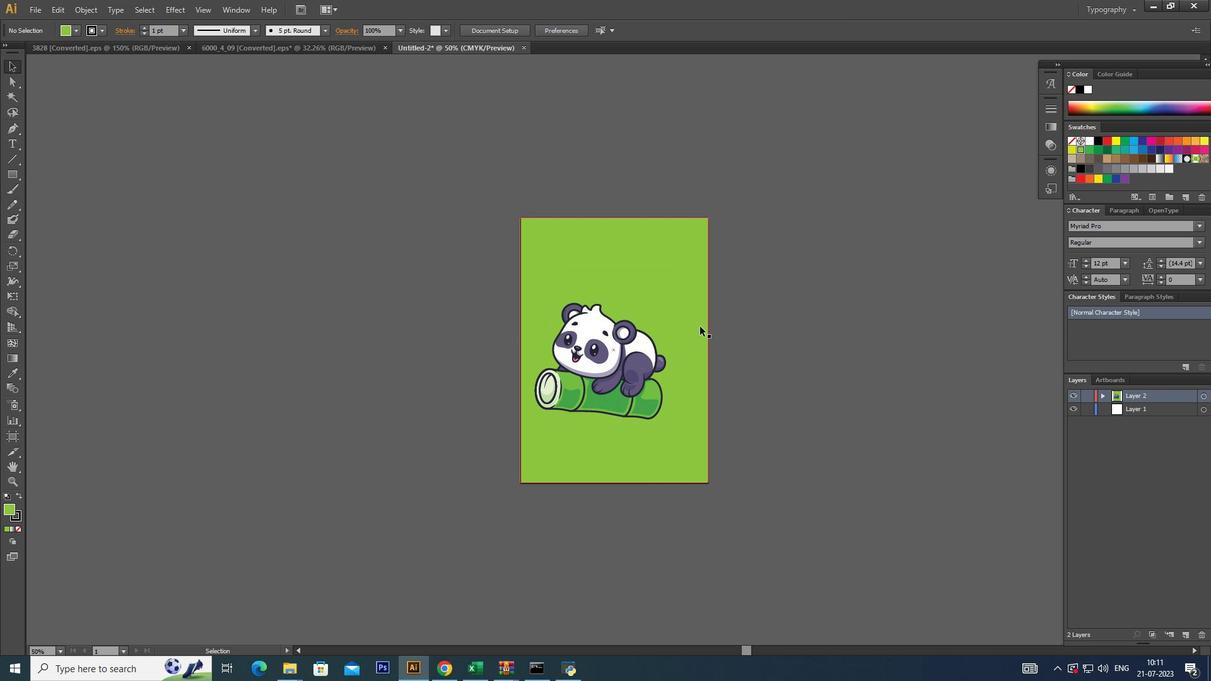 
Action: Key pressed <<187>><<187>>
Screenshot: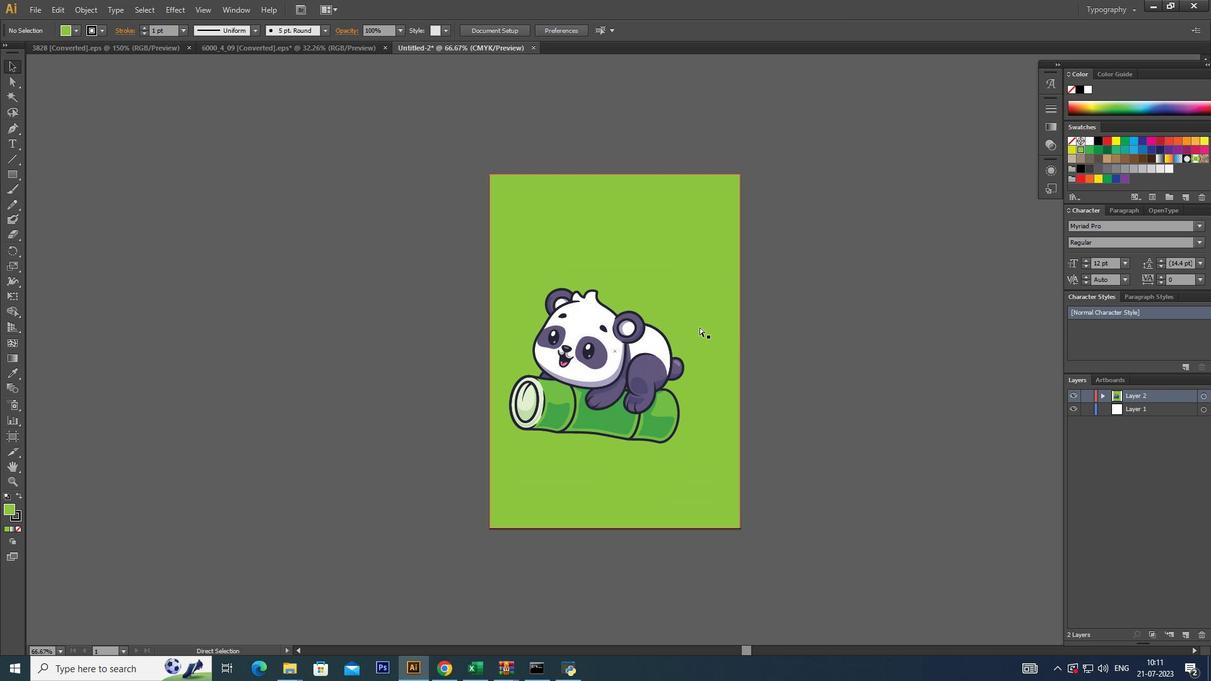 
Action: Mouse moved to (561, 372)
Screenshot: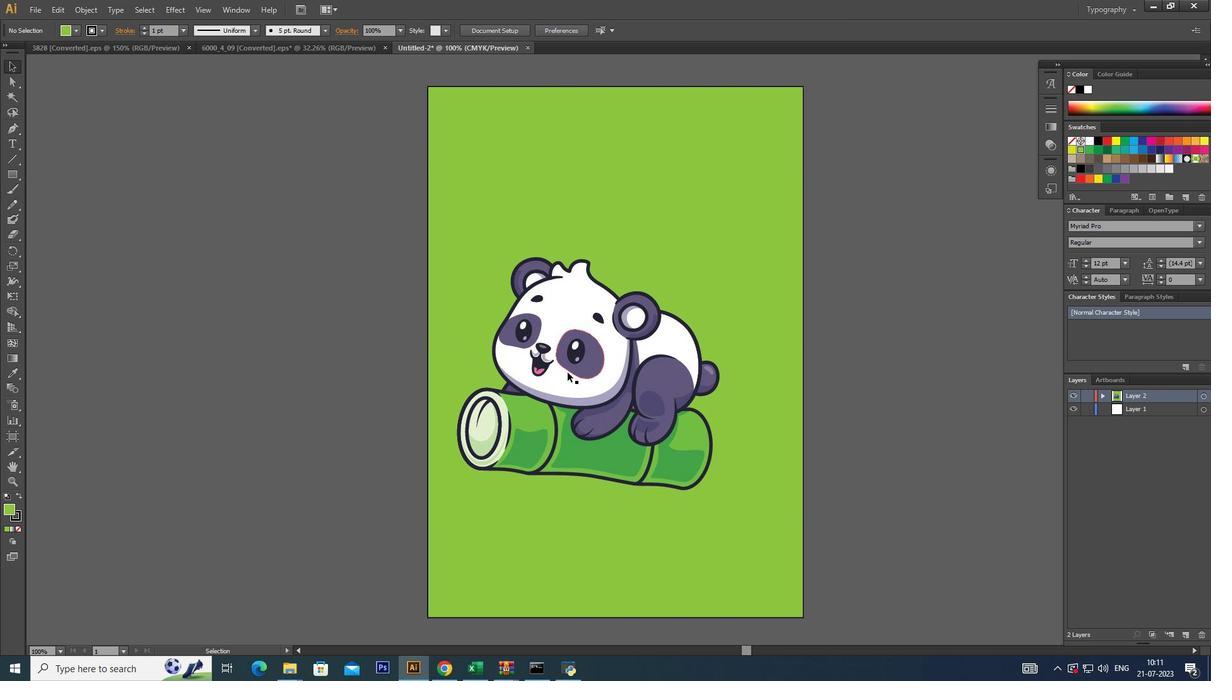 
Action: Mouse pressed left at (561, 372)
Screenshot: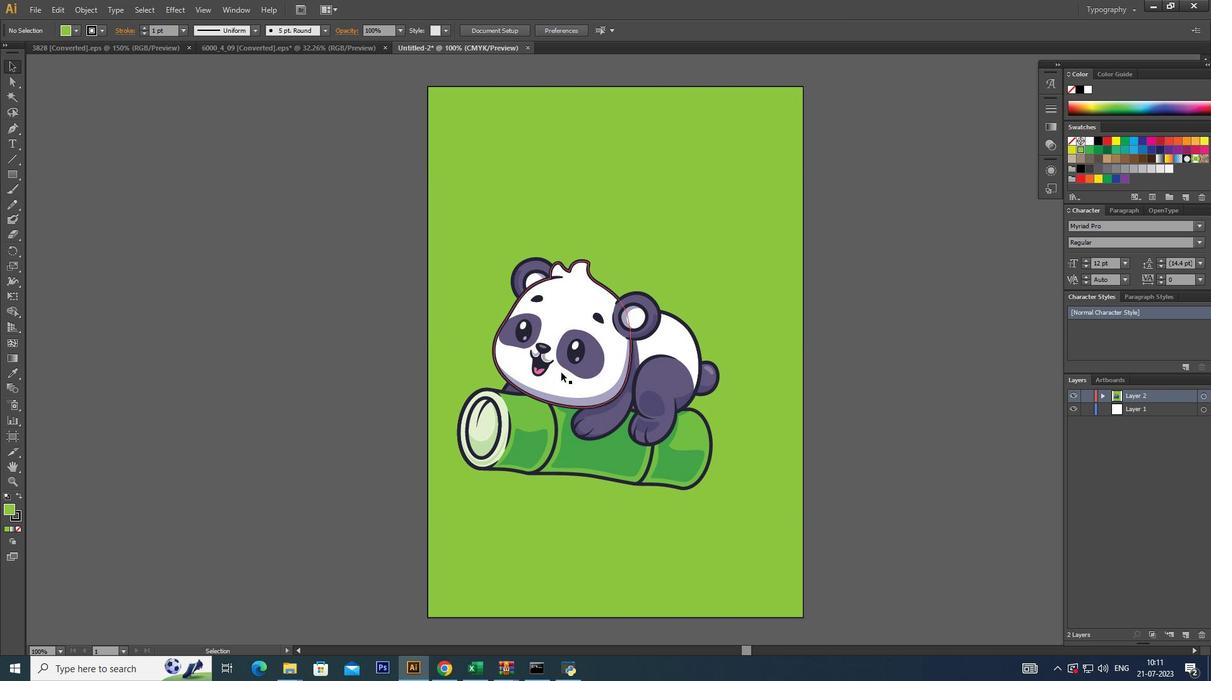 
Action: Mouse moved to (639, 359)
Screenshot: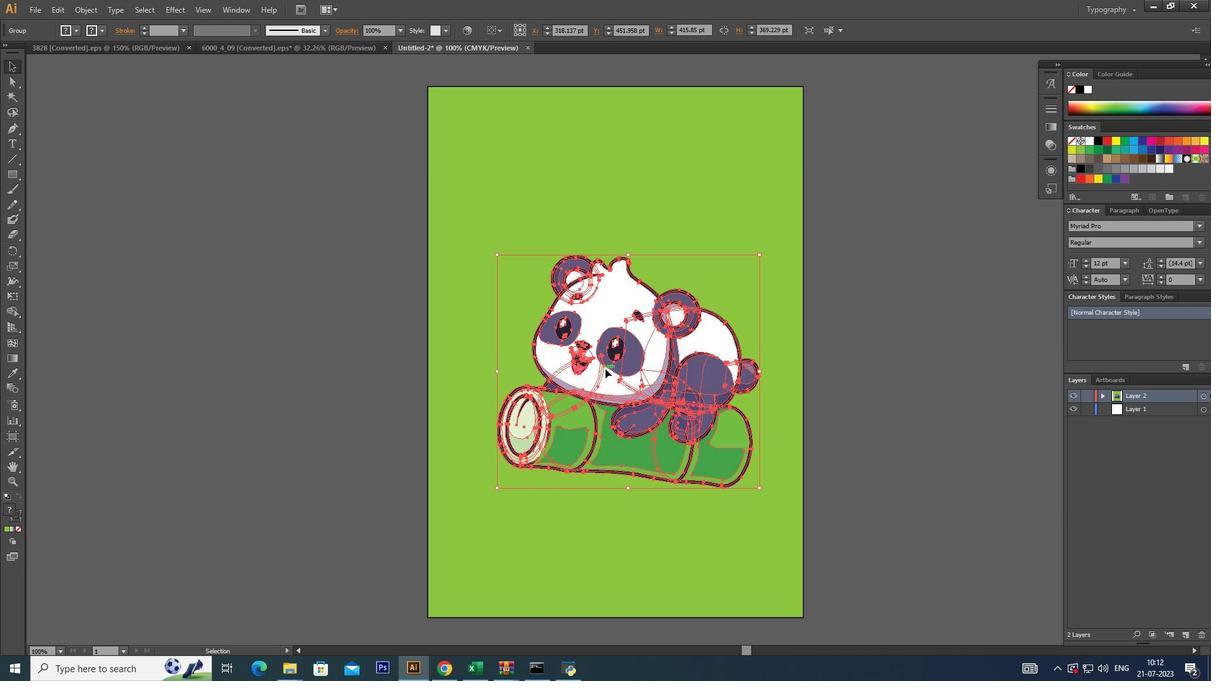 
Action: Mouse pressed left at (639, 359)
Screenshot: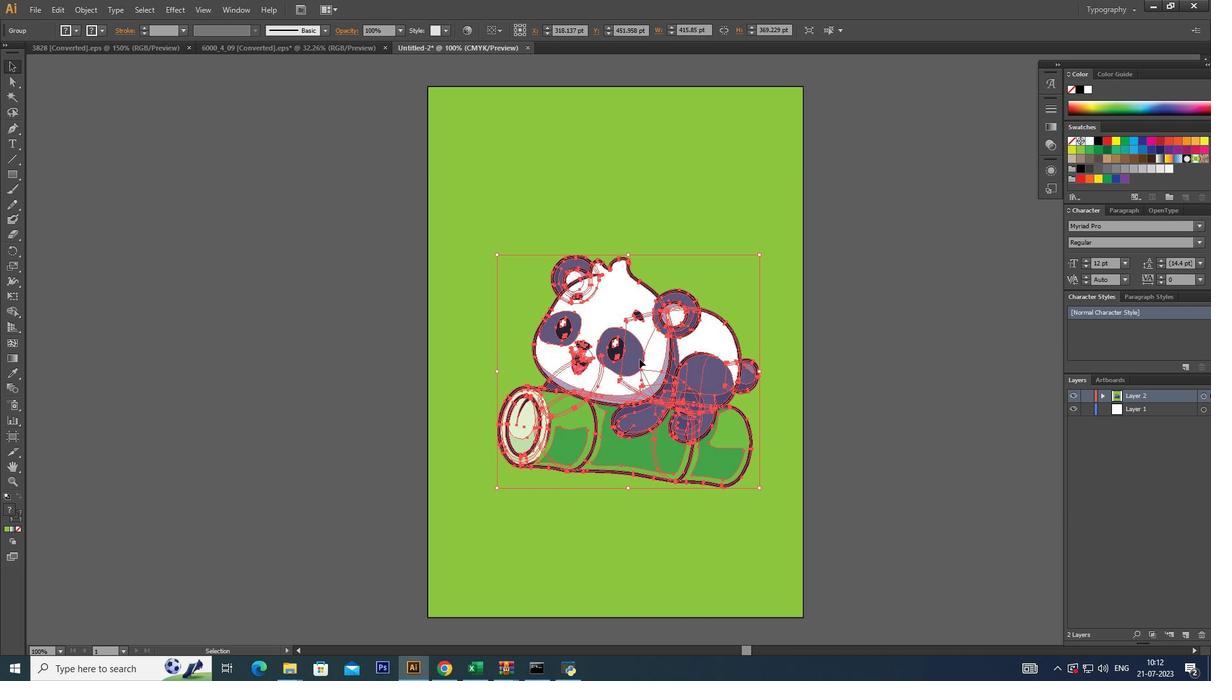 
Action: Mouse moved to (632, 359)
Screenshot: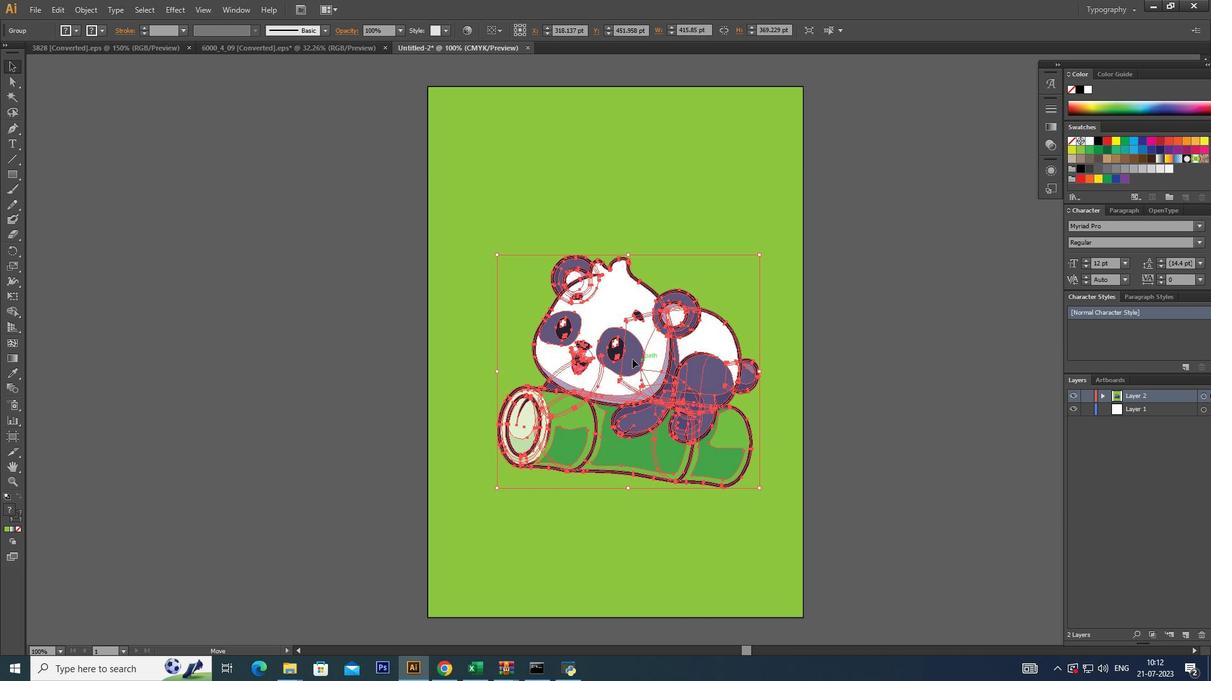
Action: Mouse pressed left at (632, 359)
Screenshot: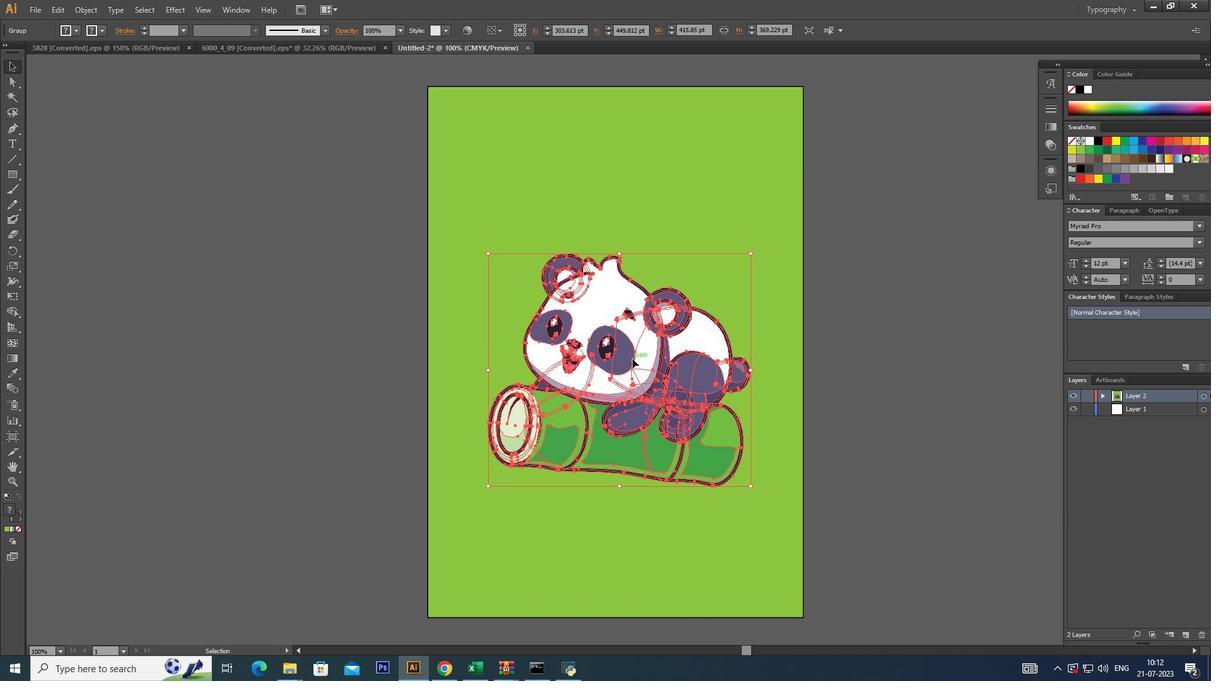 
Action: Mouse moved to (838, 449)
Screenshot: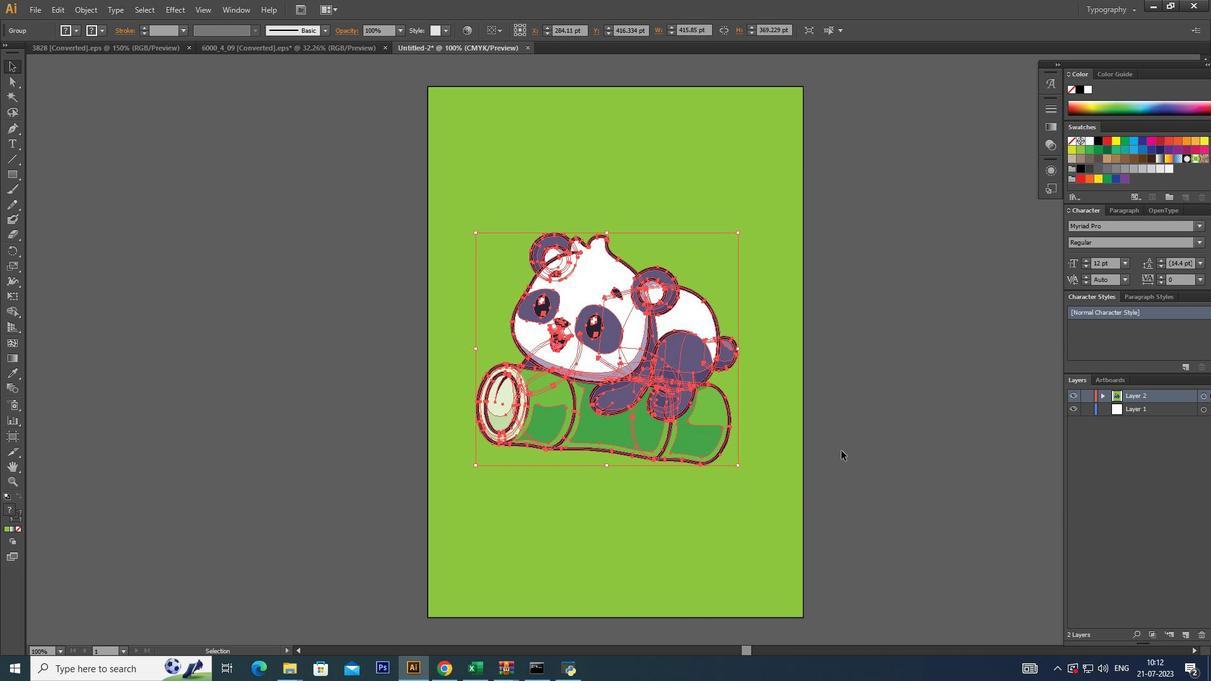 
Action: Mouse pressed left at (838, 449)
Screenshot: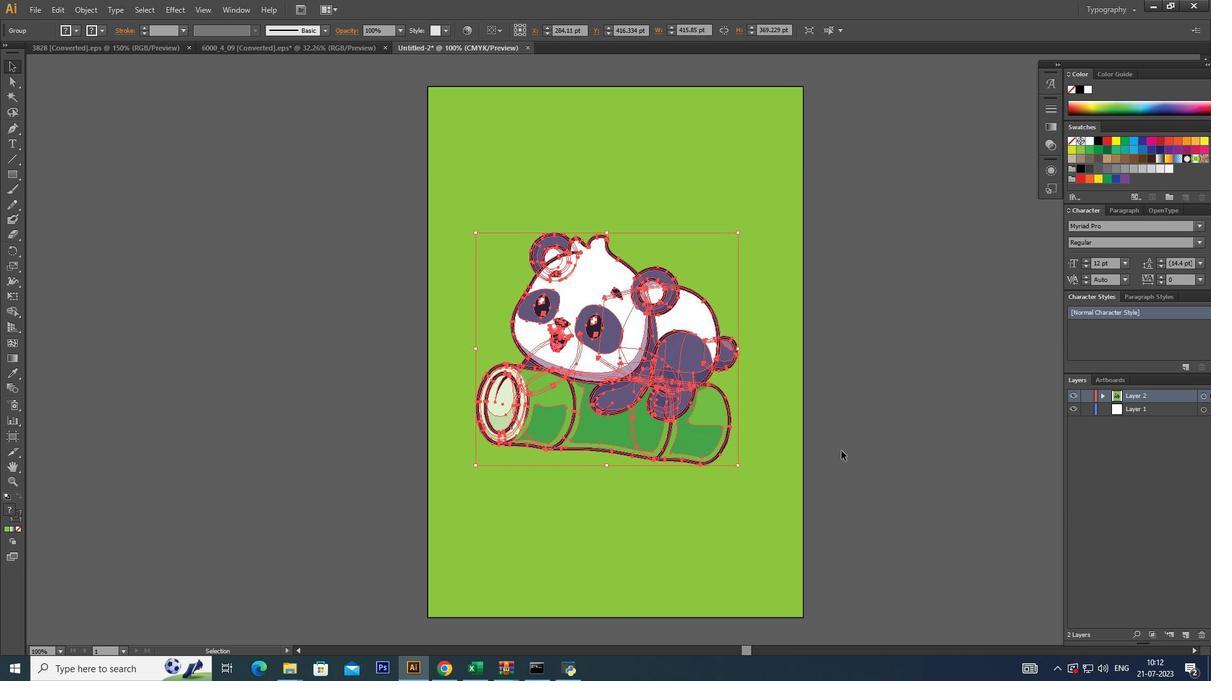 
Action: Mouse moved to (1185, 632)
Screenshot: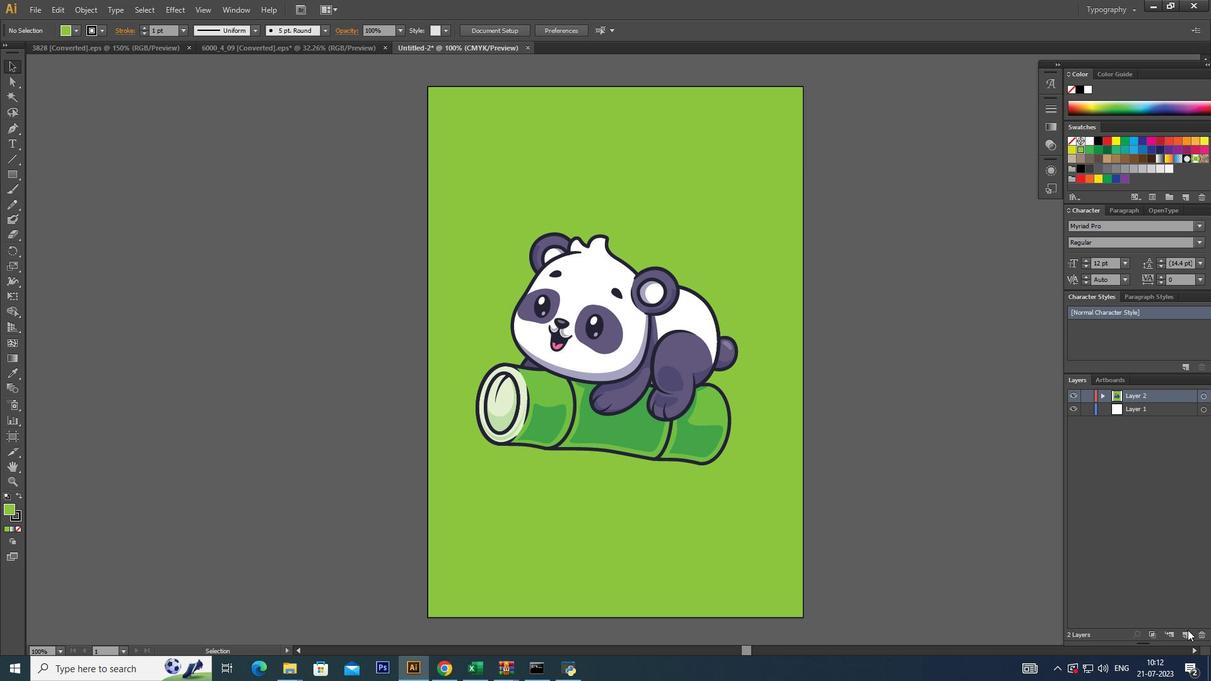 
Action: Mouse pressed left at (1185, 632)
Screenshot: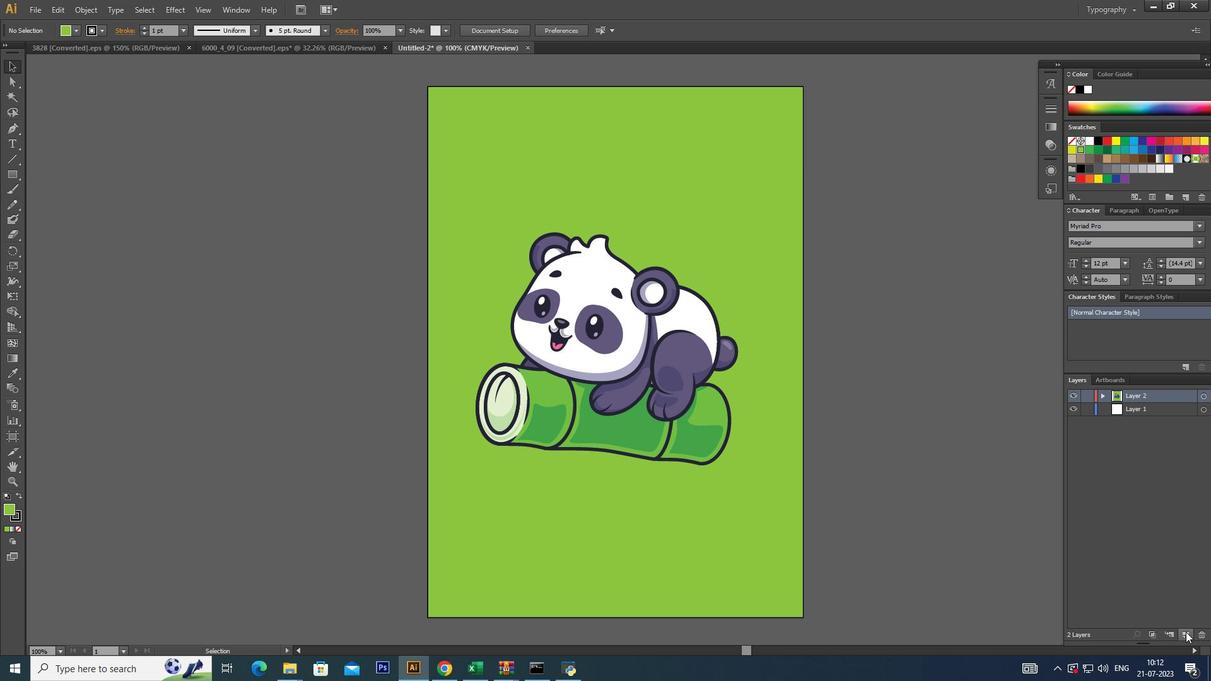 
Action: Mouse moved to (15, 136)
Screenshot: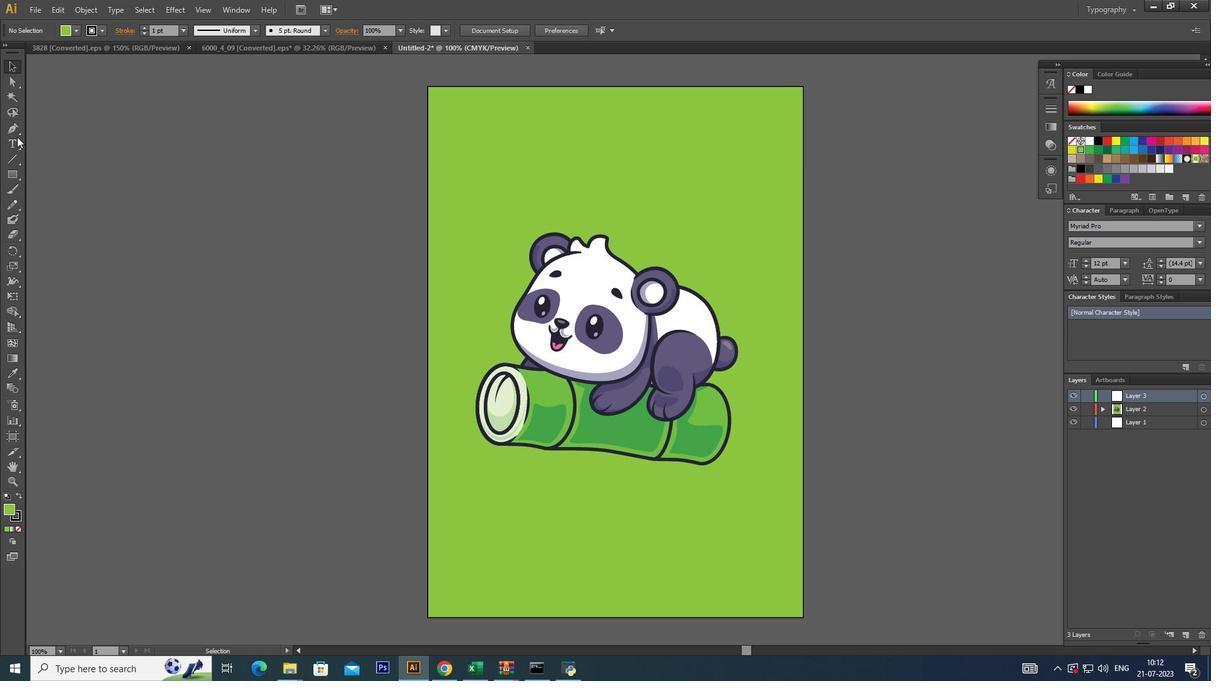 
Action: Mouse pressed left at (15, 136)
Screenshot: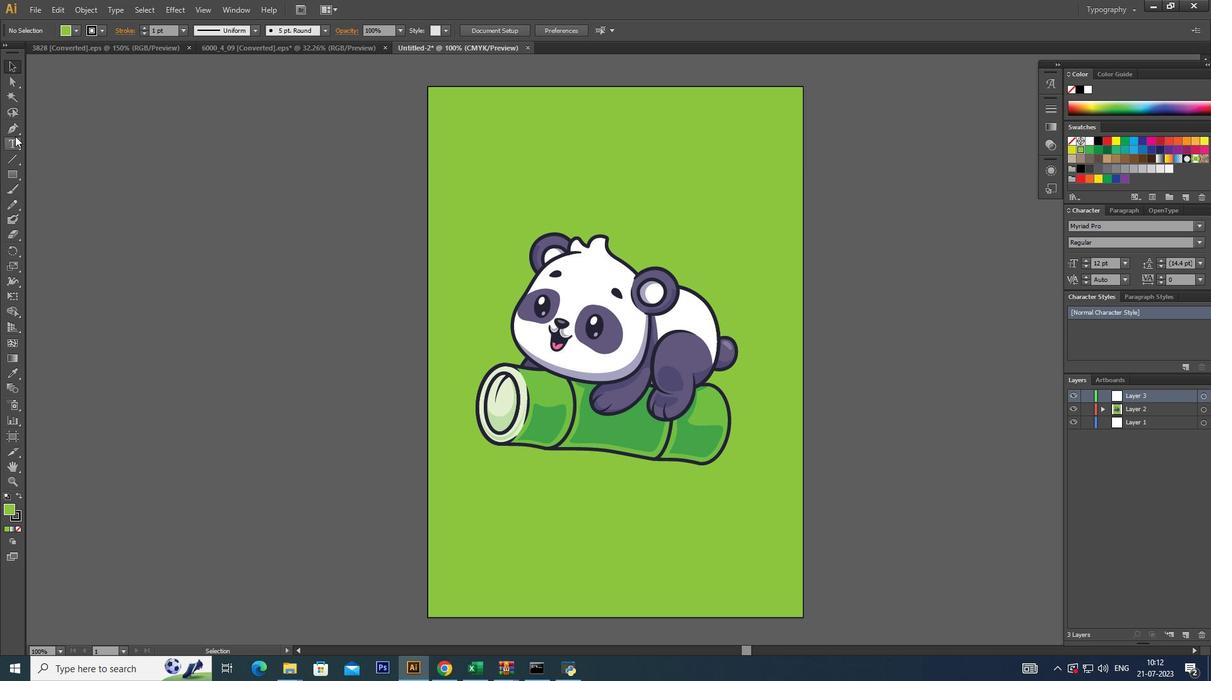
Action: Mouse moved to (52, 145)
Screenshot: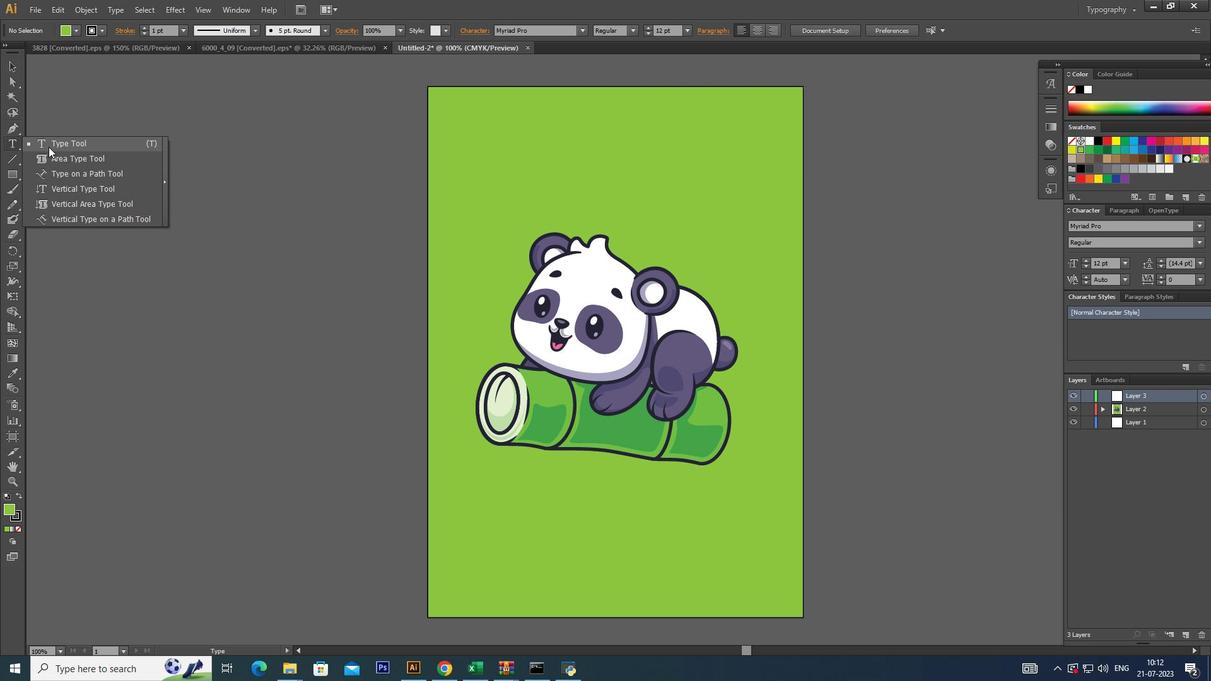 
Action: Mouse pressed left at (52, 145)
Screenshot: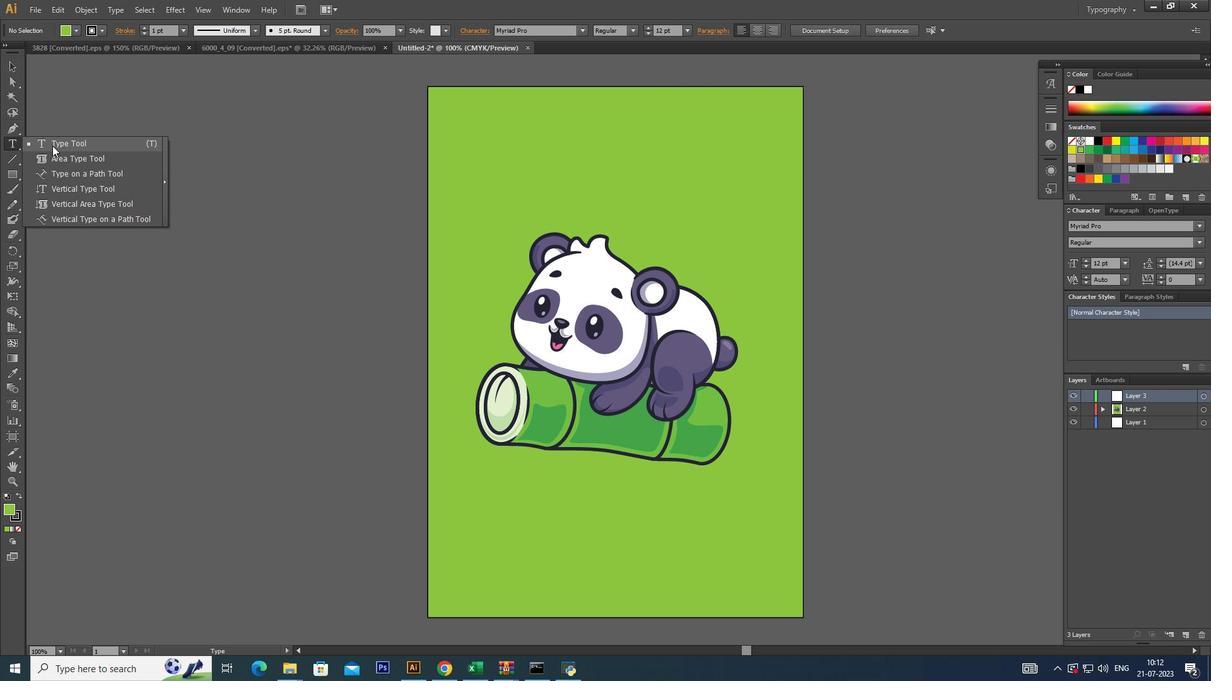
Action: Mouse moved to (480, 521)
Screenshot: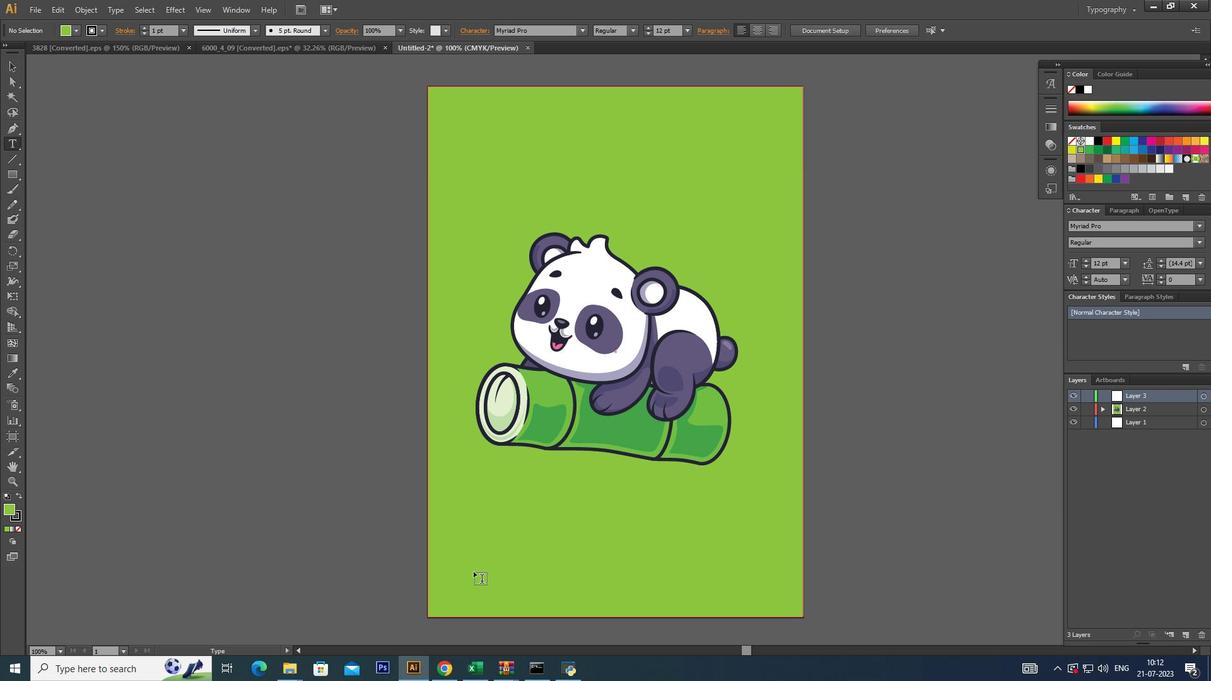 
Action: Mouse pressed left at (480, 521)
Screenshot: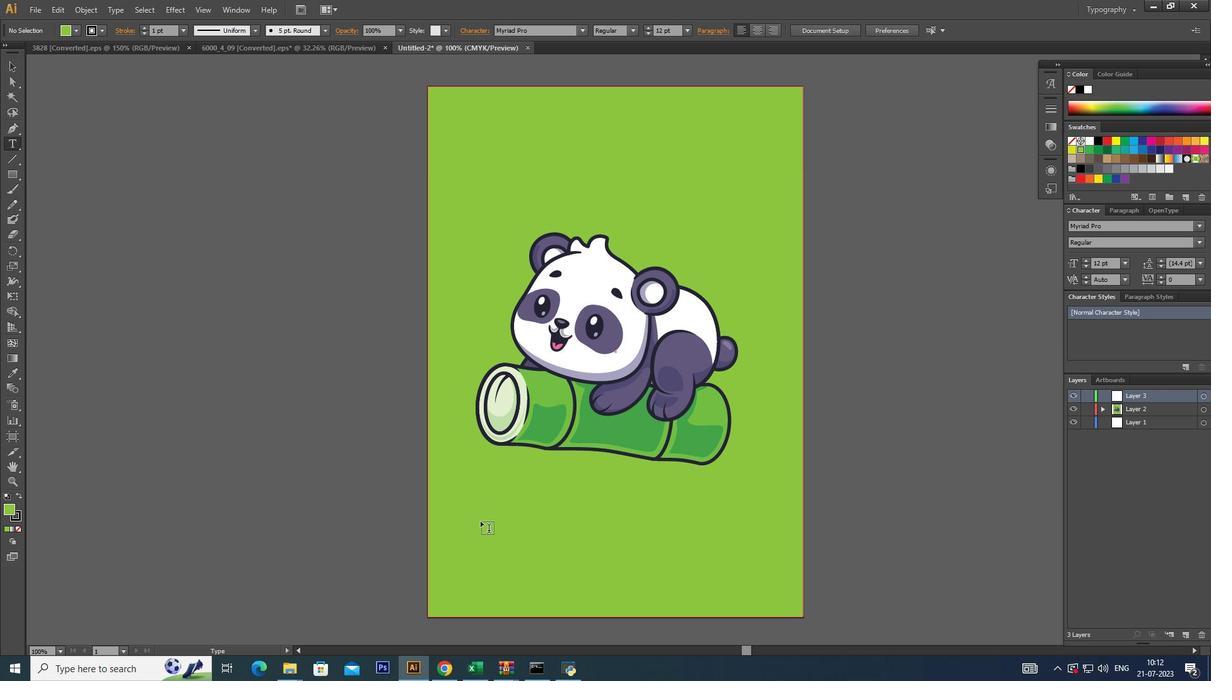 
Action: Mouse moved to (707, 487)
Screenshot: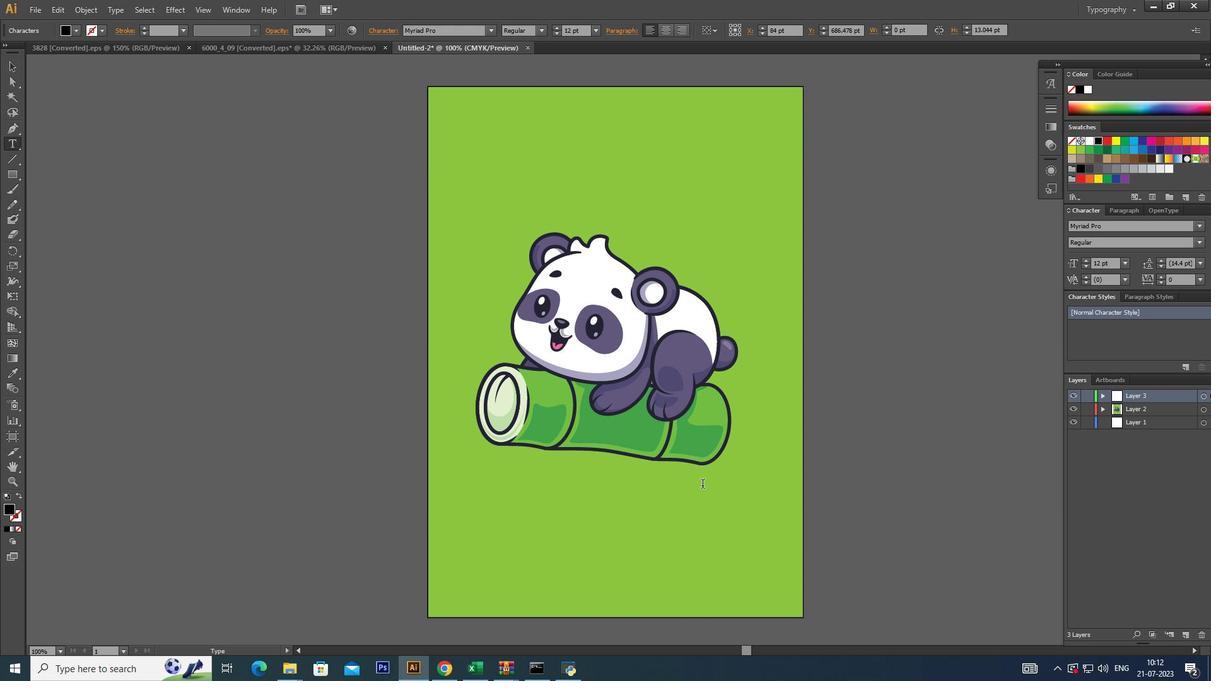 
Action: Key pressed <Key.caps_lock>B<Key.caps_lock>e<Key.space><Key.caps_lock>L<Key.caps_lock>azy<Key.enter><Key.caps_lock>B<Key.caps_lock>e<Key.space><Key.caps_lock>P<Key.caps_lock>anda
Screenshot: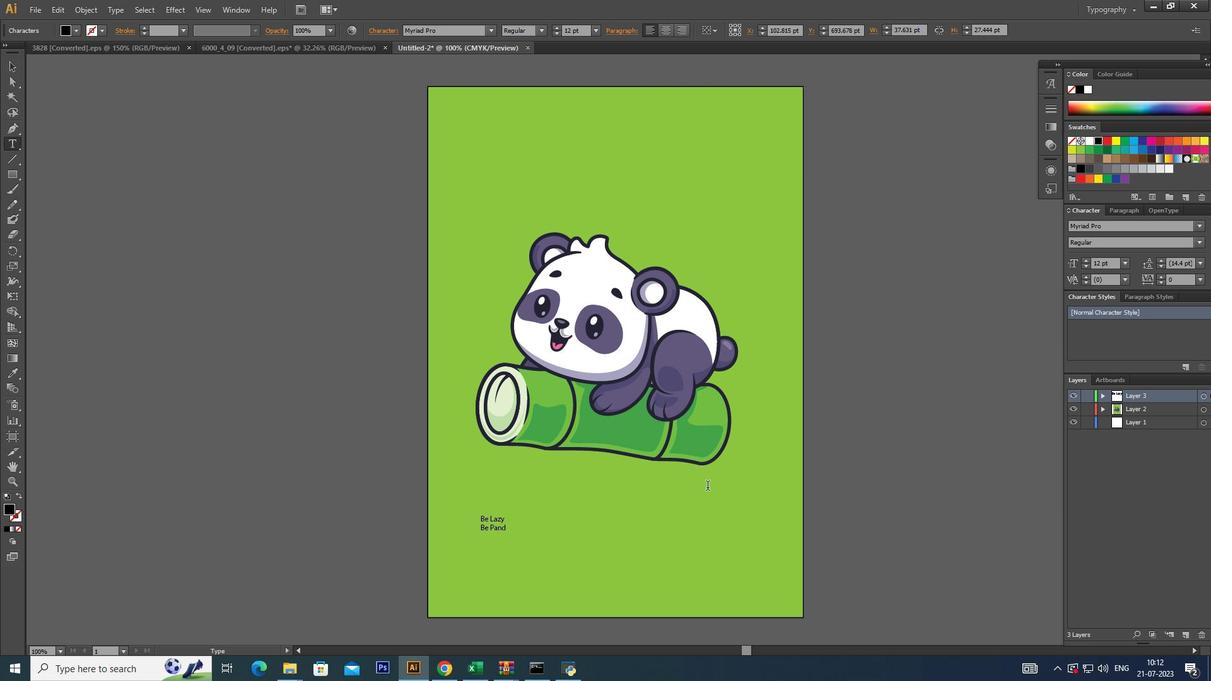 
Action: Mouse moved to (517, 534)
Screenshot: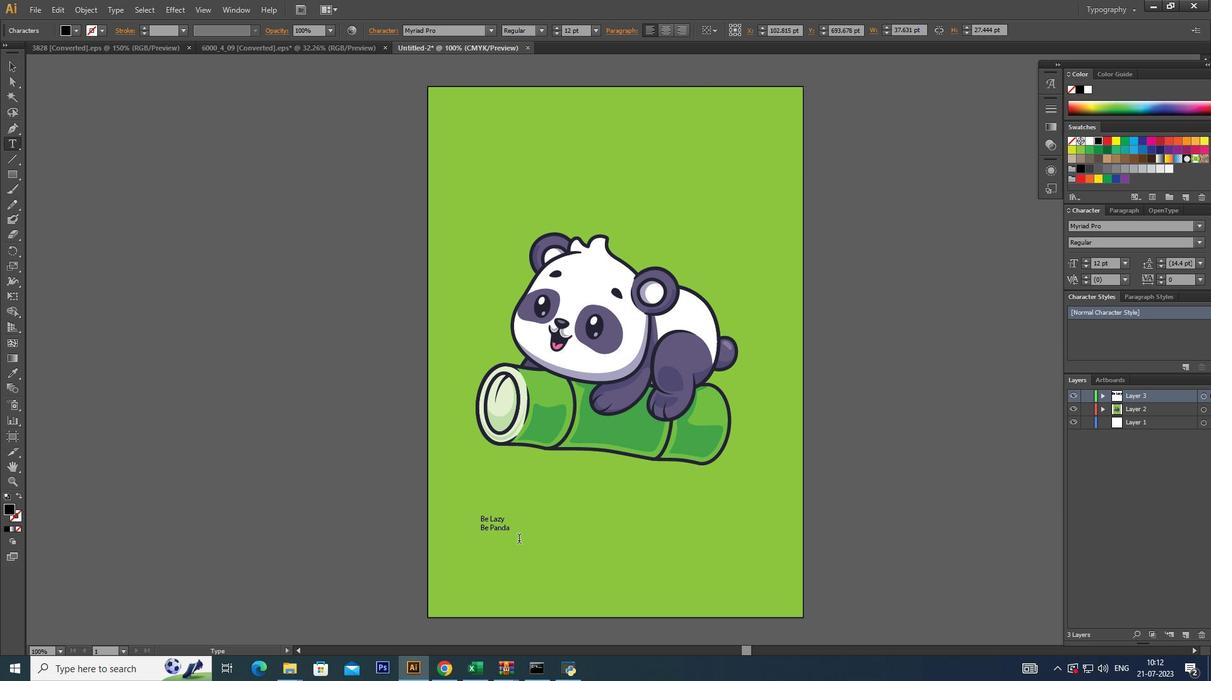 
Action: Mouse pressed left at (517, 534)
Screenshot: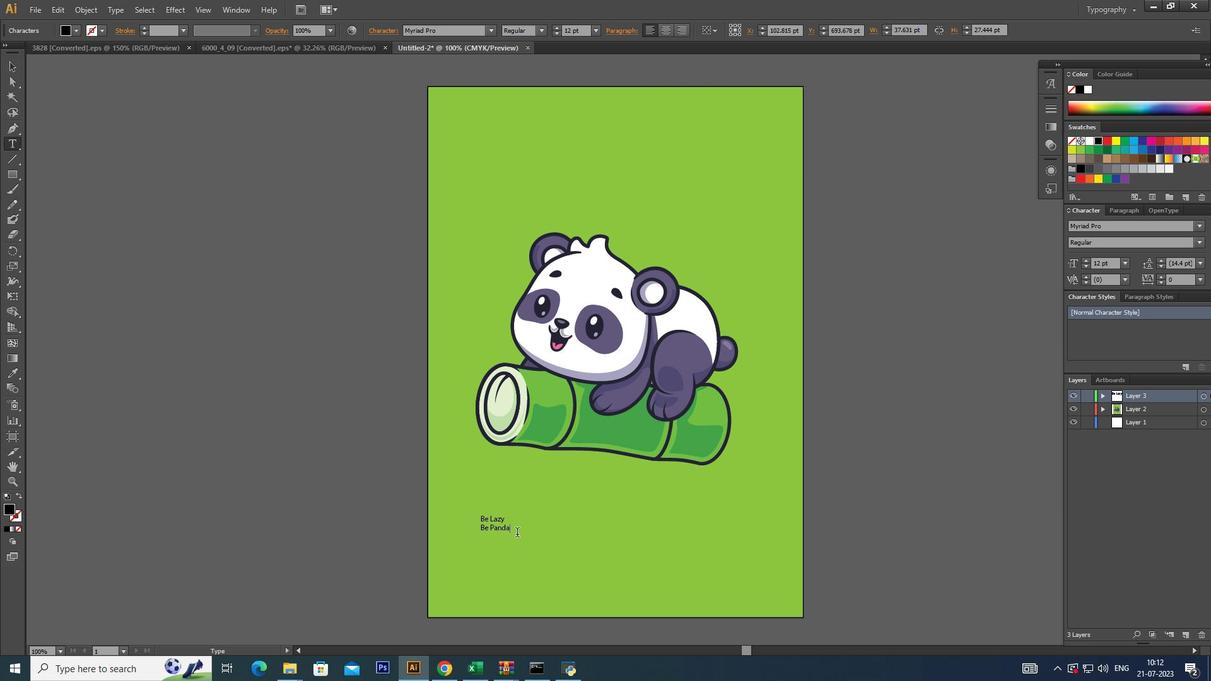 
Action: Mouse moved to (462, 29)
Screenshot: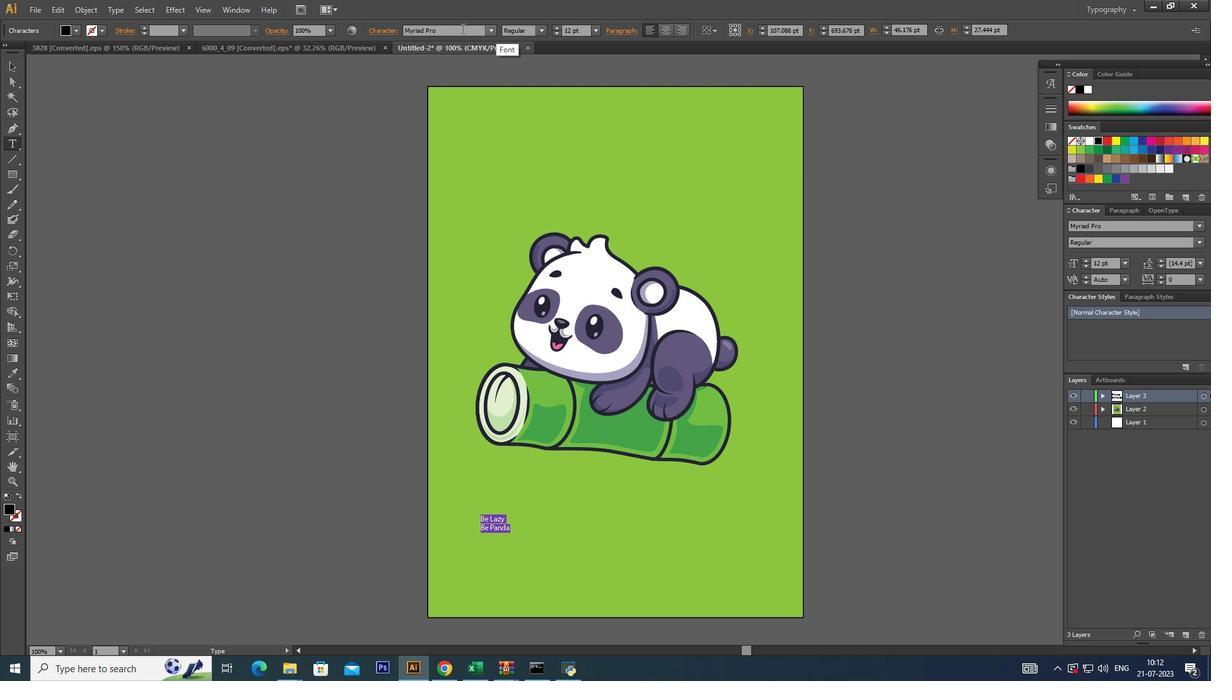
Action: Mouse pressed left at (462, 29)
Screenshot: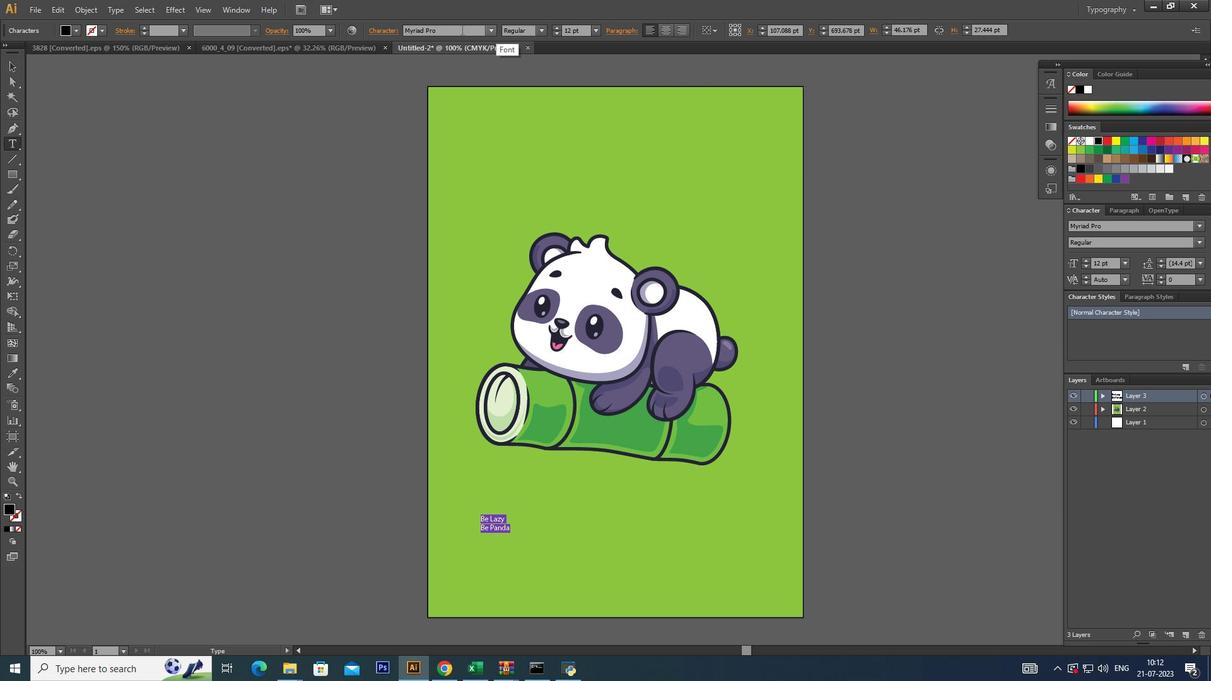 
Action: Mouse moved to (392, 30)
Screenshot: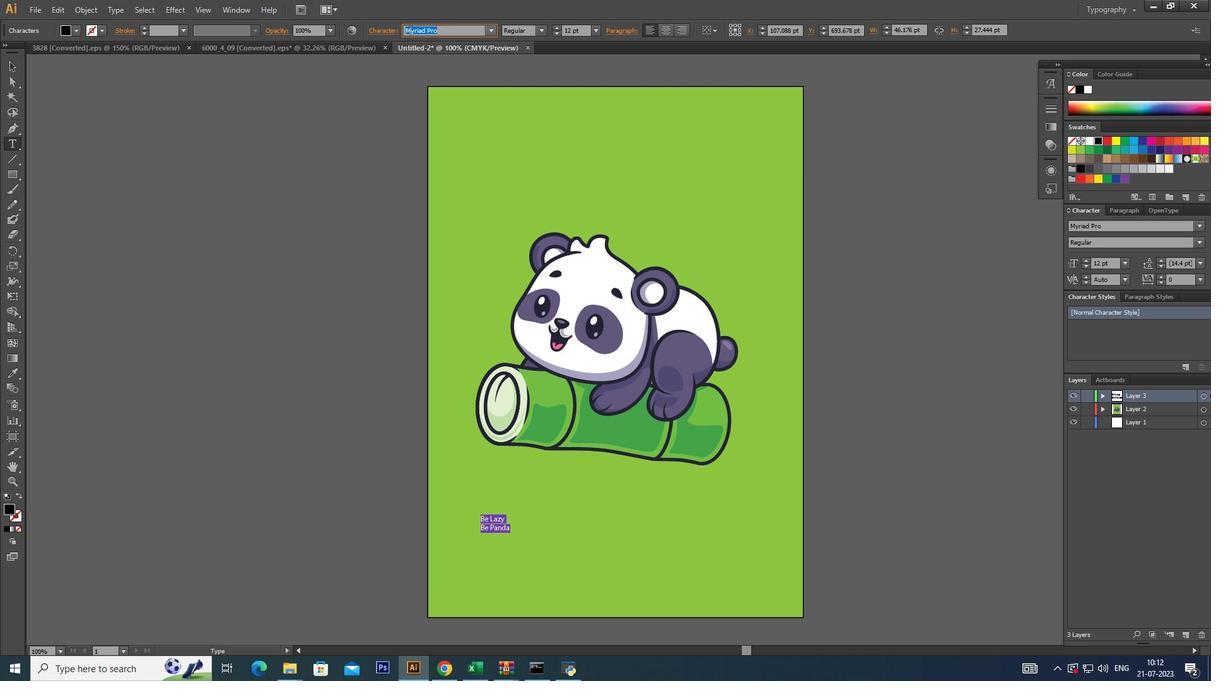 
Action: Key pressed <Key.down><Key.down><Key.down><Key.down><Key.down><Key.down><Key.down>
Screenshot: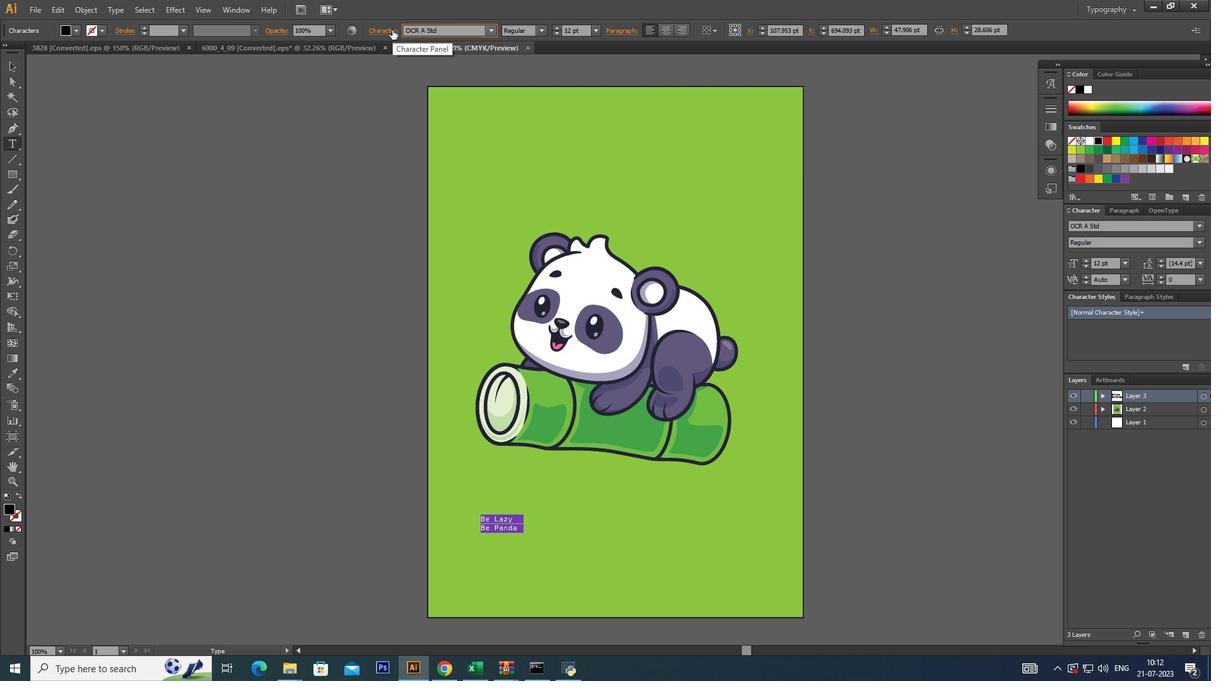 
Action: Mouse moved to (590, 27)
Screenshot: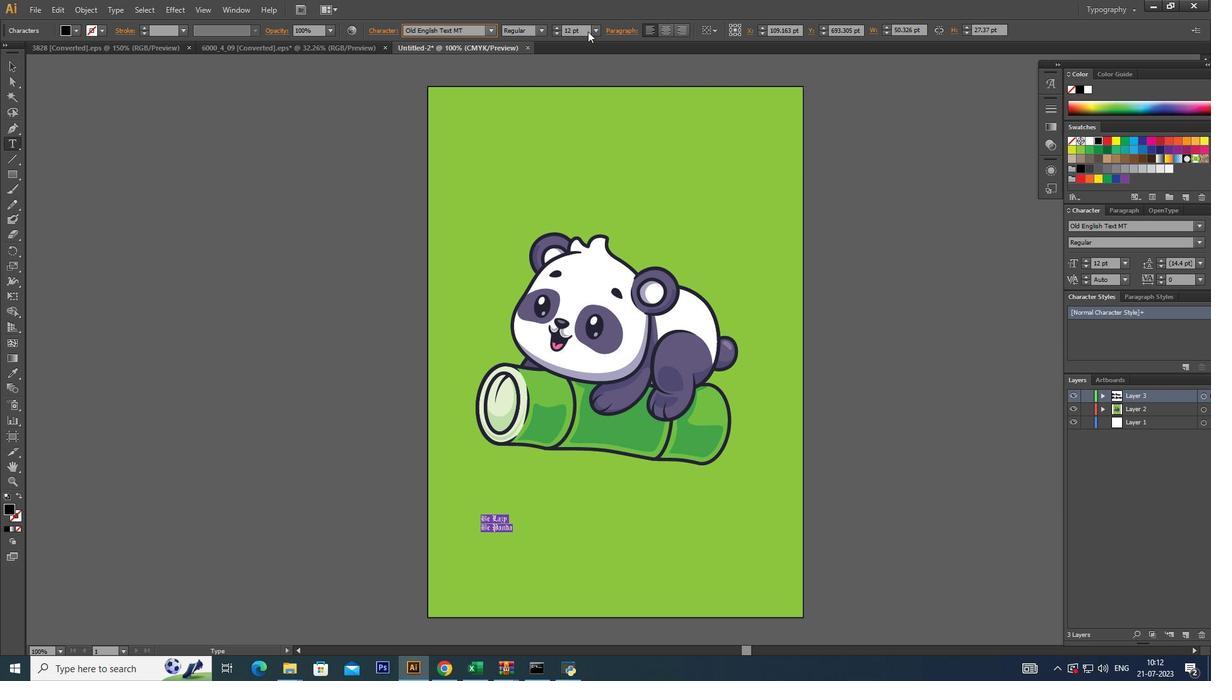 
Action: Mouse pressed left at (590, 27)
Screenshot: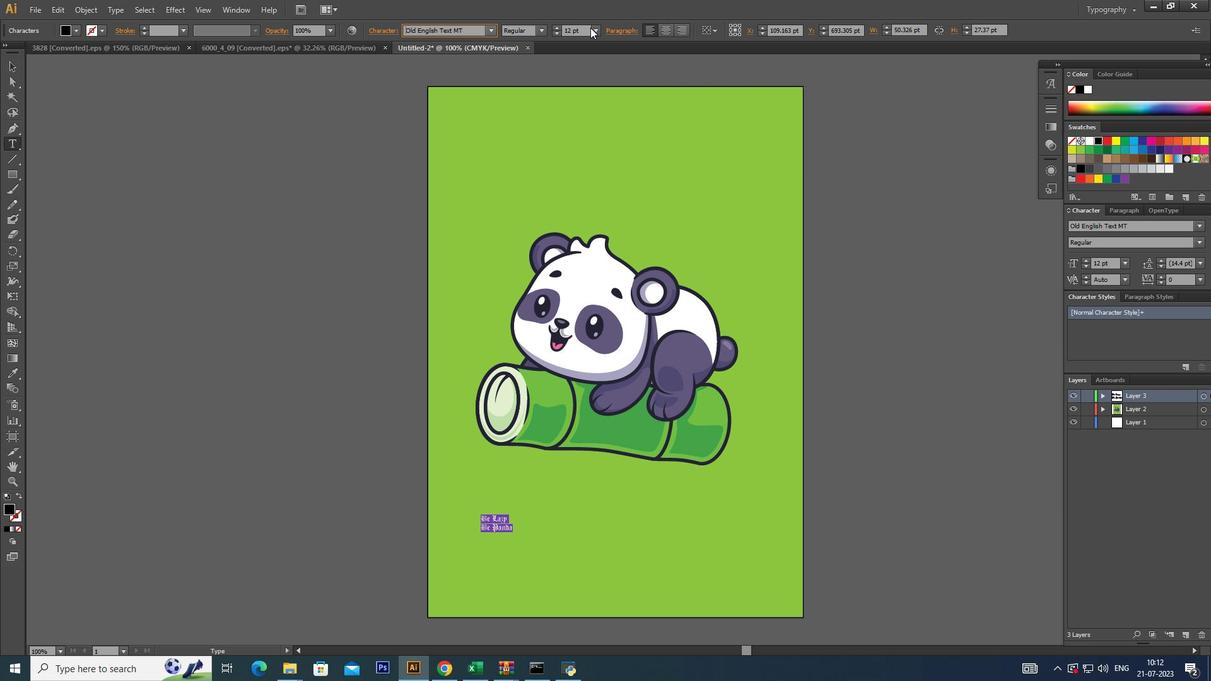 
Action: Mouse moved to (617, 222)
Screenshot: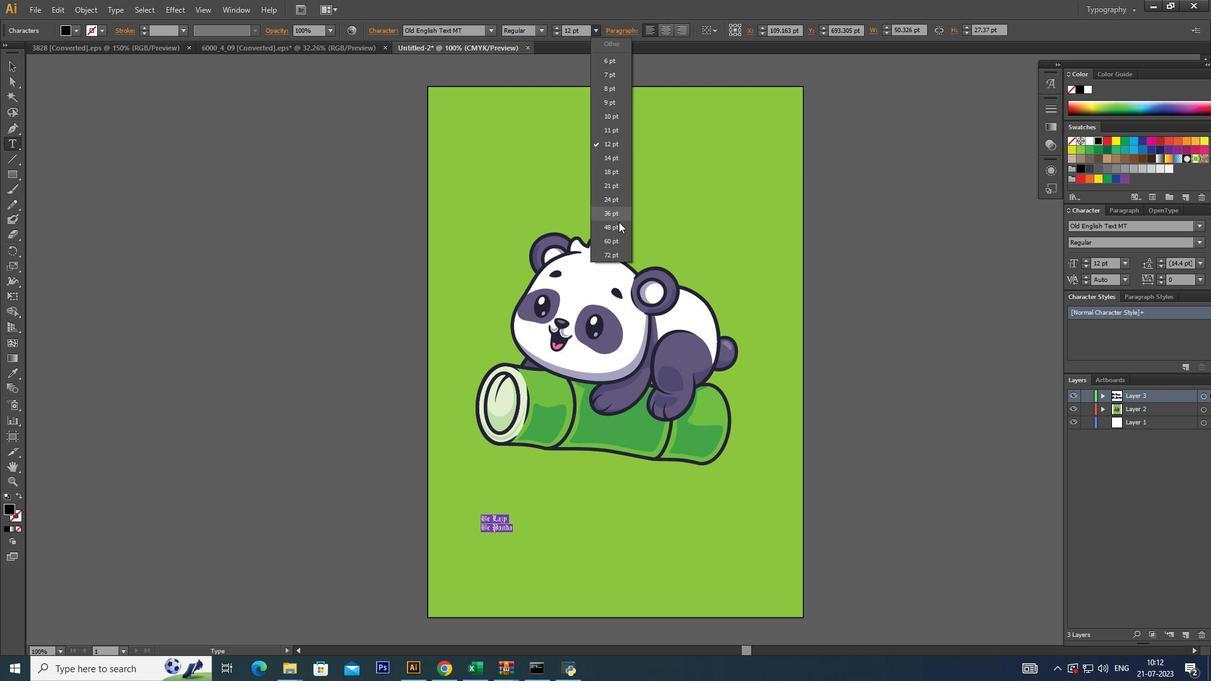 
Action: Mouse pressed left at (617, 222)
Screenshot: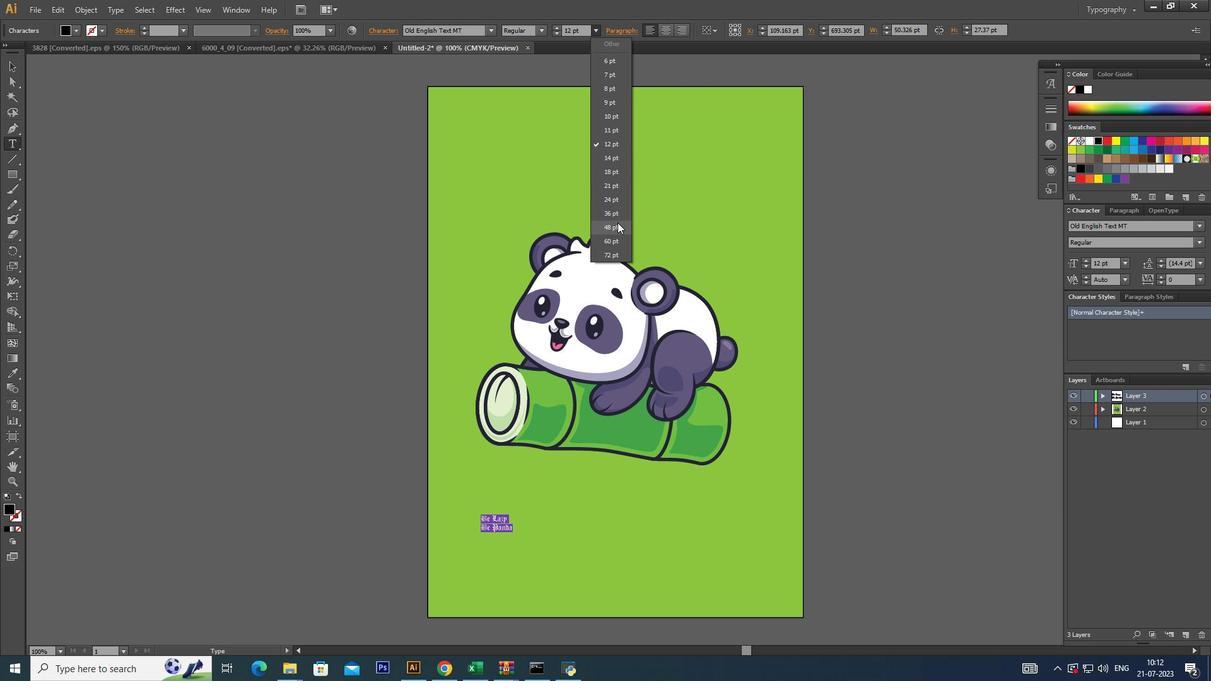 
Action: Mouse moved to (490, 32)
Screenshot: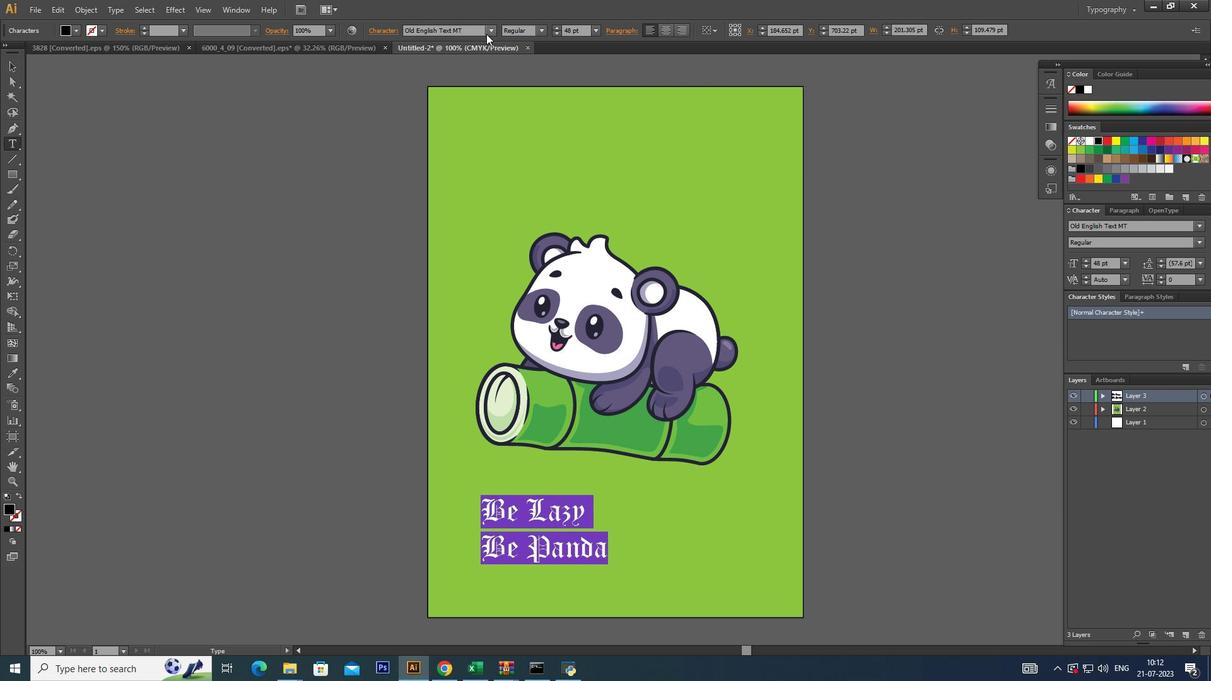 
Action: Mouse pressed left at (490, 32)
Screenshot: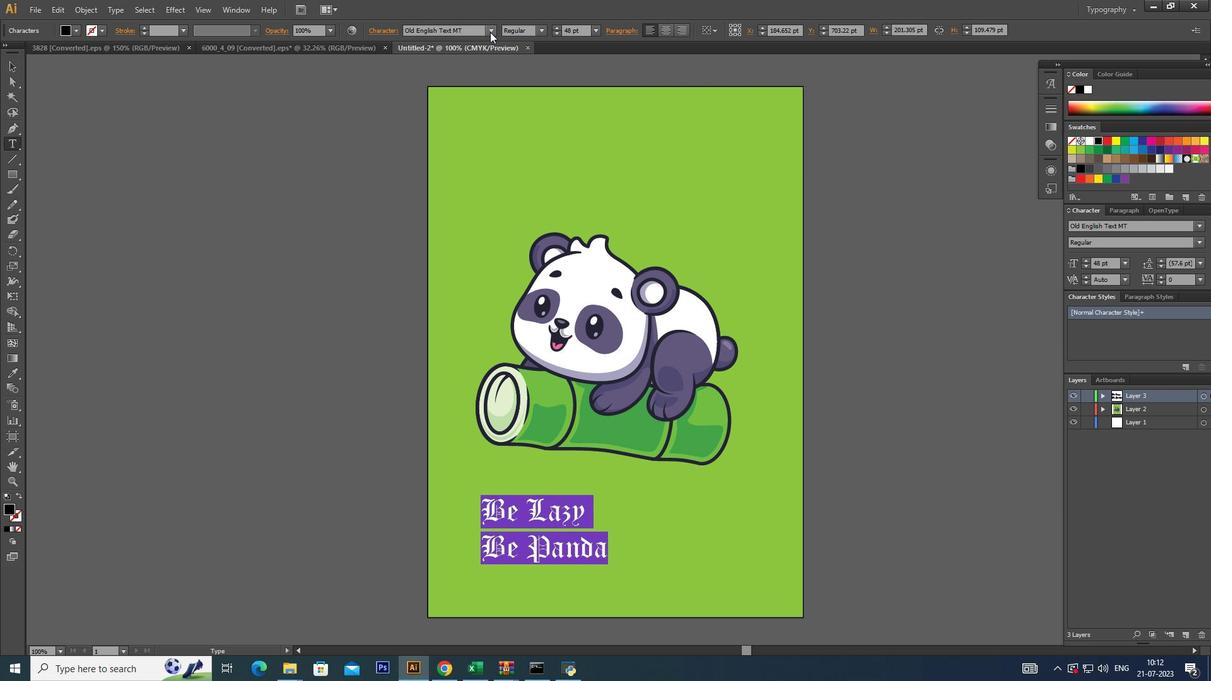 
Action: Mouse moved to (450, 224)
Screenshot: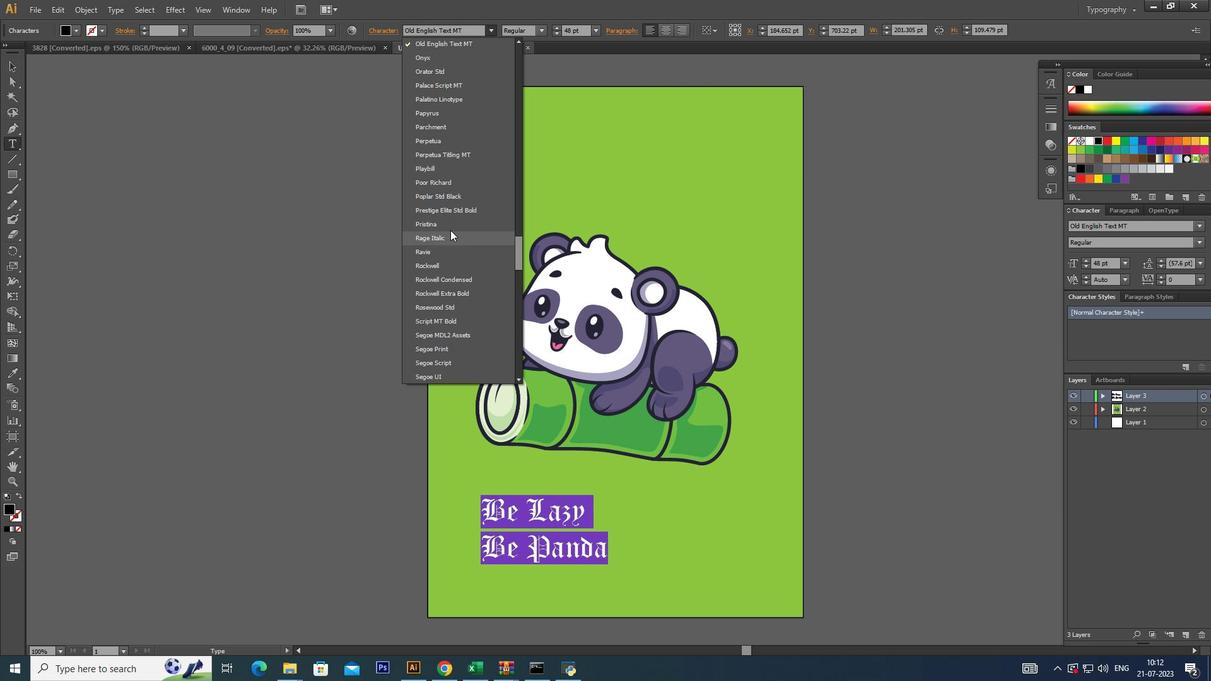 
Action: Mouse pressed left at (450, 224)
Screenshot: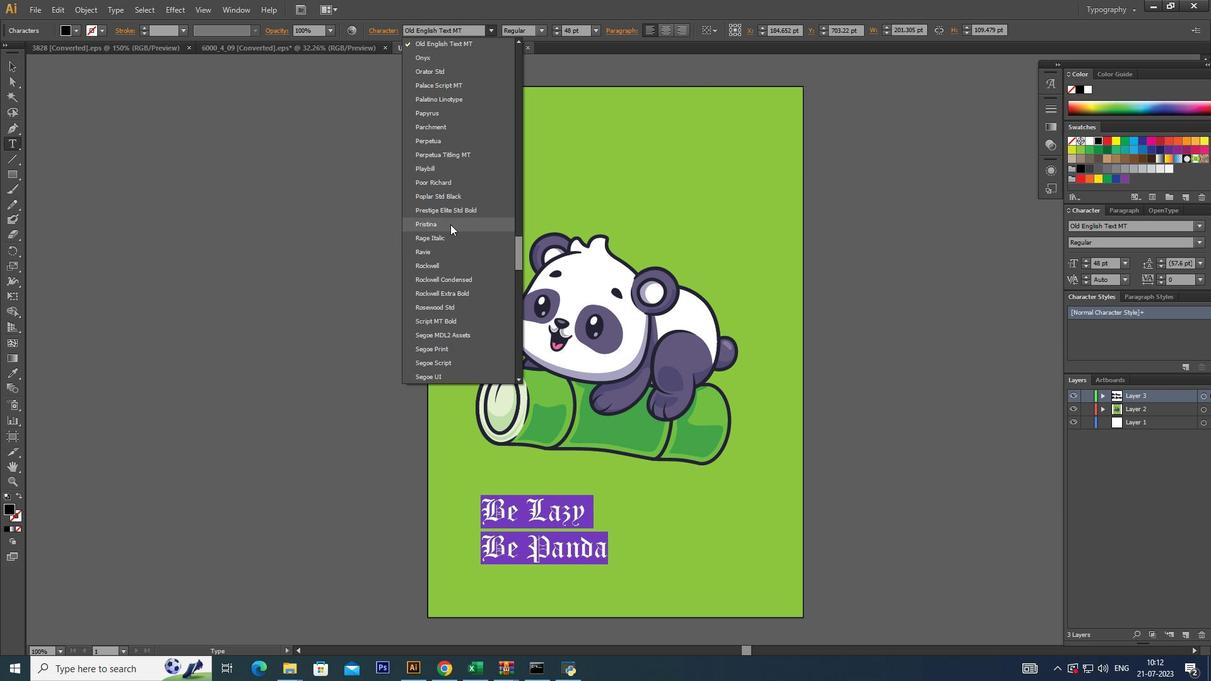 
Action: Mouse moved to (490, 24)
Screenshot: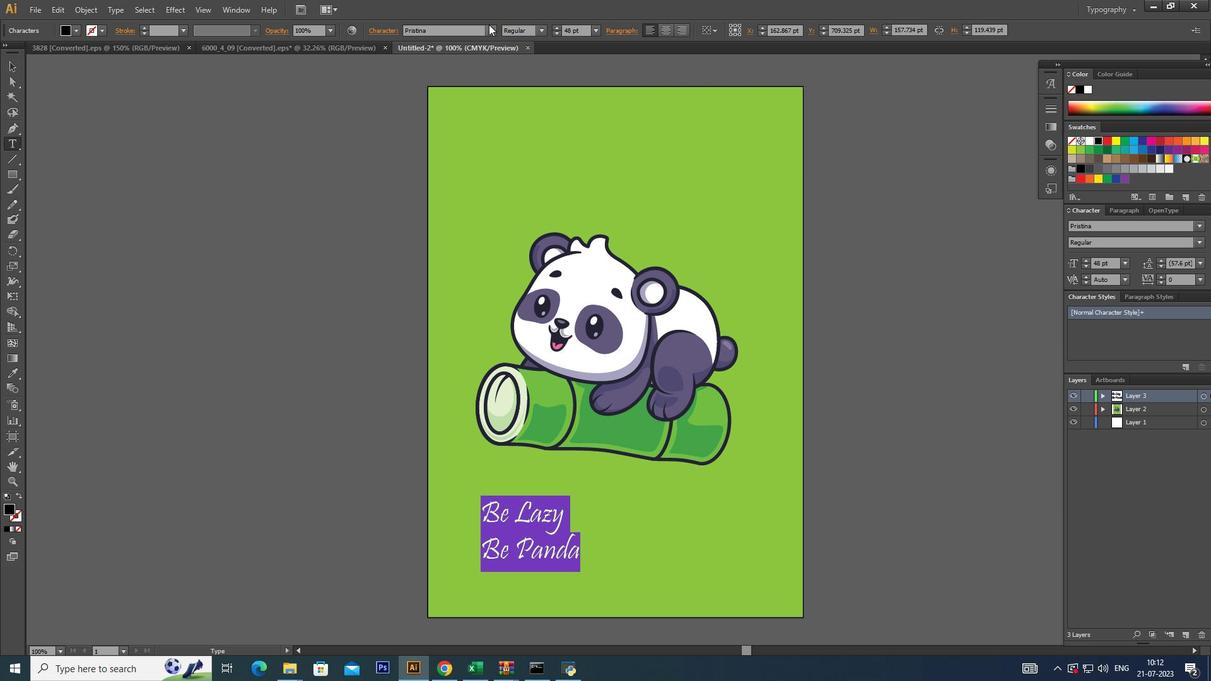 
Action: Mouse pressed left at (490, 24)
Screenshot: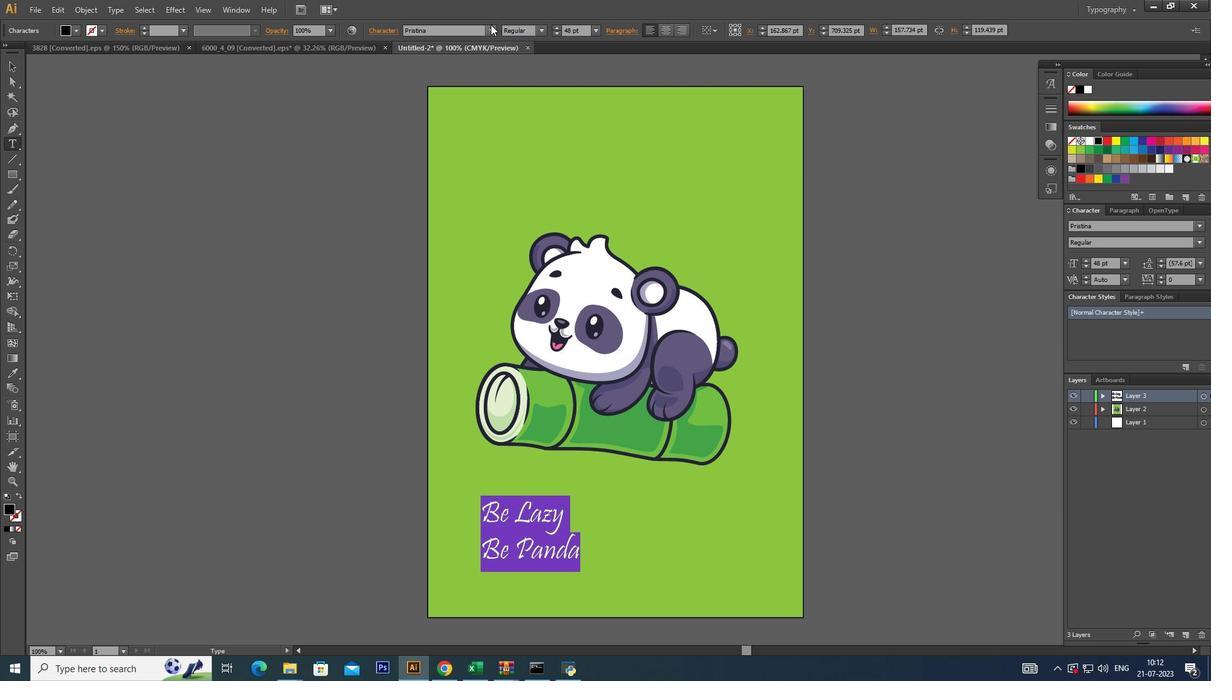 
Action: Mouse moved to (466, 102)
Screenshot: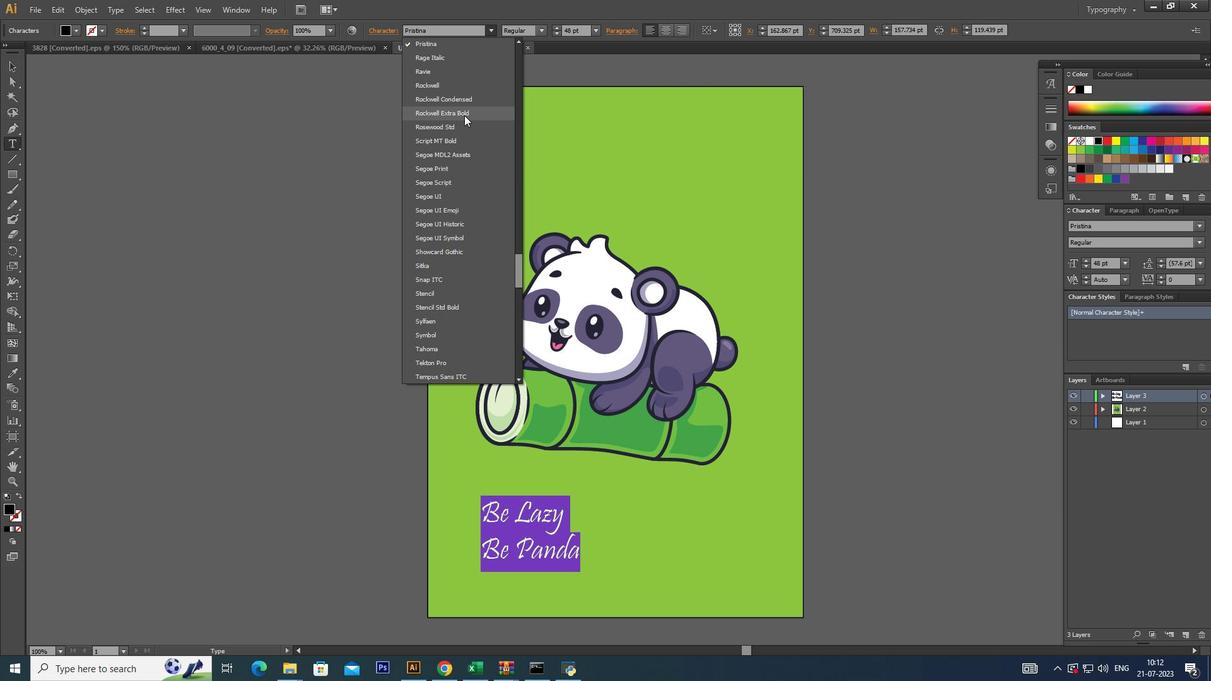
Action: Mouse pressed left at (466, 102)
Screenshot: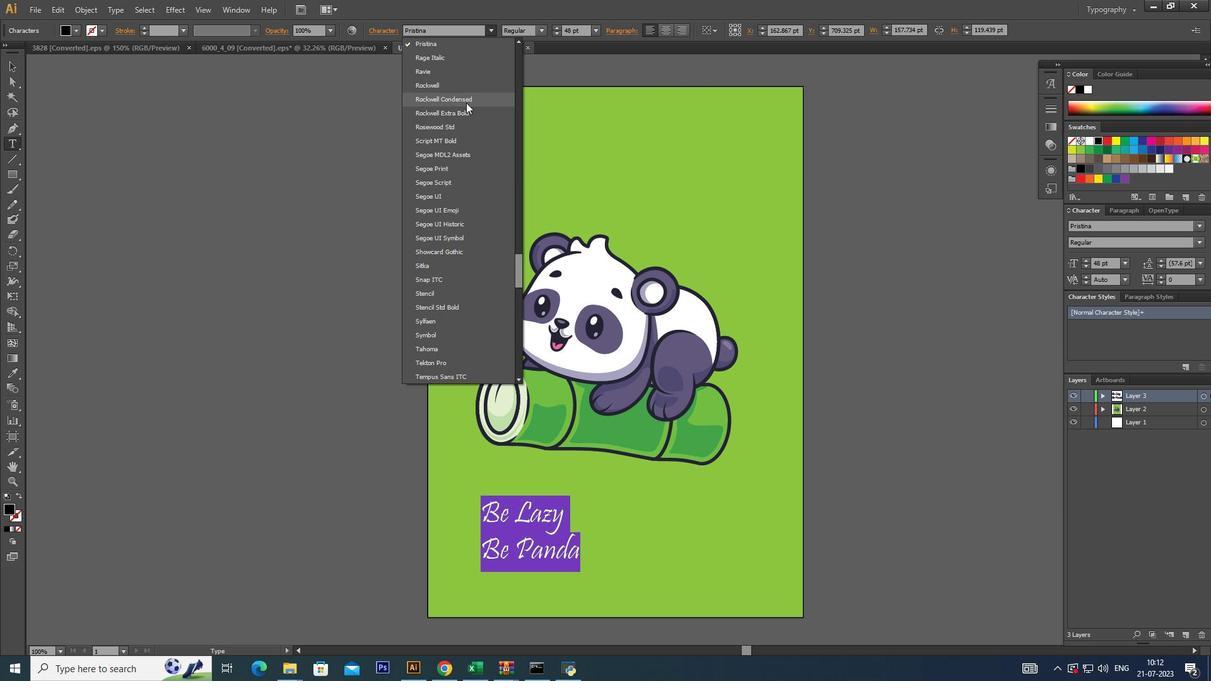 
Action: Mouse moved to (489, 28)
Screenshot: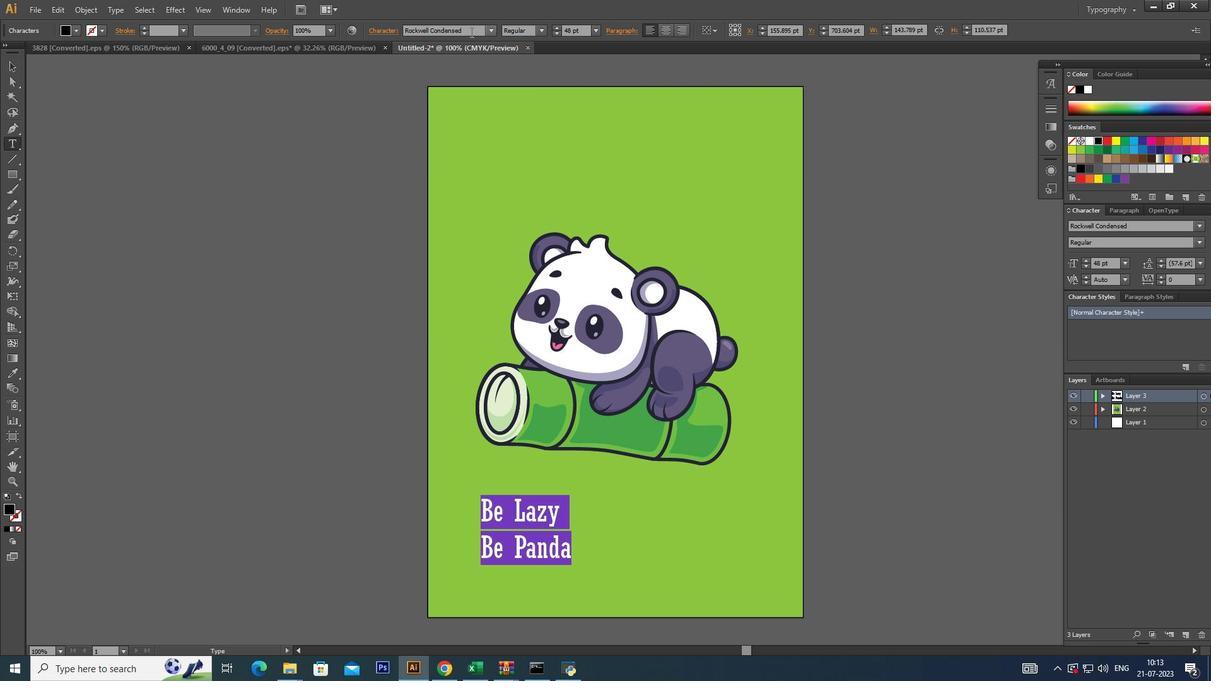 
Action: Mouse pressed left at (489, 28)
Screenshot: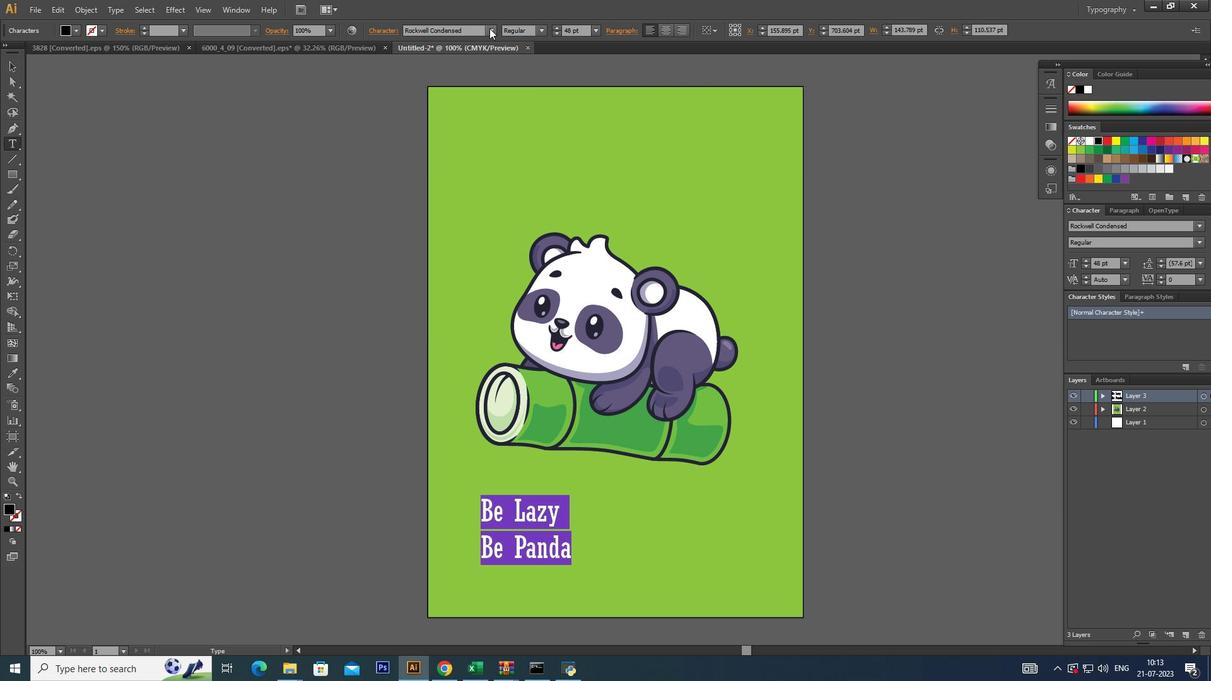 
Action: Mouse moved to (517, 281)
Screenshot: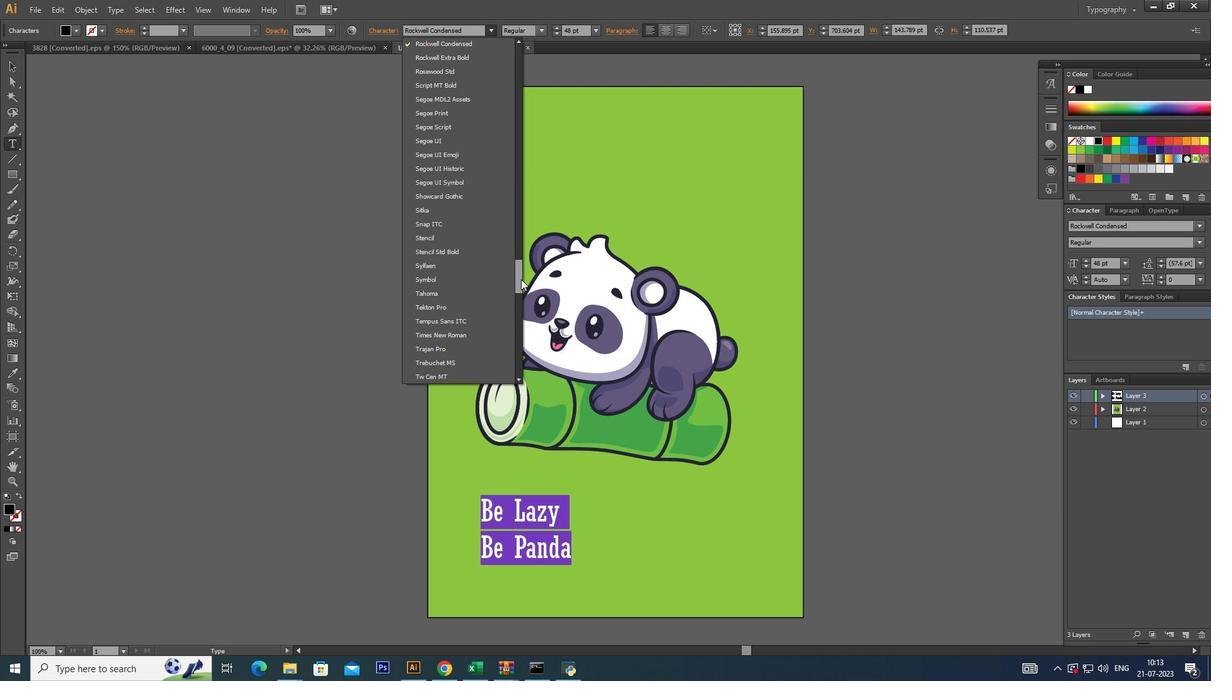 
Action: Mouse pressed left at (517, 281)
Screenshot: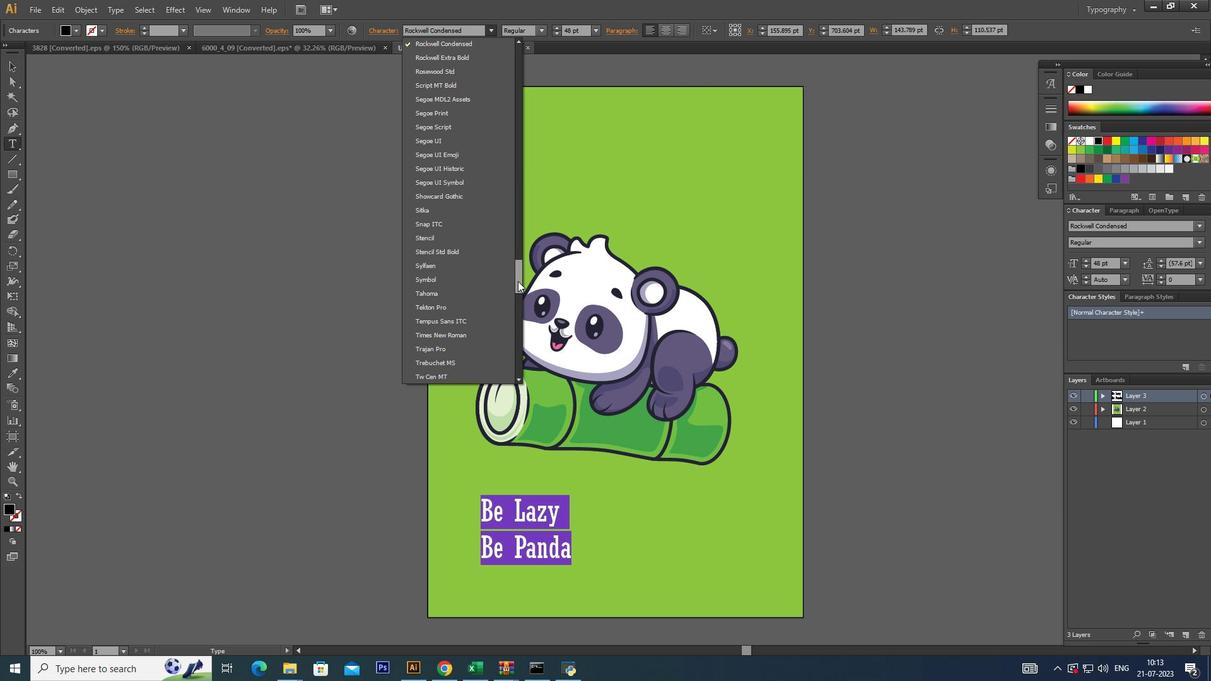 
Action: Mouse moved to (439, 210)
Screenshot: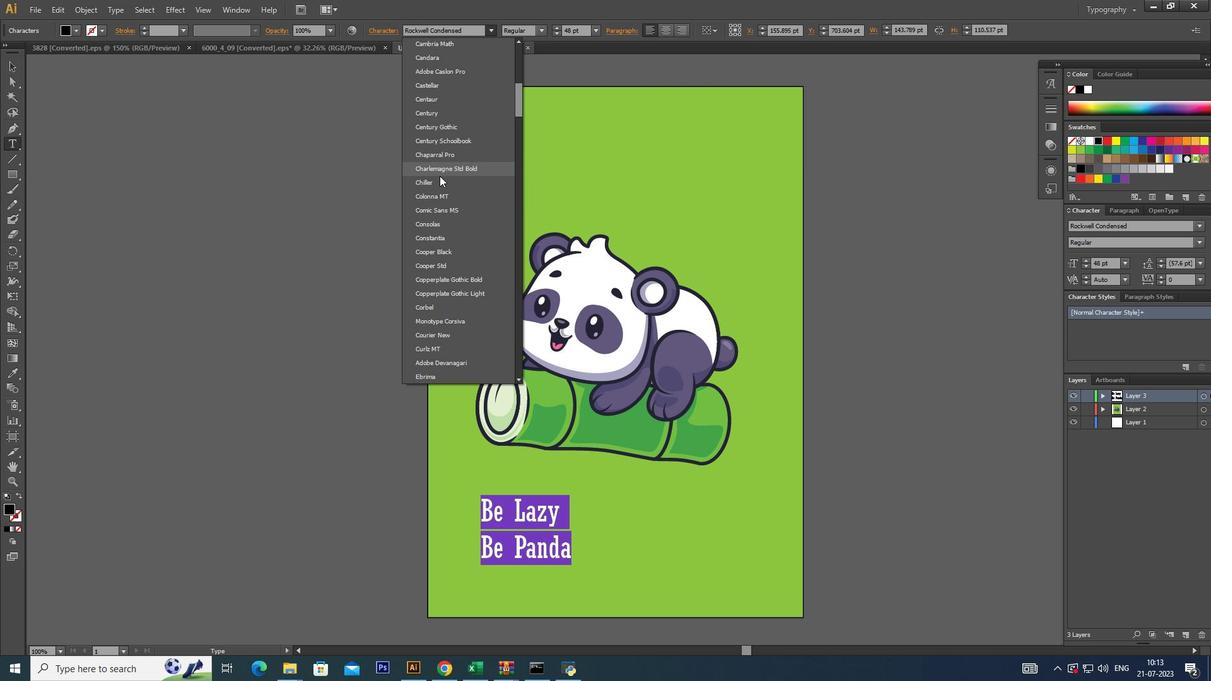 
Action: Mouse pressed left at (439, 210)
Screenshot: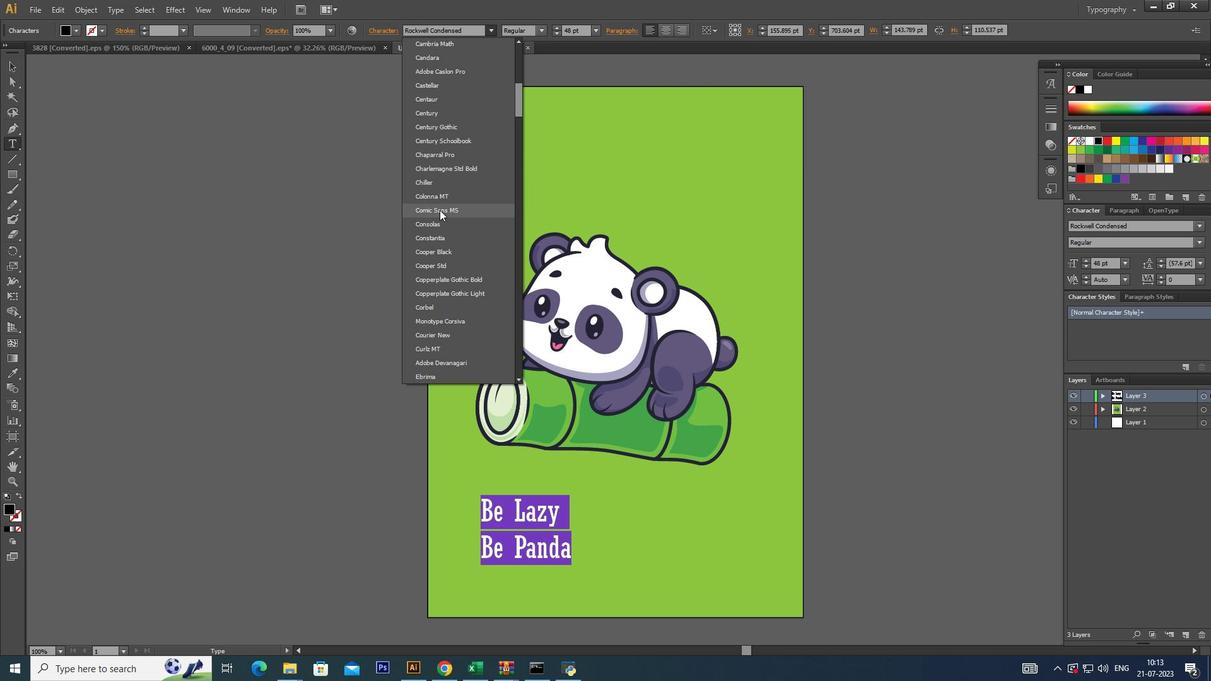 
Action: Mouse moved to (75, 29)
Screenshot: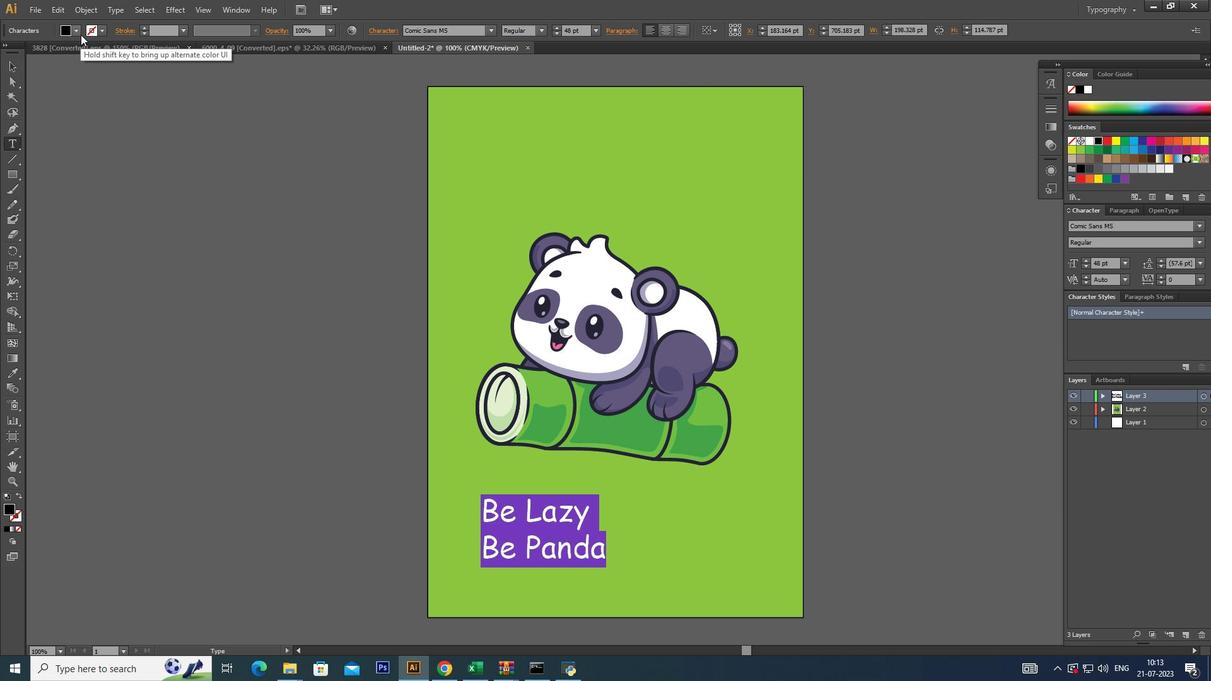 
Action: Mouse pressed left at (75, 29)
Screenshot: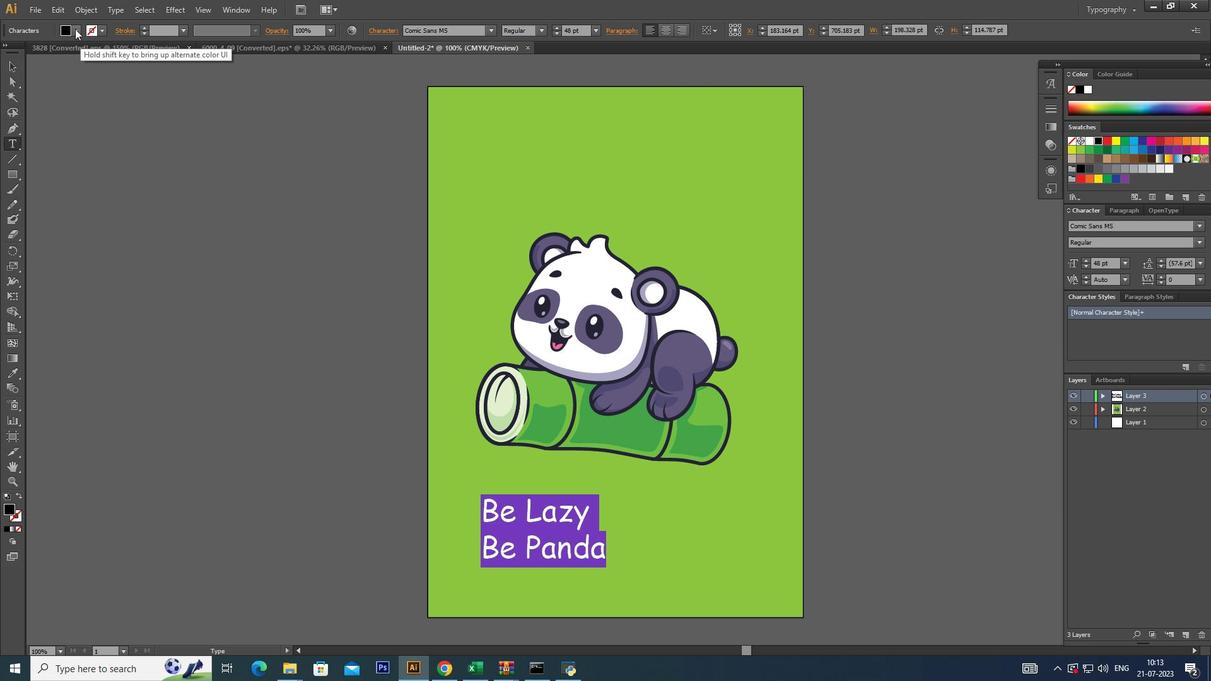 
Action: Mouse moved to (23, 55)
Screenshot: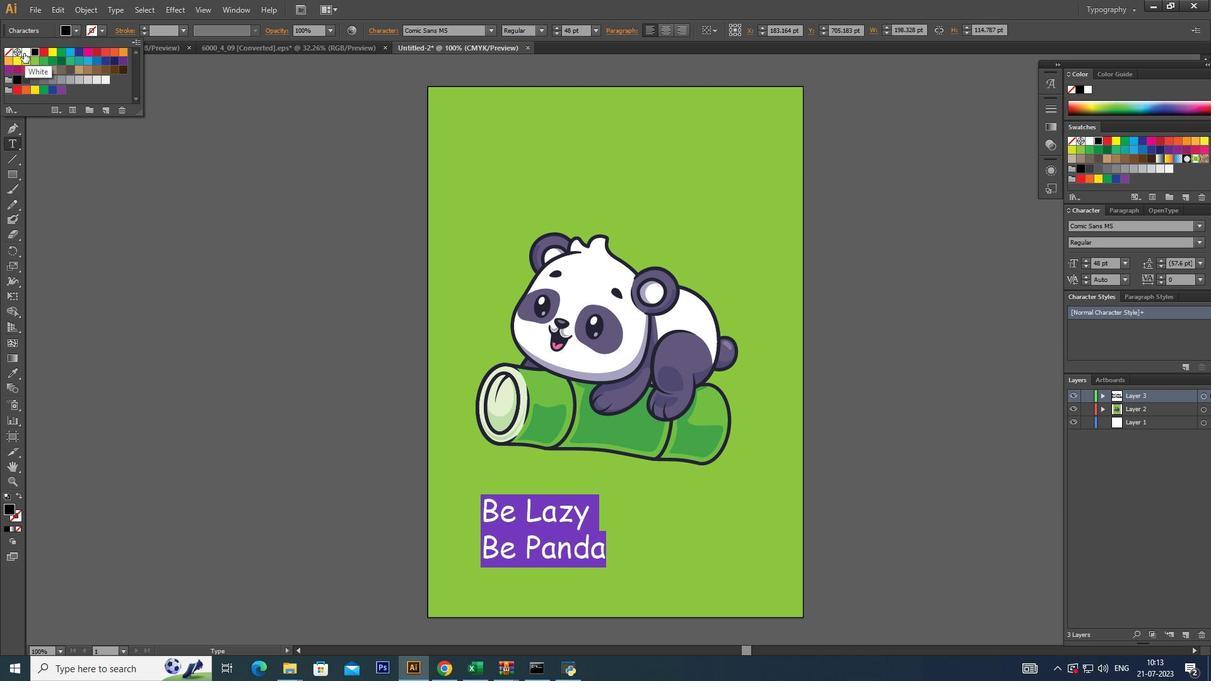 
Action: Mouse pressed left at (23, 55)
Screenshot: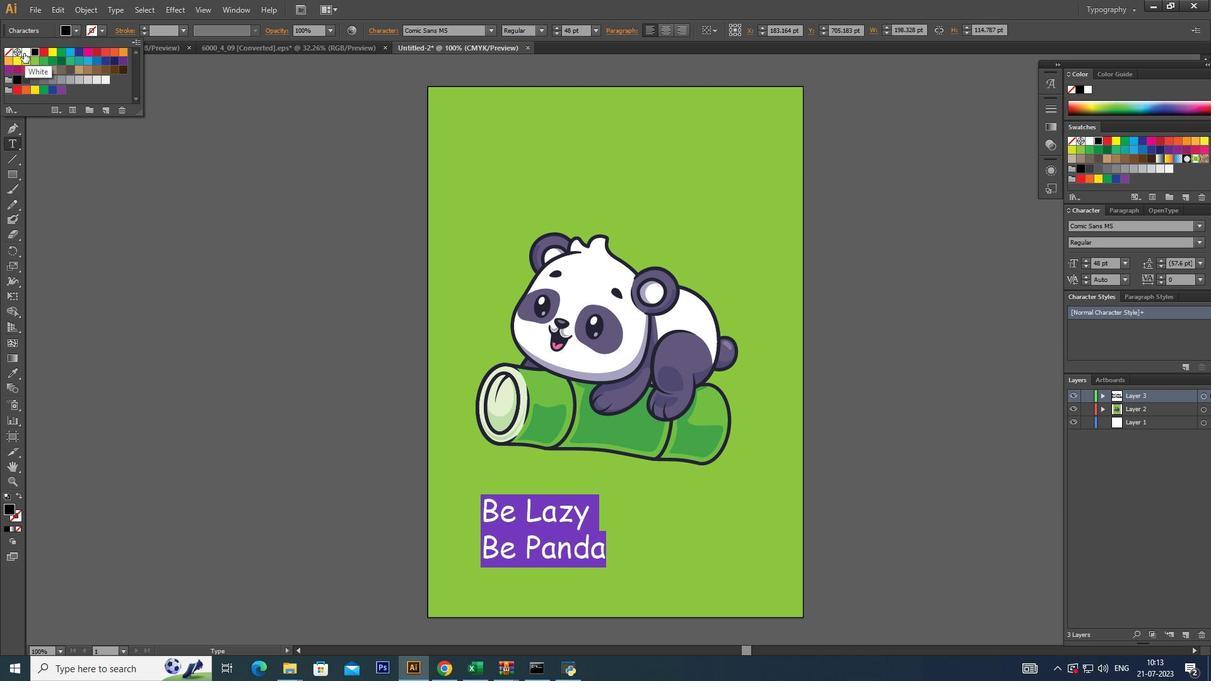 
Action: Mouse moved to (96, 174)
Screenshot: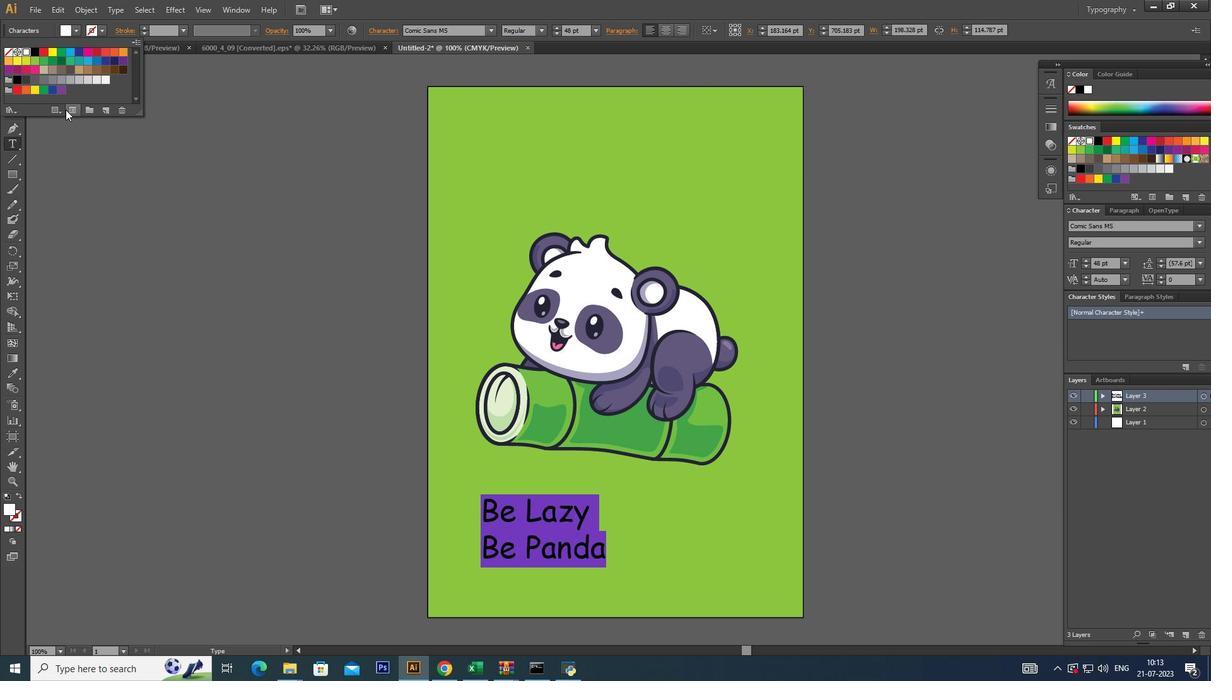 
Action: Mouse pressed left at (96, 174)
Screenshot: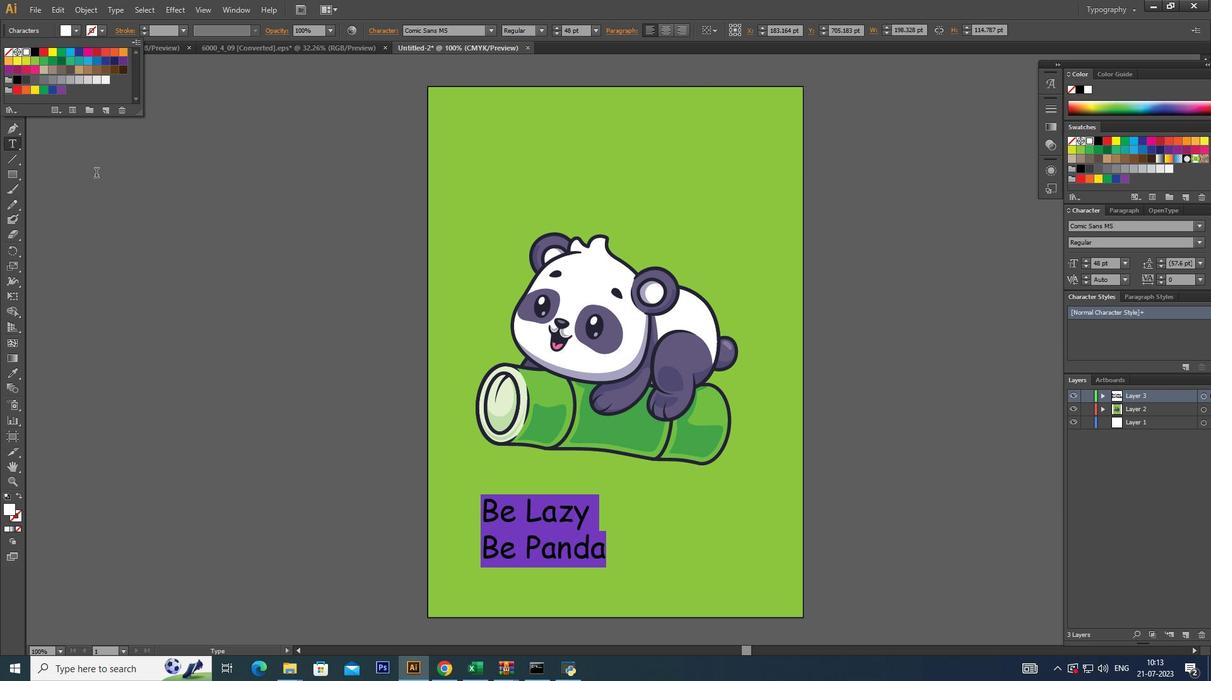 
Action: Mouse moved to (17, 63)
Screenshot: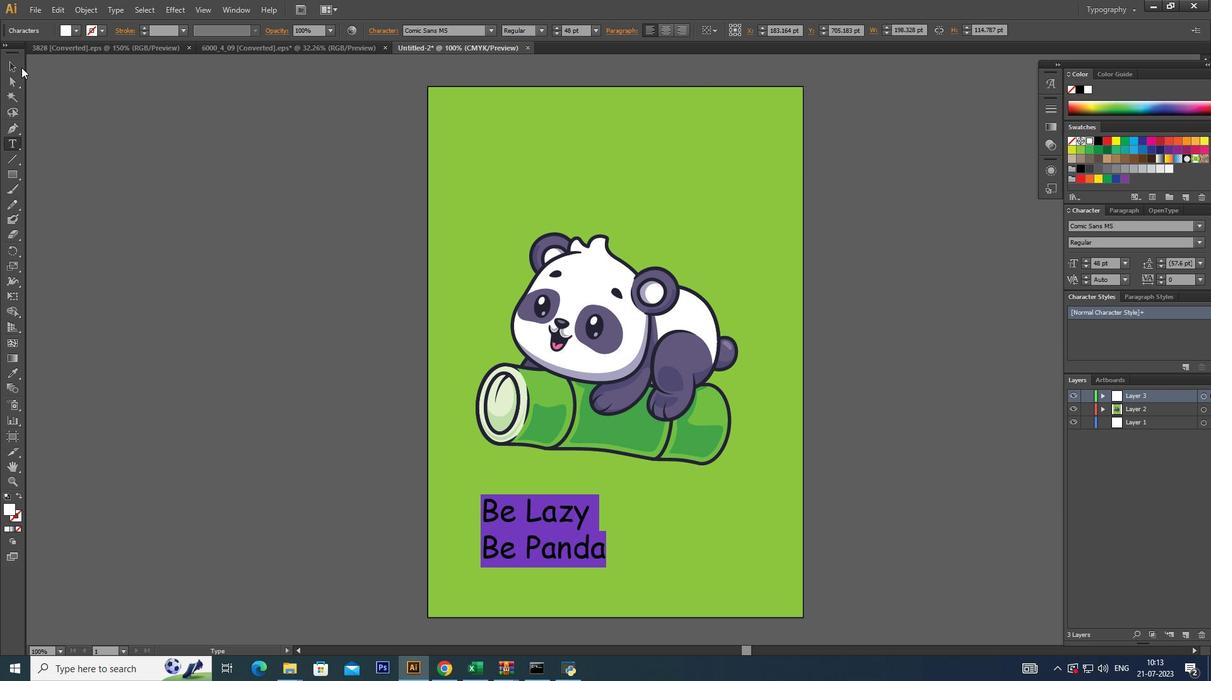 
Action: Mouse pressed left at (17, 63)
Screenshot: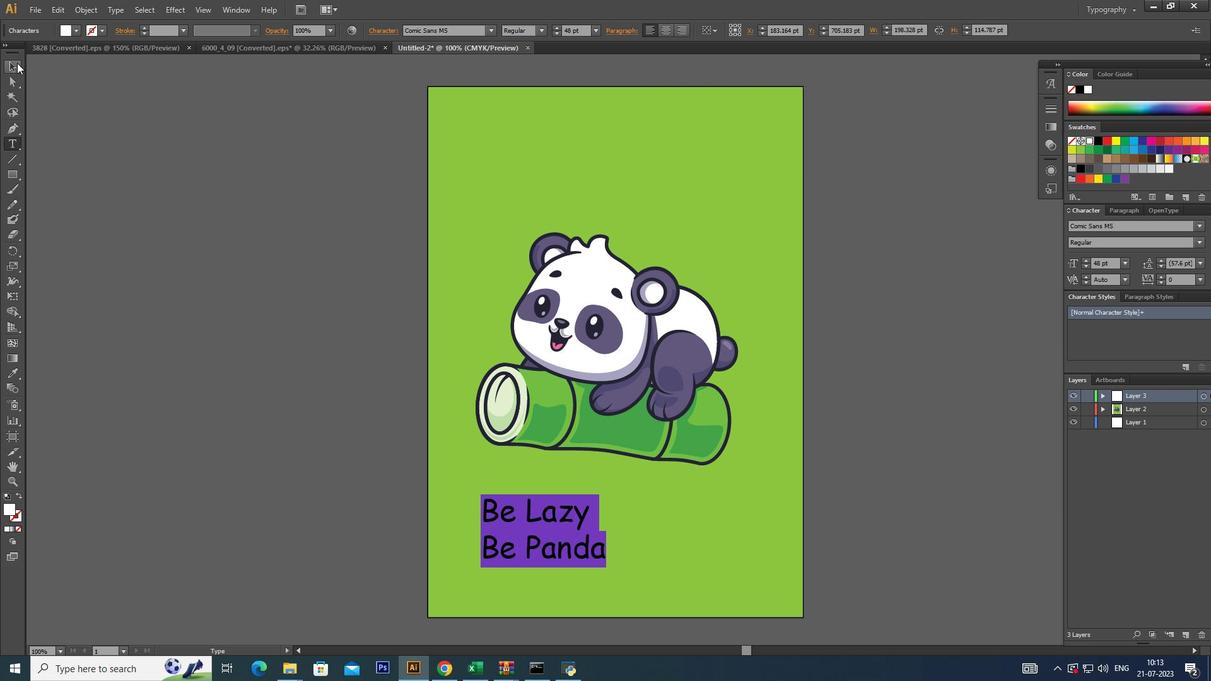 
Action: Mouse moved to (415, 344)
Screenshot: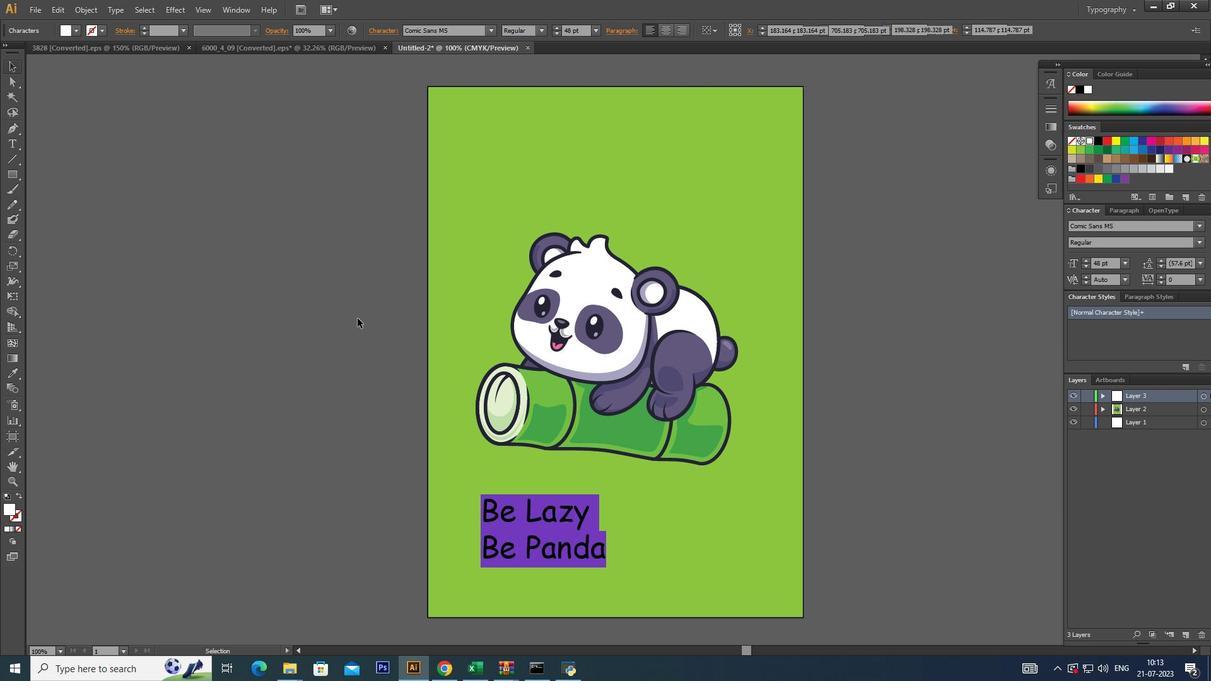
Action: Mouse pressed left at (415, 344)
Screenshot: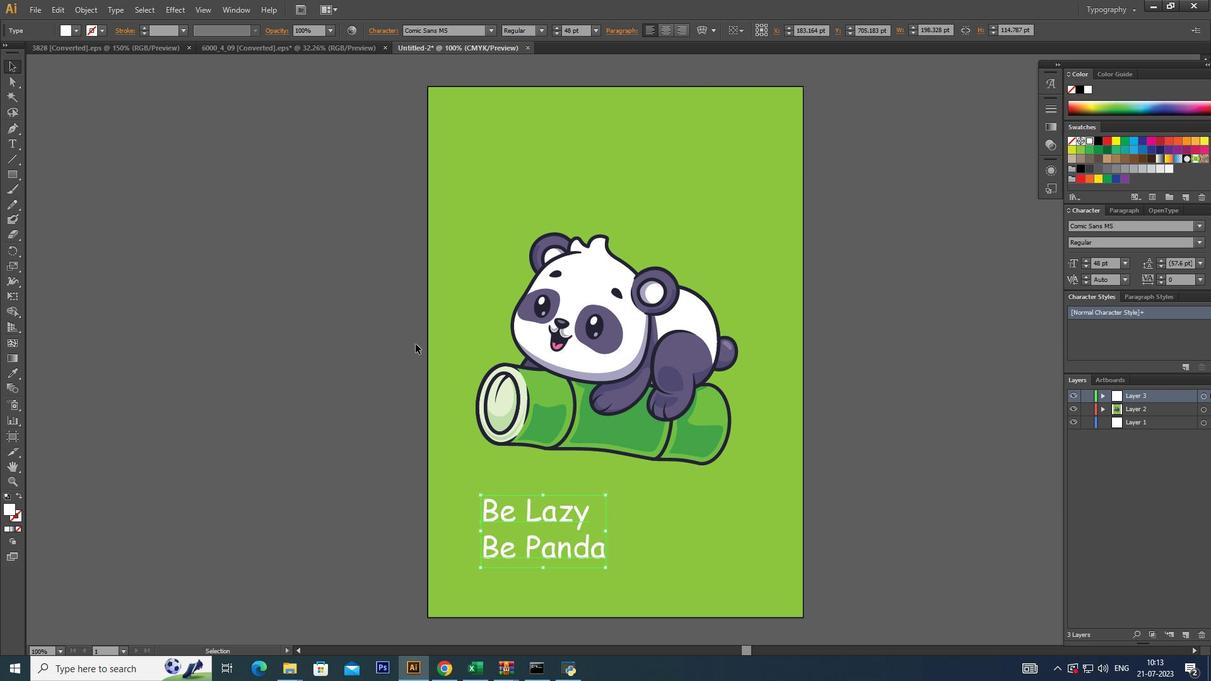 
Action: Mouse moved to (555, 517)
Screenshot: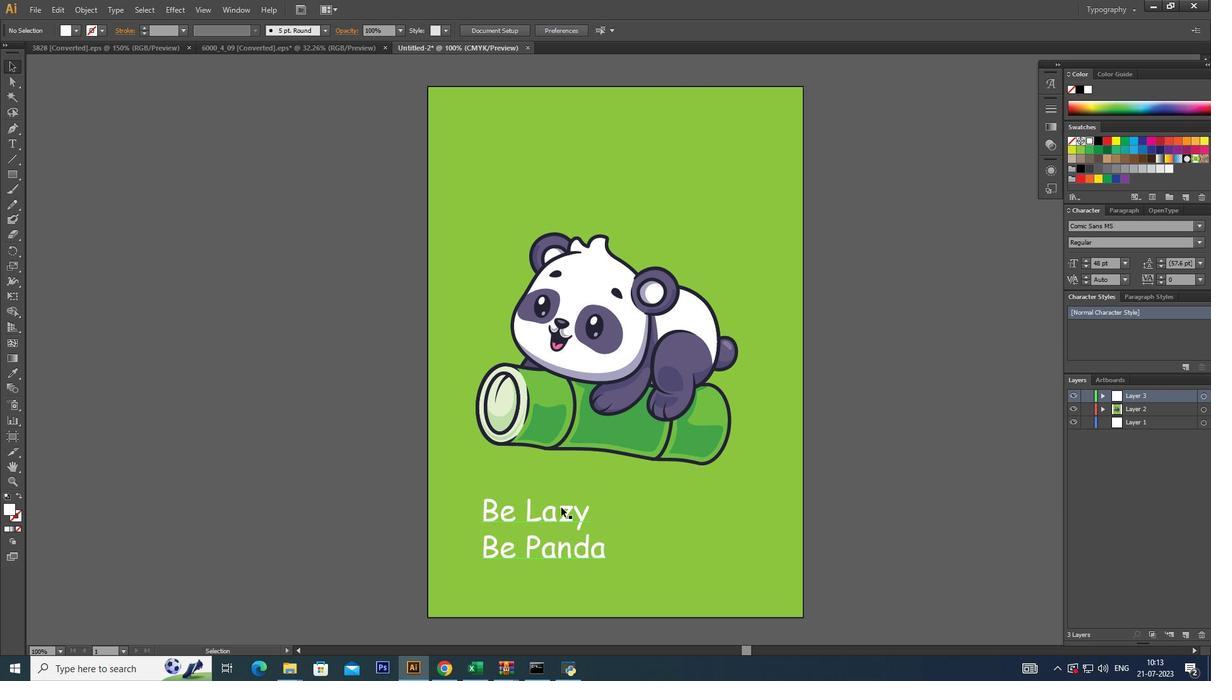 
Action: Mouse pressed left at (555, 517)
Screenshot: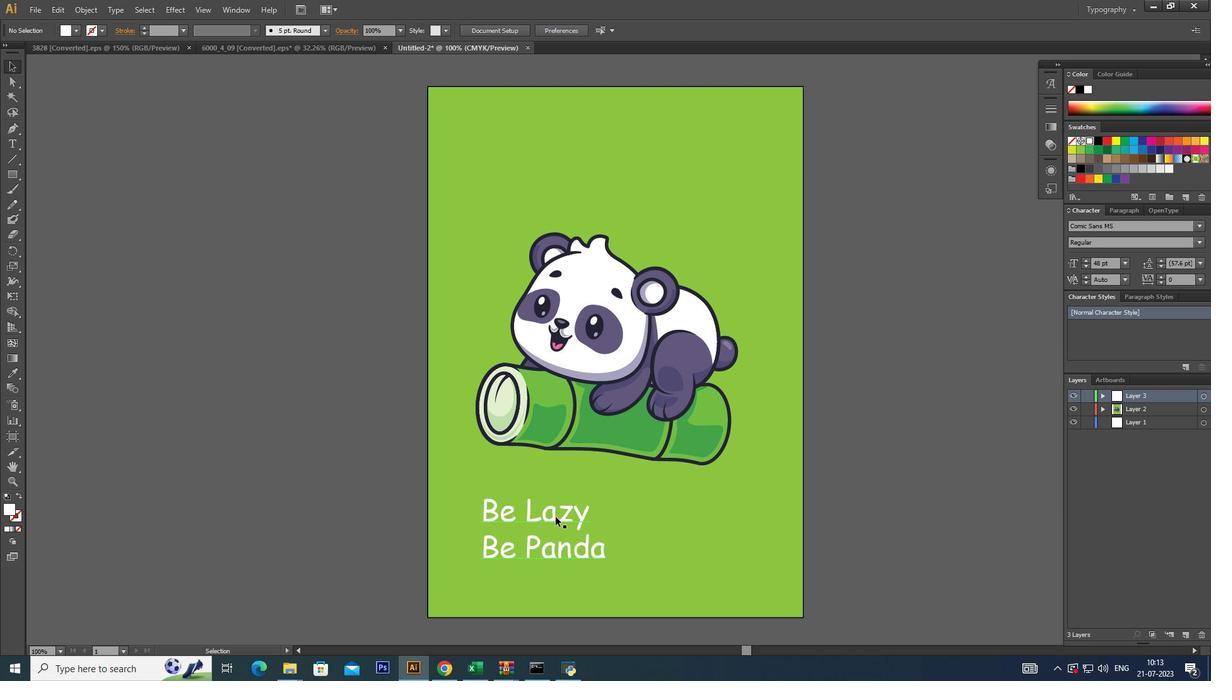 
Action: Mouse moved to (621, 476)
Screenshot: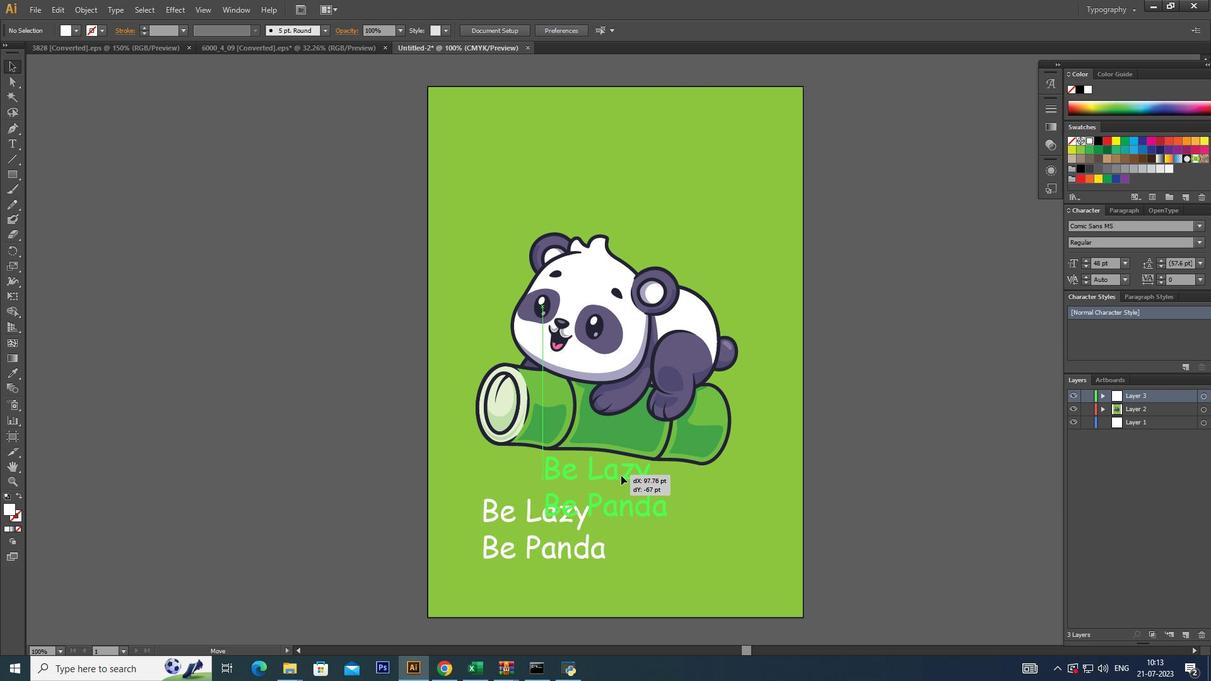 
Action: Mouse pressed left at (621, 476)
Screenshot: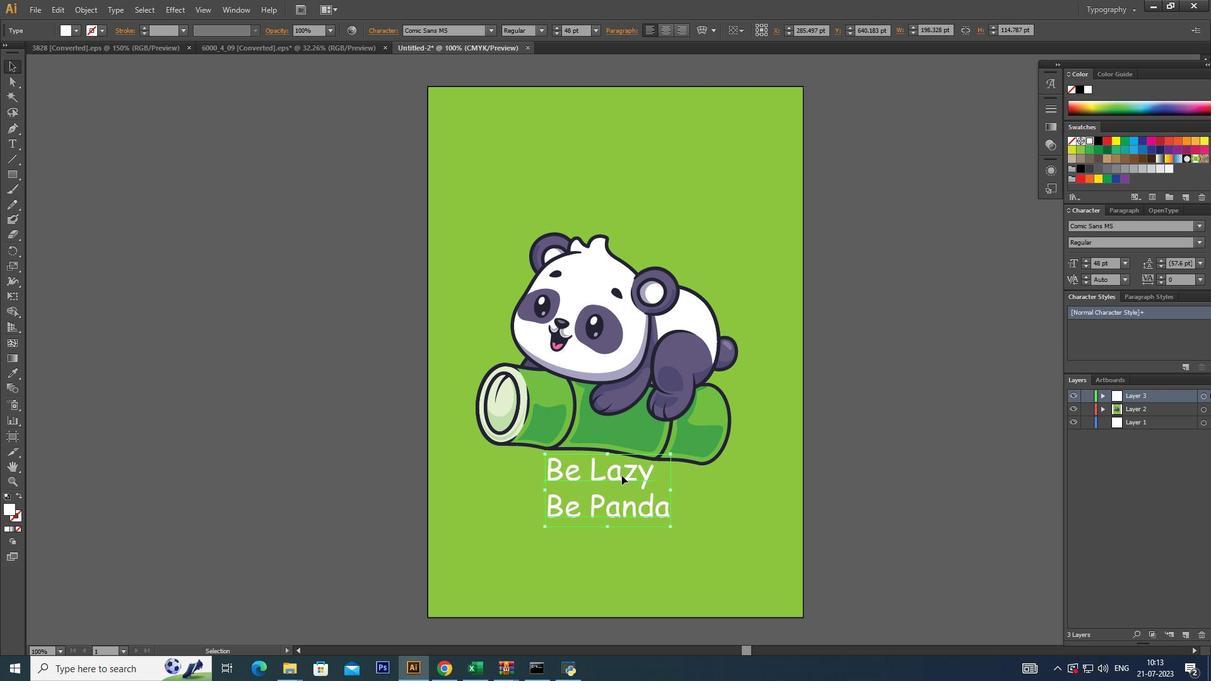 
Action: Mouse moved to (11, 141)
Screenshot: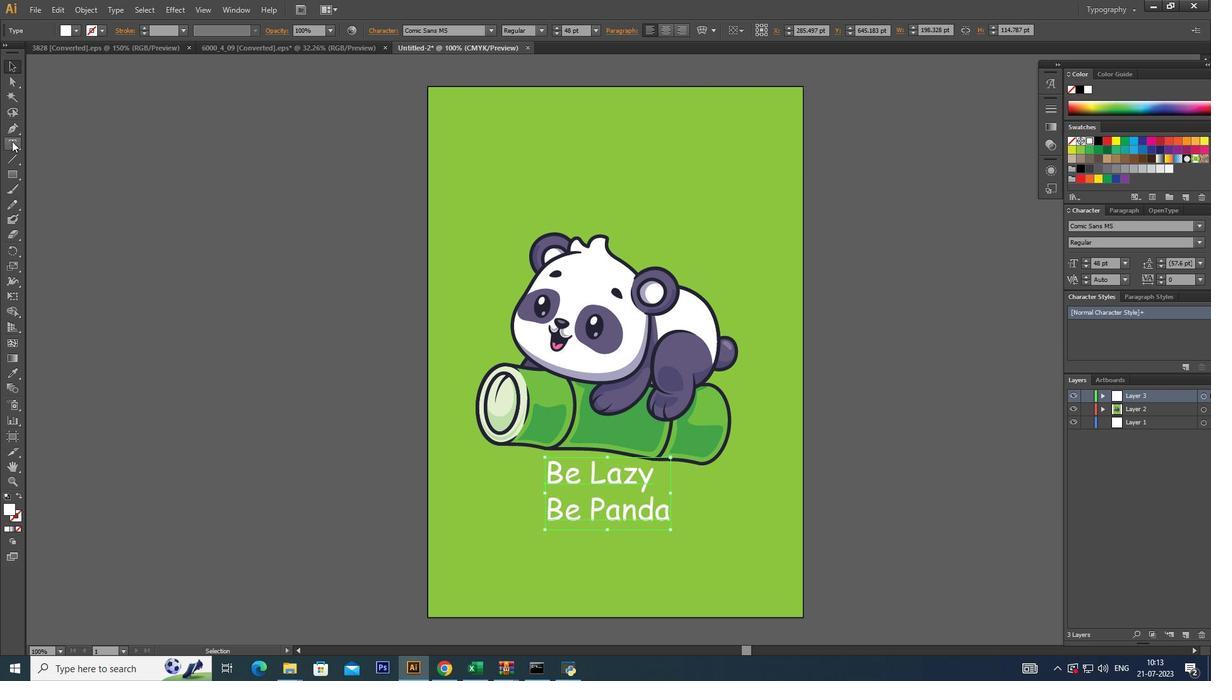 
Action: Mouse pressed left at (11, 141)
Screenshot: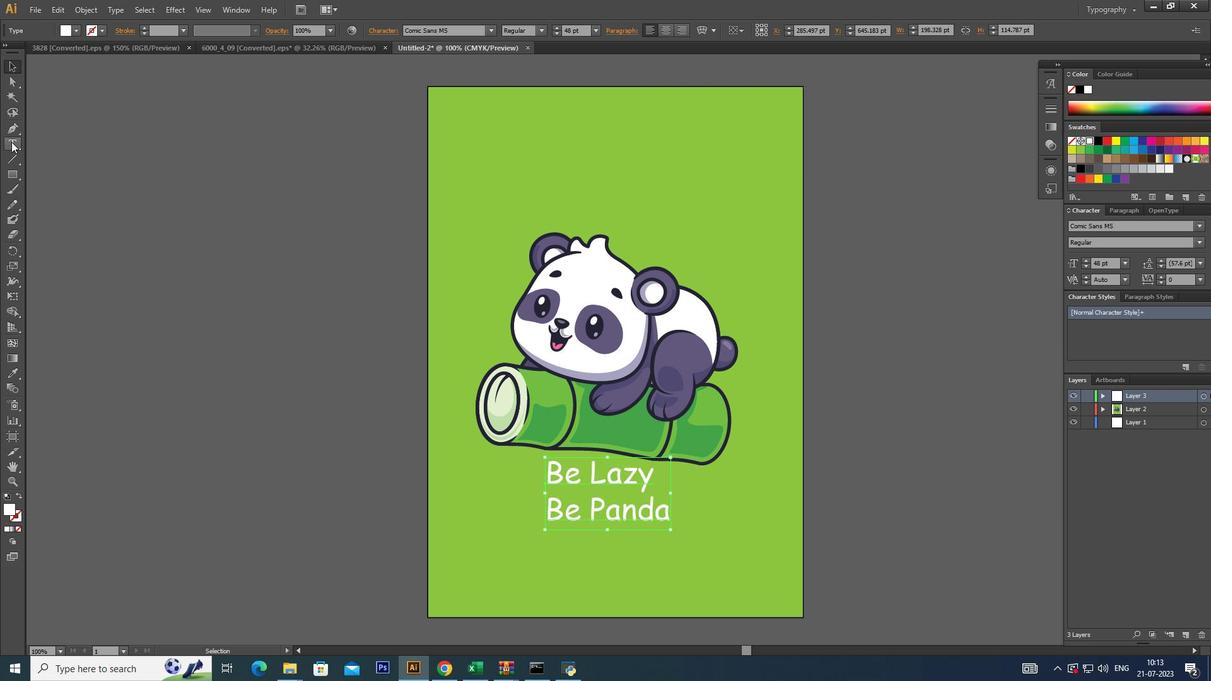 
Action: Mouse moved to (550, 471)
Screenshot: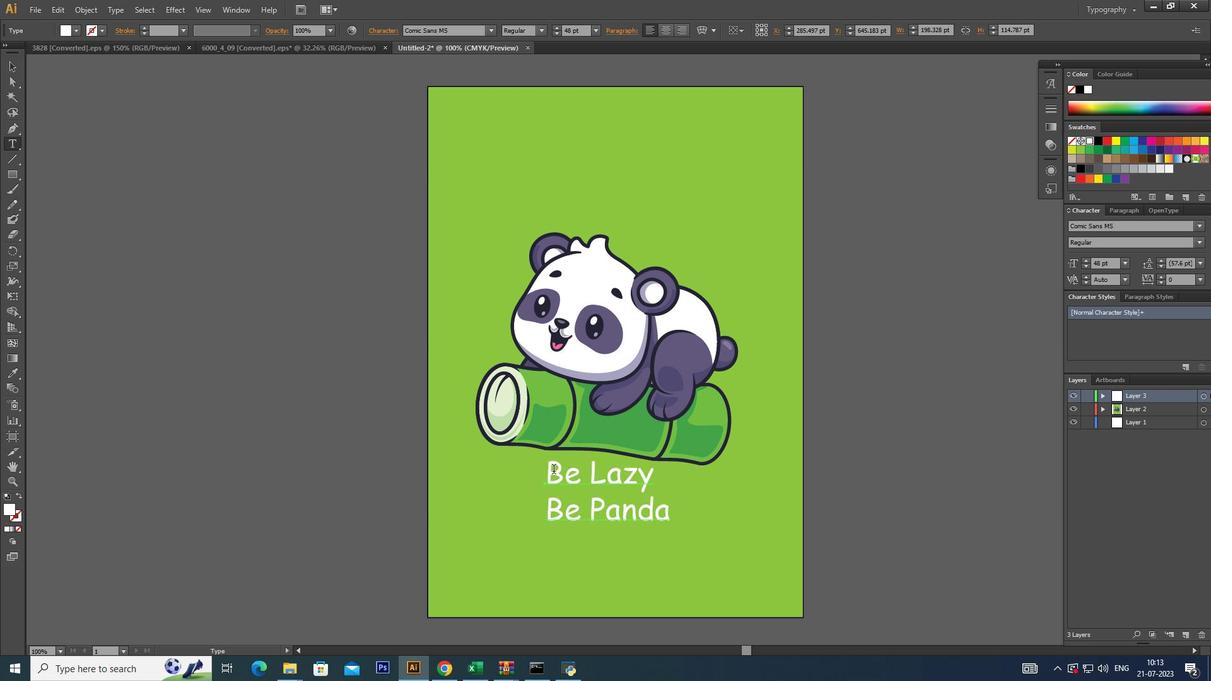 
Action: Mouse pressed left at (550, 471)
Screenshot: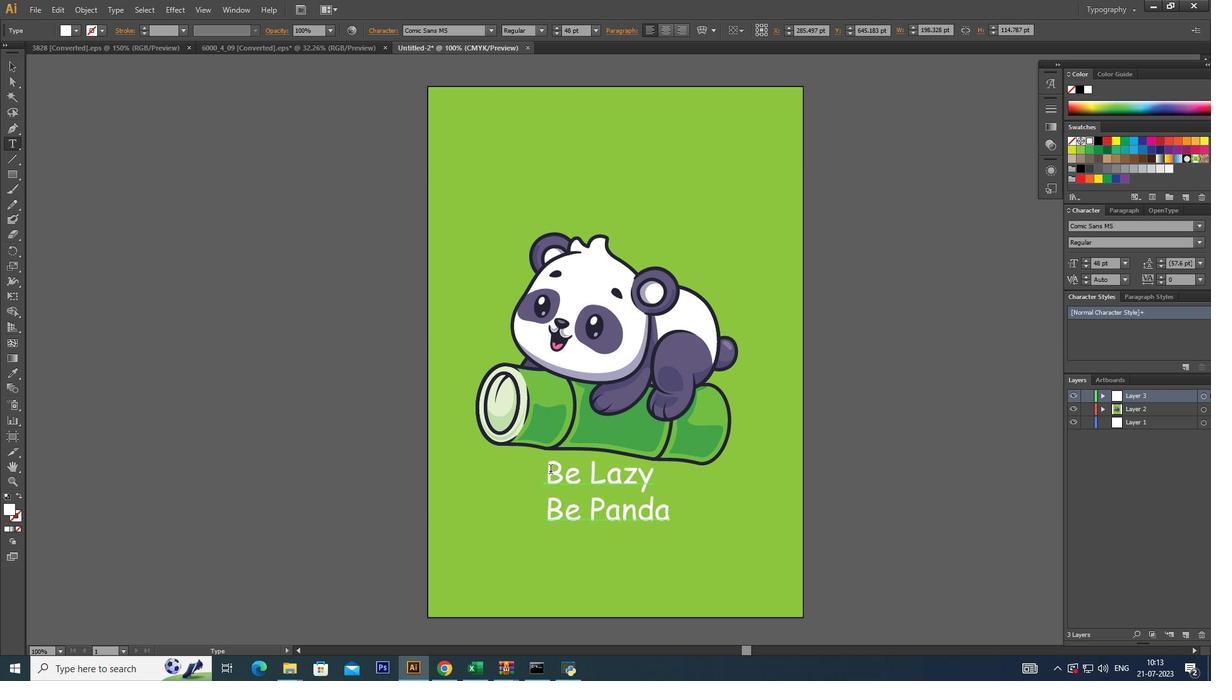 
Action: Mouse moved to (666, 32)
Screenshot: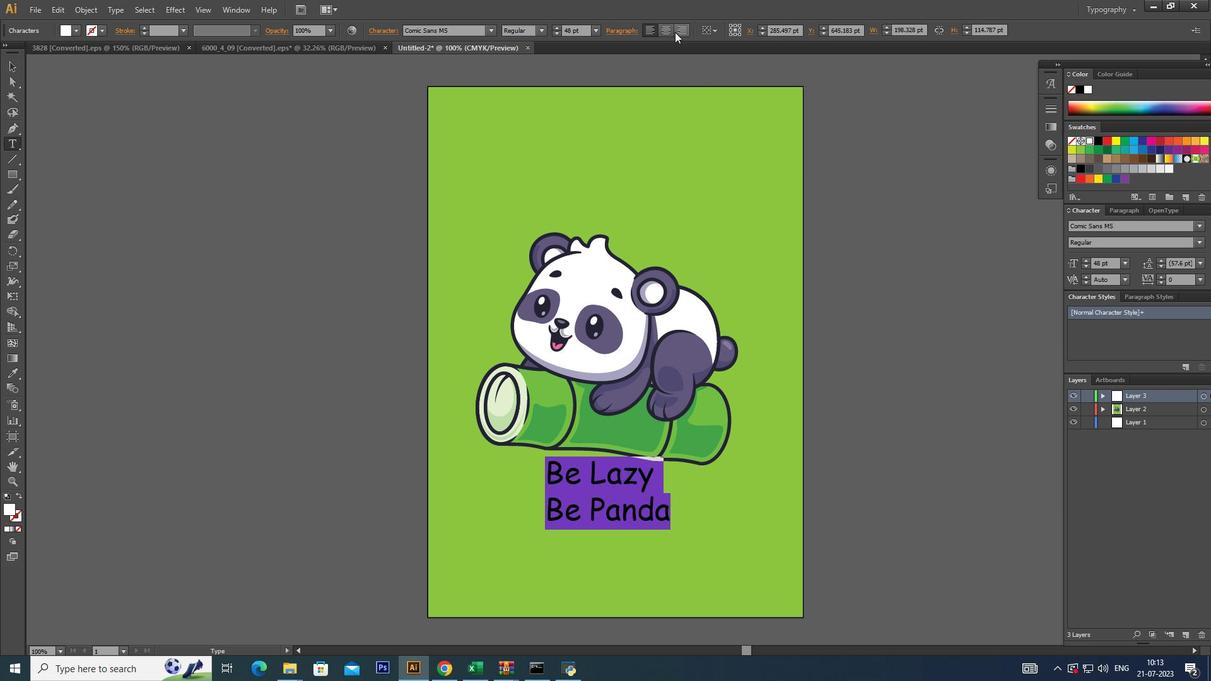
Action: Mouse pressed left at (666, 32)
Screenshot: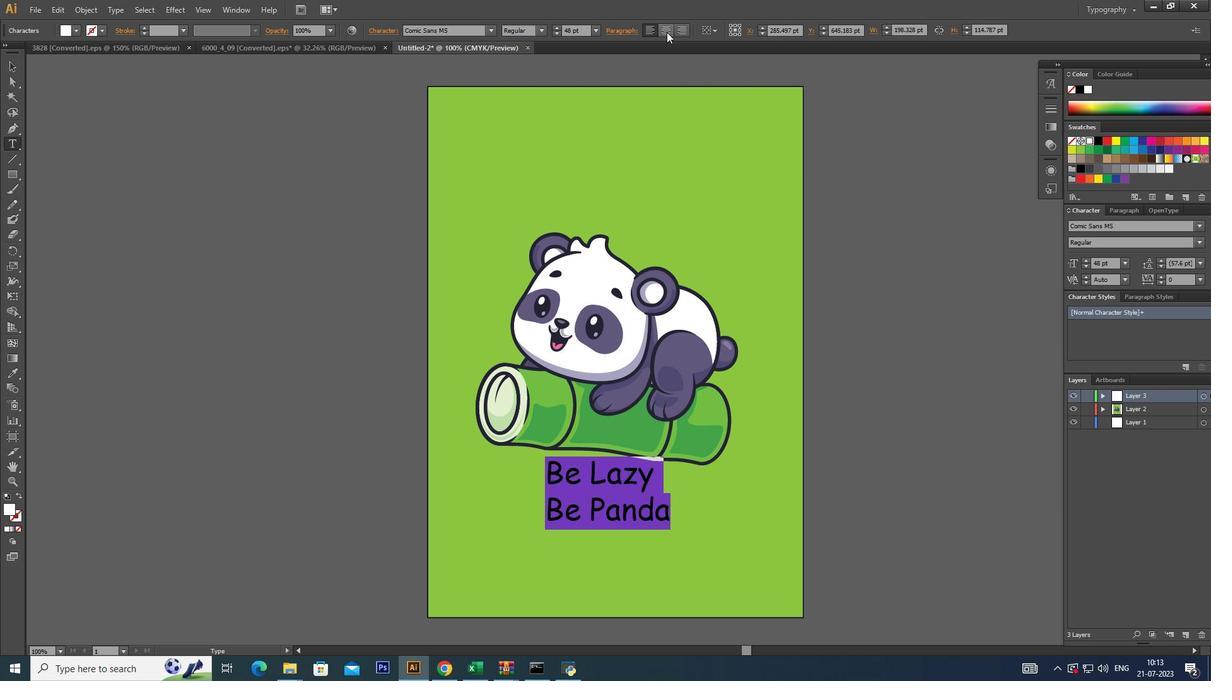 
Action: Mouse moved to (8, 68)
Screenshot: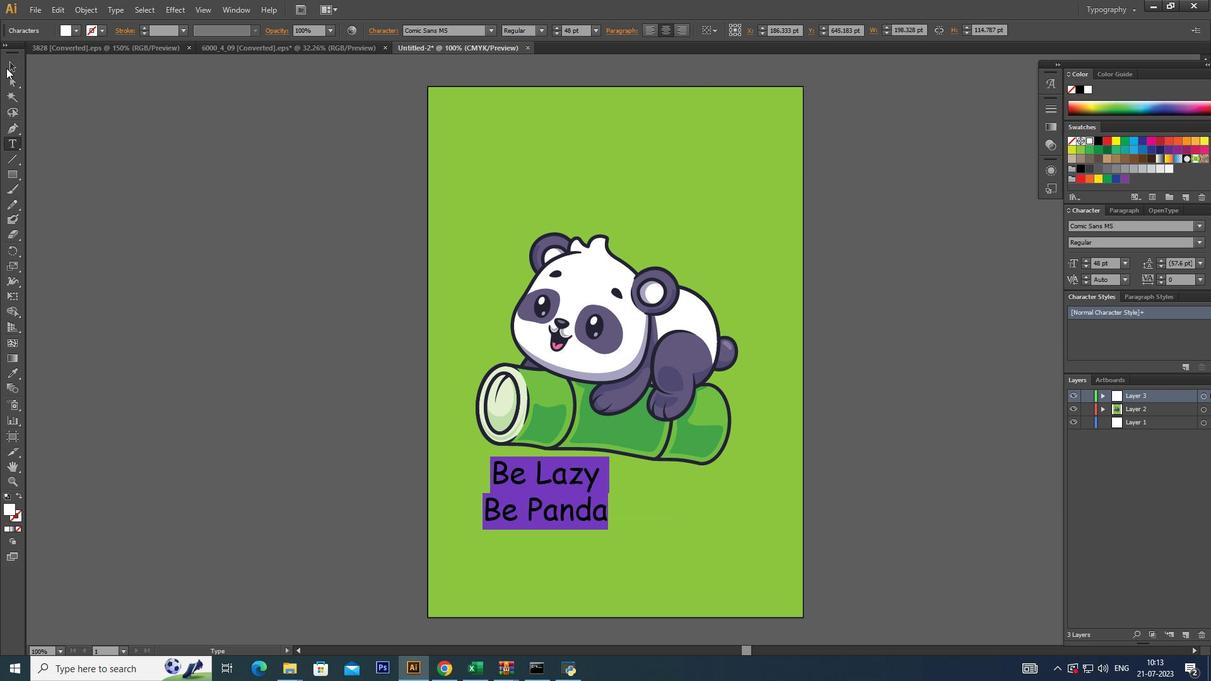 
Action: Mouse pressed left at (8, 68)
Screenshot: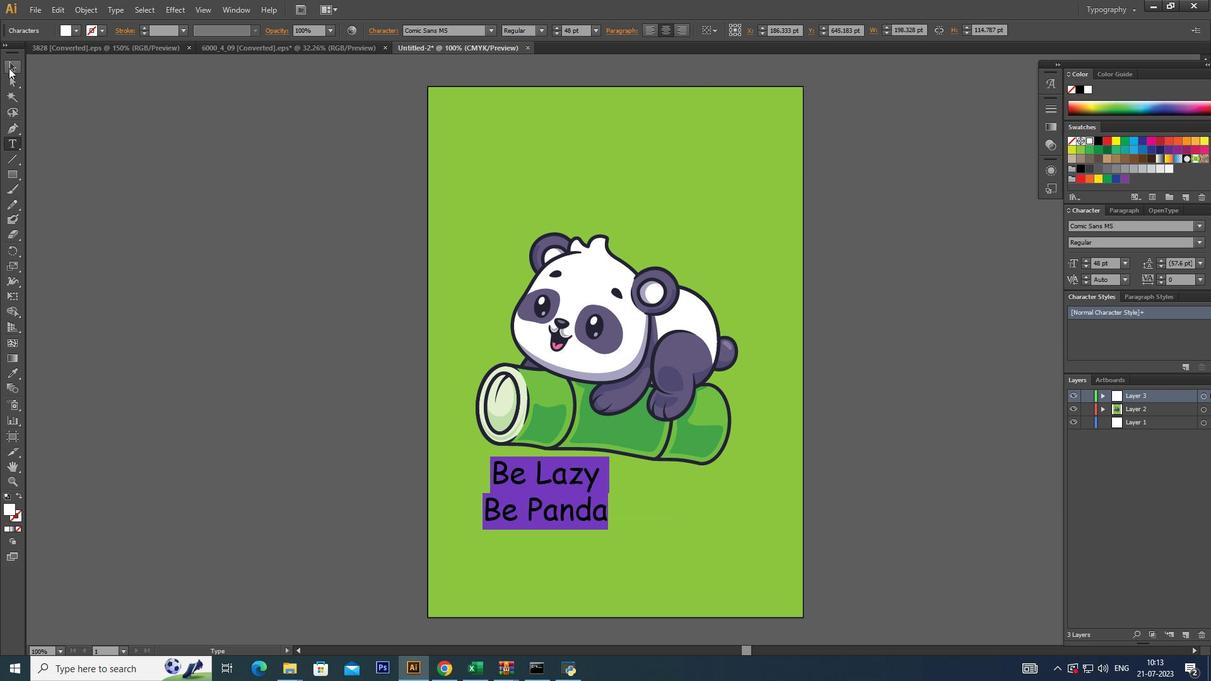 
Action: Mouse moved to (262, 408)
Screenshot: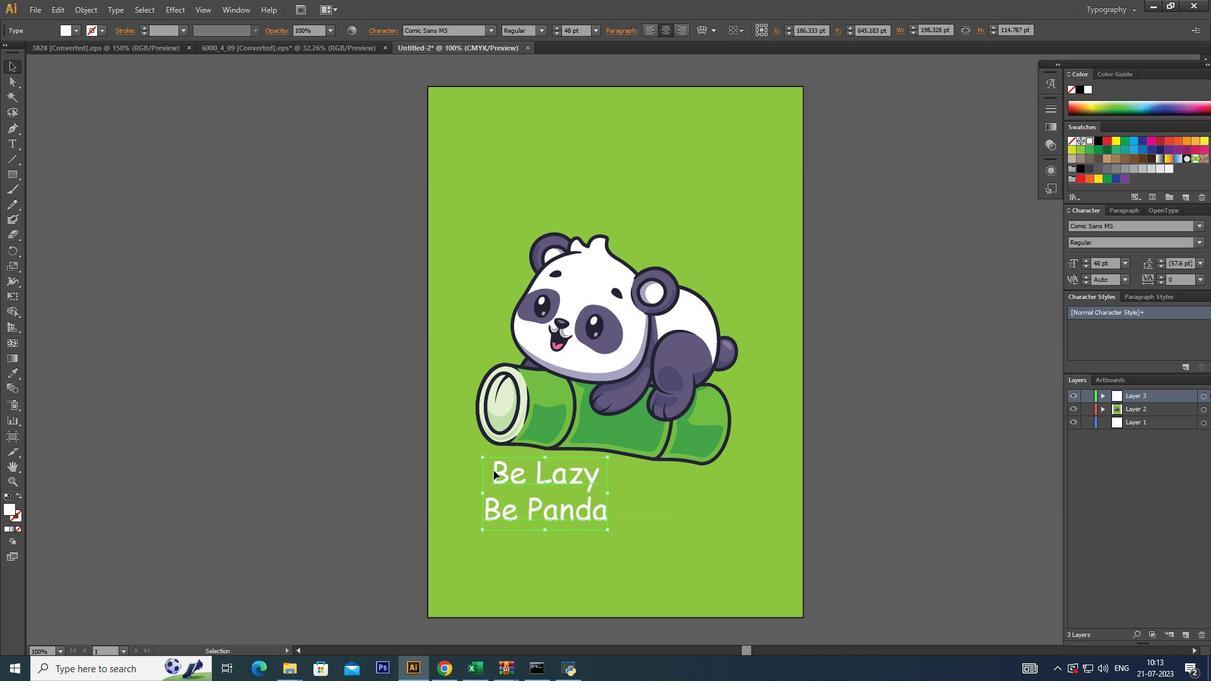 
Action: Mouse pressed left at (262, 408)
Screenshot: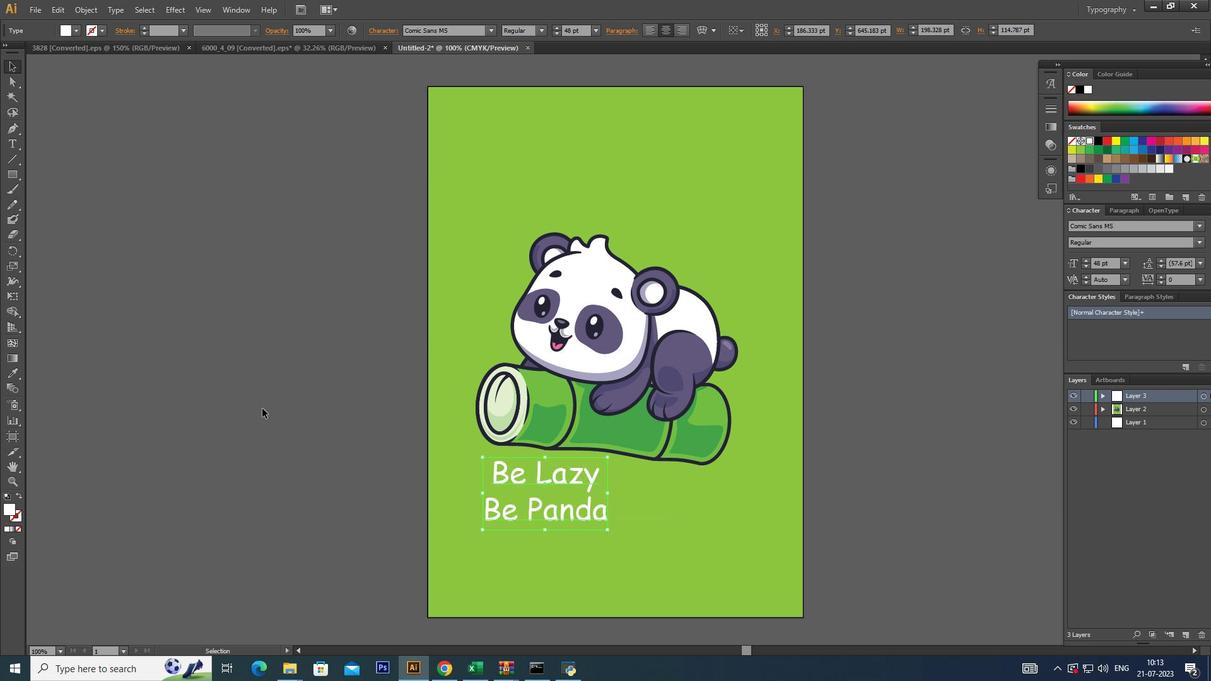 
Action: Mouse moved to (543, 476)
Screenshot: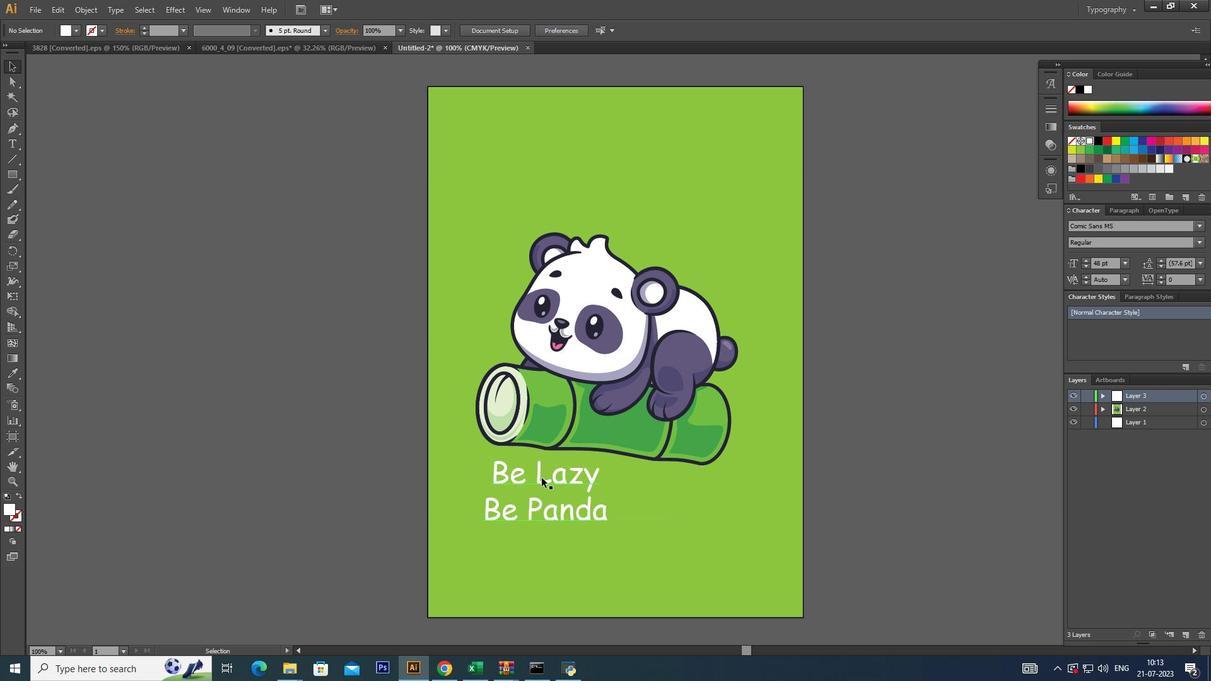 
Action: Mouse pressed left at (543, 476)
Screenshot: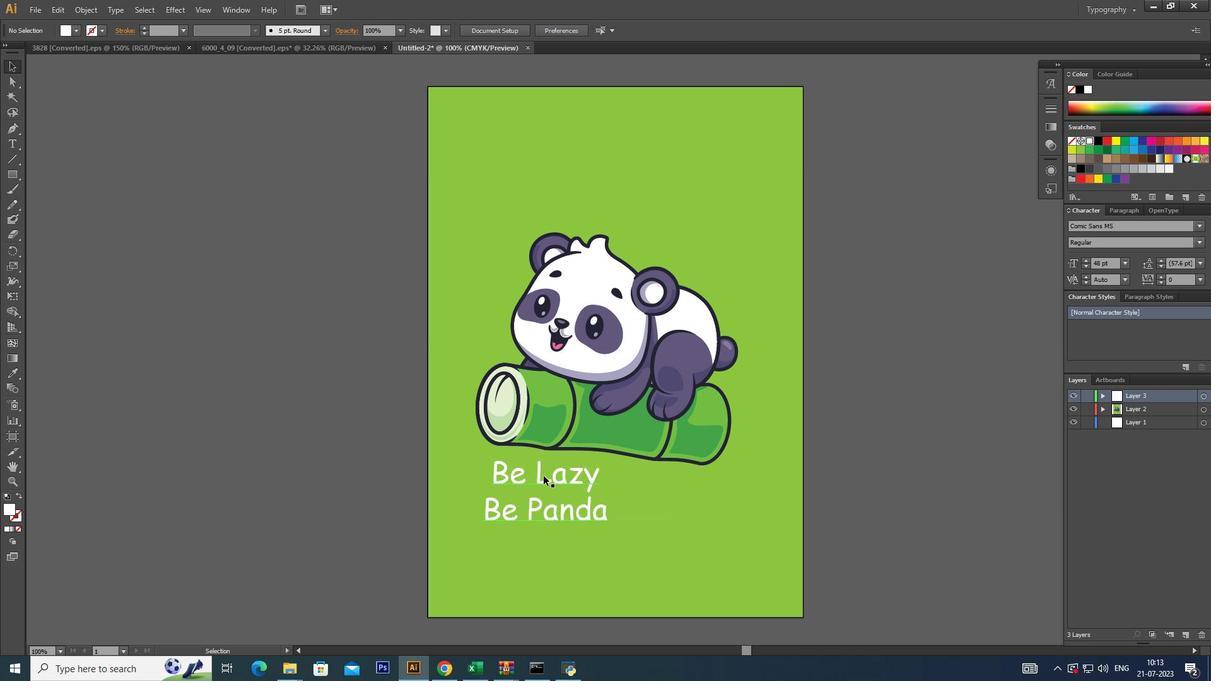 
Action: Mouse moved to (919, 460)
Screenshot: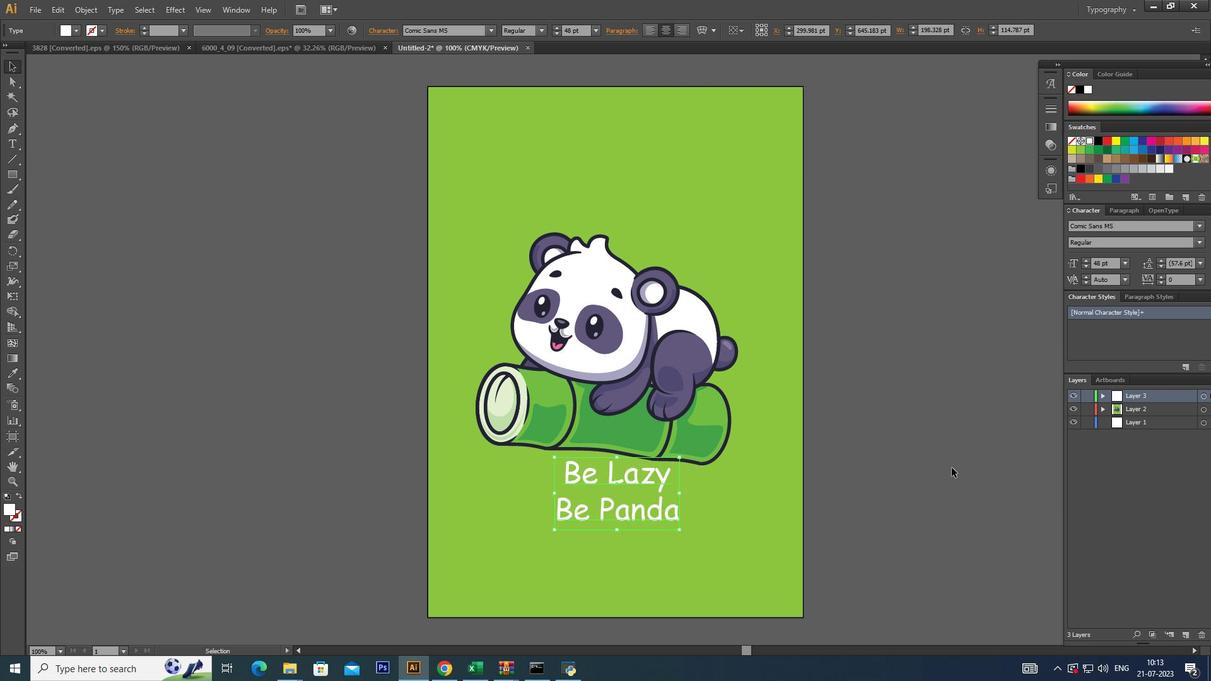 
Action: Mouse pressed left at (919, 460)
Screenshot: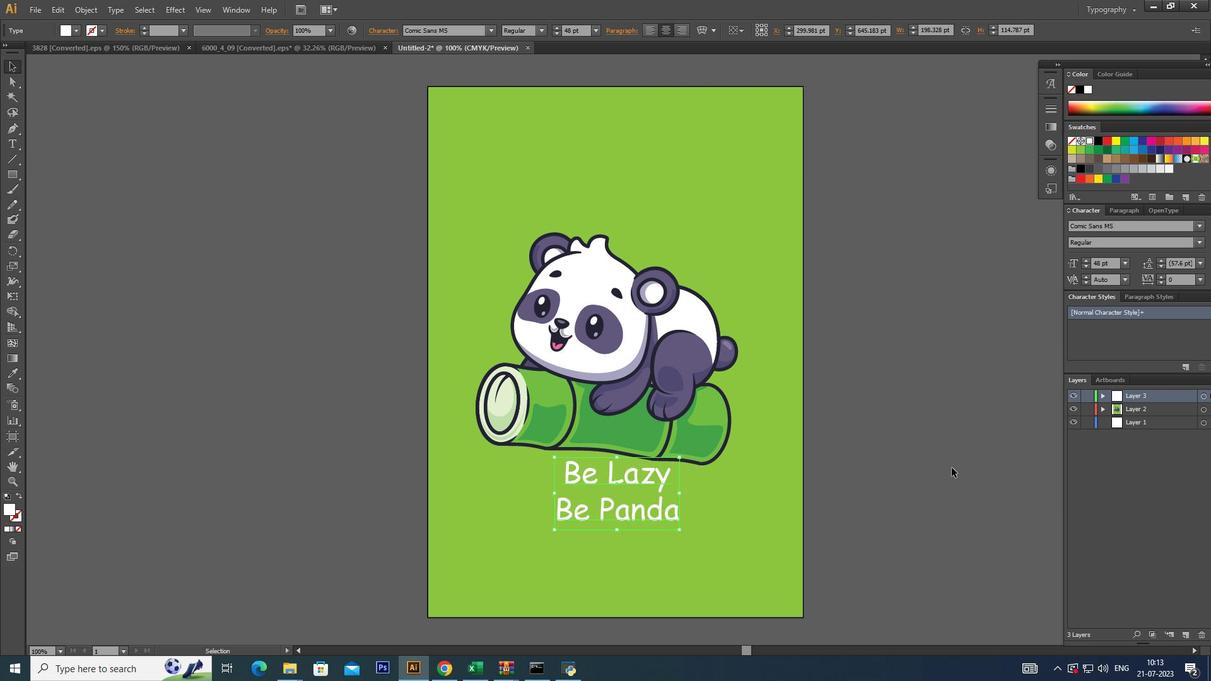 
Action: Mouse moved to (97, 44)
Screenshot: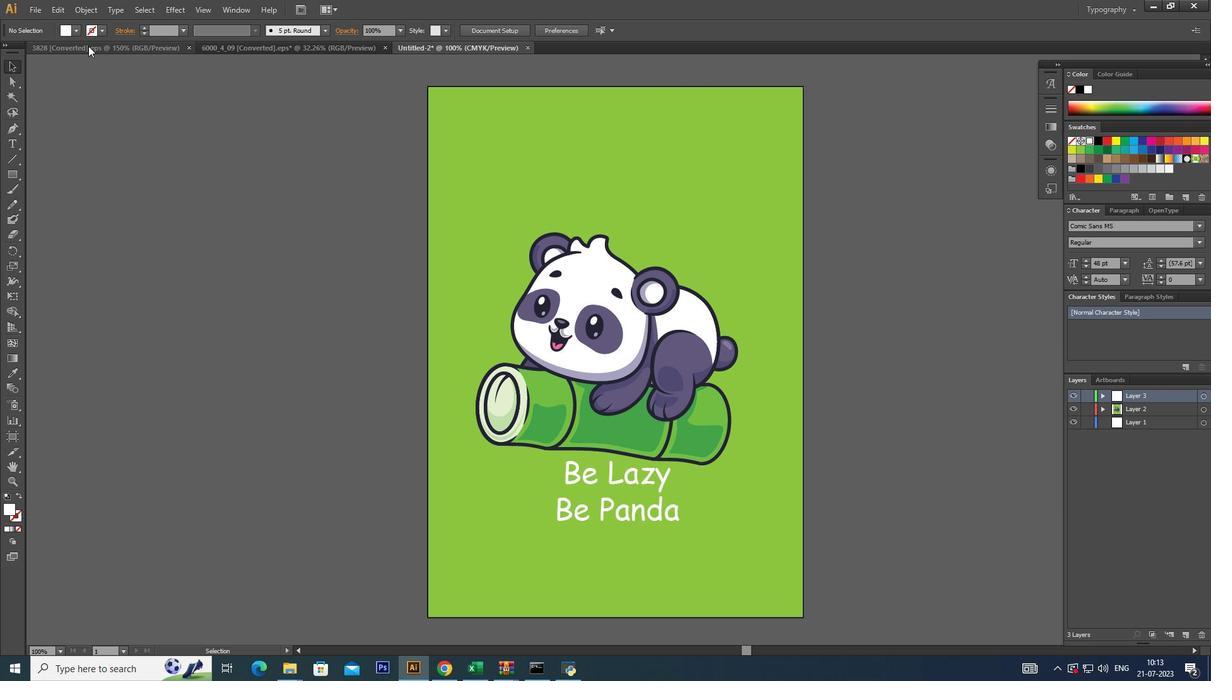
Action: Mouse pressed left at (97, 44)
Screenshot: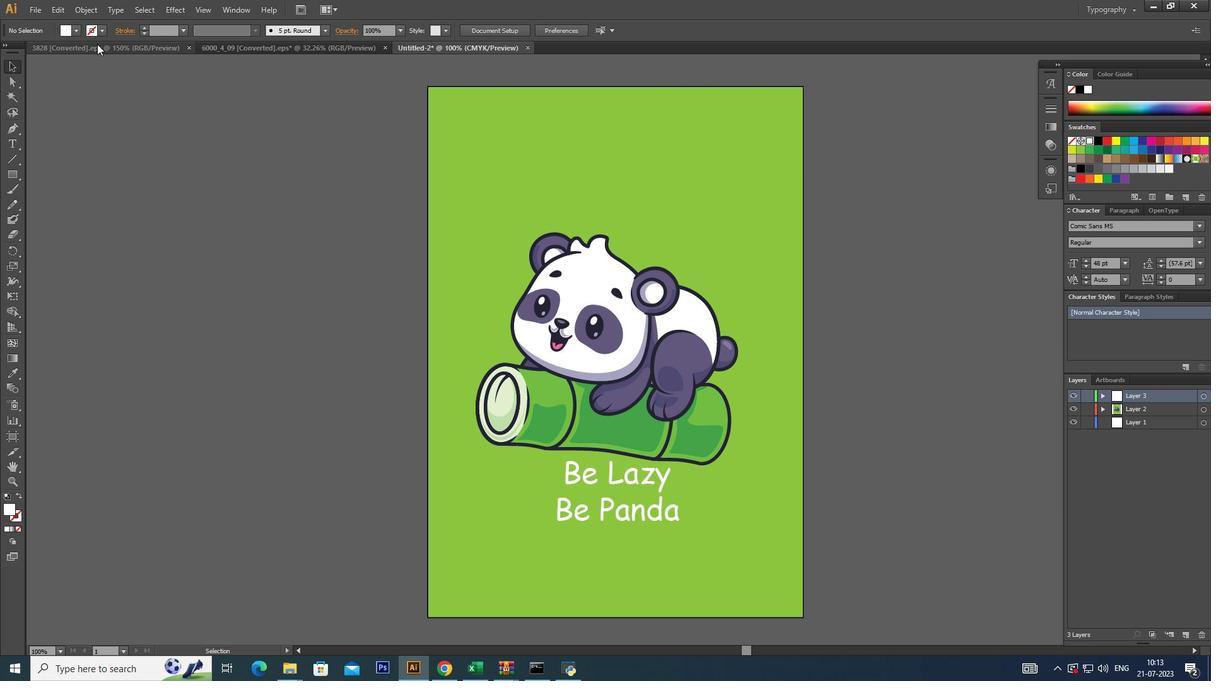 
Action: Mouse moved to (325, 197)
Screenshot: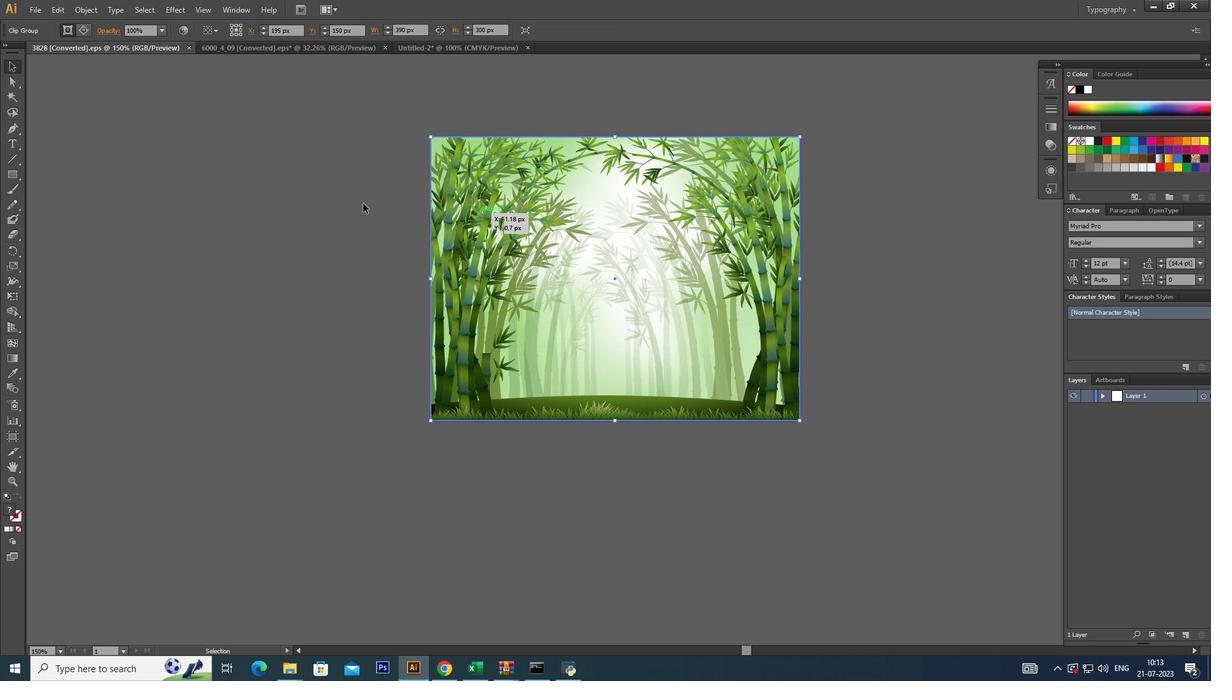 
Action: Mouse pressed left at (325, 197)
Screenshot: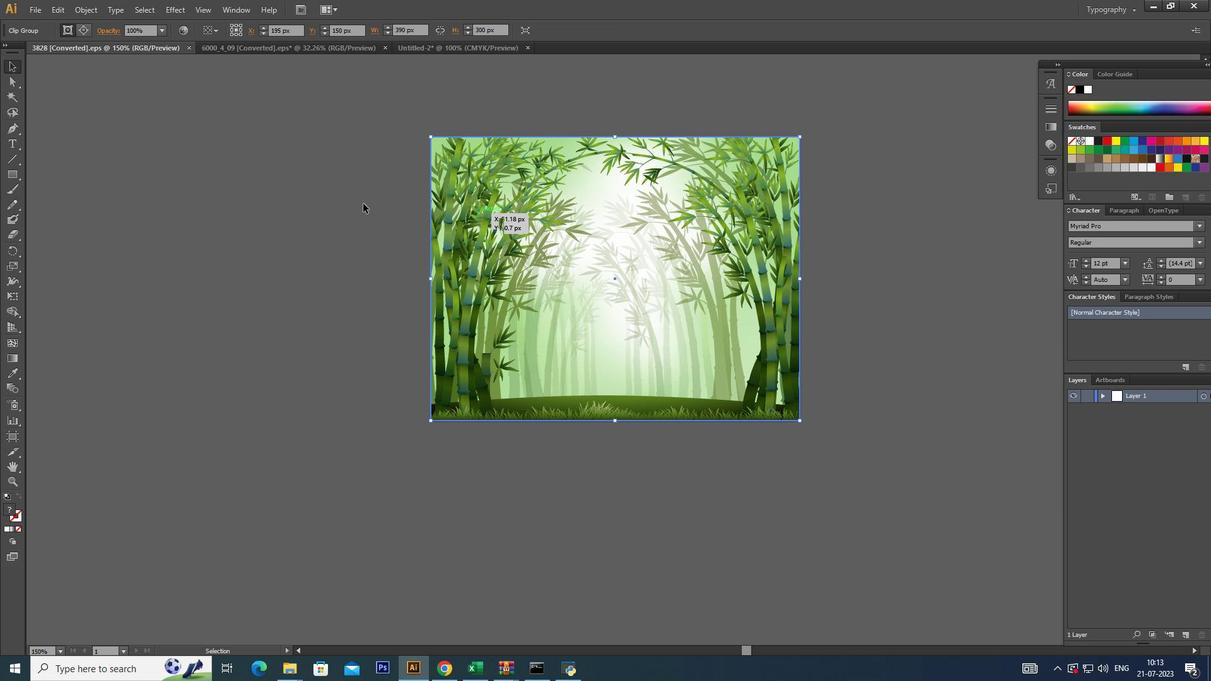 
Action: Mouse moved to (399, 100)
Screenshot: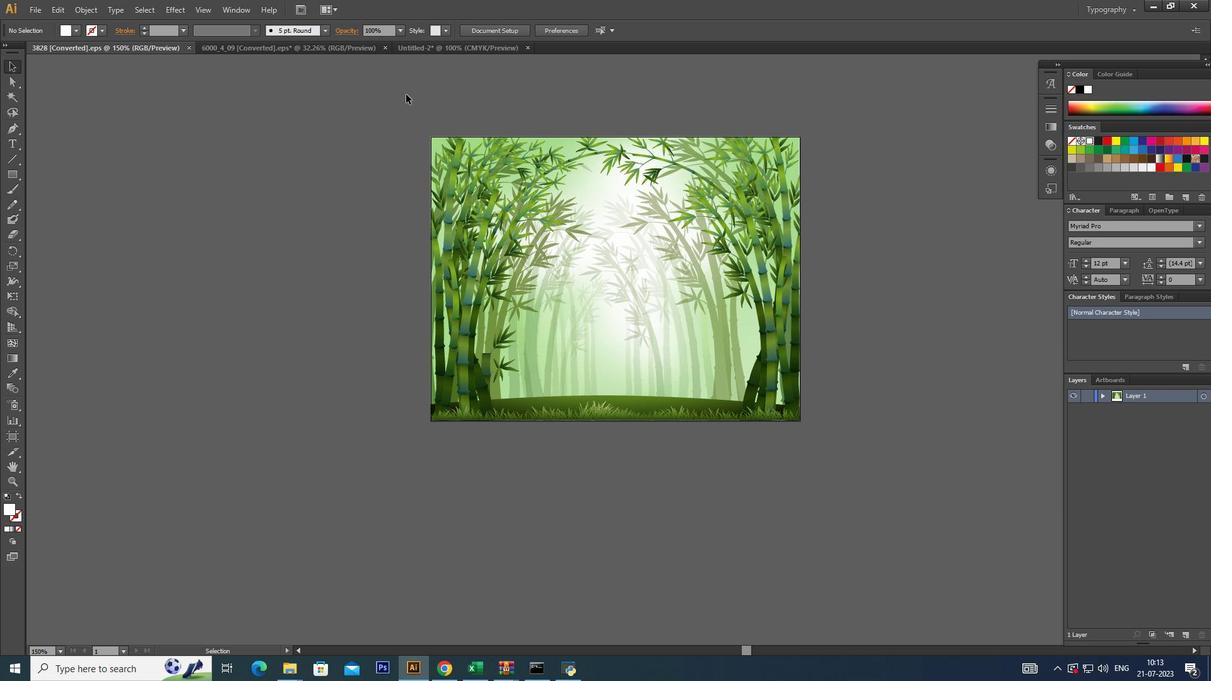 
Action: Mouse pressed left at (399, 100)
Screenshot: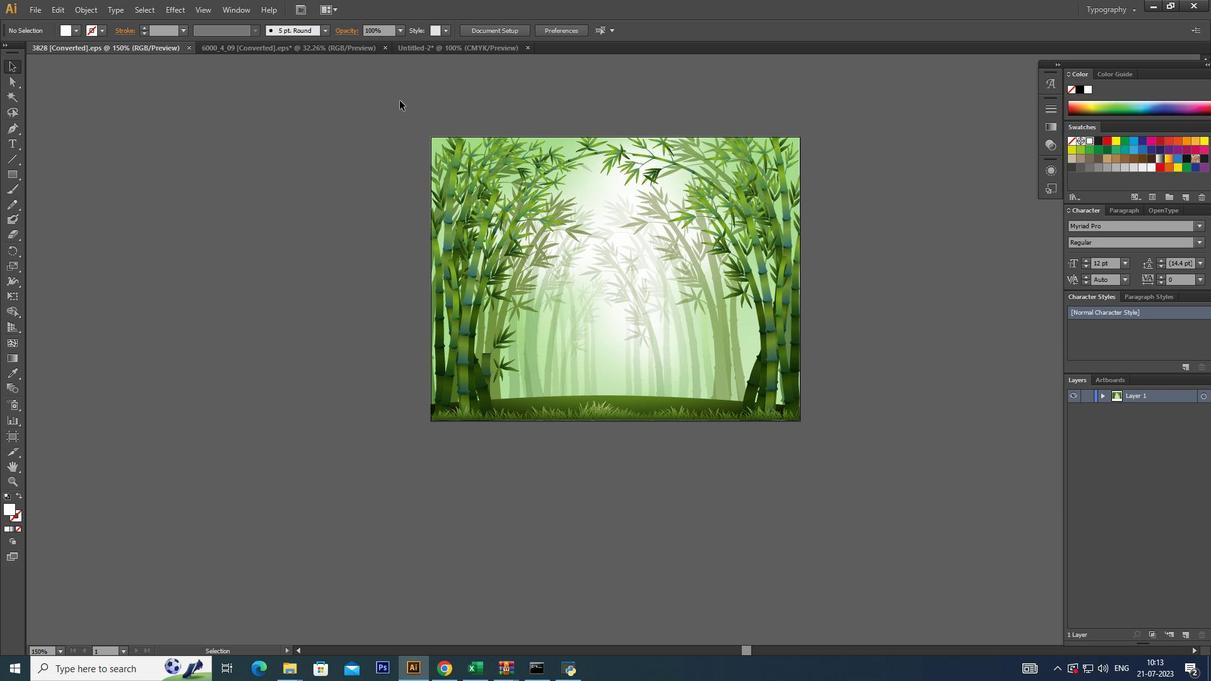 
Action: Mouse moved to (638, 230)
Screenshot: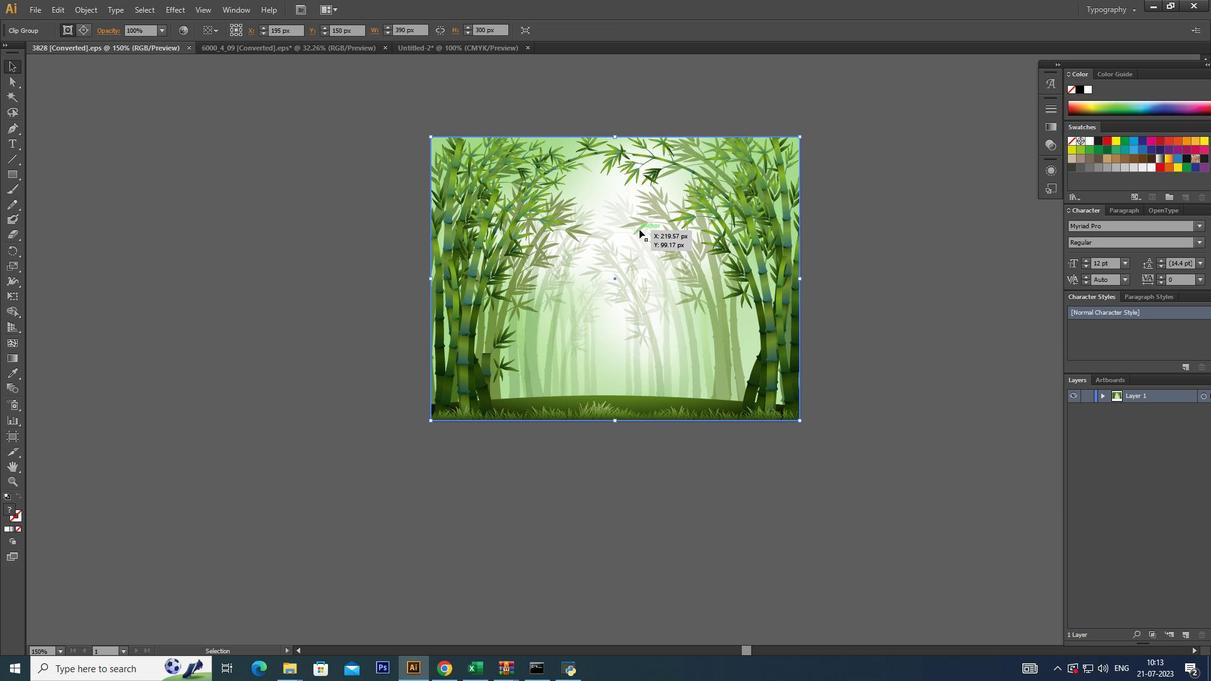 
Action: Mouse pressed left at (638, 230)
Screenshot: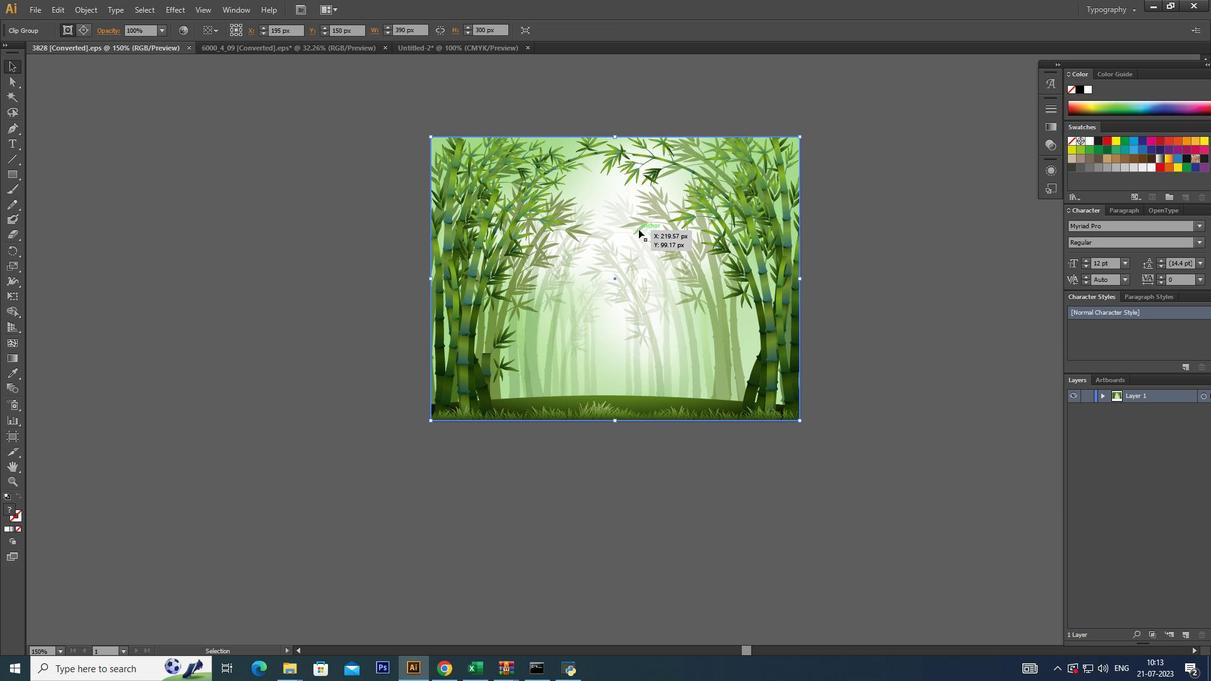 
Action: Mouse moved to (690, 399)
Screenshot: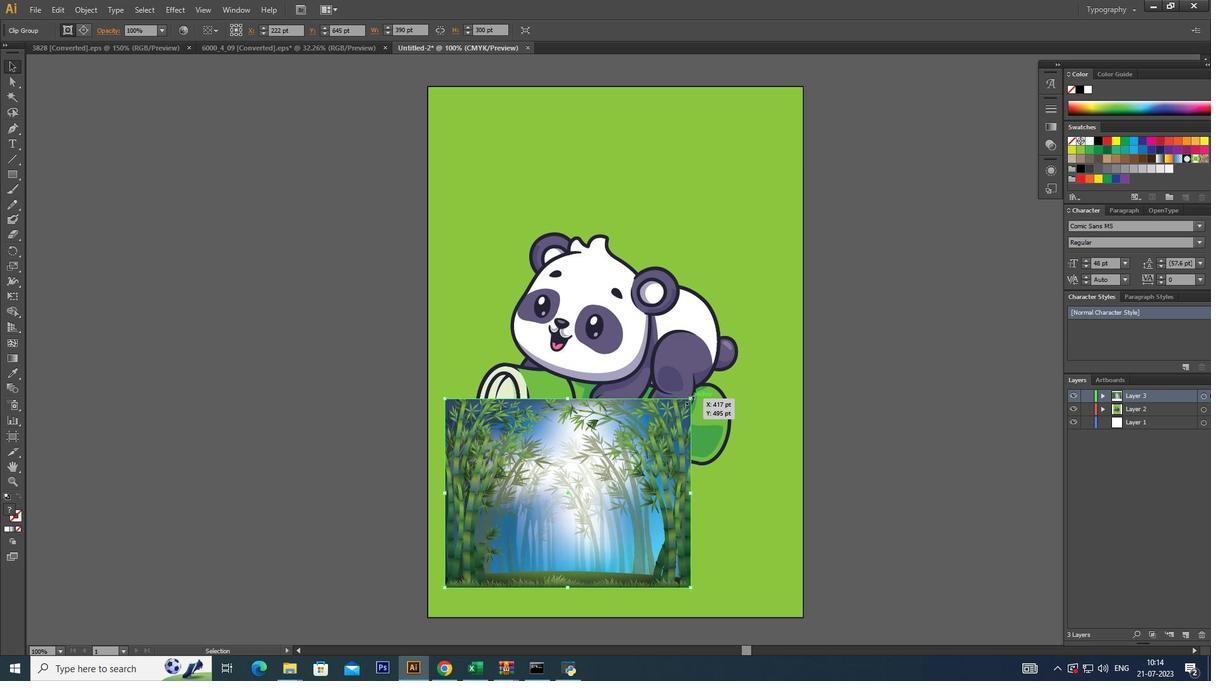 
Action: Mouse pressed left at (690, 399)
Screenshot: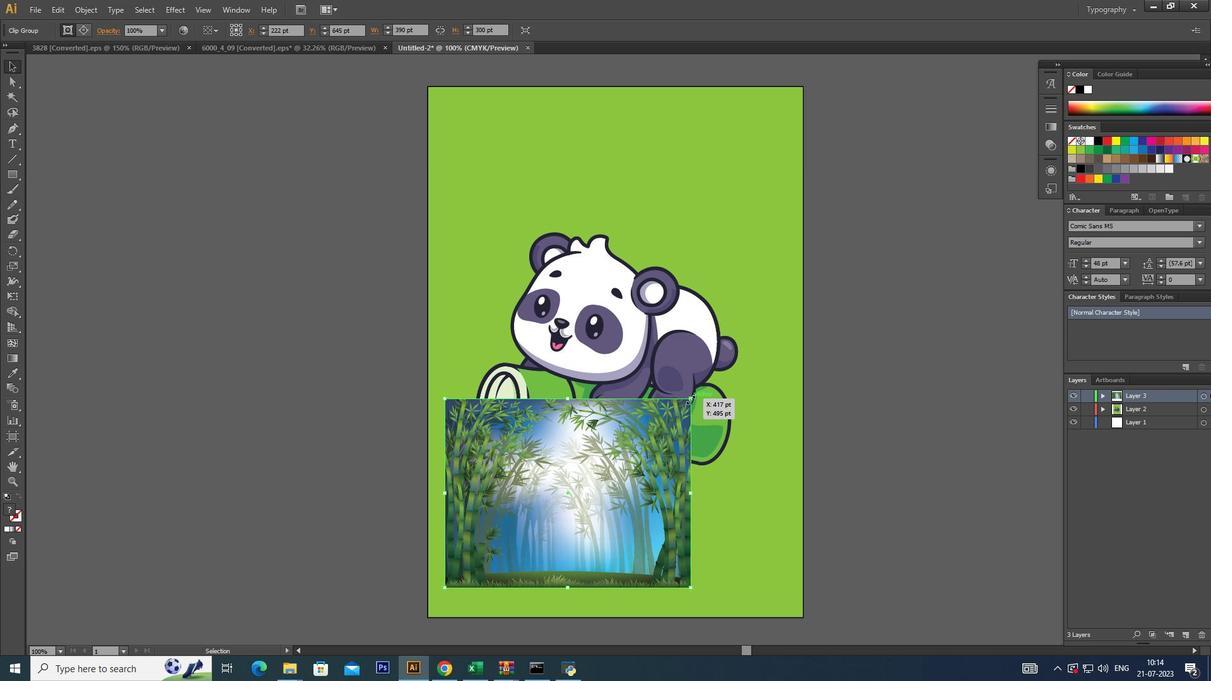 
Action: Key pressed <Key.shift>
Screenshot: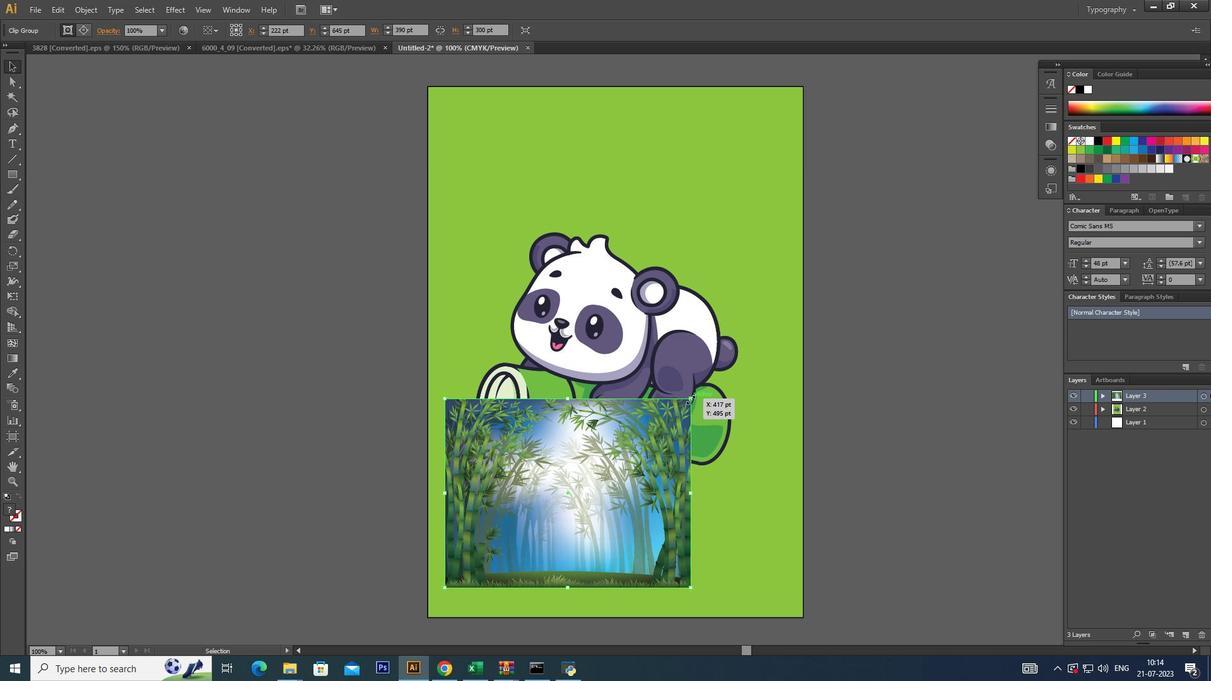 
Action: Mouse moved to (691, 398)
Screenshot: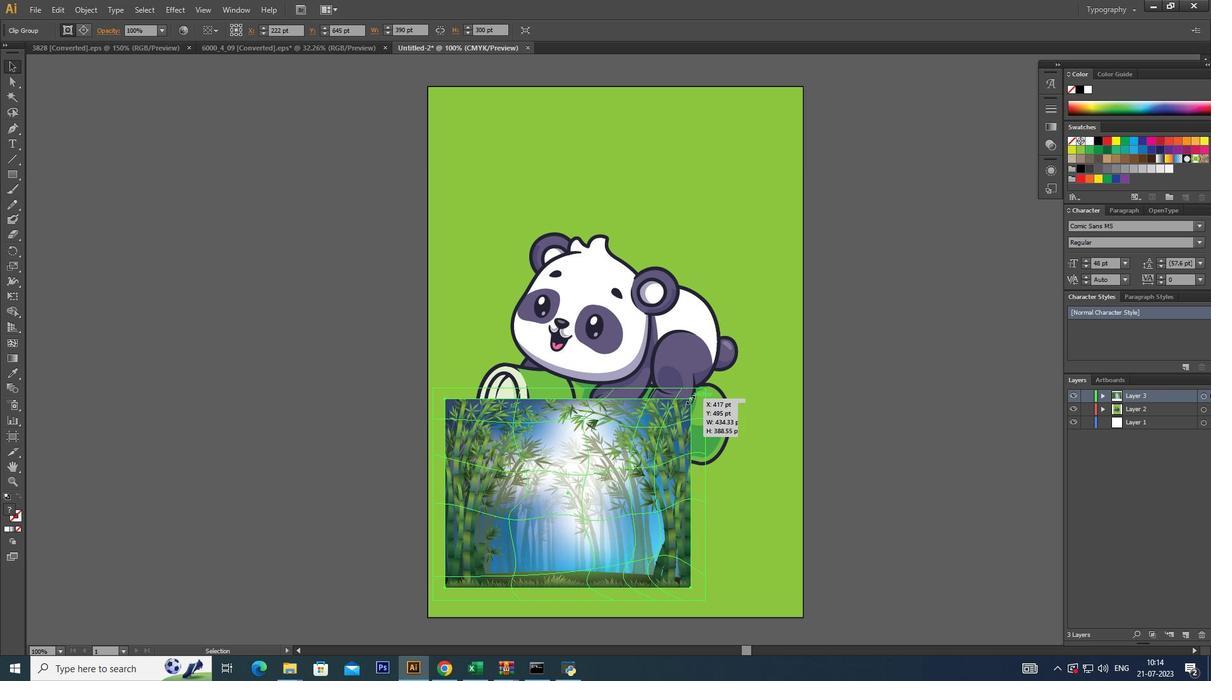 
Action: Key pressed <Key.alt_l>
Screenshot: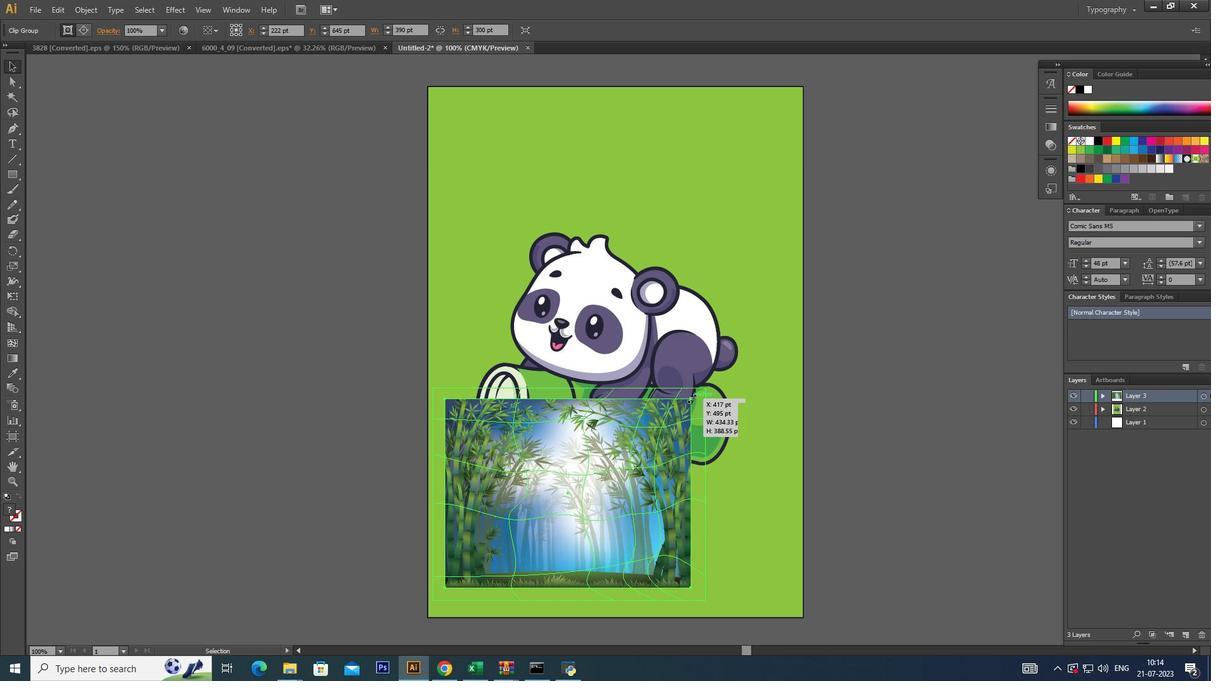 
Action: Mouse moved to (749, 329)
Screenshot: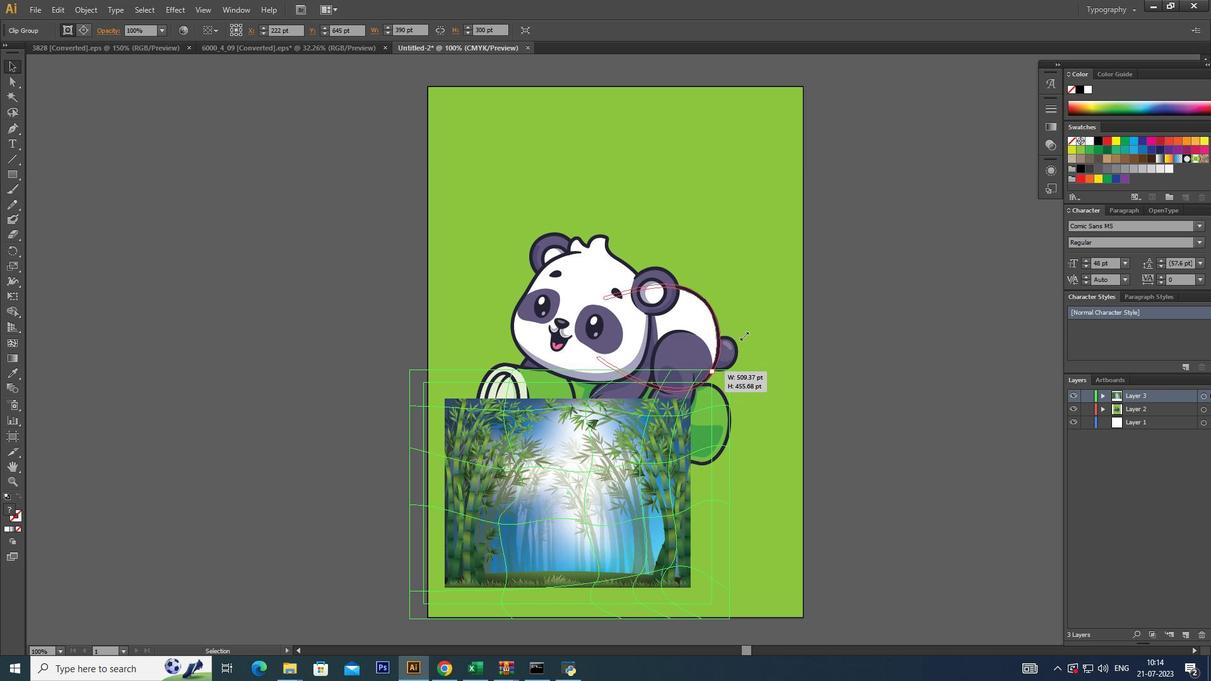
Action: Key pressed <Key.alt_l>
Screenshot: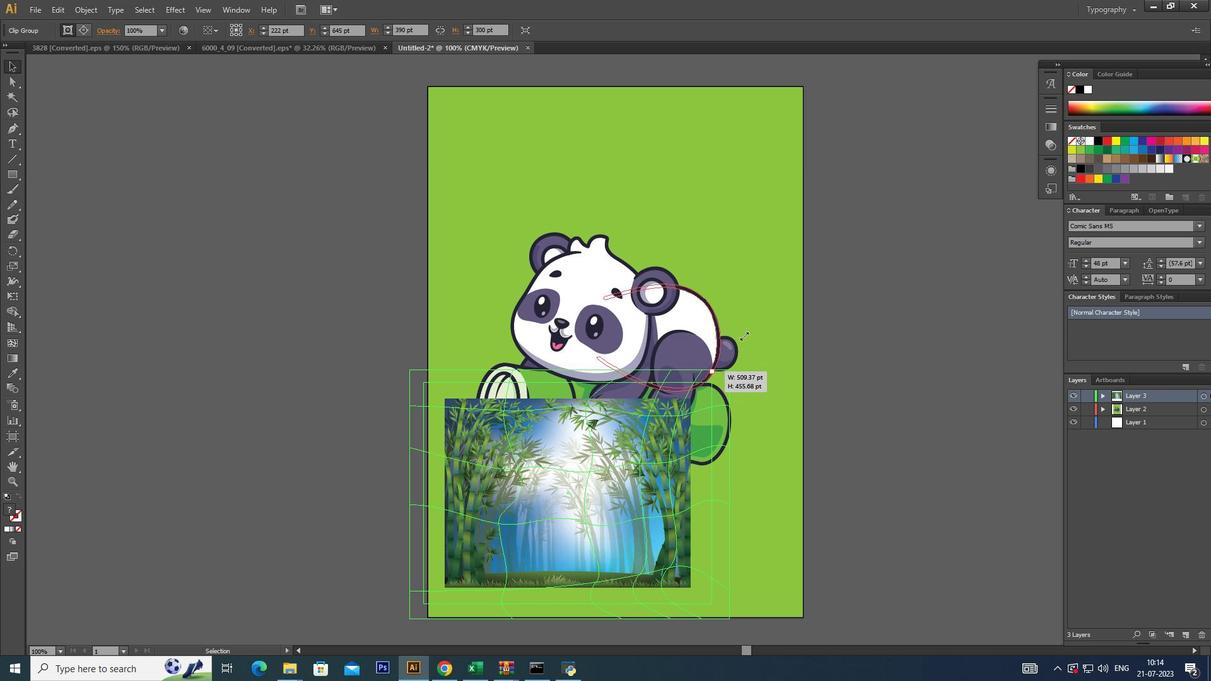 
Action: Mouse moved to (753, 326)
Screenshot: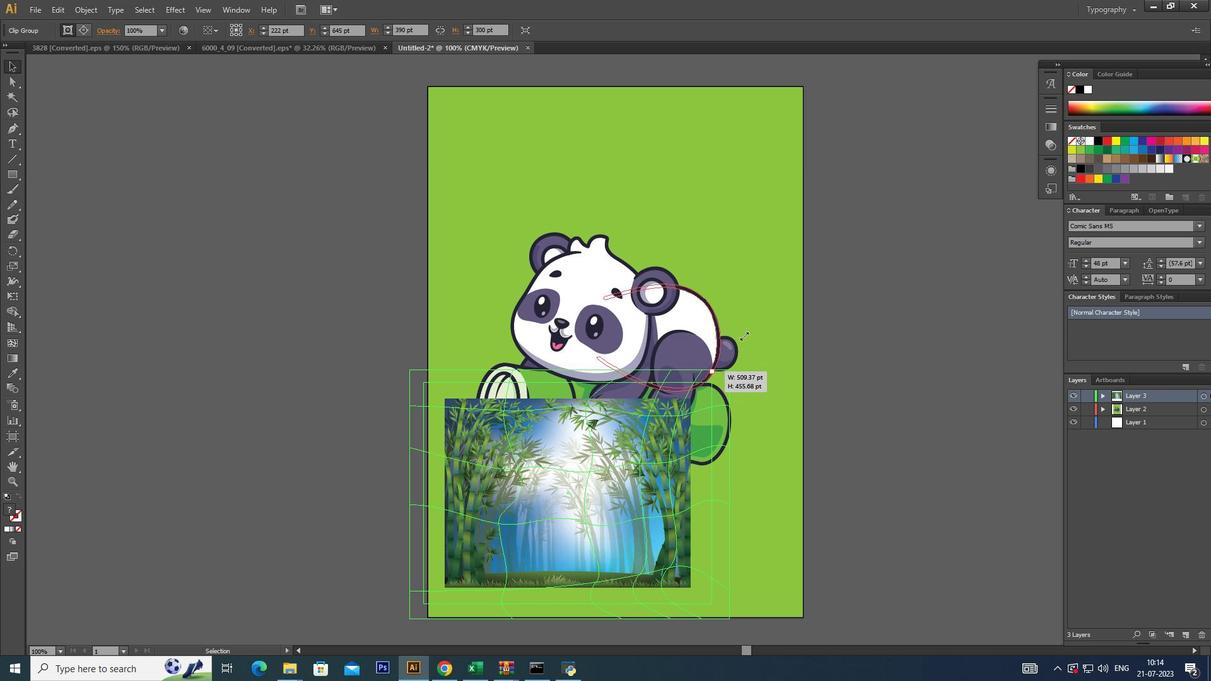 
Action: Key pressed <Key.alt_l>
Screenshot: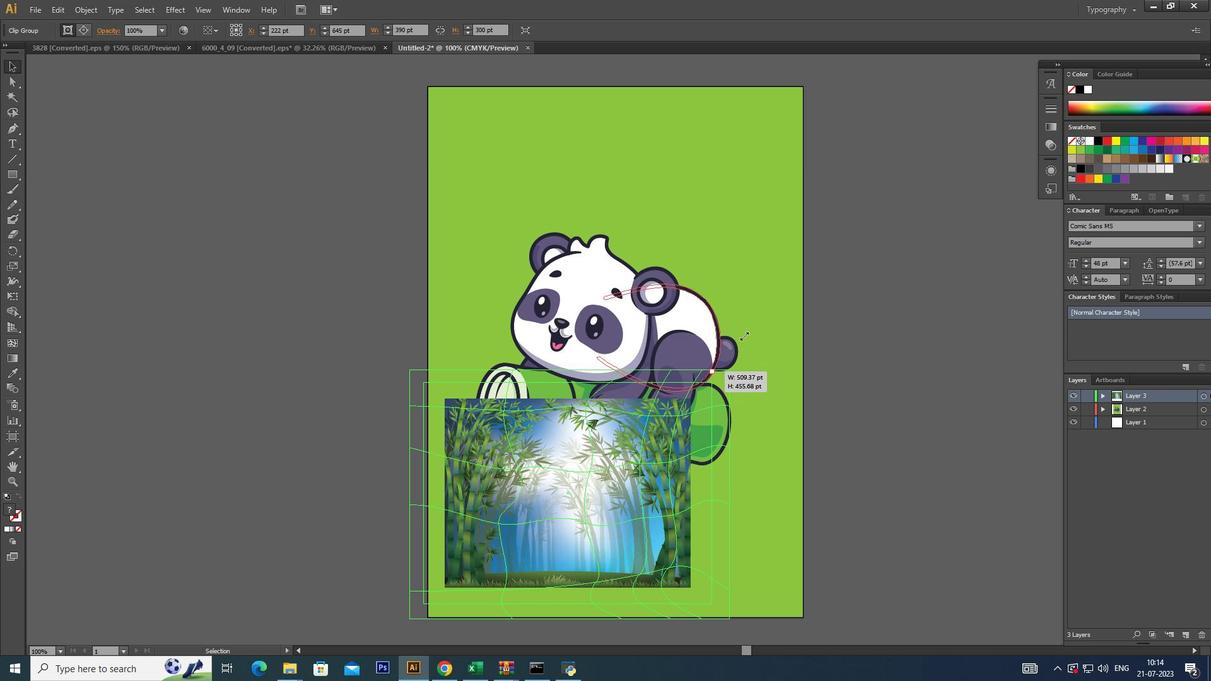 
Action: Mouse moved to (756, 323)
Screenshot: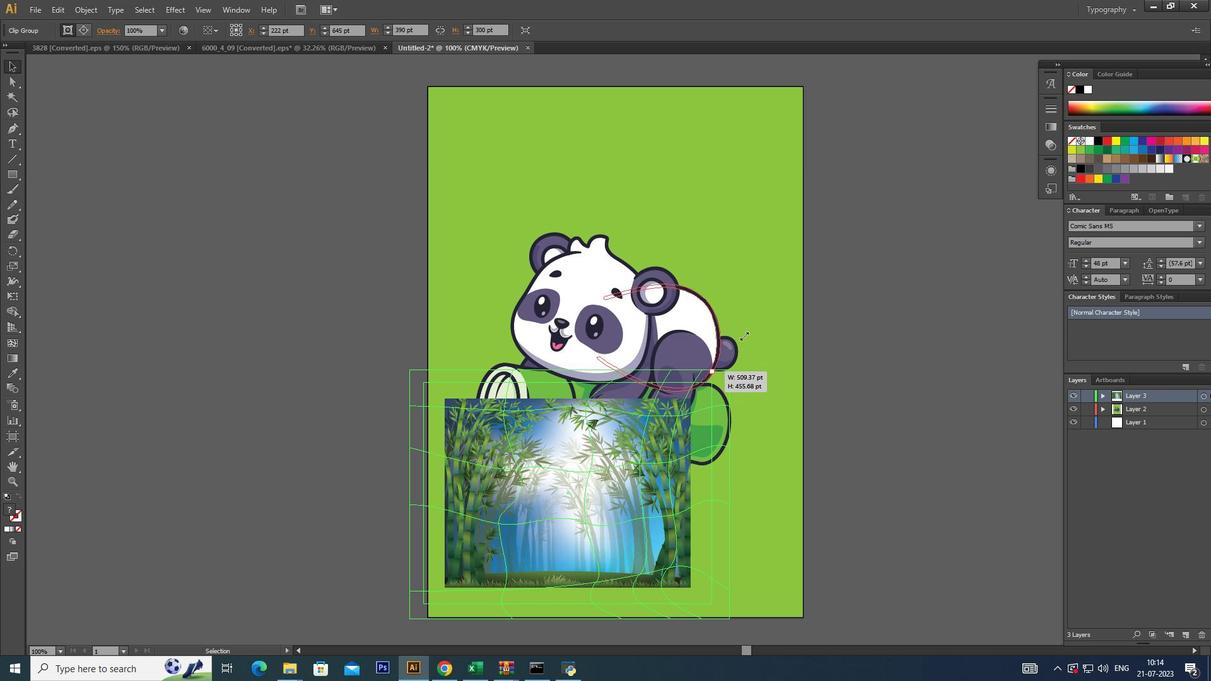 
Action: Key pressed <Key.alt_l>
